 Task: Look for Airbnb properties in Sibiu, Romania from 3rd December, 2023 to 17th December, 2023 for 3 adults, 1 child.3 bedrooms having 4 beds and 2 bathrooms. Property type can be house. Look for 3 properties as per requirement.
Action: Mouse moved to (450, 74)
Screenshot: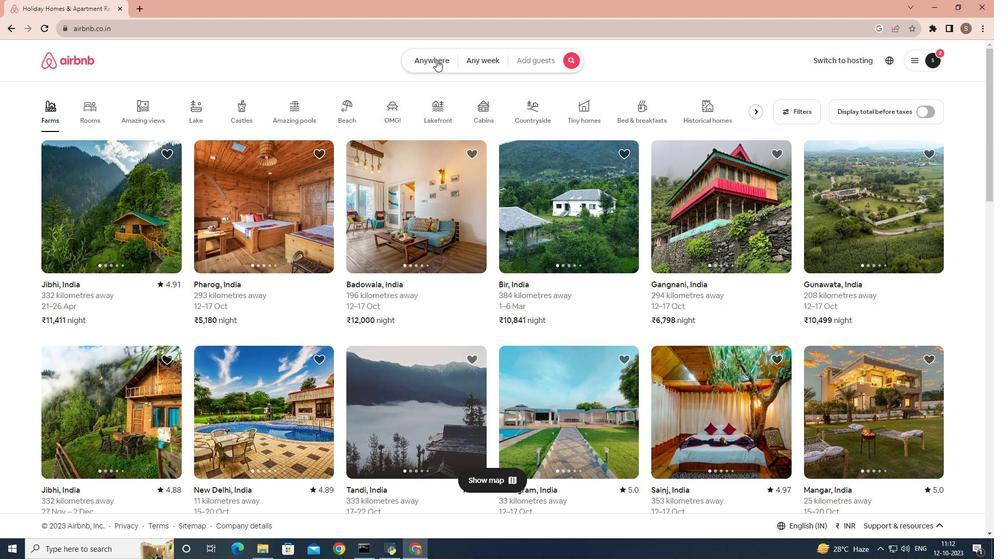 
Action: Mouse pressed left at (450, 74)
Screenshot: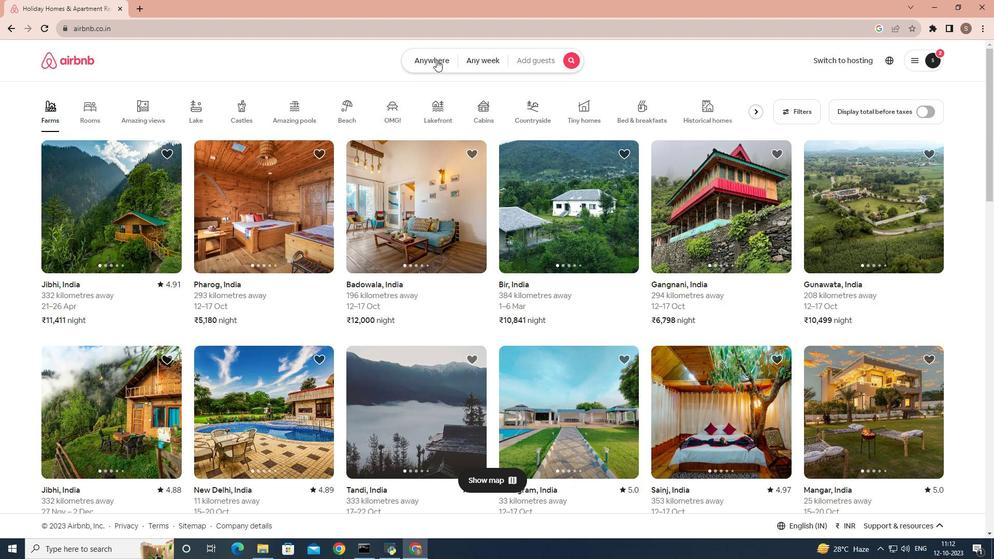 
Action: Mouse moved to (327, 113)
Screenshot: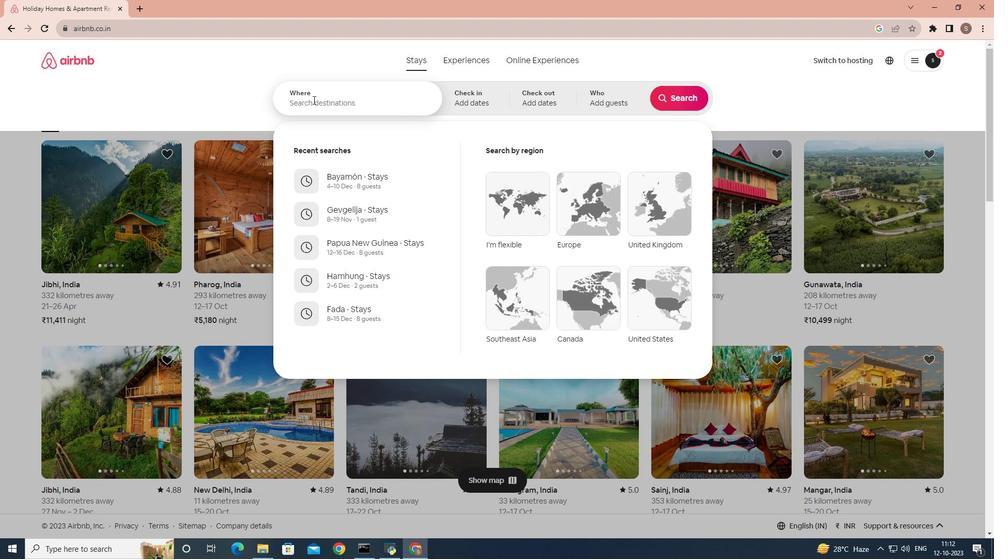 
Action: Mouse pressed left at (327, 113)
Screenshot: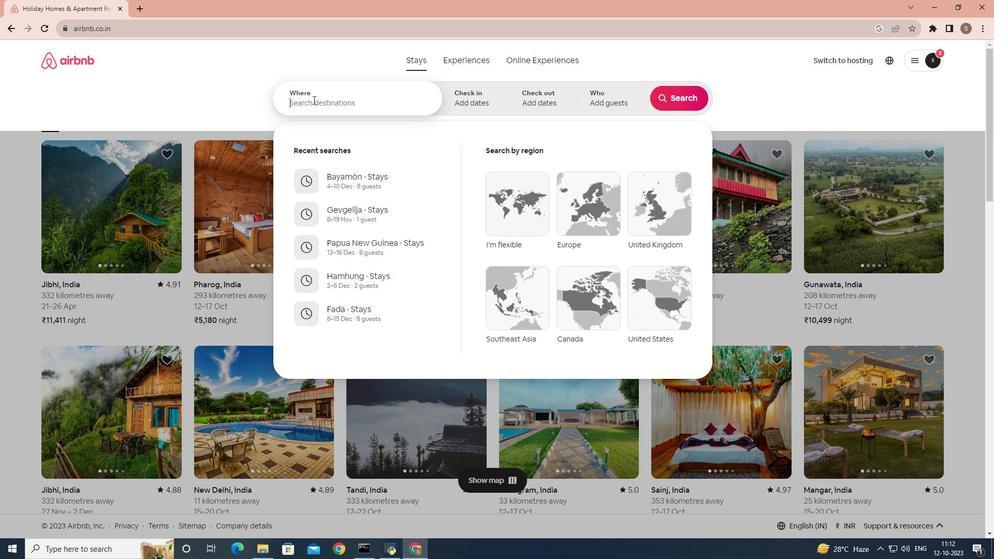
Action: Mouse moved to (327, 114)
Screenshot: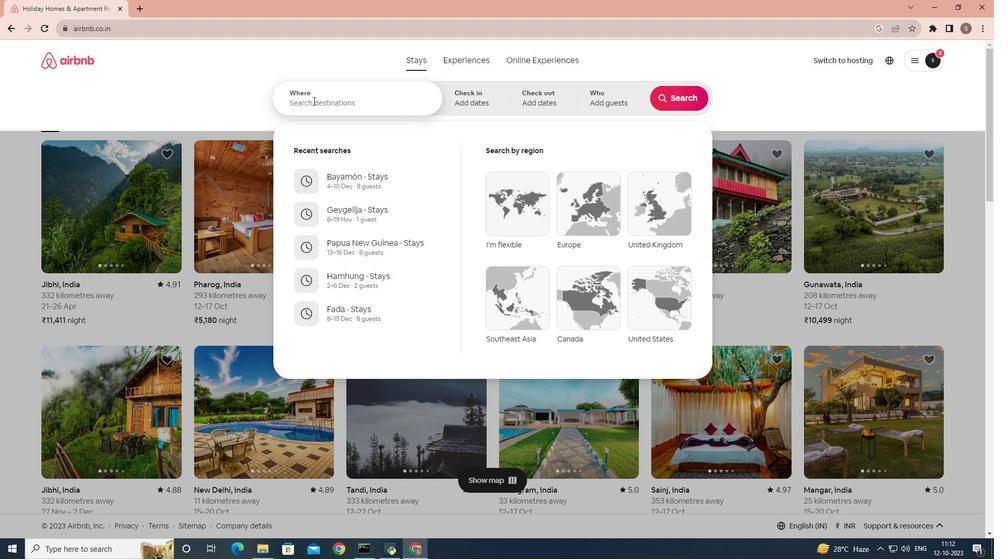 
Action: Key pressed sibiu
Screenshot: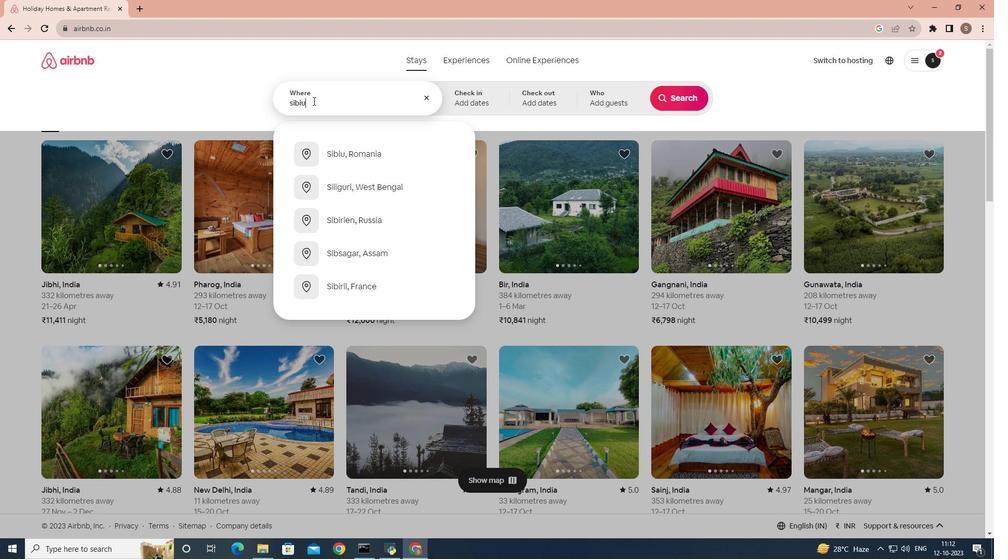 
Action: Mouse moved to (369, 169)
Screenshot: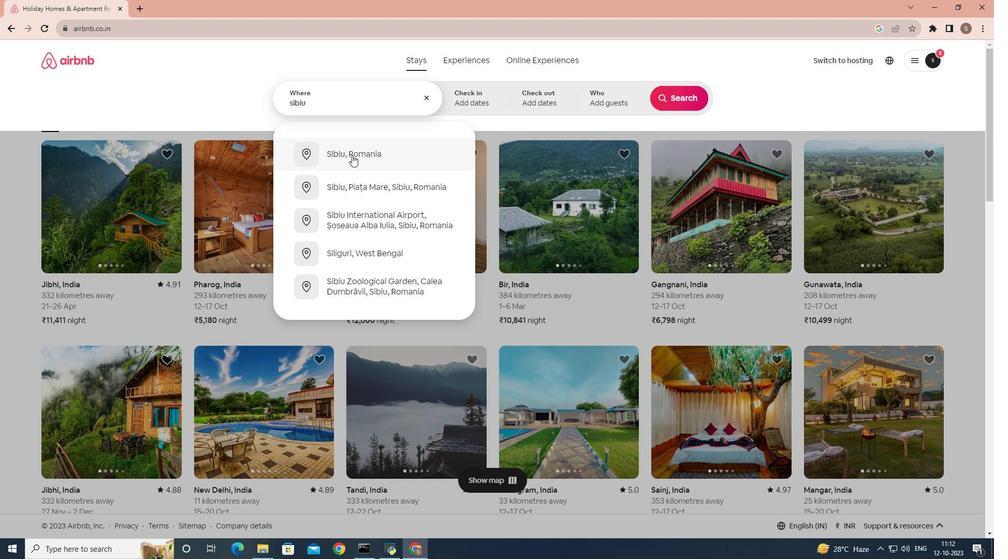 
Action: Mouse pressed left at (369, 169)
Screenshot: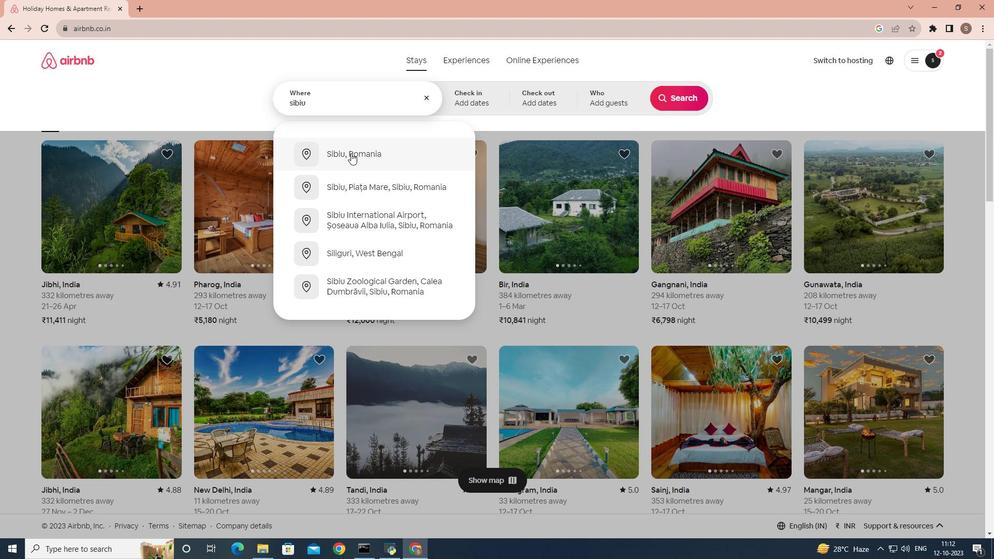 
Action: Mouse moved to (688, 195)
Screenshot: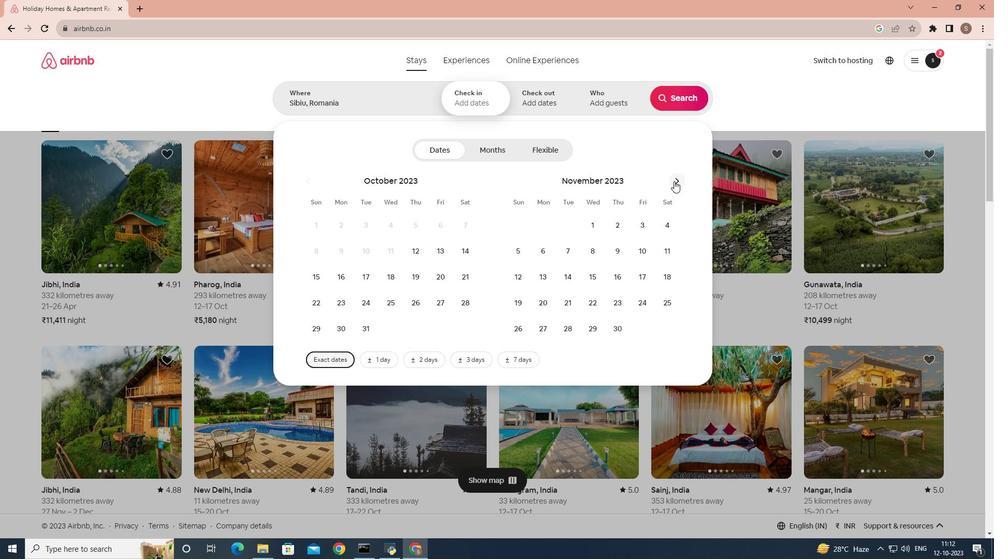 
Action: Mouse pressed left at (688, 195)
Screenshot: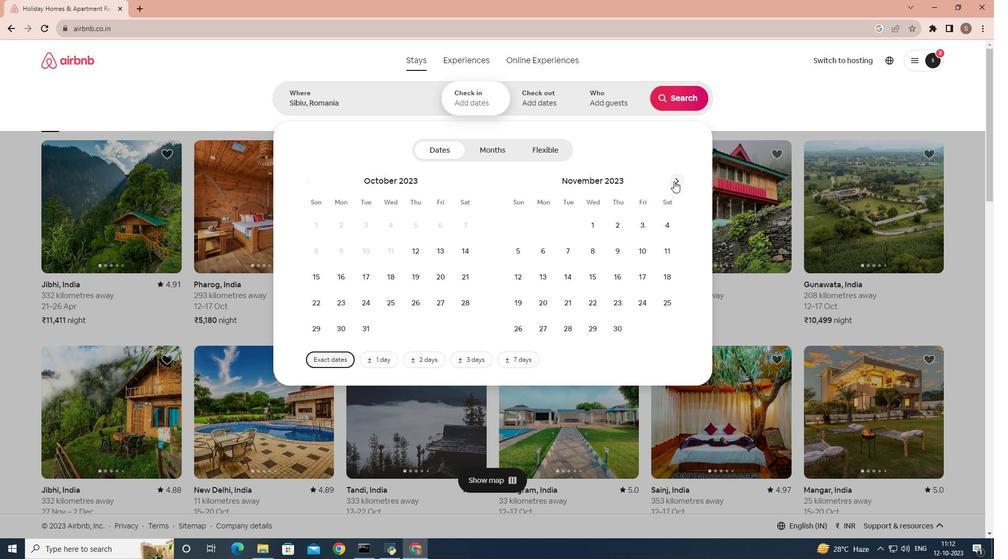 
Action: Mouse moved to (541, 268)
Screenshot: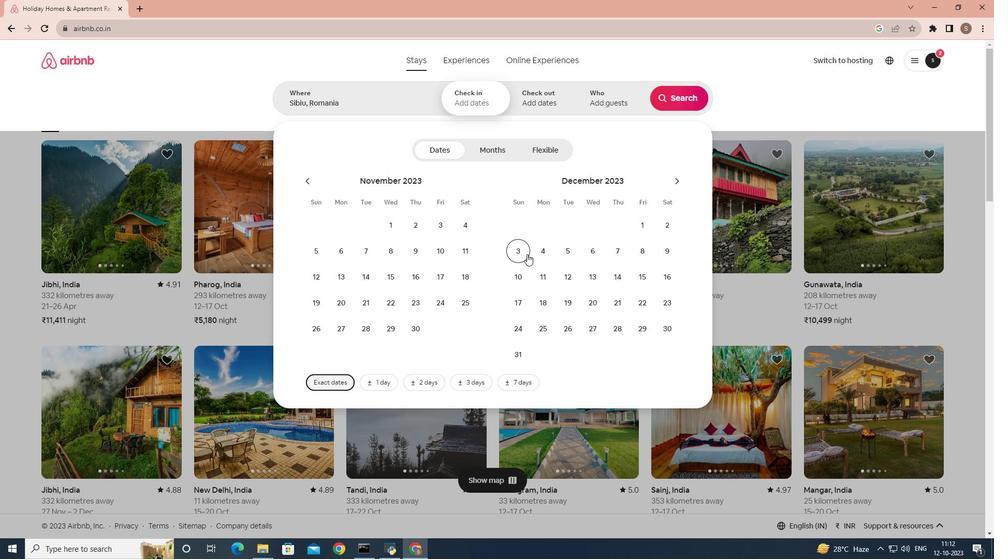 
Action: Mouse pressed left at (541, 268)
Screenshot: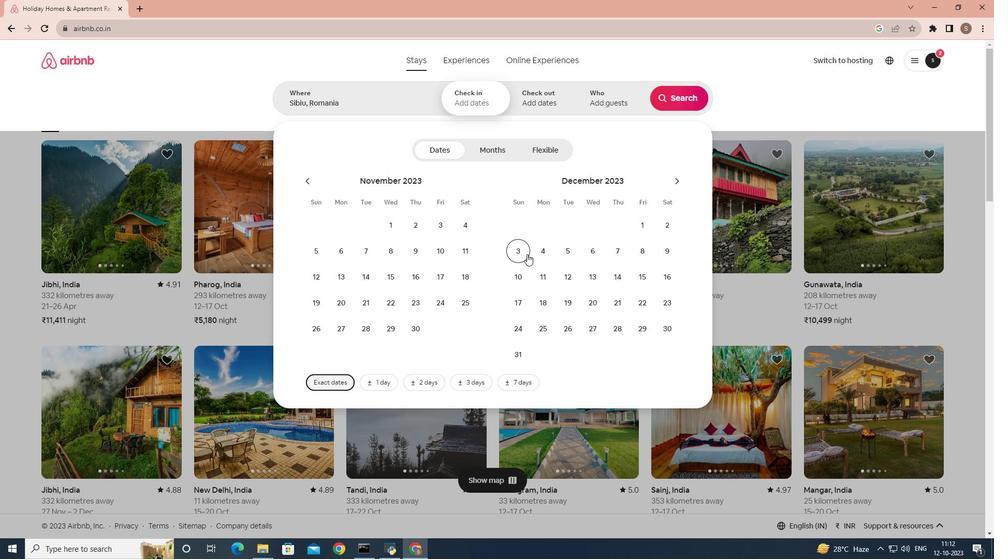 
Action: Mouse moved to (535, 320)
Screenshot: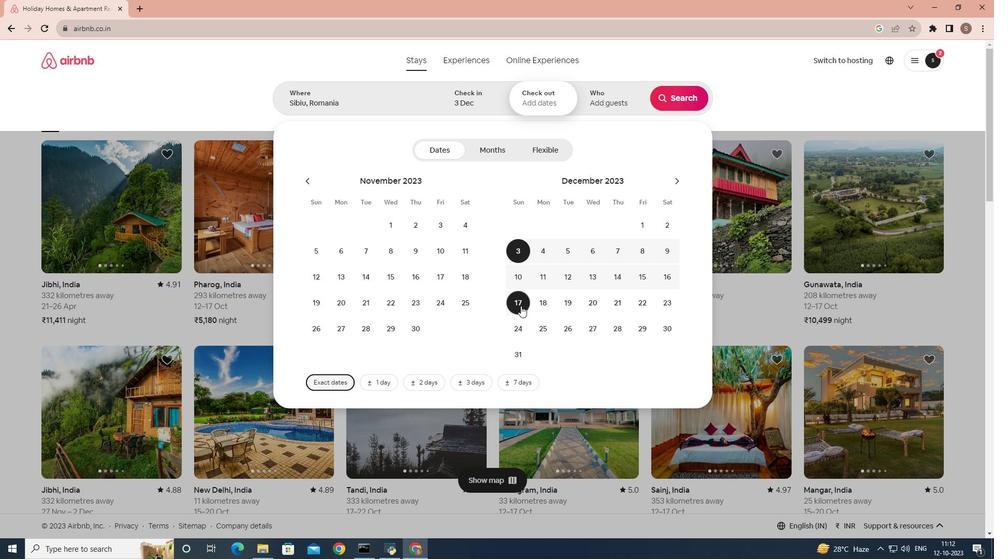 
Action: Mouse pressed left at (535, 320)
Screenshot: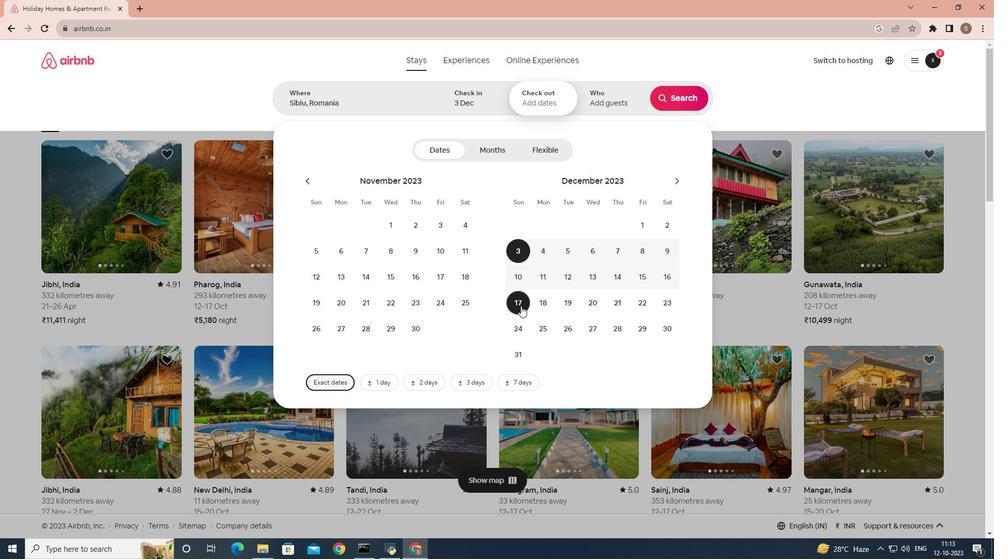 
Action: Mouse moved to (620, 120)
Screenshot: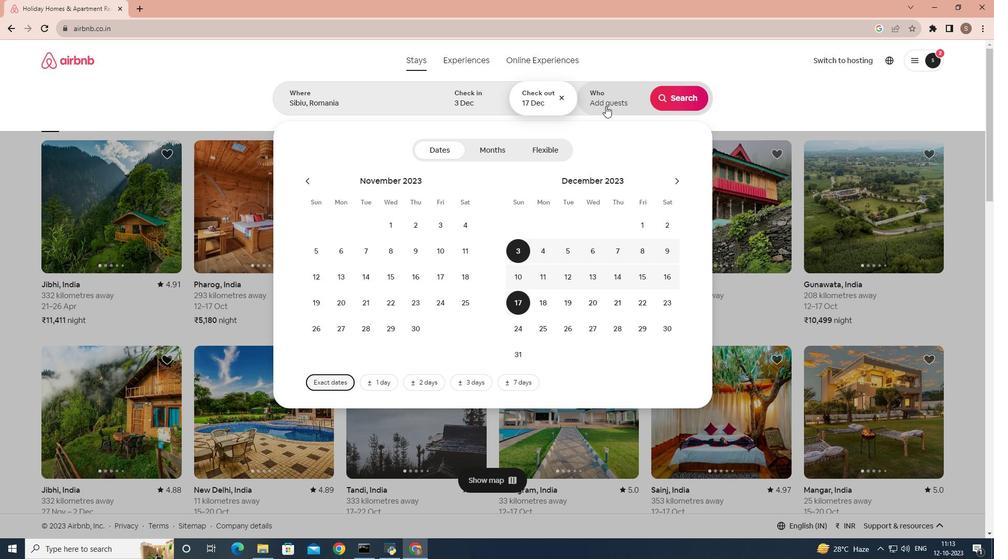 
Action: Mouse pressed left at (620, 120)
Screenshot: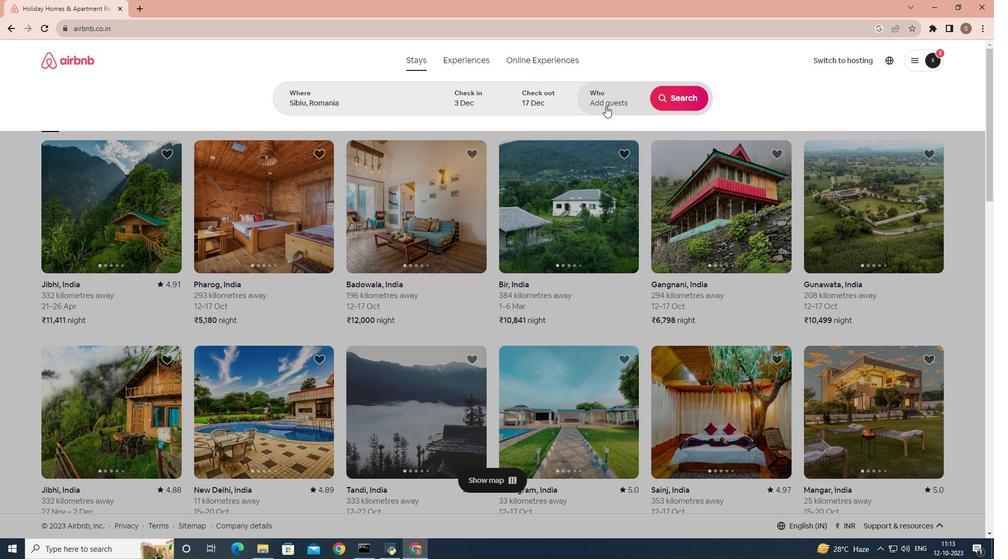 
Action: Mouse moved to (699, 163)
Screenshot: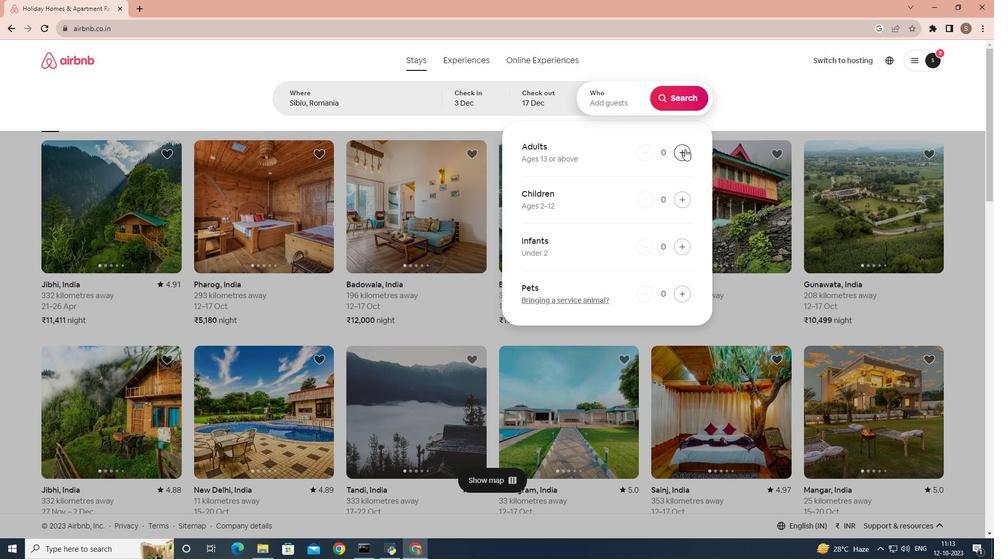 
Action: Mouse pressed left at (699, 163)
Screenshot: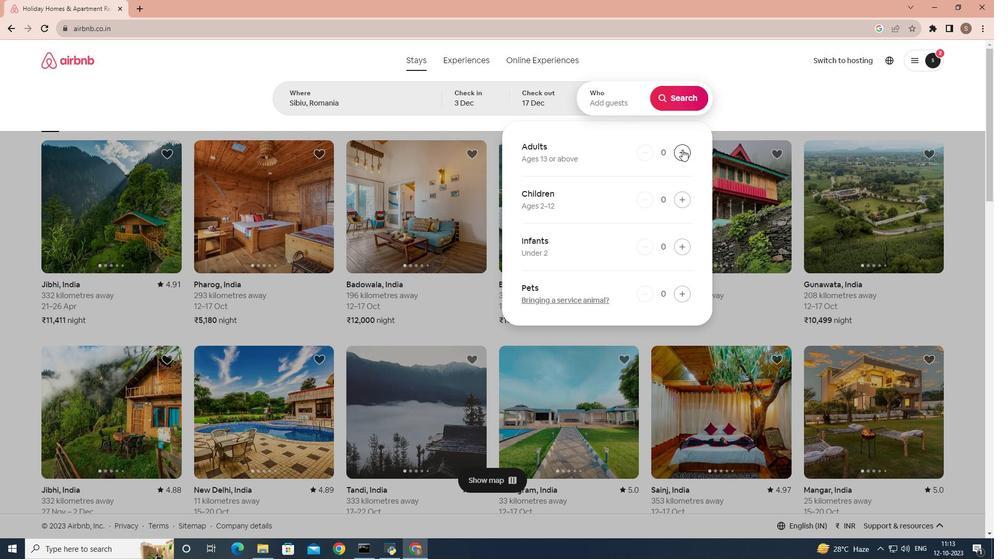 
Action: Mouse moved to (696, 163)
Screenshot: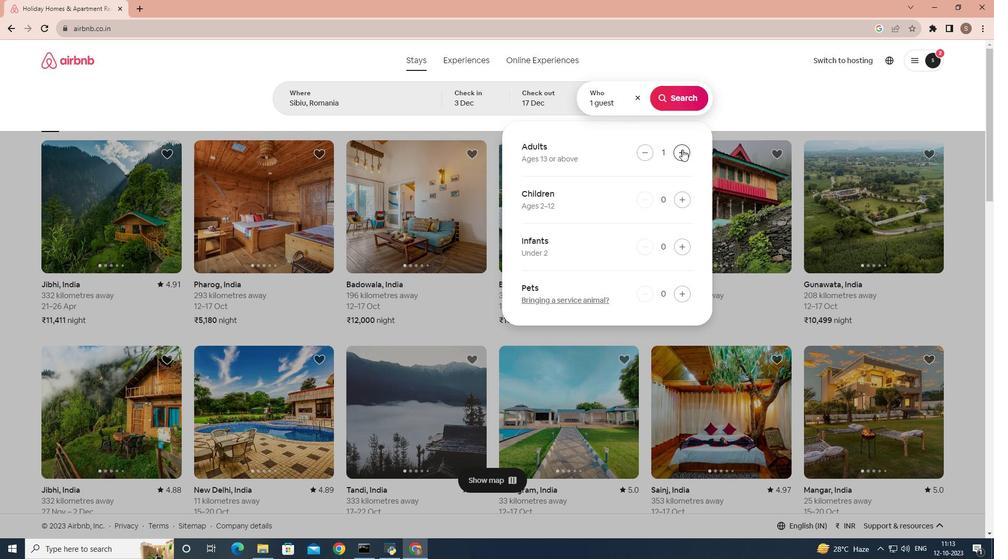 
Action: Mouse pressed left at (696, 163)
Screenshot: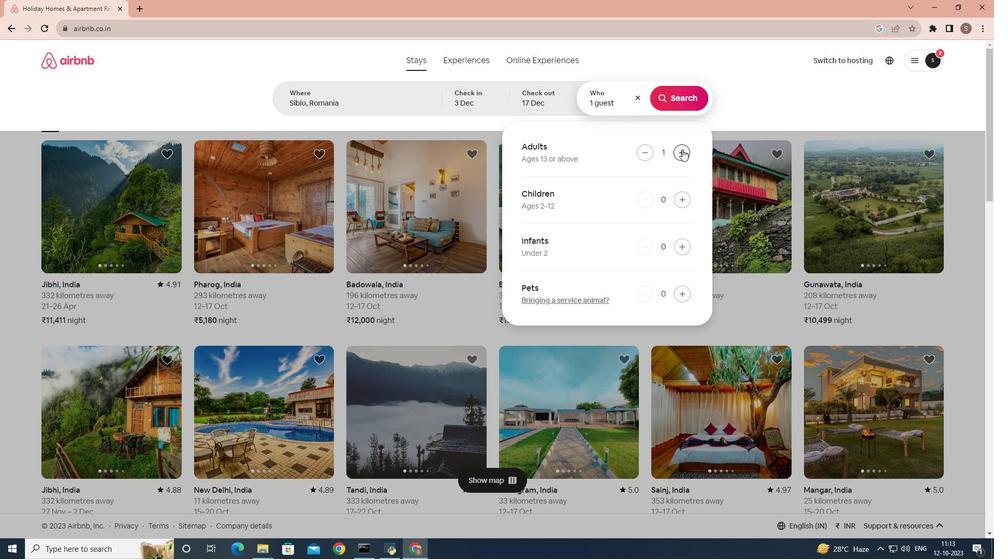 
Action: Mouse moved to (696, 163)
Screenshot: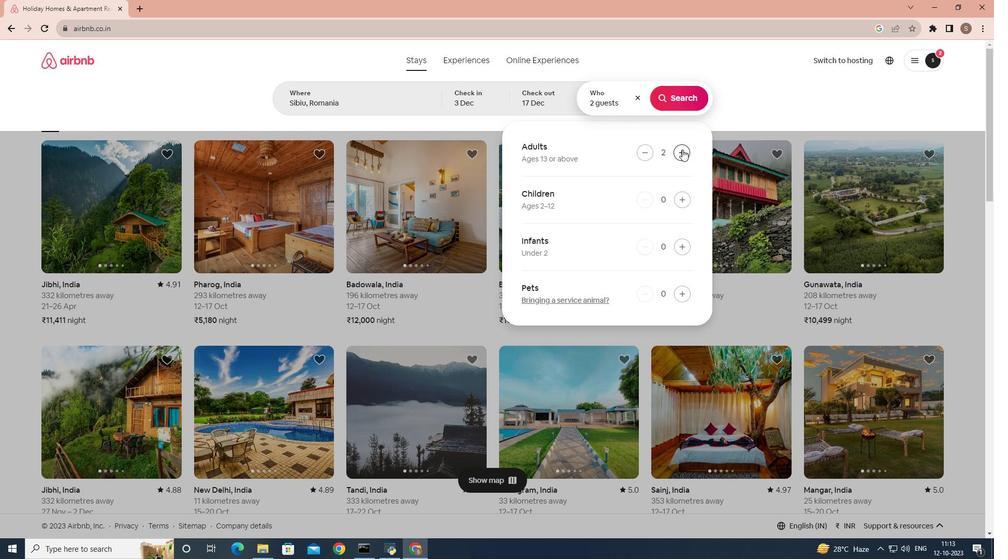 
Action: Mouse pressed left at (696, 163)
Screenshot: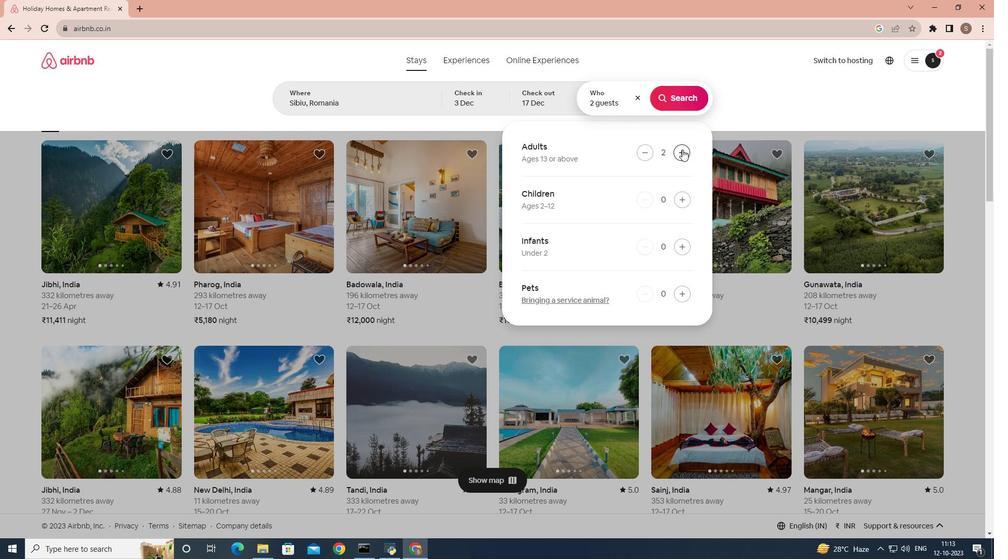 
Action: Mouse moved to (693, 217)
Screenshot: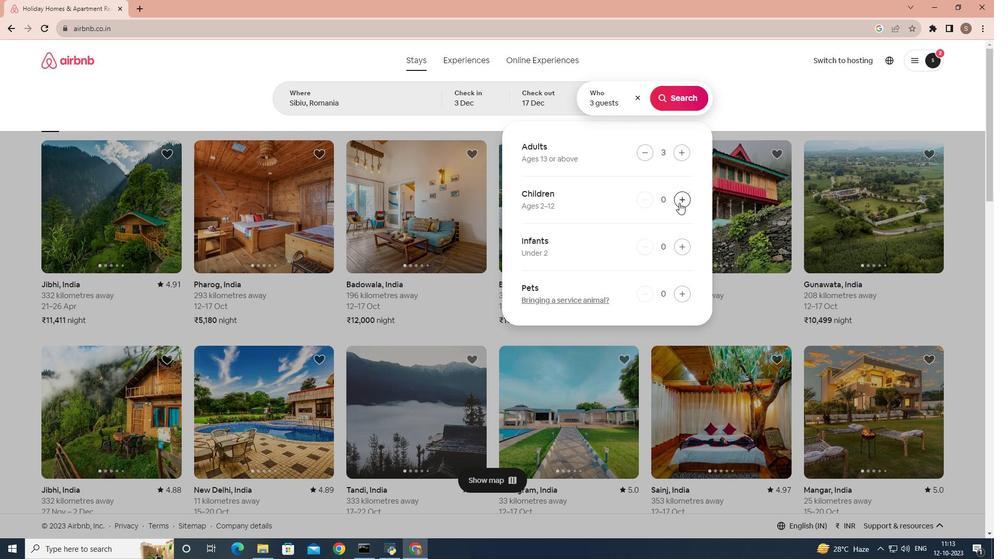 
Action: Mouse pressed left at (693, 217)
Screenshot: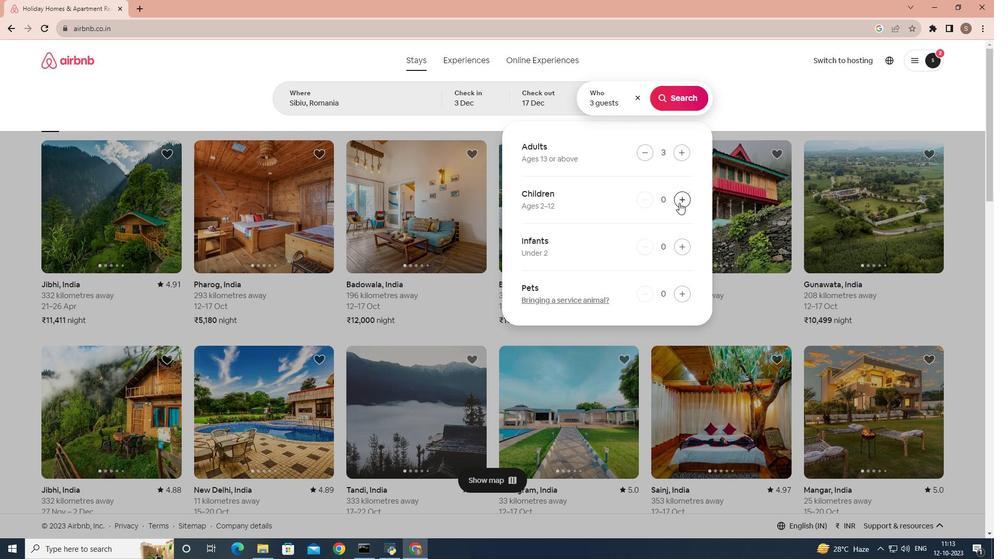
Action: Mouse moved to (686, 111)
Screenshot: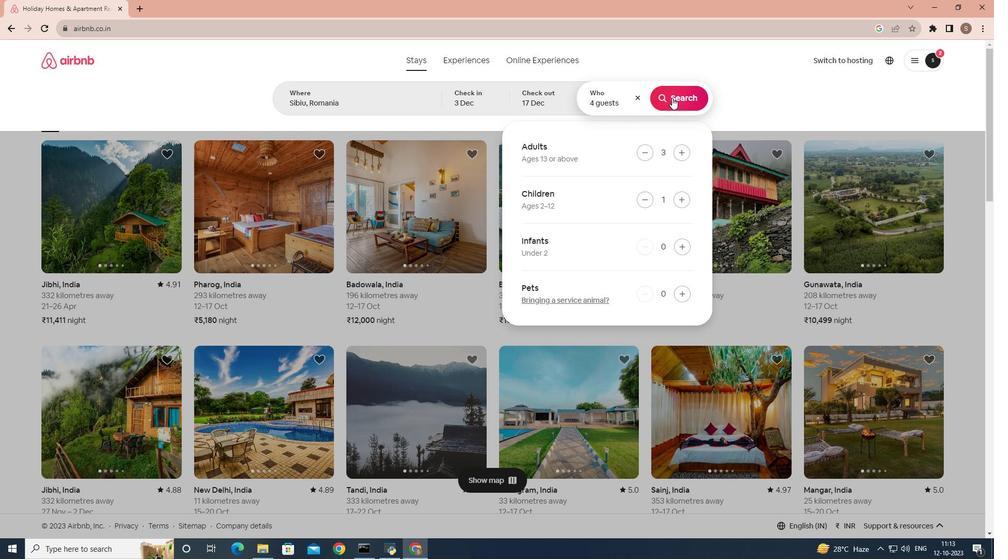 
Action: Mouse pressed left at (686, 111)
Screenshot: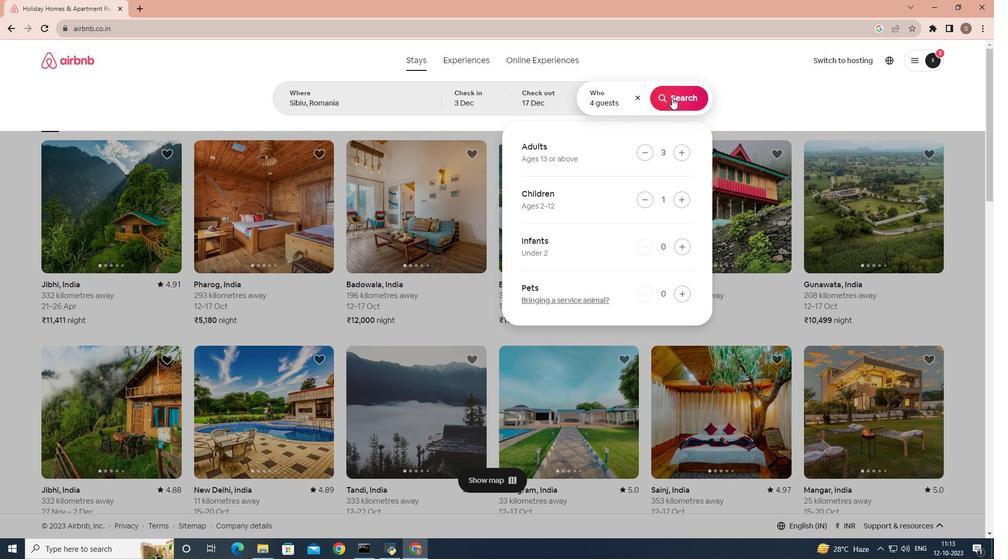 
Action: Mouse moved to (837, 111)
Screenshot: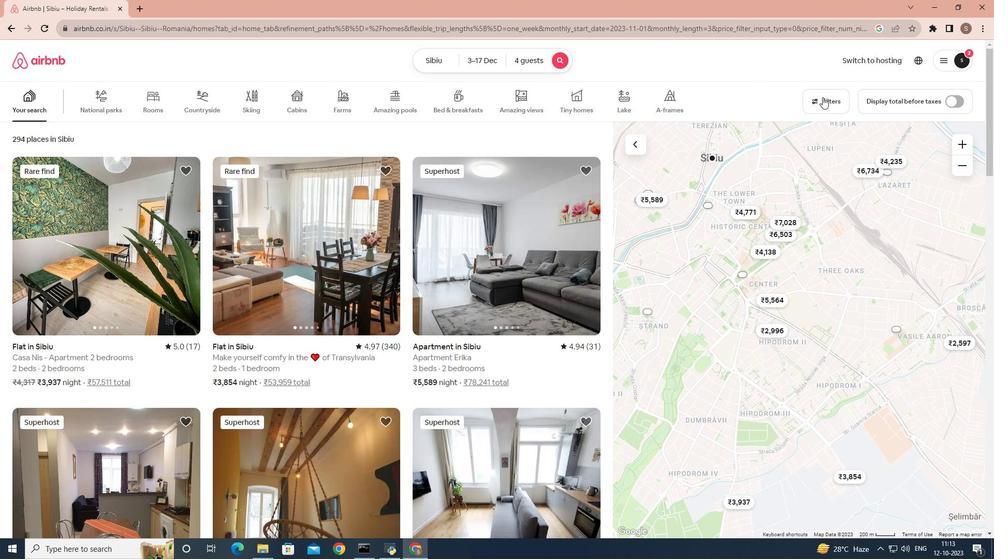 
Action: Mouse pressed left at (837, 111)
Screenshot: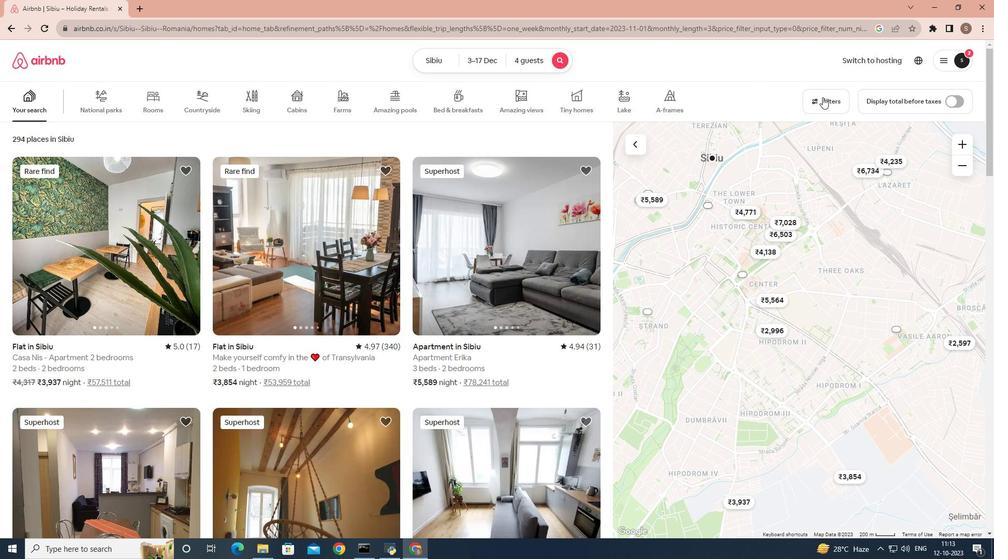 
Action: Mouse moved to (387, 289)
Screenshot: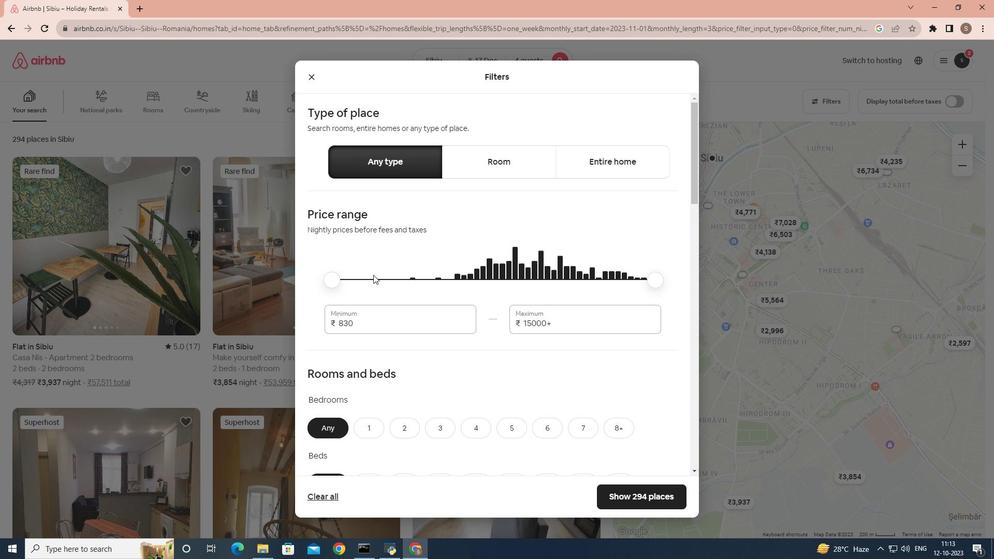 
Action: Mouse scrolled (387, 288) with delta (0, 0)
Screenshot: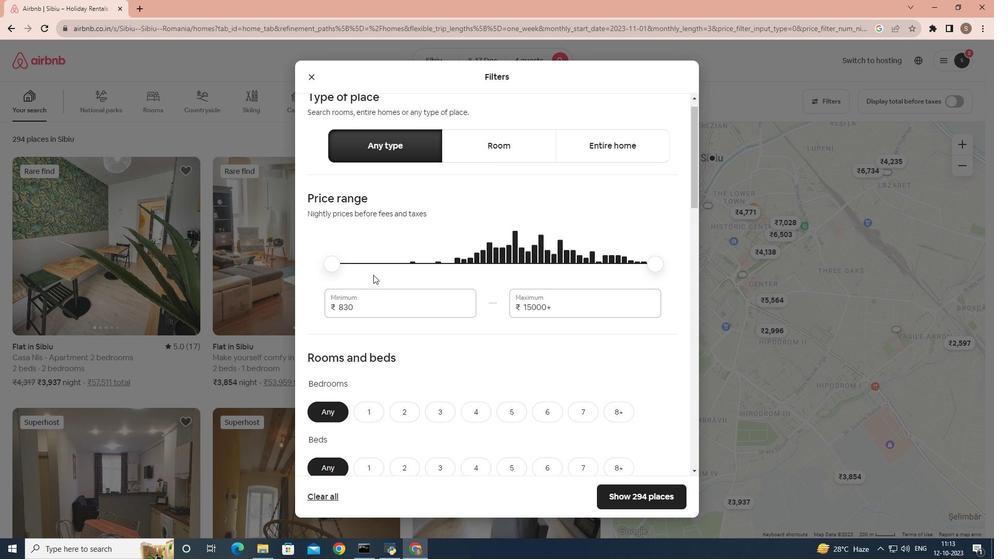 
Action: Mouse scrolled (387, 288) with delta (0, 0)
Screenshot: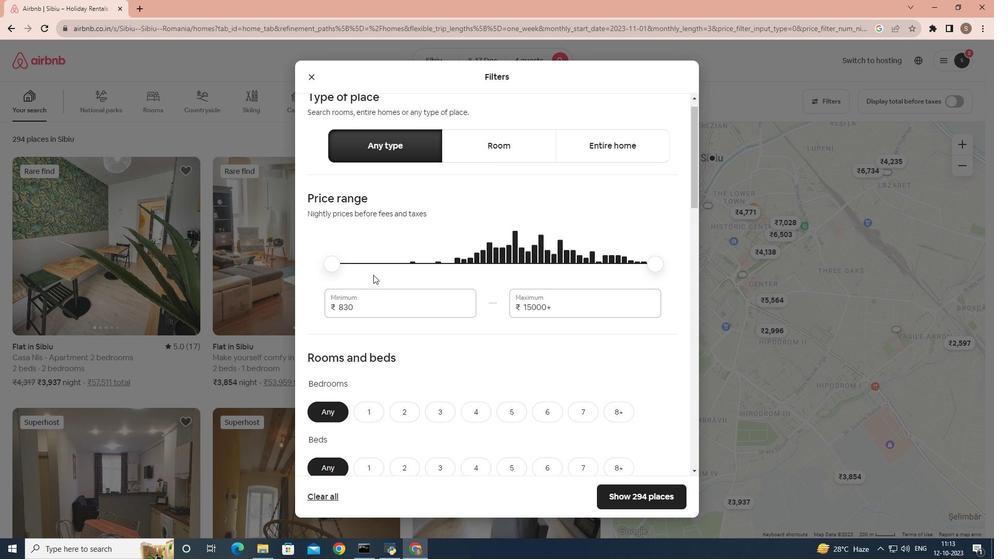 
Action: Mouse scrolled (387, 288) with delta (0, 0)
Screenshot: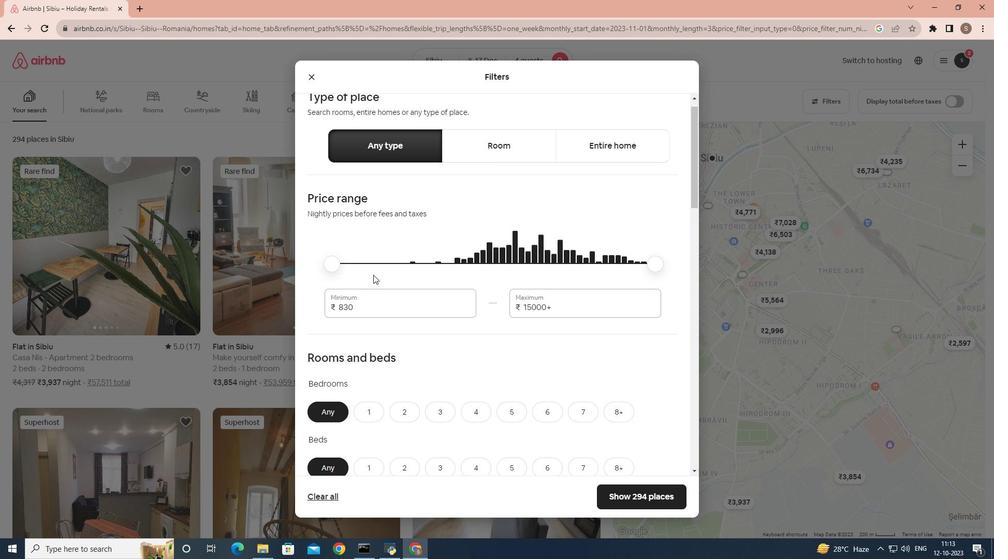 
Action: Mouse scrolled (387, 288) with delta (0, 0)
Screenshot: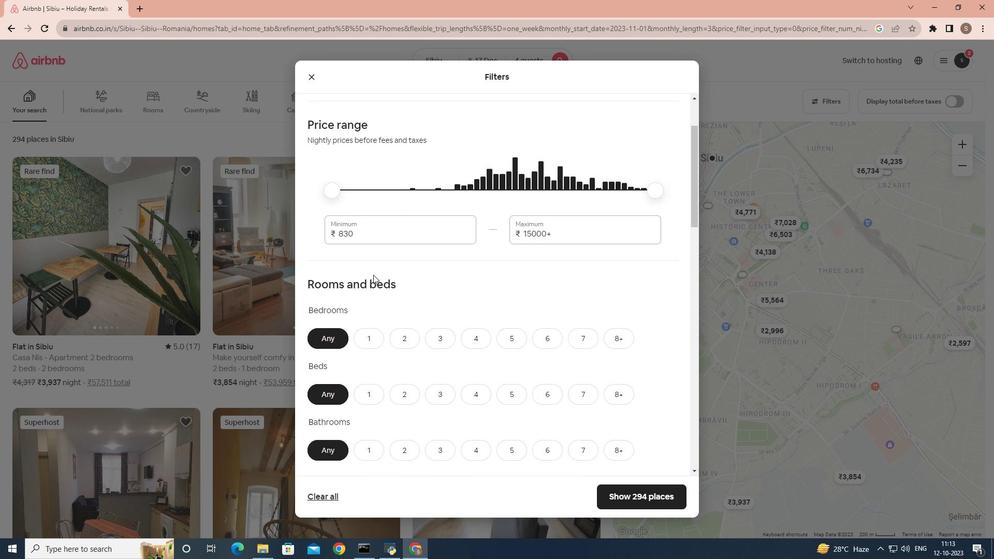
Action: Mouse moved to (467, 240)
Screenshot: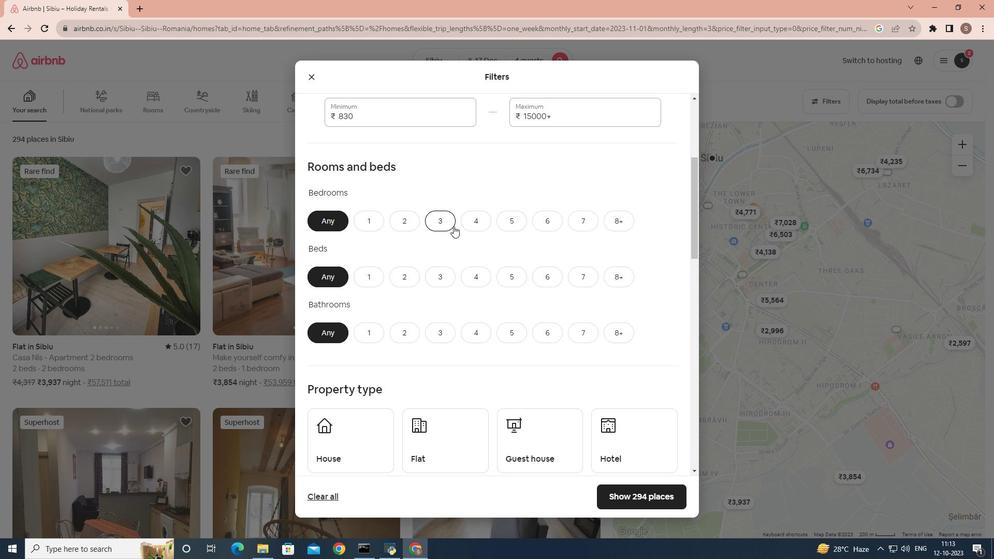 
Action: Mouse pressed left at (467, 240)
Screenshot: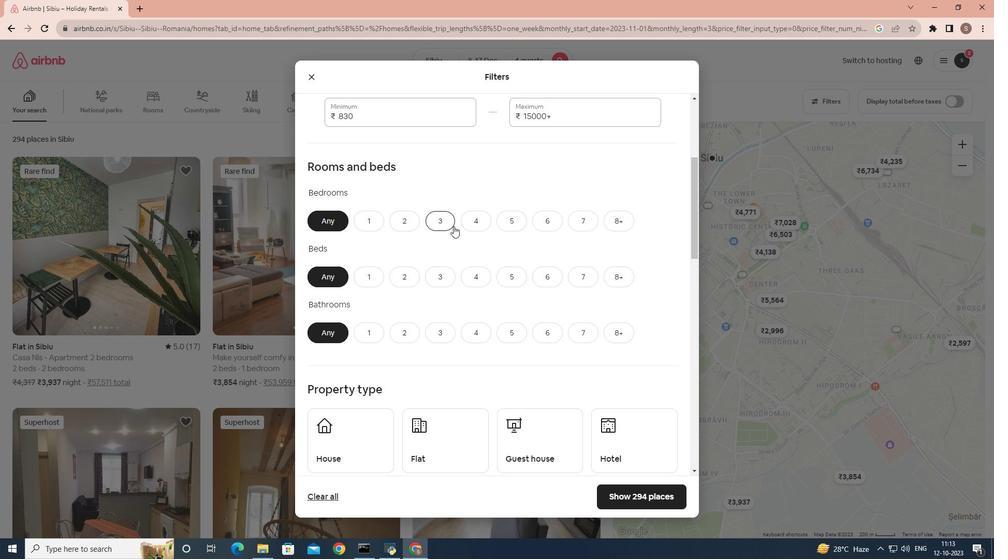 
Action: Mouse moved to (453, 240)
Screenshot: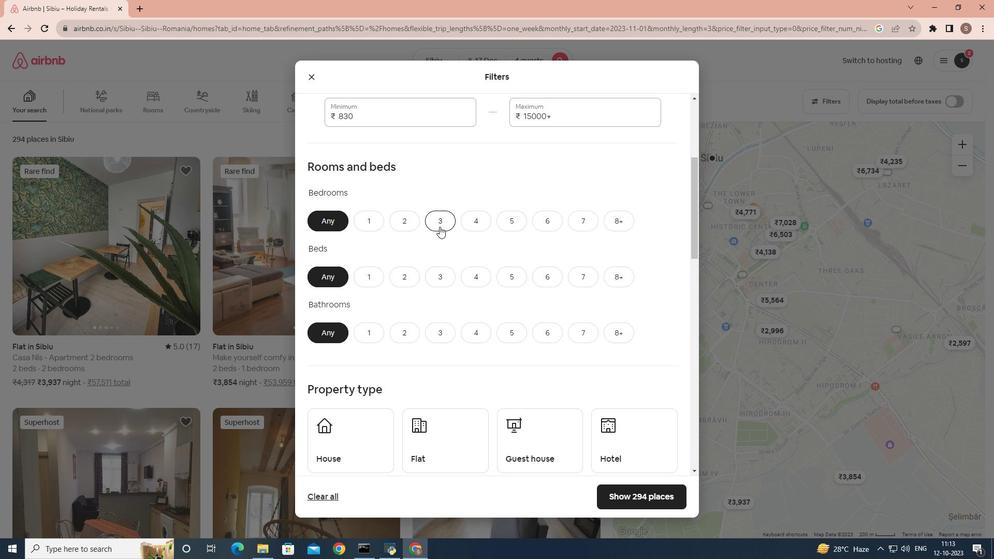 
Action: Mouse pressed left at (453, 240)
Screenshot: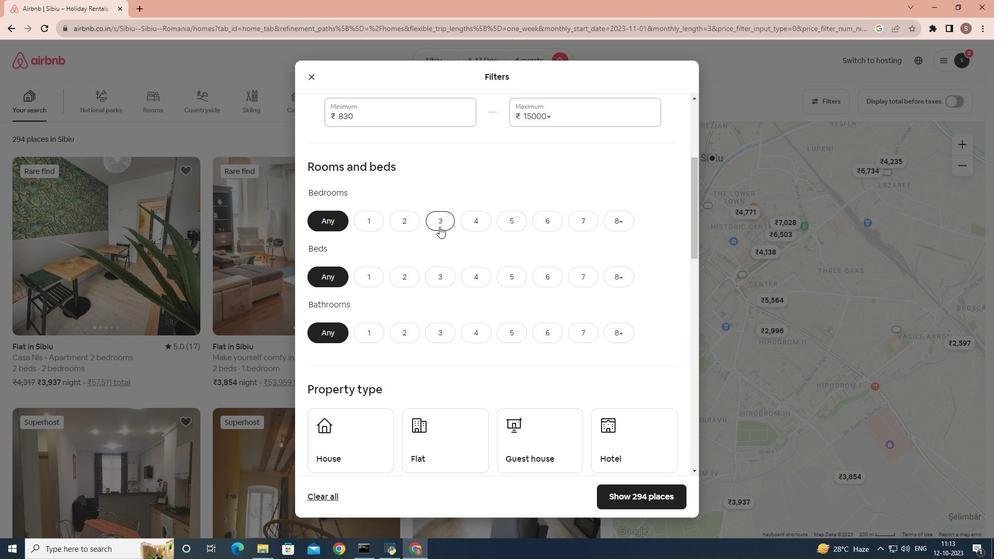 
Action: Mouse moved to (496, 287)
Screenshot: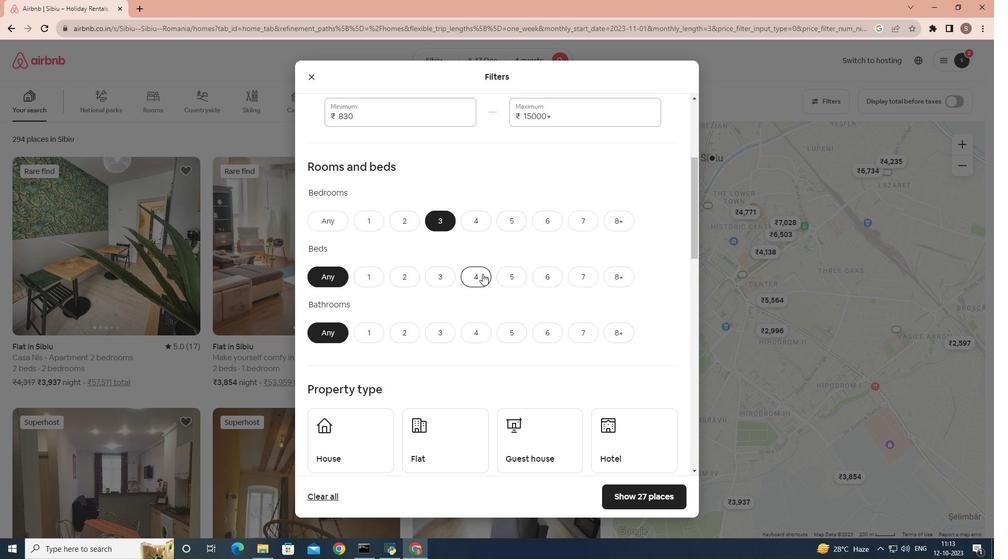 
Action: Mouse pressed left at (496, 287)
Screenshot: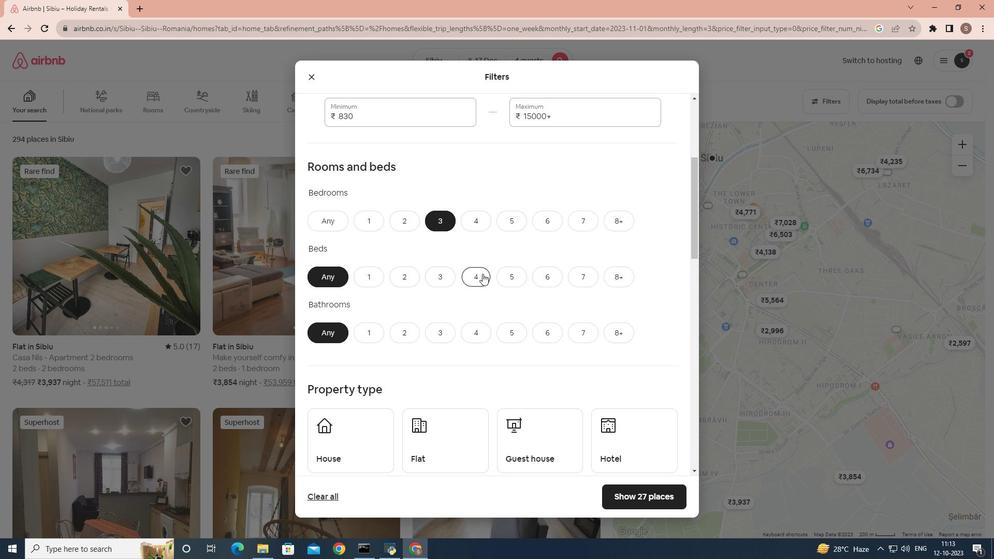 
Action: Mouse moved to (409, 347)
Screenshot: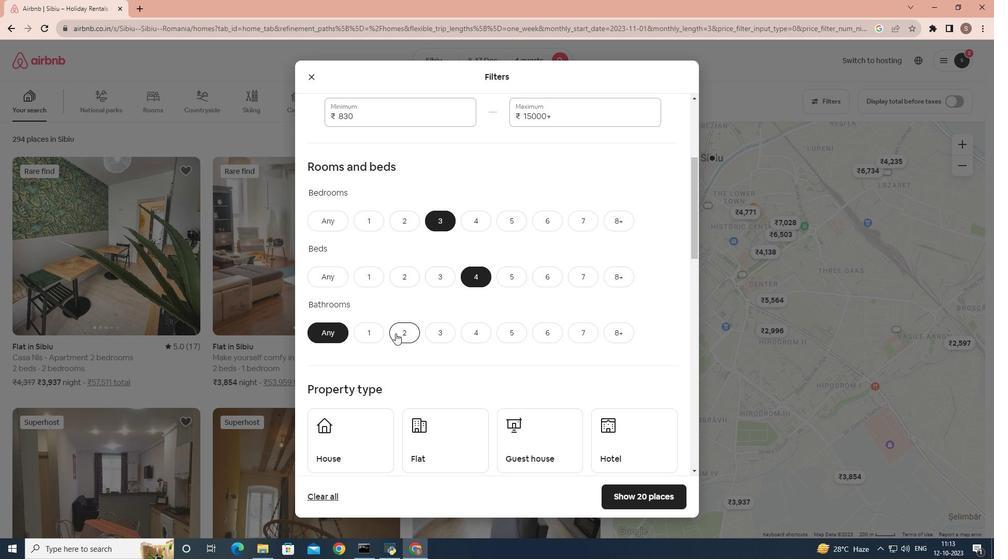
Action: Mouse pressed left at (409, 347)
Screenshot: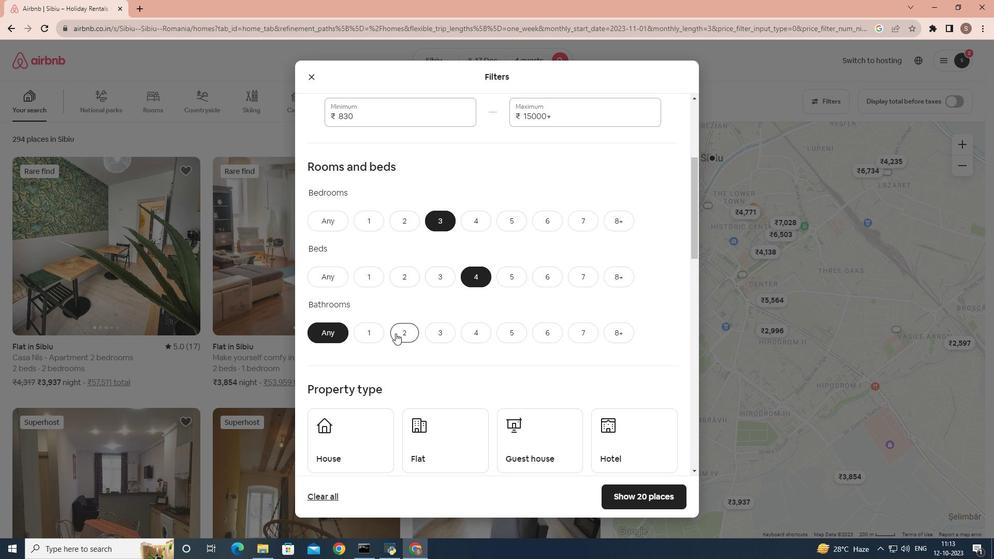 
Action: Mouse moved to (421, 326)
Screenshot: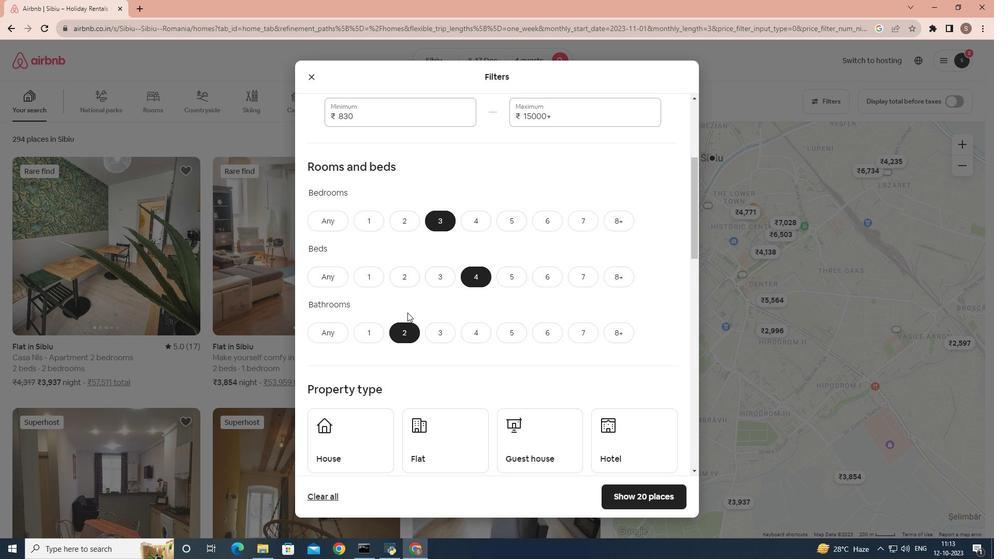
Action: Mouse scrolled (421, 326) with delta (0, 0)
Screenshot: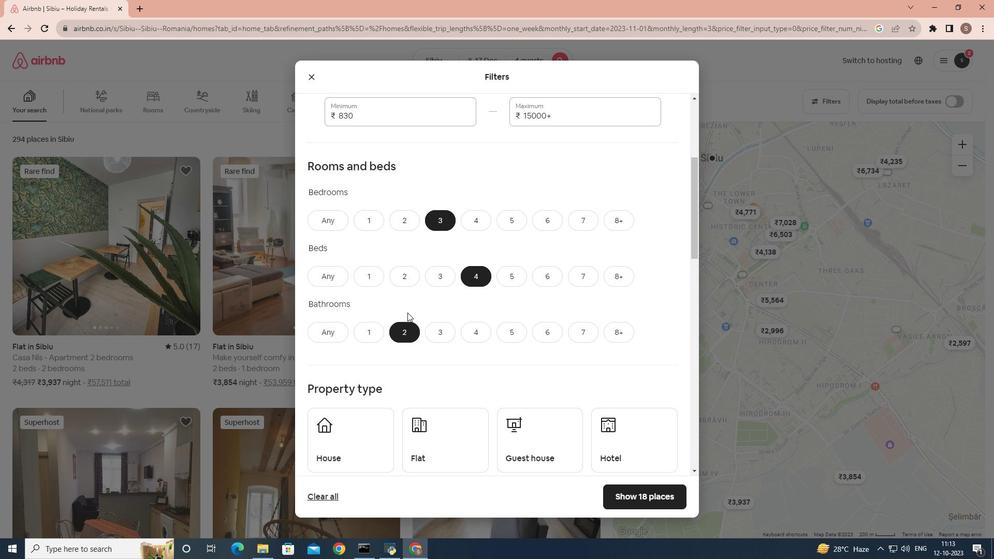 
Action: Mouse scrolled (421, 326) with delta (0, 0)
Screenshot: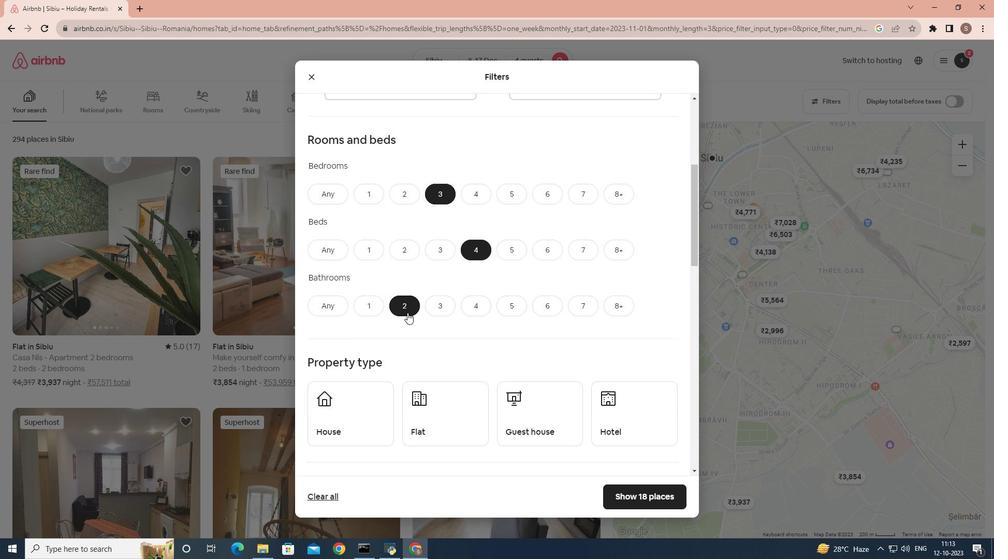 
Action: Mouse scrolled (421, 326) with delta (0, 0)
Screenshot: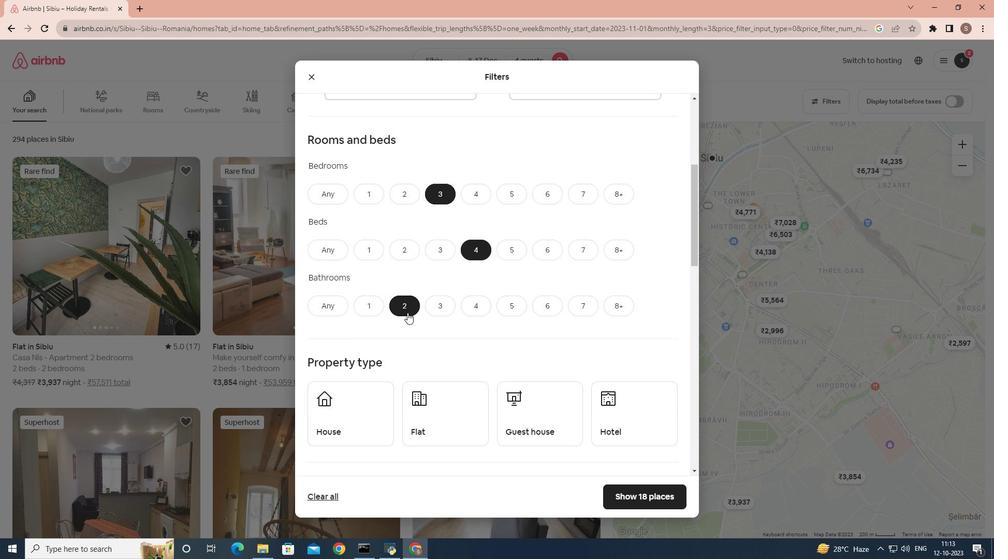 
Action: Mouse scrolled (421, 326) with delta (0, 0)
Screenshot: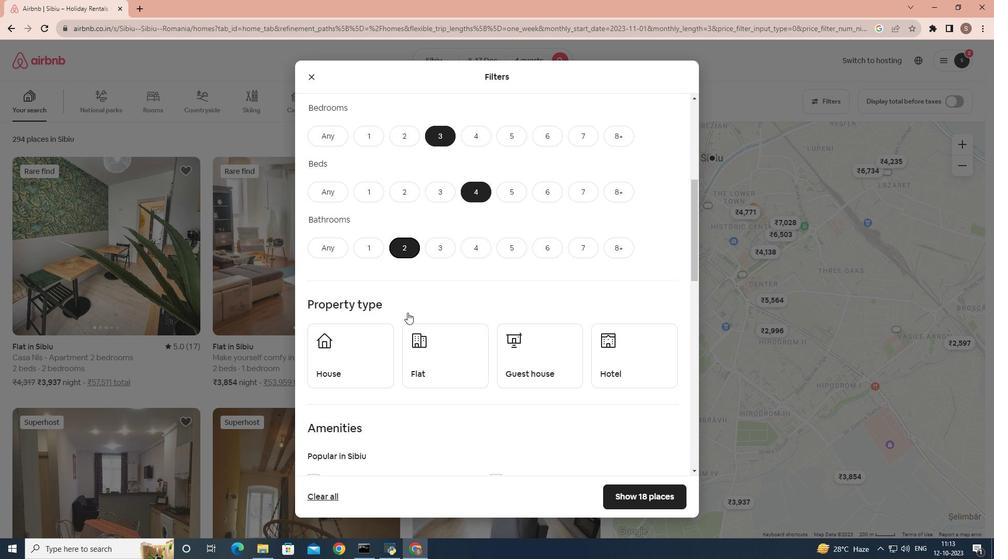 
Action: Mouse moved to (354, 273)
Screenshot: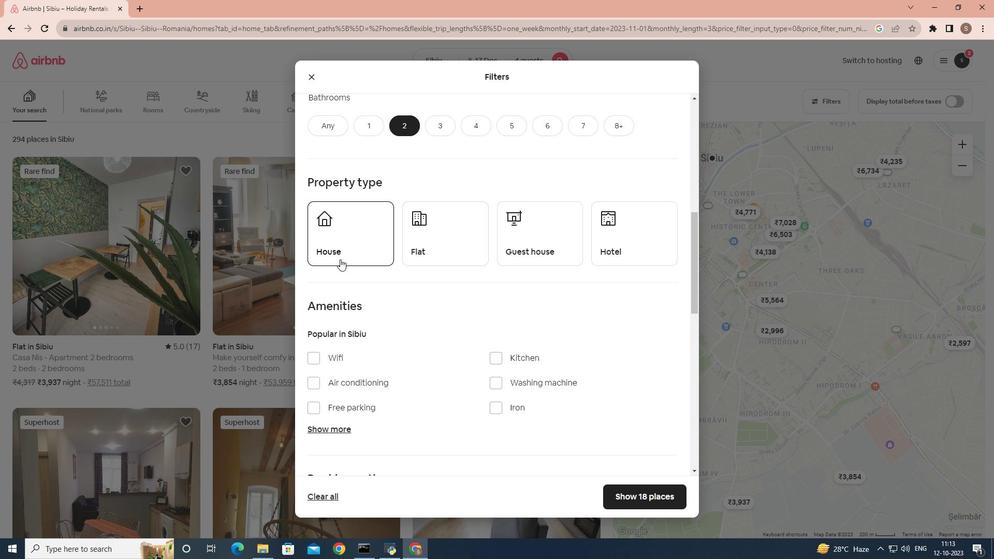 
Action: Mouse pressed left at (354, 273)
Screenshot: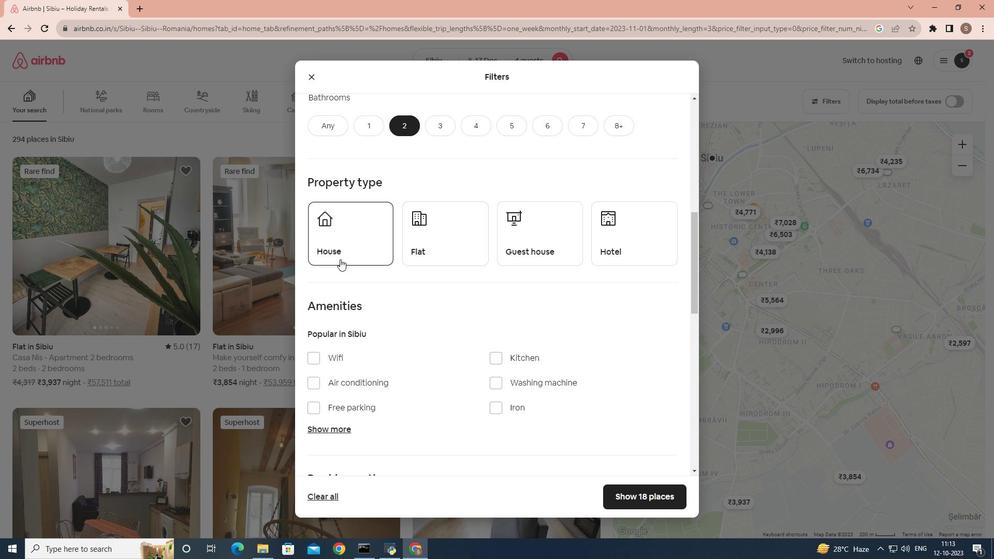 
Action: Mouse moved to (627, 508)
Screenshot: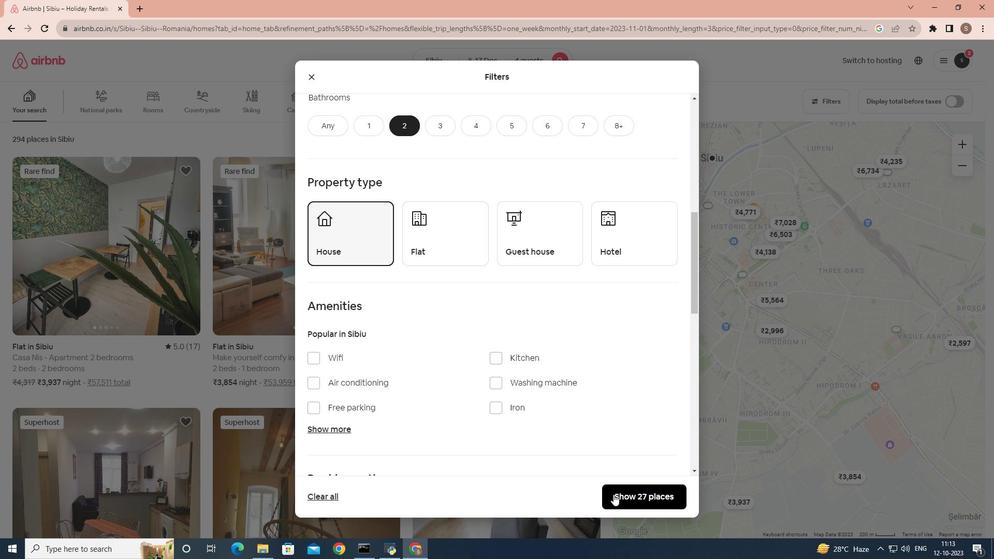 
Action: Mouse pressed left at (627, 508)
Screenshot: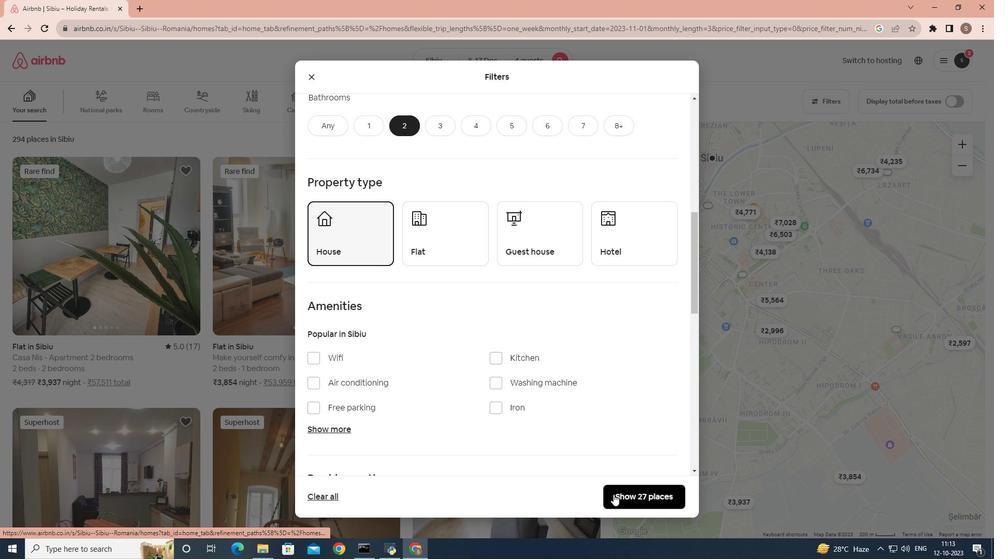 
Action: Mouse moved to (136, 268)
Screenshot: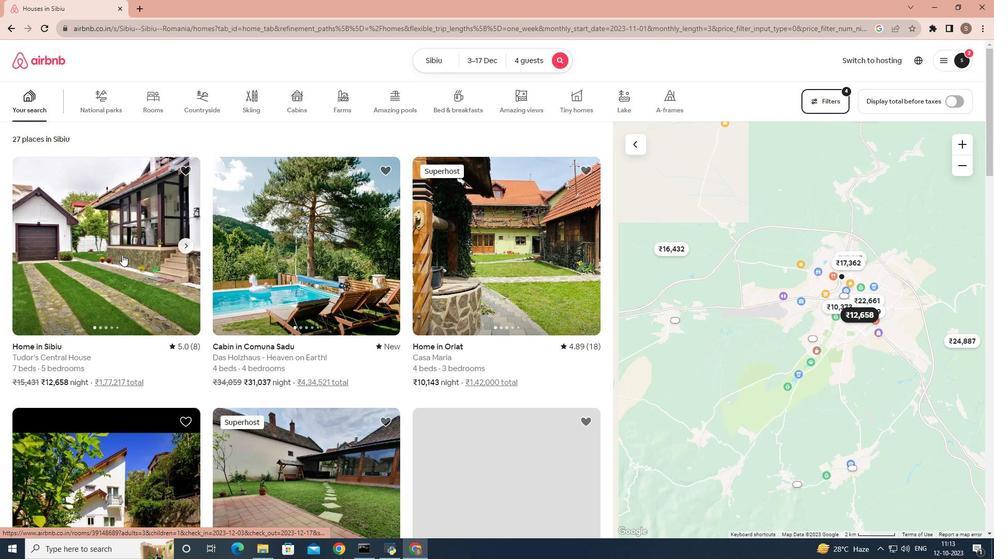 
Action: Mouse pressed left at (136, 268)
Screenshot: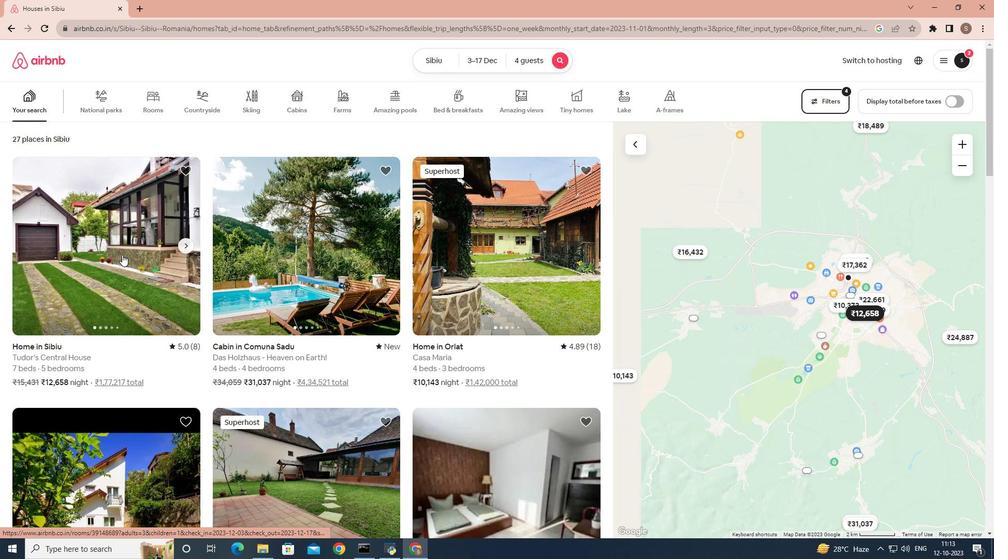 
Action: Mouse moved to (223, 281)
Screenshot: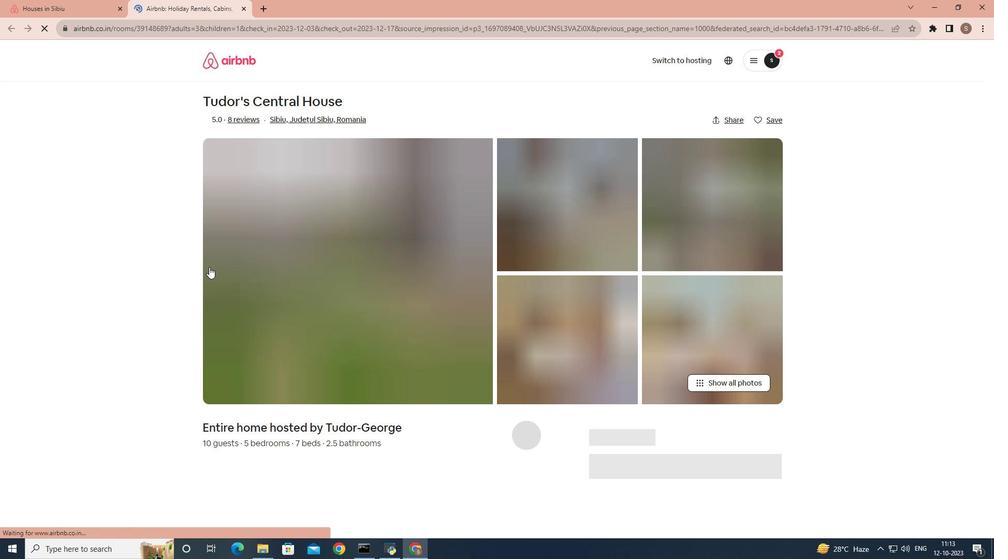 
Action: Mouse scrolled (223, 280) with delta (0, 0)
Screenshot: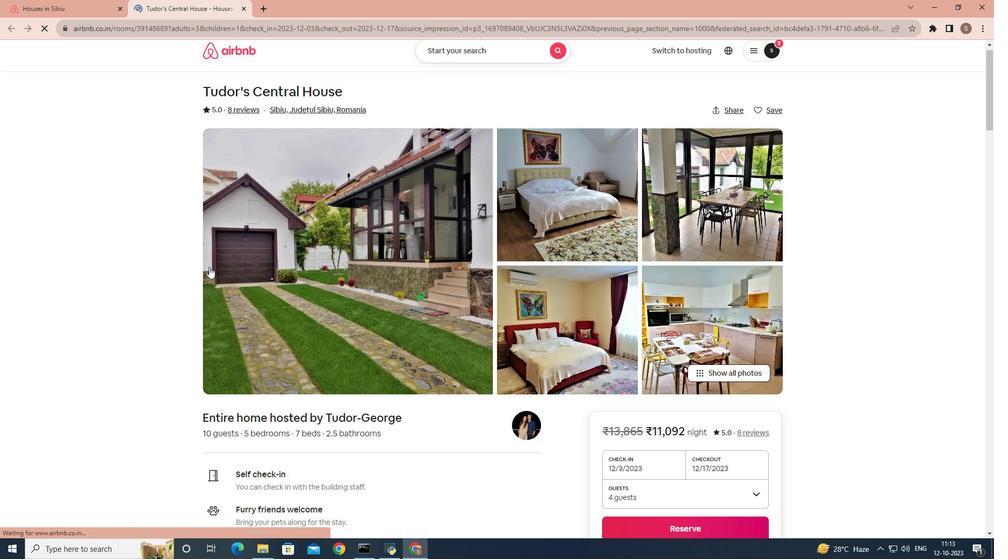 
Action: Mouse scrolled (223, 280) with delta (0, 0)
Screenshot: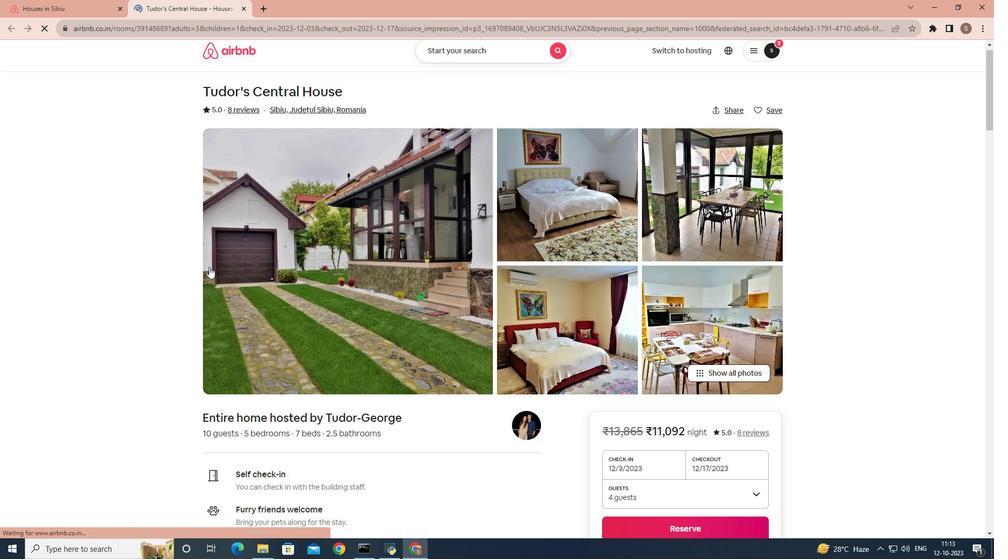 
Action: Mouse scrolled (223, 280) with delta (0, 0)
Screenshot: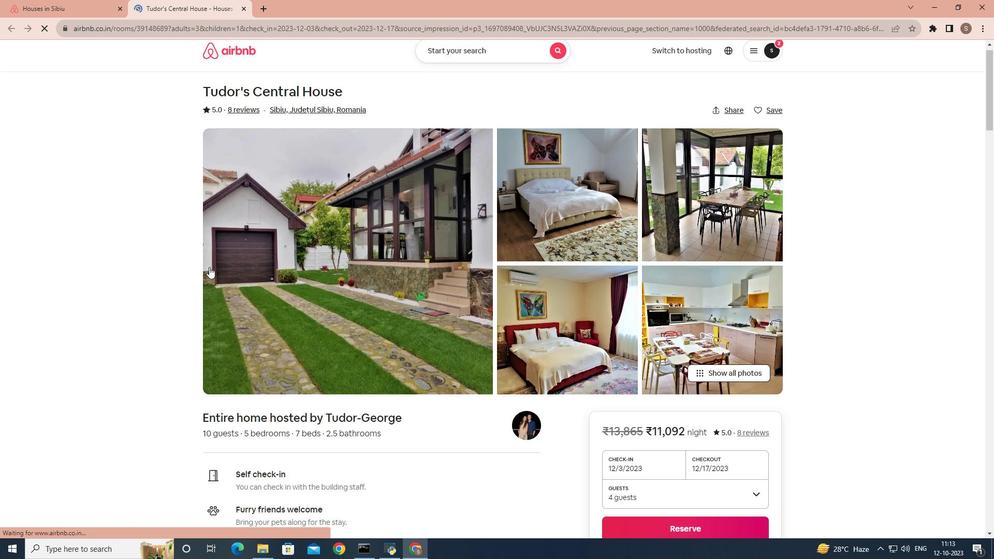 
Action: Mouse scrolled (223, 280) with delta (0, 0)
Screenshot: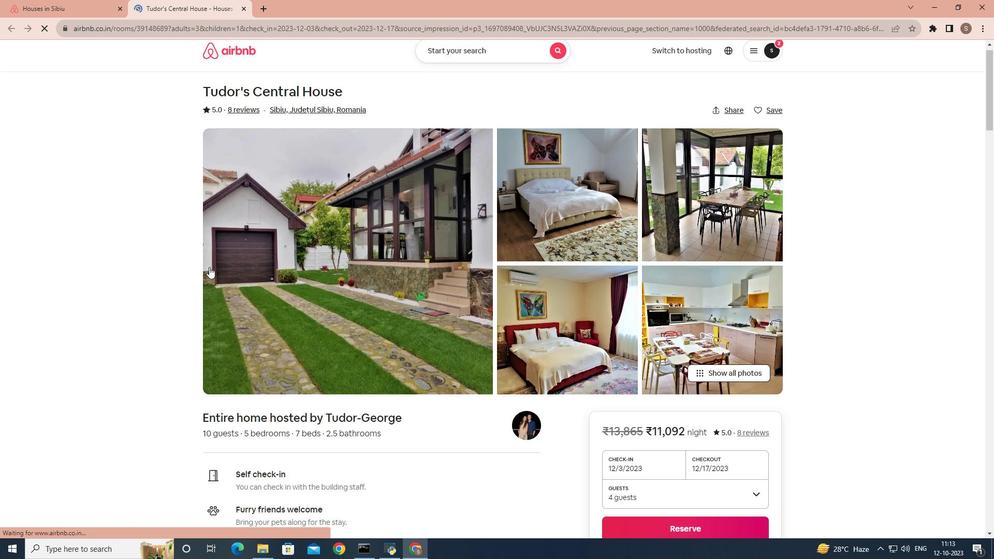 
Action: Mouse scrolled (223, 280) with delta (0, 0)
Screenshot: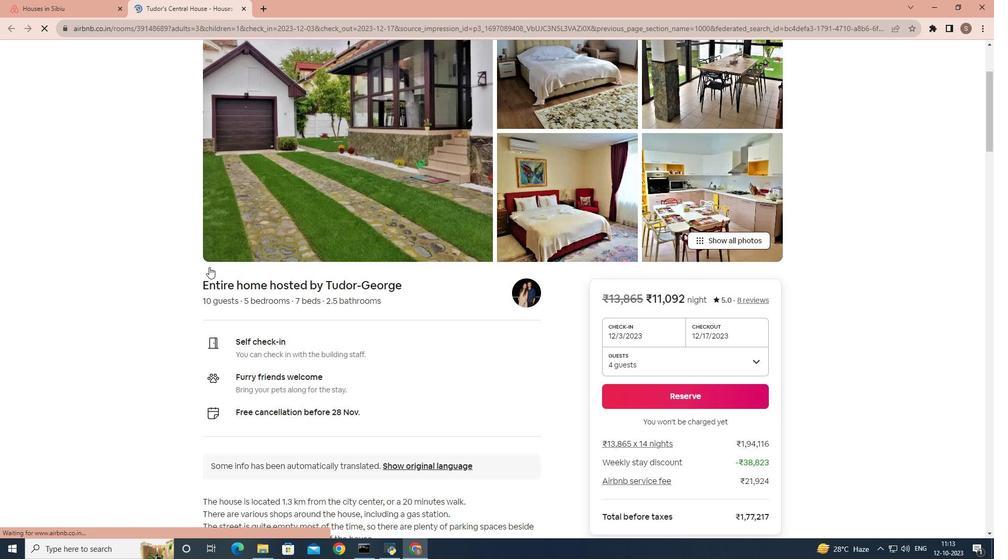 
Action: Mouse scrolled (223, 280) with delta (0, 0)
Screenshot: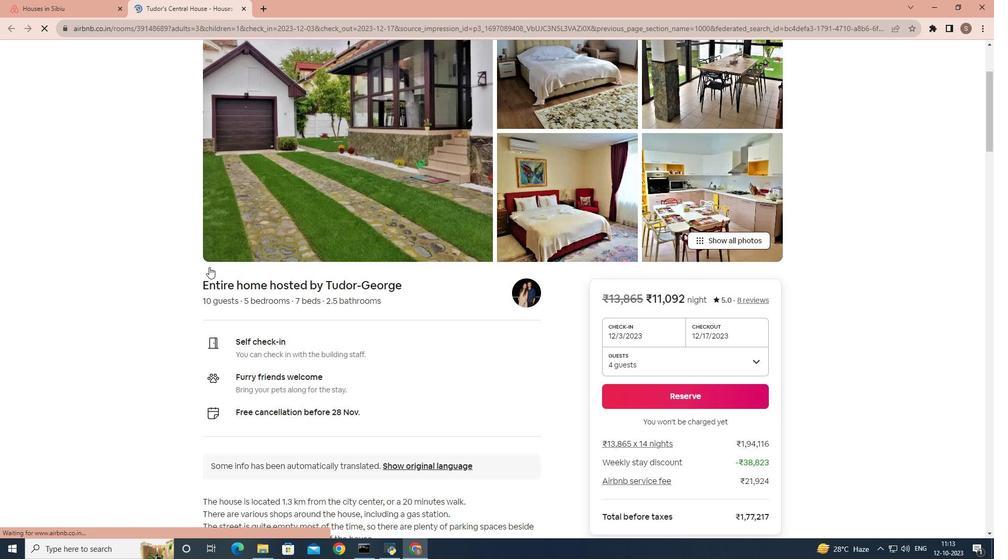 
Action: Mouse moved to (222, 310)
Screenshot: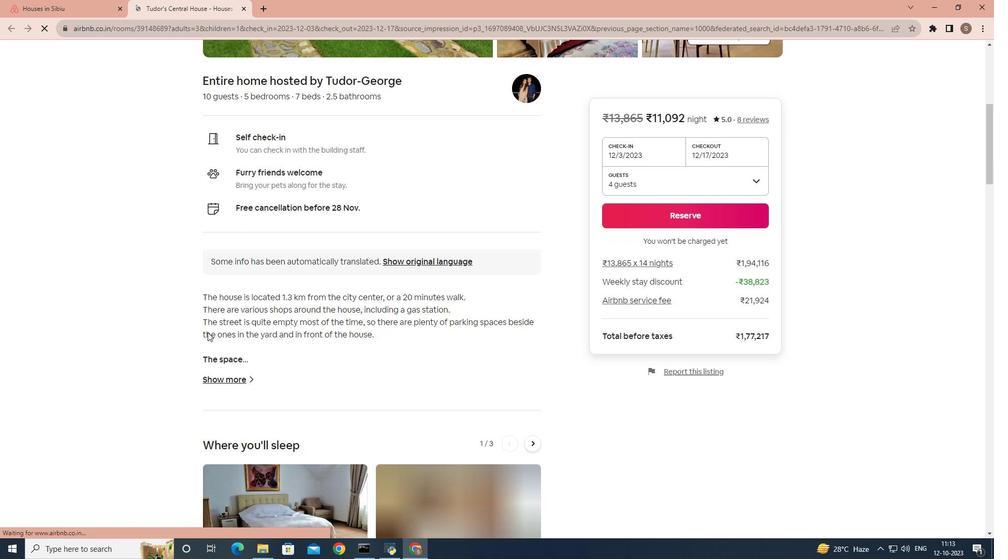 
Action: Mouse scrolled (222, 309) with delta (0, 0)
Screenshot: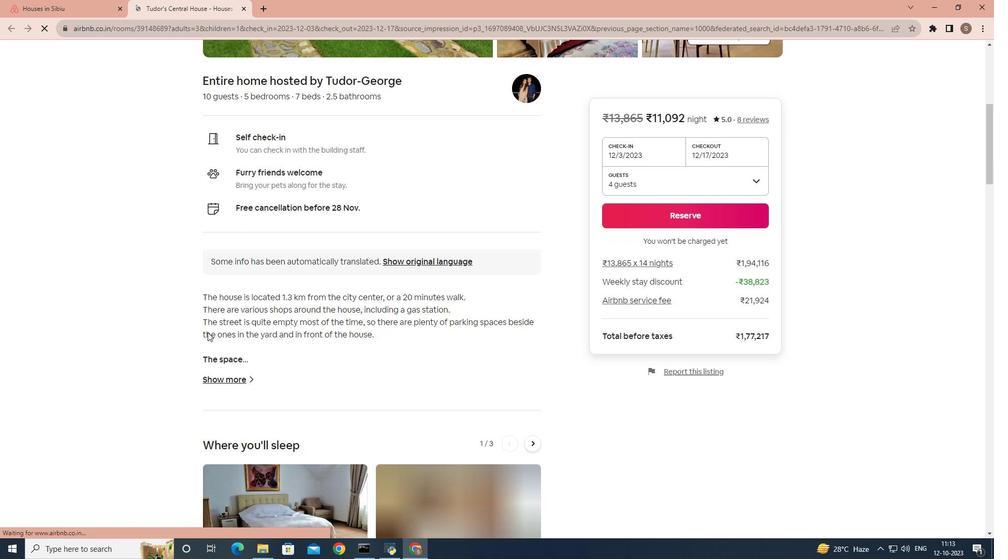 
Action: Mouse moved to (222, 324)
Screenshot: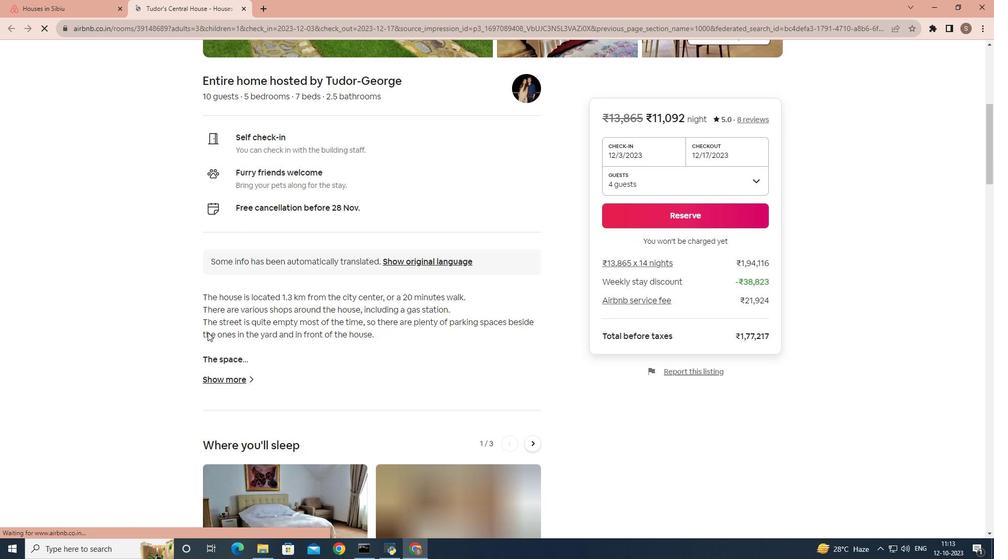 
Action: Mouse scrolled (222, 323) with delta (0, 0)
Screenshot: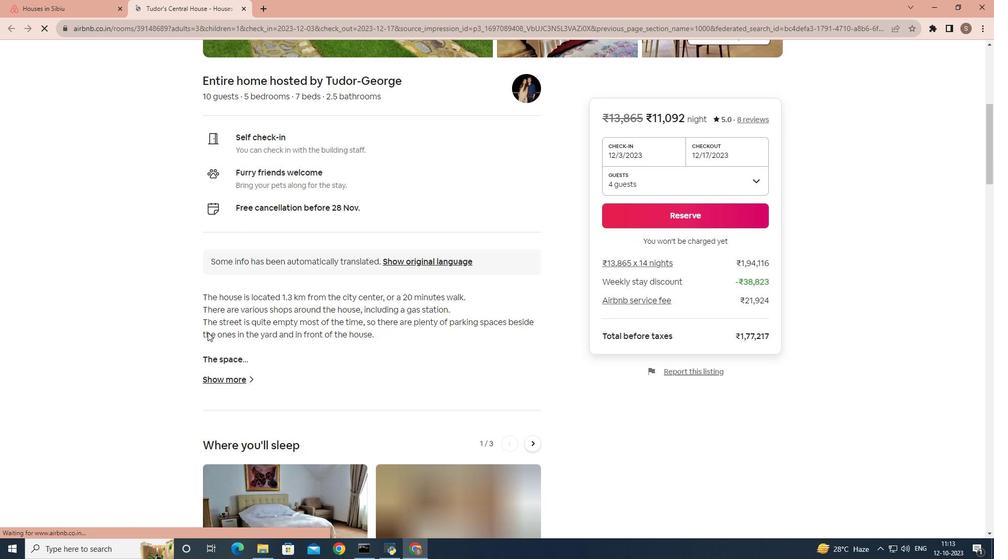 
Action: Mouse moved to (221, 337)
Screenshot: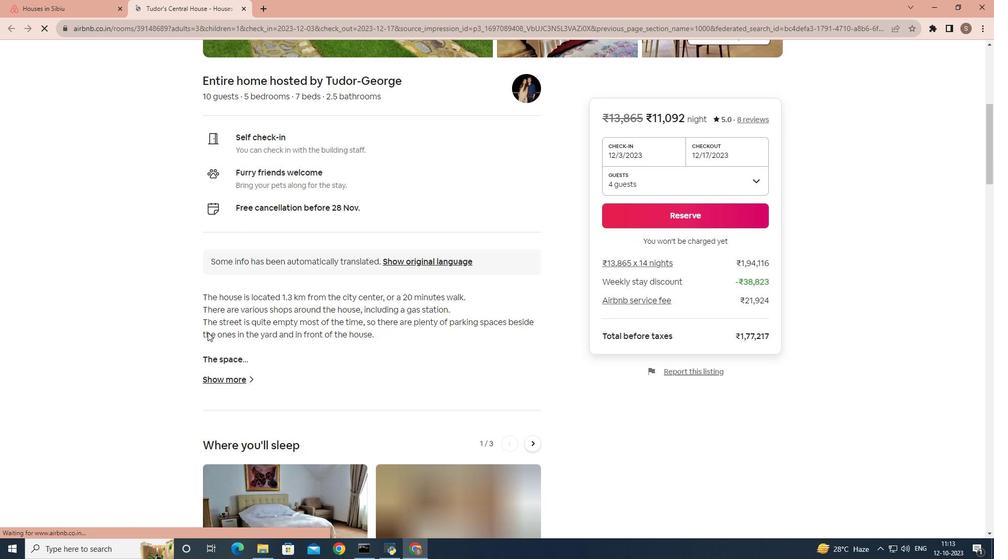 
Action: Mouse scrolled (221, 337) with delta (0, 0)
Screenshot: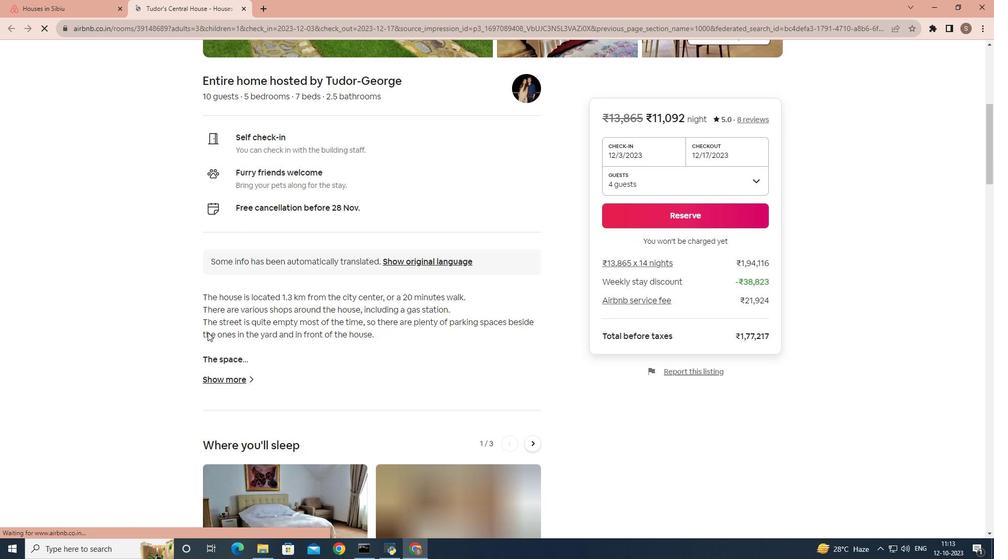 
Action: Mouse moved to (236, 271)
Screenshot: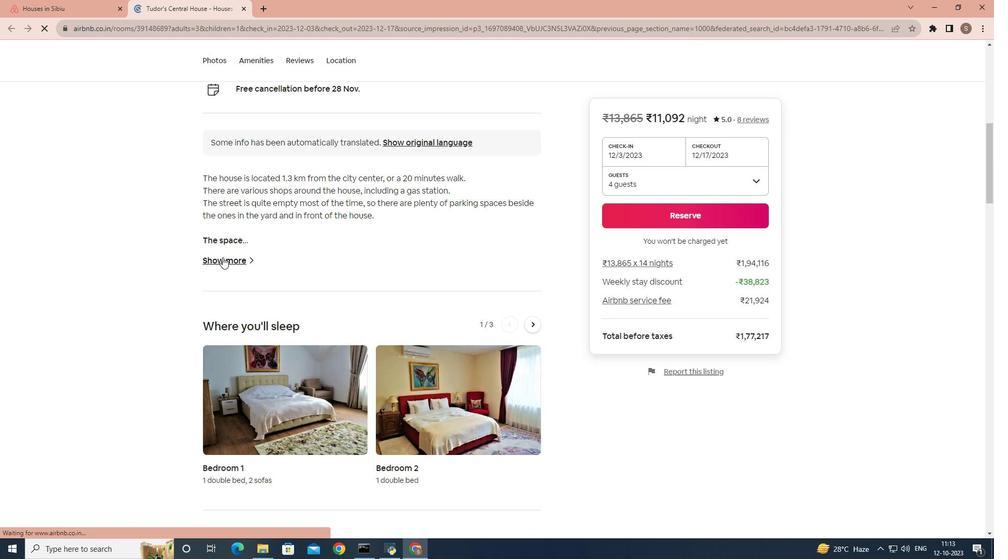 
Action: Mouse pressed left at (236, 271)
Screenshot: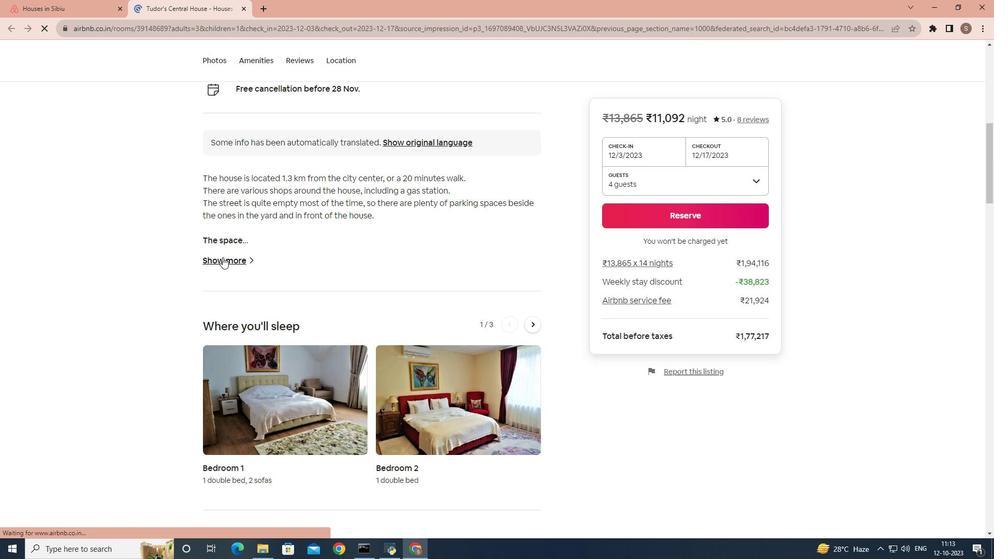 
Action: Mouse moved to (344, 278)
Screenshot: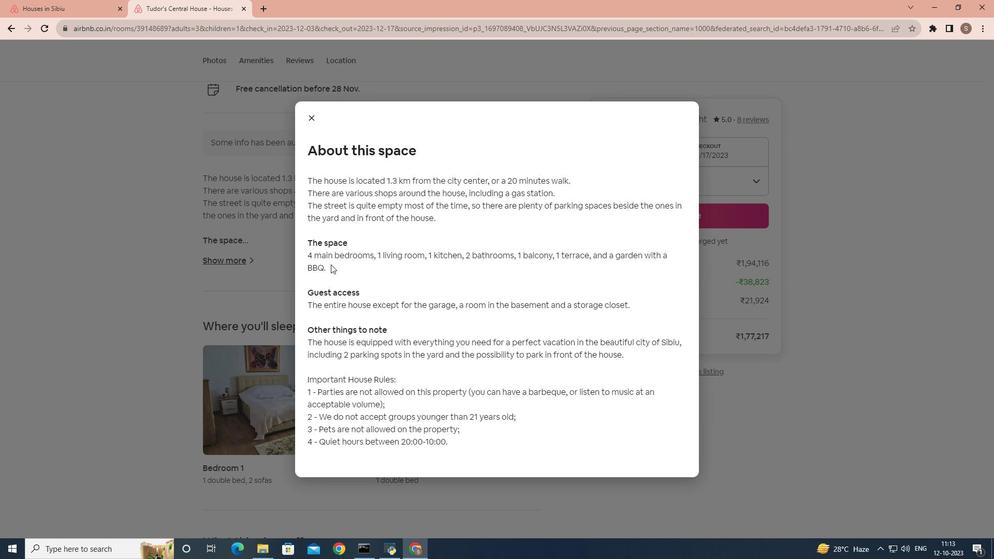 
Action: Mouse scrolled (344, 278) with delta (0, 0)
Screenshot: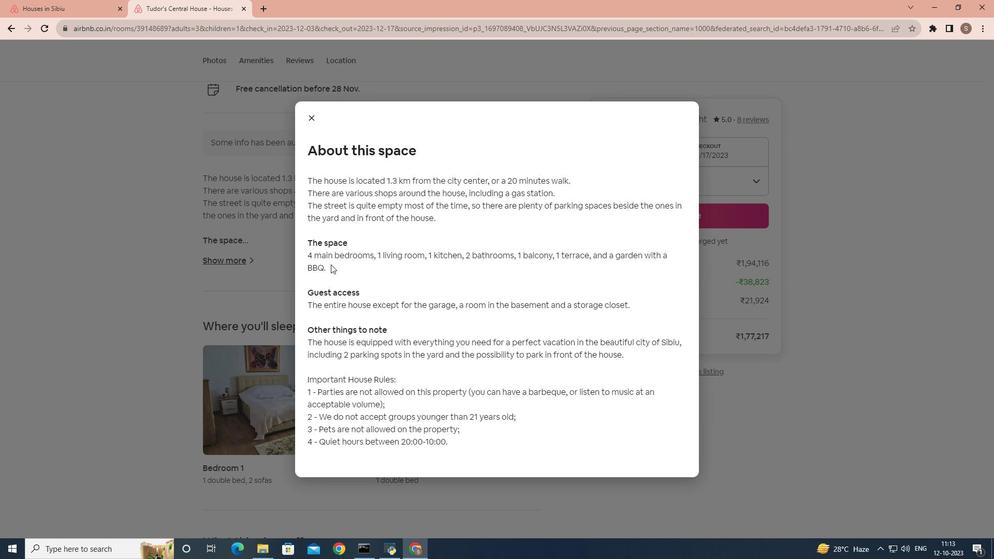 
Action: Mouse scrolled (344, 278) with delta (0, 0)
Screenshot: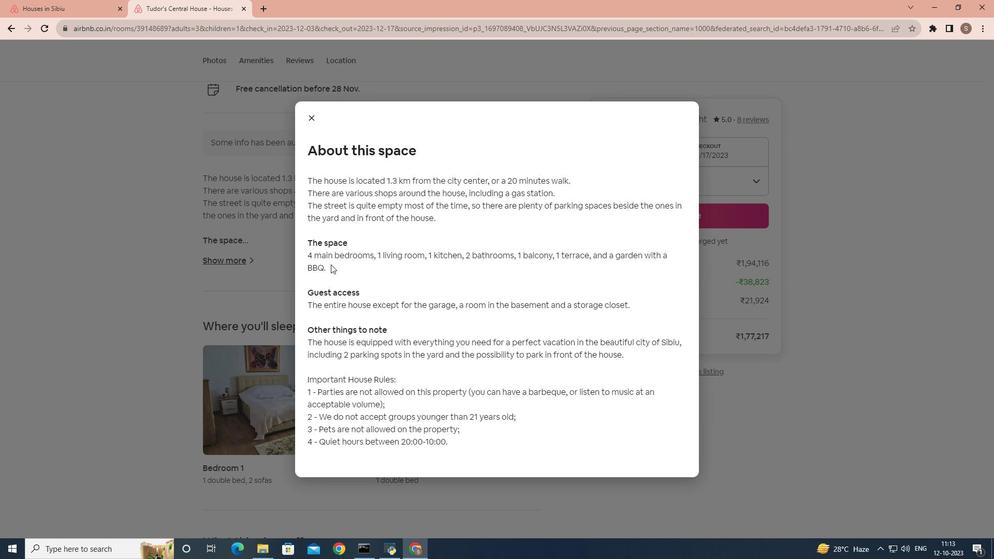 
Action: Mouse scrolled (344, 278) with delta (0, 0)
Screenshot: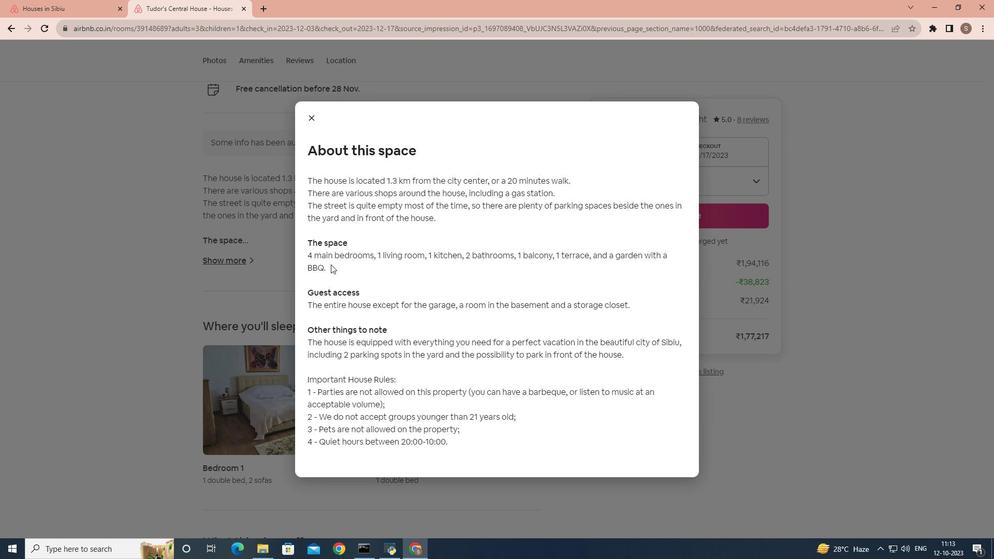 
Action: Mouse scrolled (344, 278) with delta (0, 0)
Screenshot: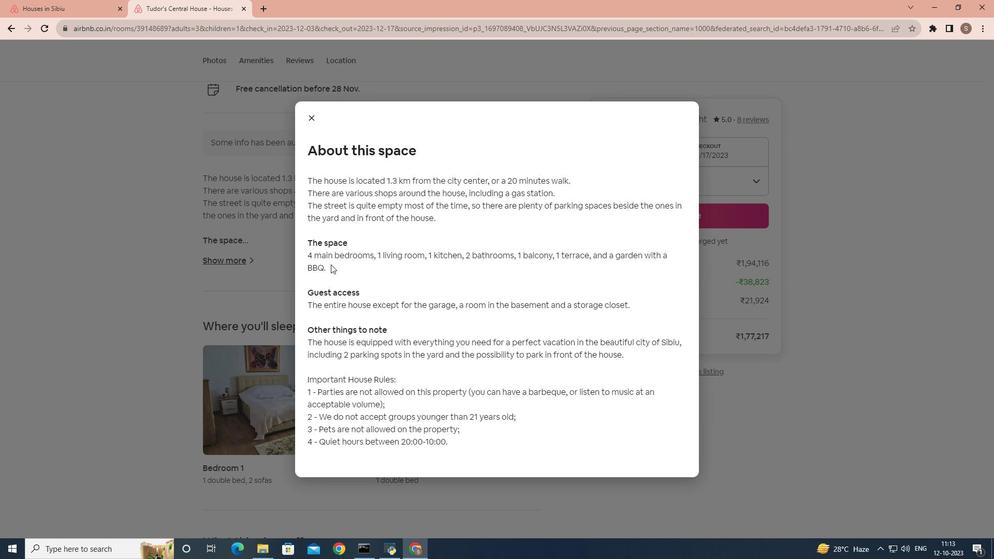 
Action: Mouse scrolled (344, 278) with delta (0, 0)
Screenshot: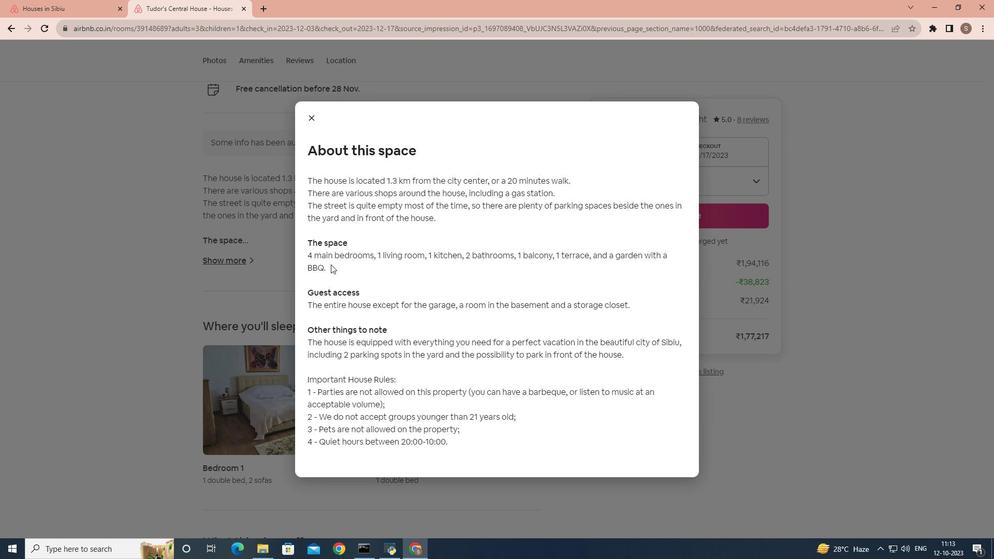 
Action: Mouse scrolled (344, 278) with delta (0, 0)
Screenshot: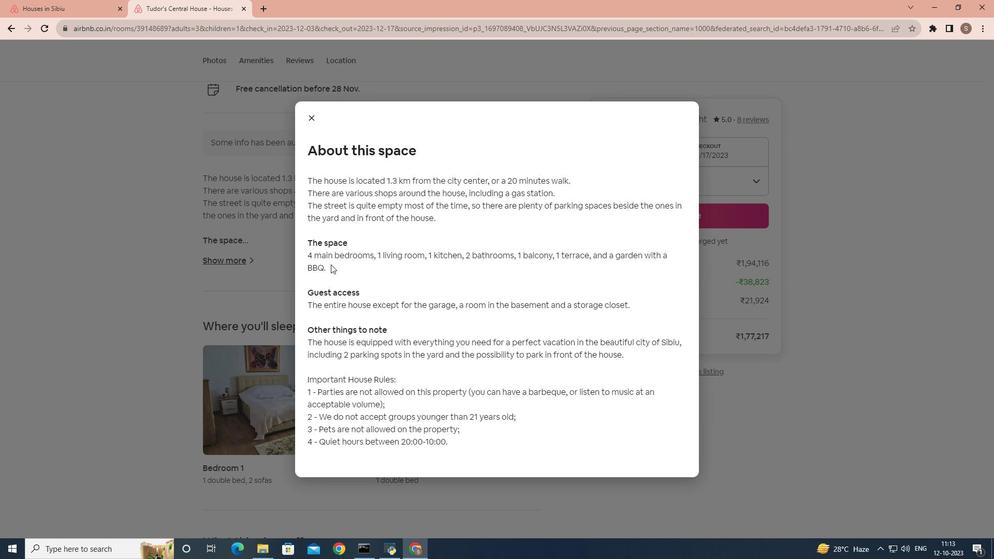 
Action: Mouse moved to (326, 132)
Screenshot: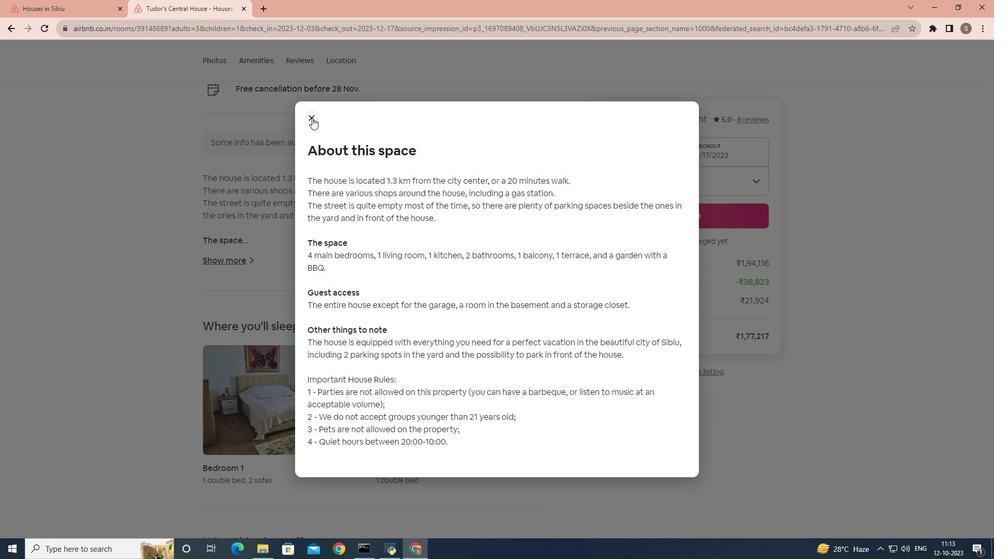 
Action: Mouse pressed left at (326, 132)
Screenshot: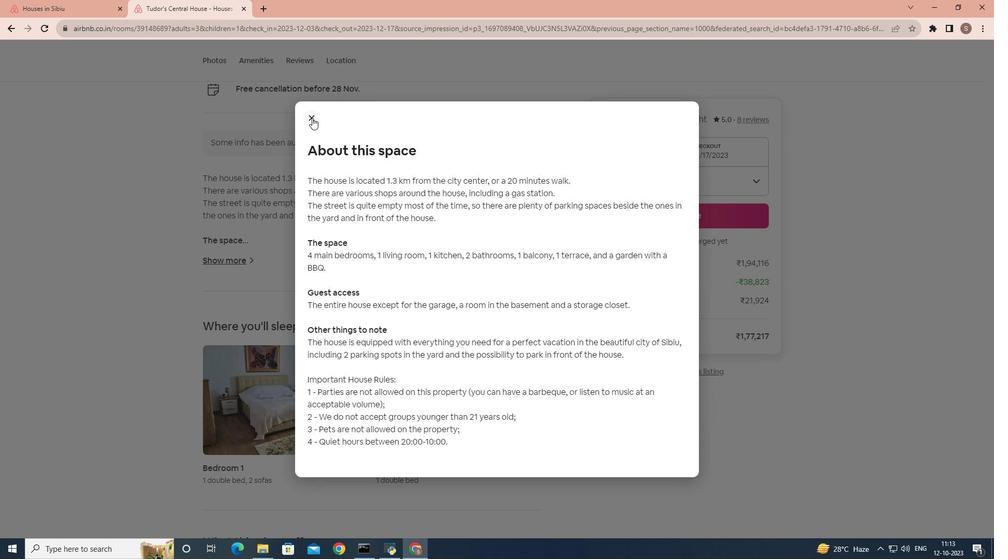 
Action: Mouse moved to (305, 257)
Screenshot: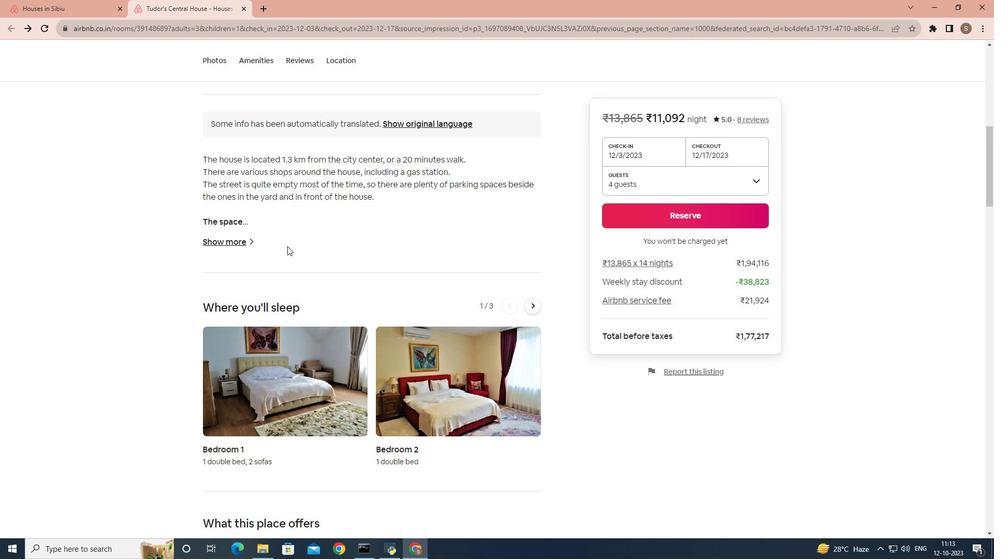 
Action: Mouse scrolled (305, 257) with delta (0, 0)
Screenshot: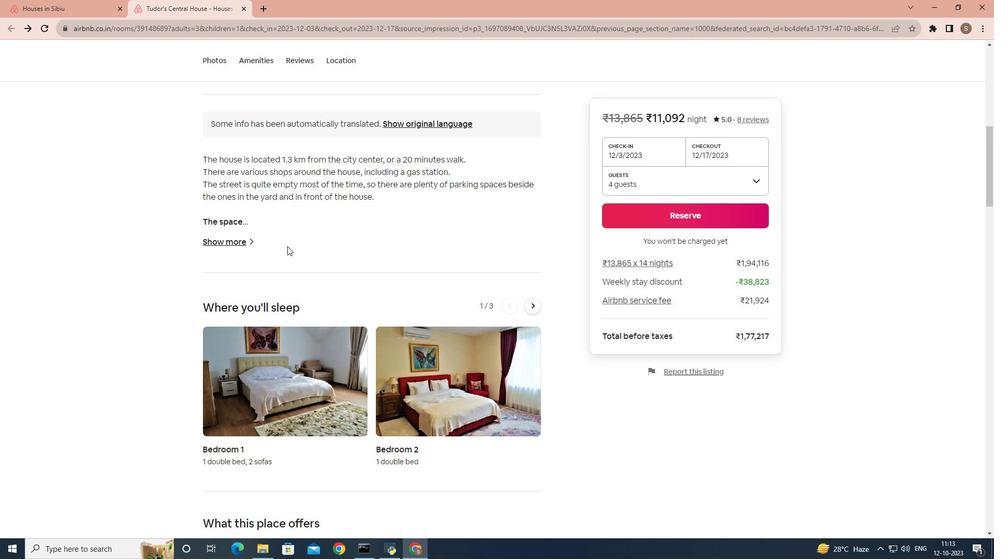 
Action: Mouse moved to (303, 259)
Screenshot: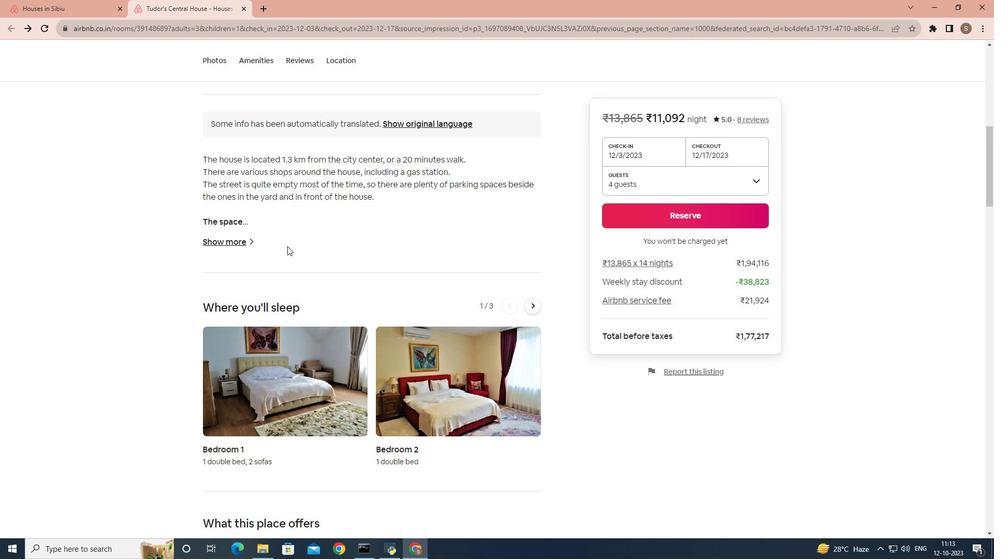 
Action: Mouse scrolled (303, 258) with delta (0, 0)
Screenshot: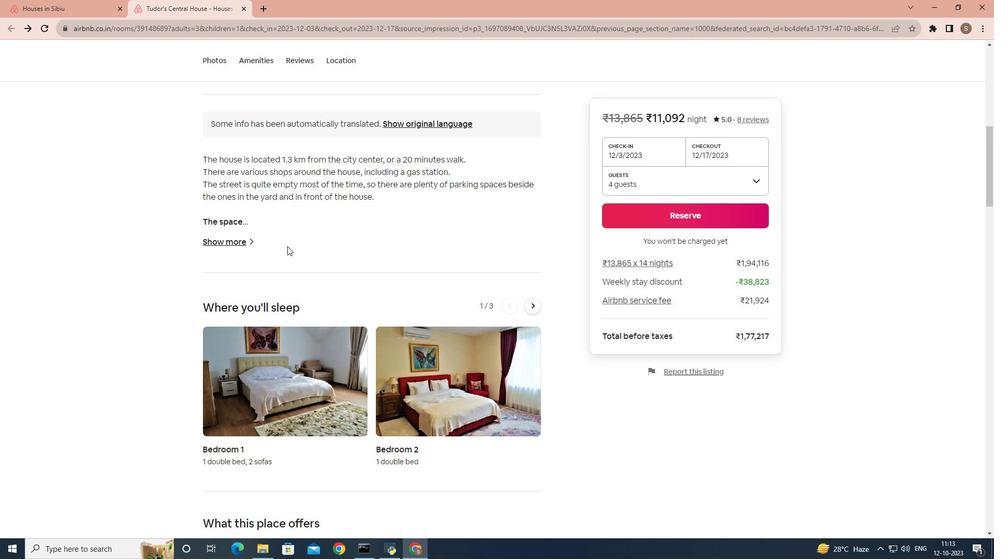 
Action: Mouse moved to (301, 260)
Screenshot: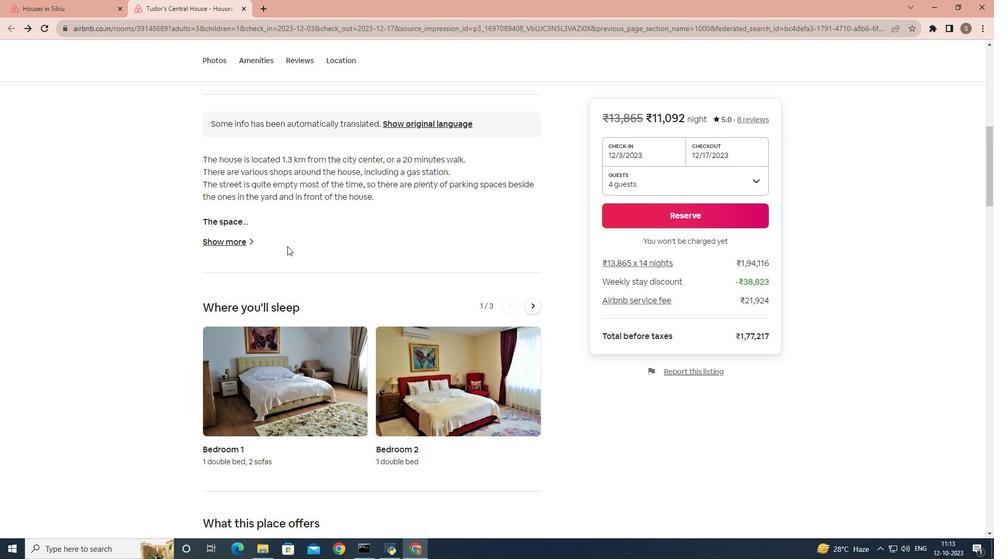 
Action: Mouse scrolled (301, 260) with delta (0, 0)
Screenshot: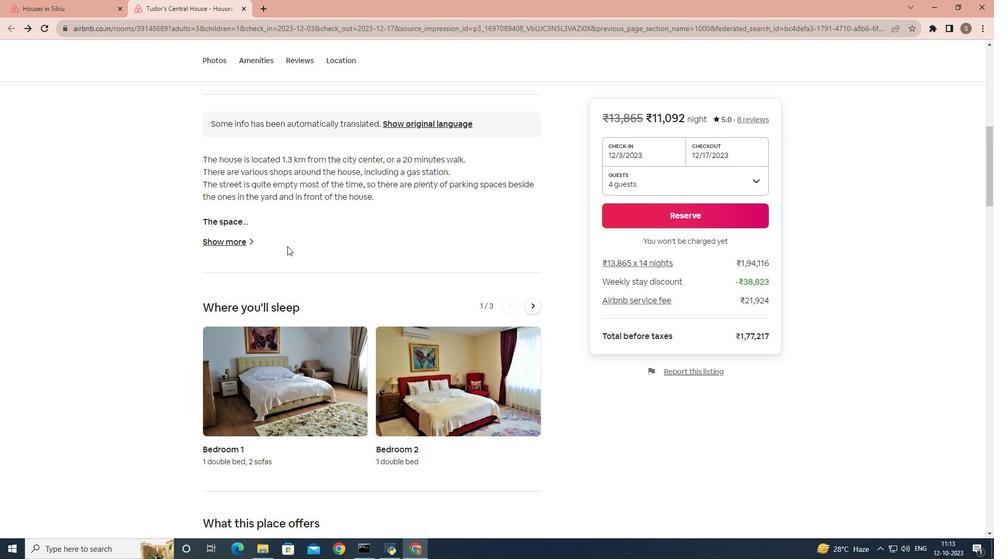 
Action: Mouse moved to (301, 260)
Screenshot: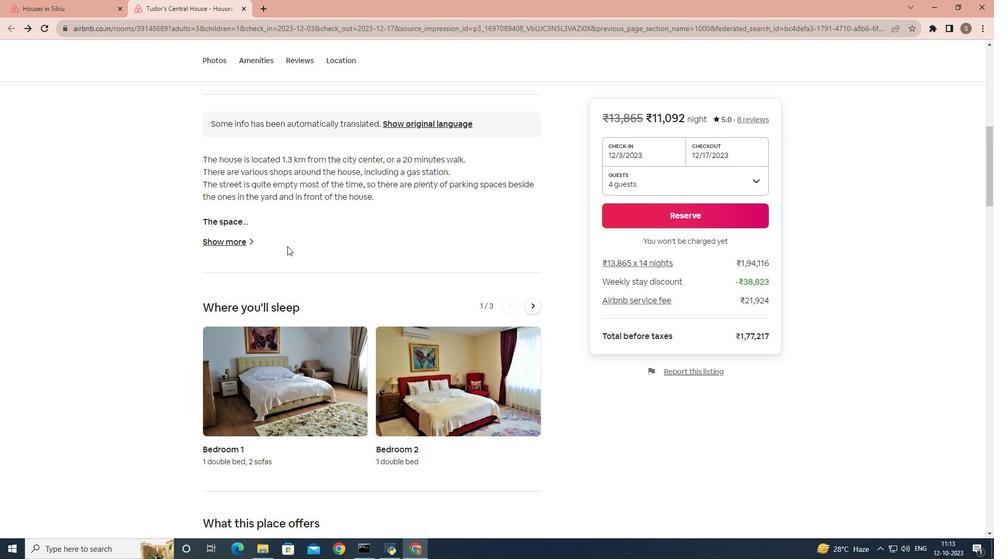 
Action: Mouse scrolled (301, 260) with delta (0, 0)
Screenshot: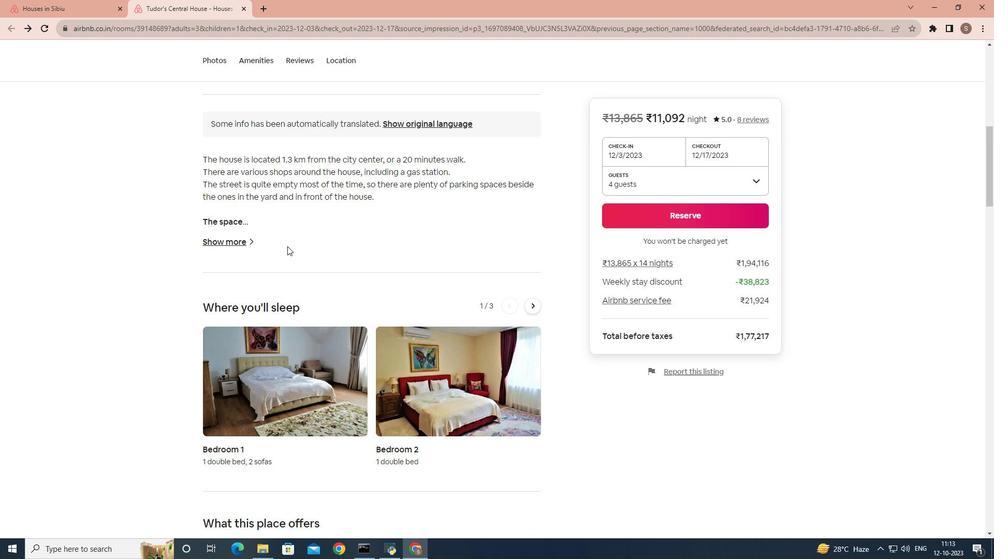 
Action: Mouse moved to (301, 260)
Screenshot: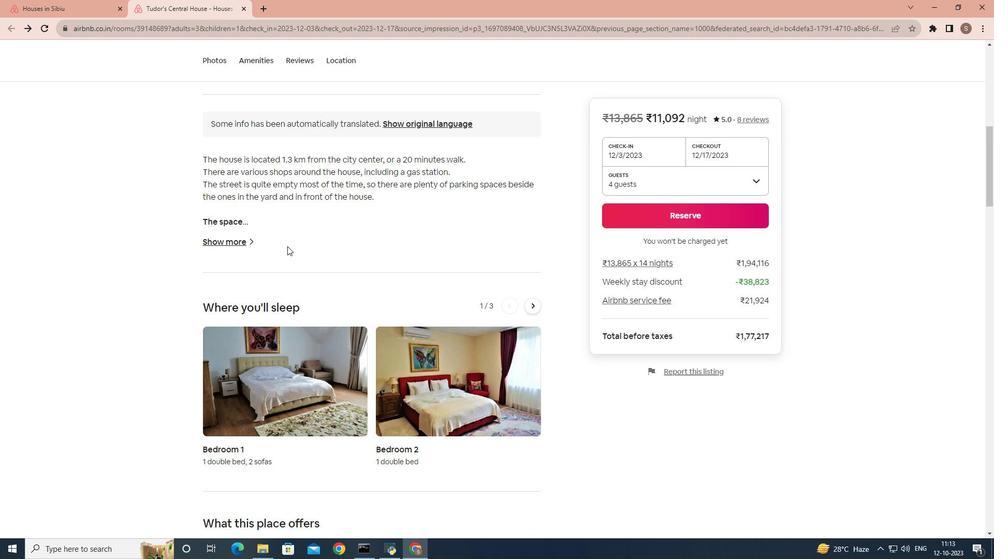 
Action: Mouse scrolled (301, 260) with delta (0, 0)
Screenshot: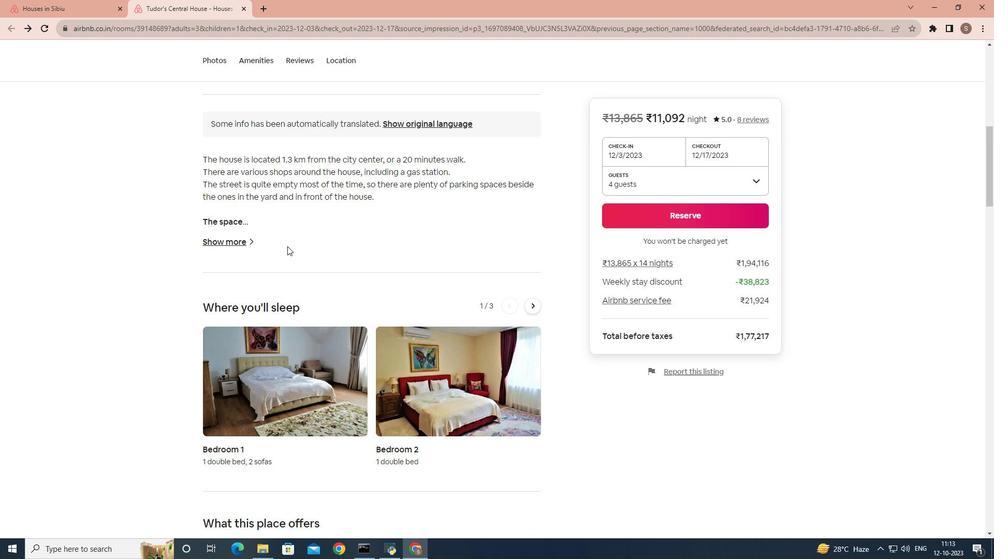 
Action: Mouse scrolled (301, 260) with delta (0, 0)
Screenshot: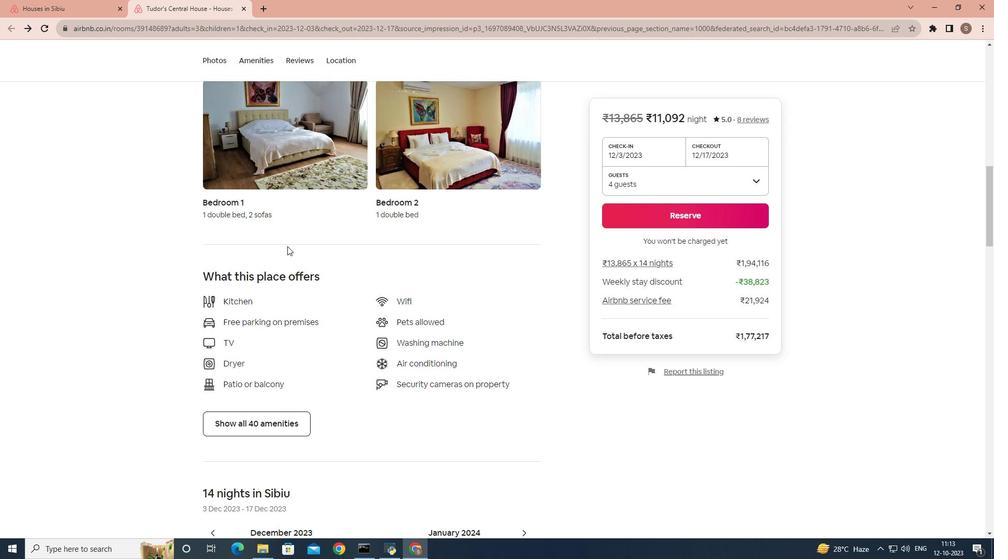 
Action: Mouse scrolled (301, 260) with delta (0, 0)
Screenshot: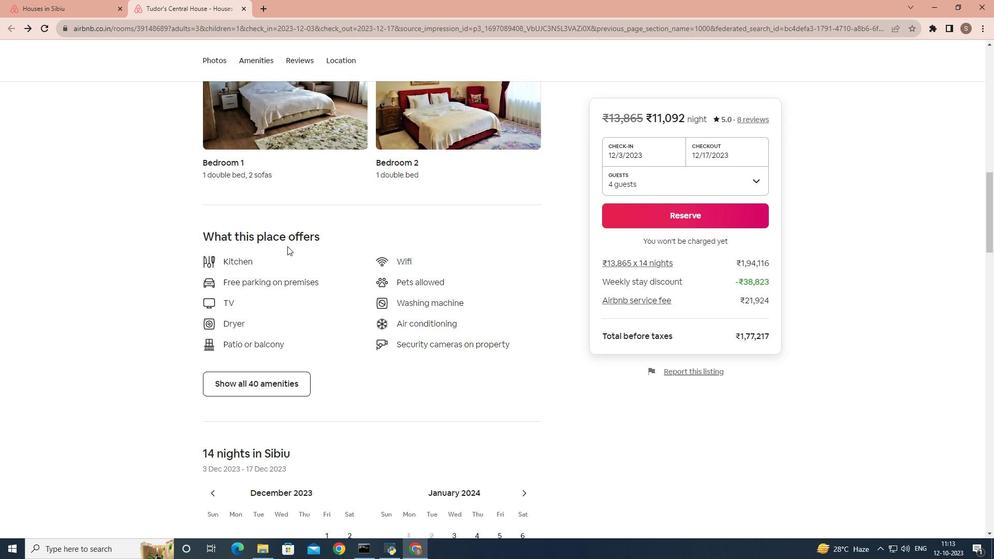 
Action: Mouse scrolled (301, 260) with delta (0, 0)
Screenshot: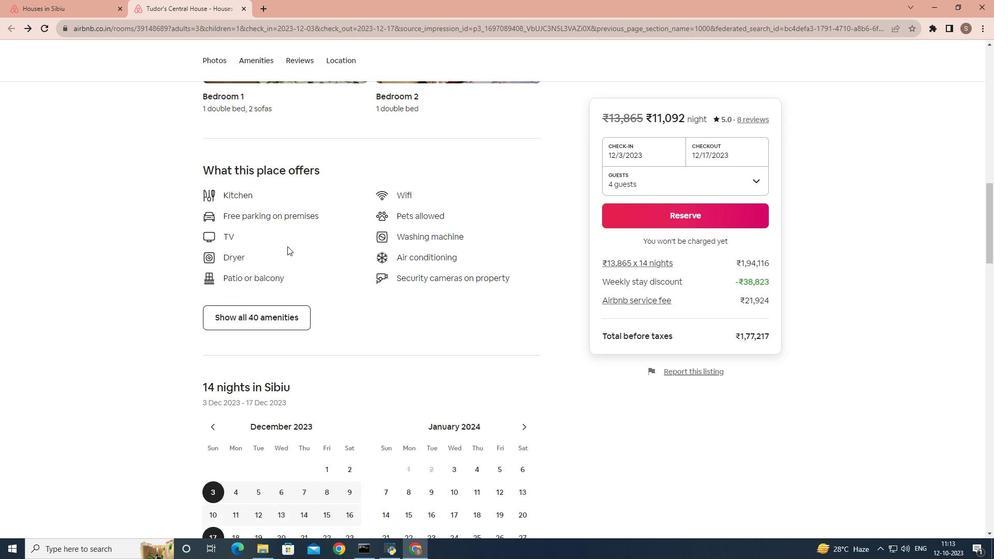 
Action: Mouse moved to (256, 286)
Screenshot: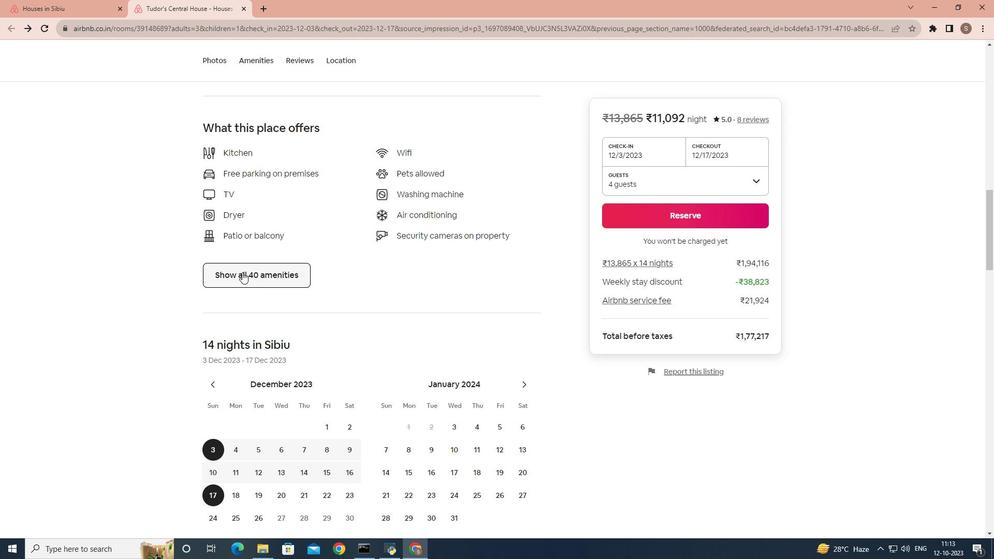 
Action: Mouse pressed left at (256, 286)
Screenshot: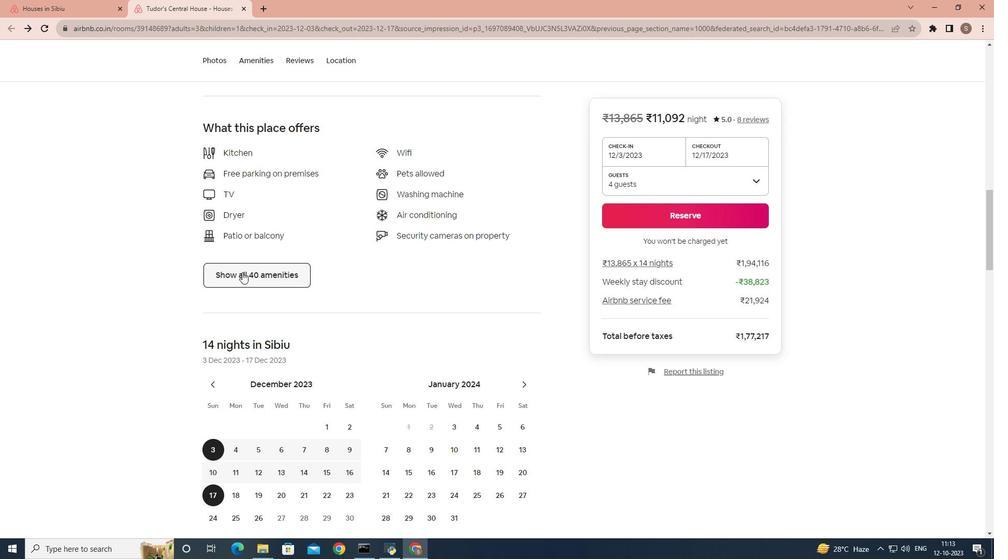
Action: Mouse moved to (364, 281)
Screenshot: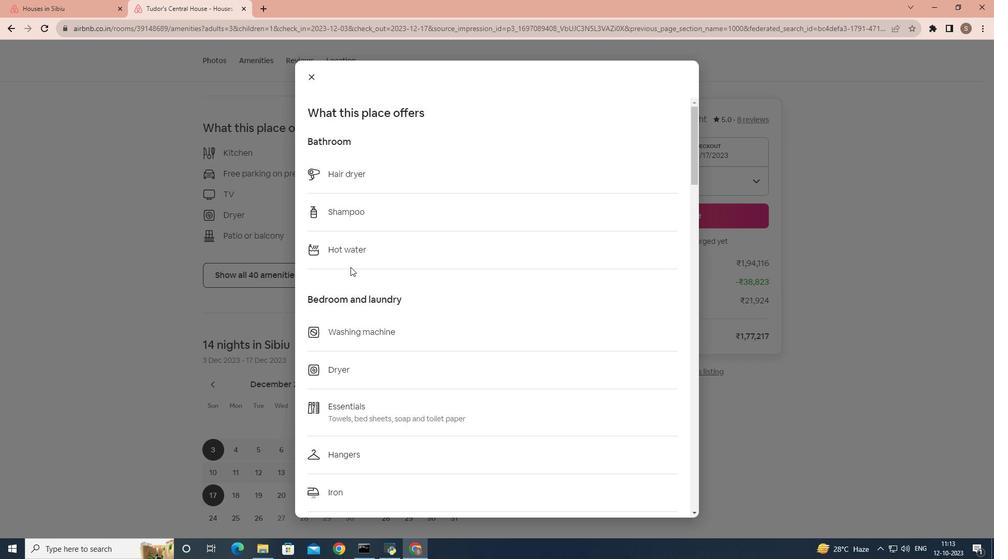 
Action: Mouse scrolled (364, 280) with delta (0, 0)
Screenshot: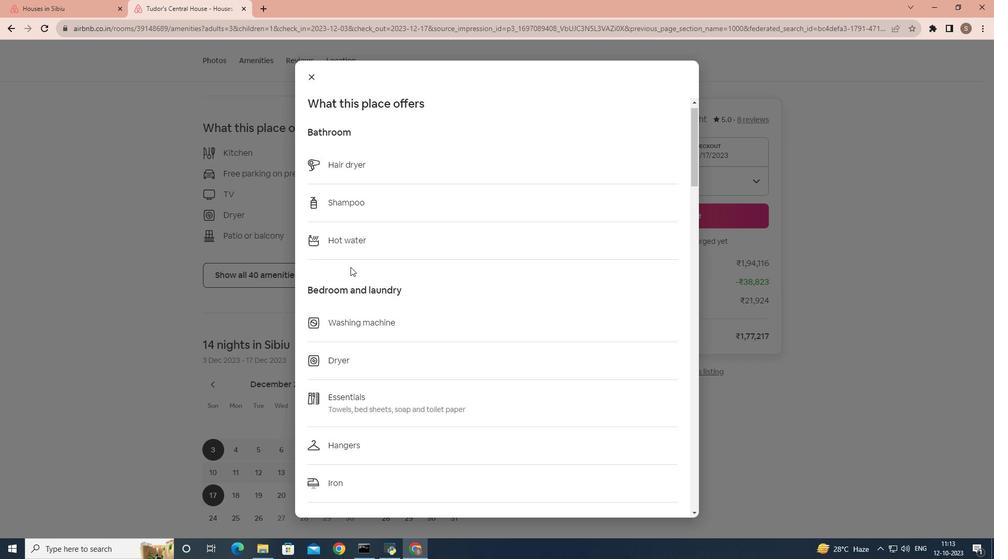 
Action: Mouse scrolled (364, 280) with delta (0, 0)
Screenshot: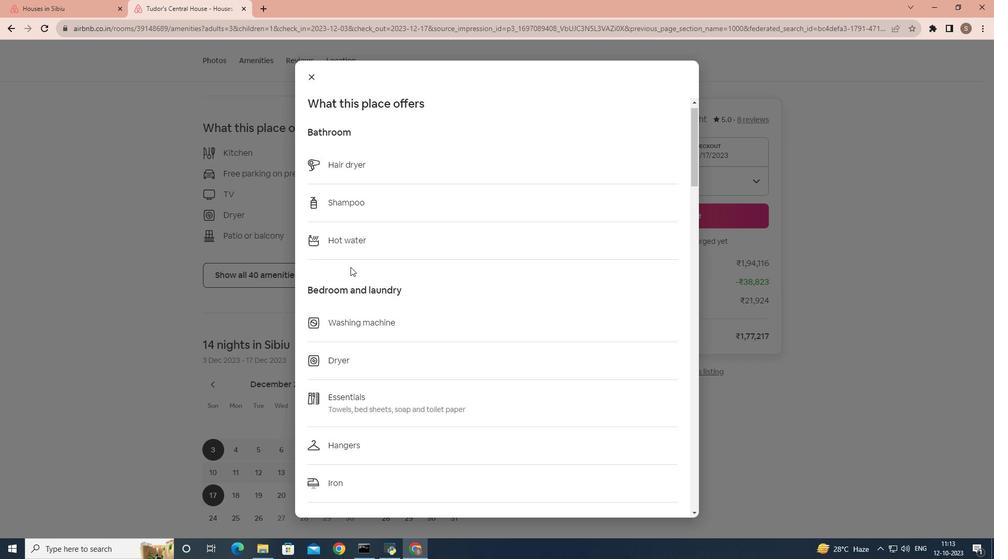 
Action: Mouse scrolled (364, 280) with delta (0, 0)
Screenshot: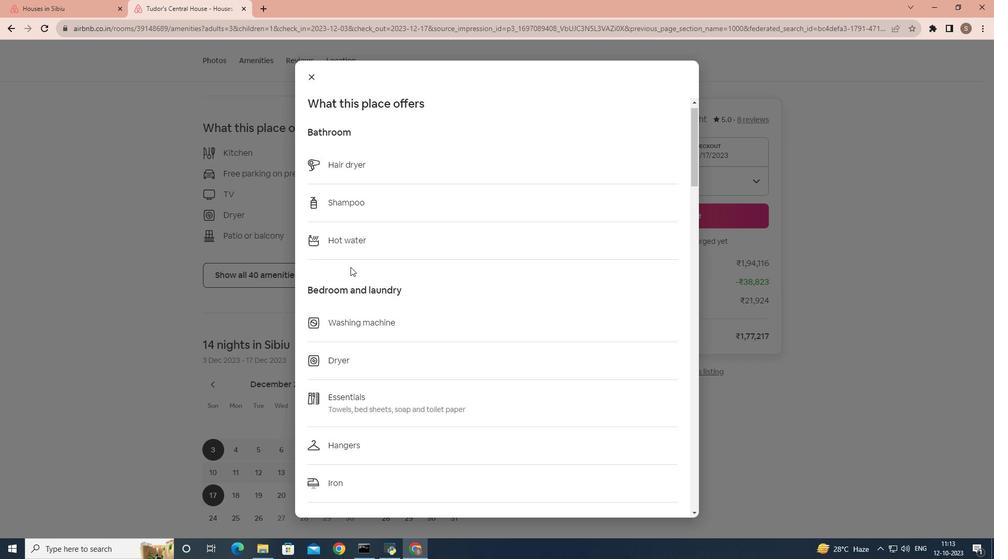 
Action: Mouse scrolled (364, 280) with delta (0, 0)
Screenshot: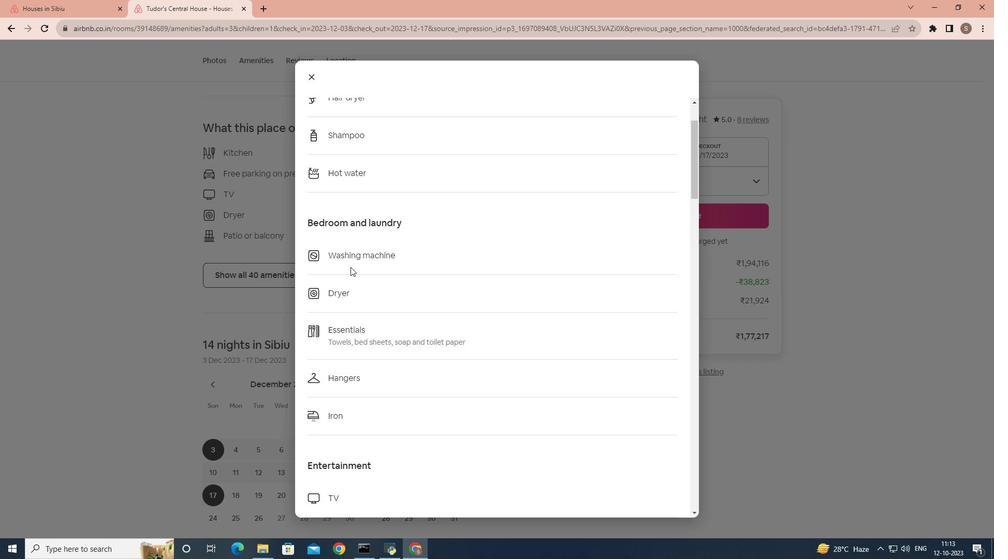 
Action: Mouse scrolled (364, 280) with delta (0, 0)
Screenshot: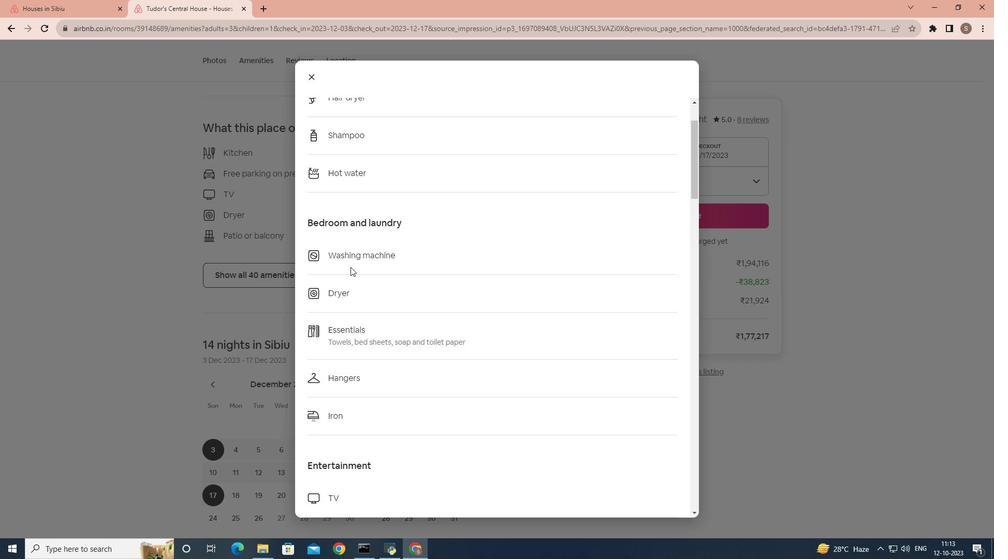 
Action: Mouse scrolled (364, 280) with delta (0, 0)
Screenshot: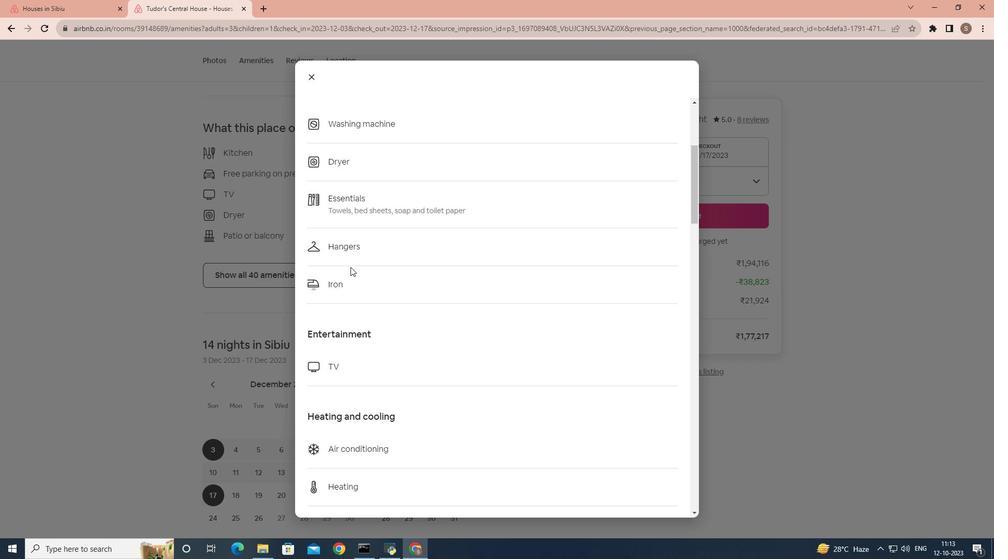 
Action: Mouse scrolled (364, 280) with delta (0, 0)
Screenshot: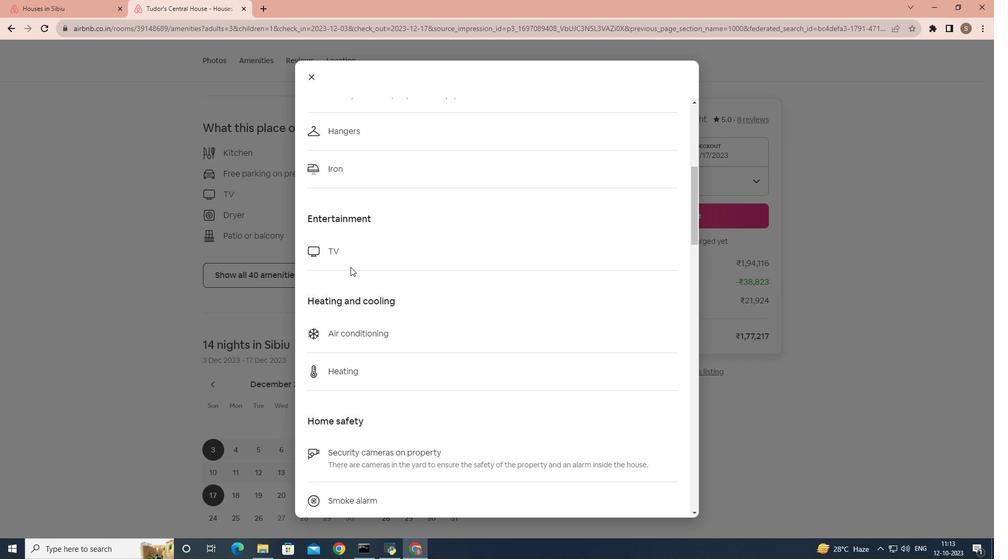 
Action: Mouse scrolled (364, 280) with delta (0, 0)
Screenshot: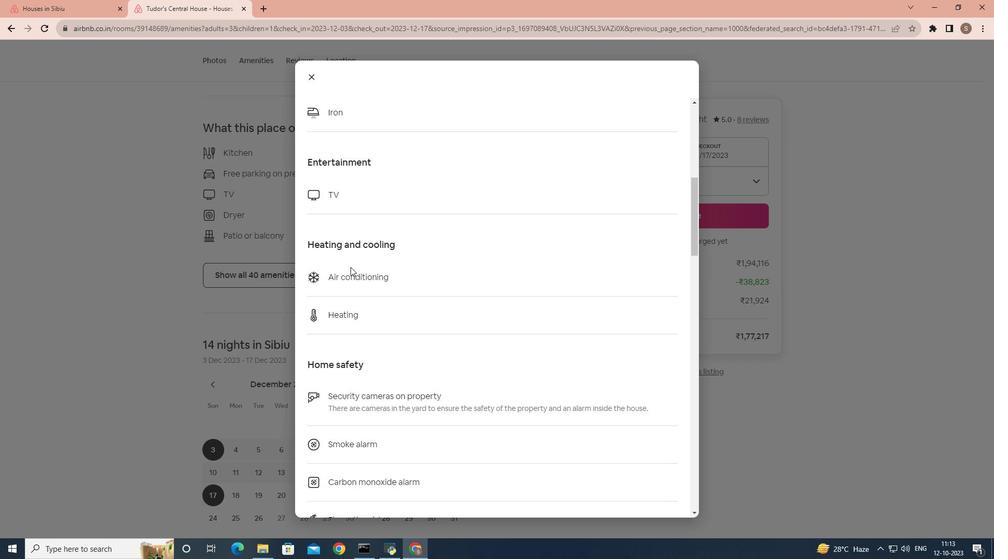 
Action: Mouse scrolled (364, 280) with delta (0, 0)
Screenshot: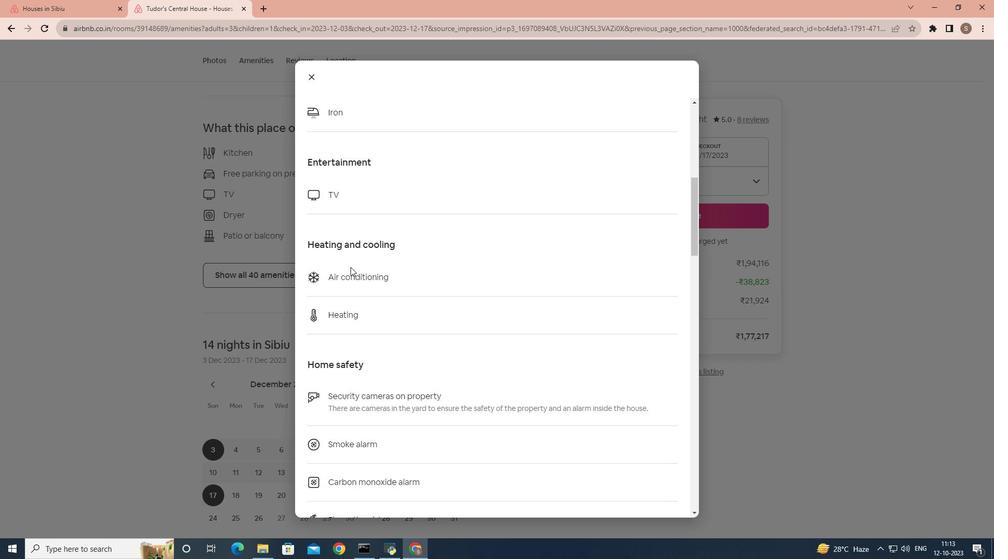 
Action: Mouse scrolled (364, 280) with delta (0, 0)
Screenshot: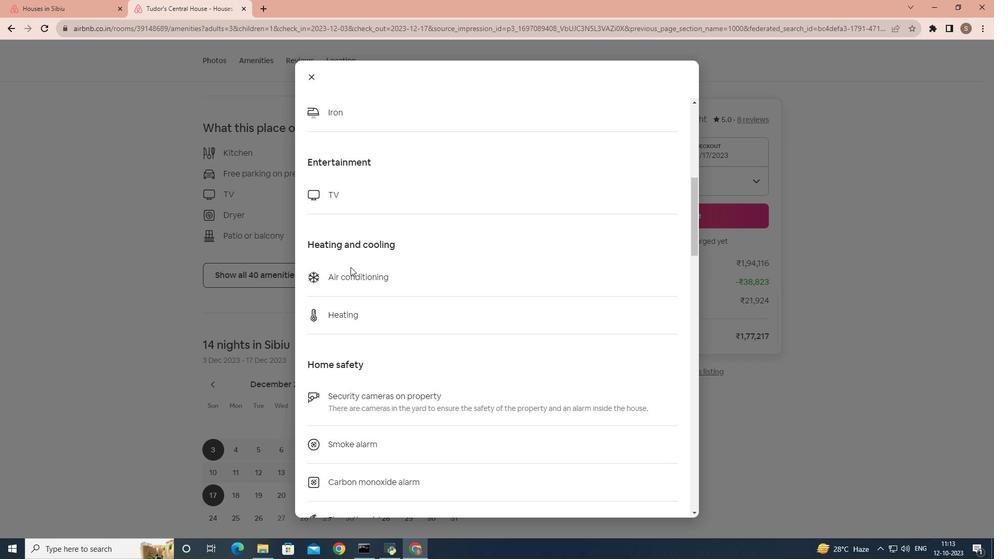 
Action: Mouse scrolled (364, 280) with delta (0, 0)
Screenshot: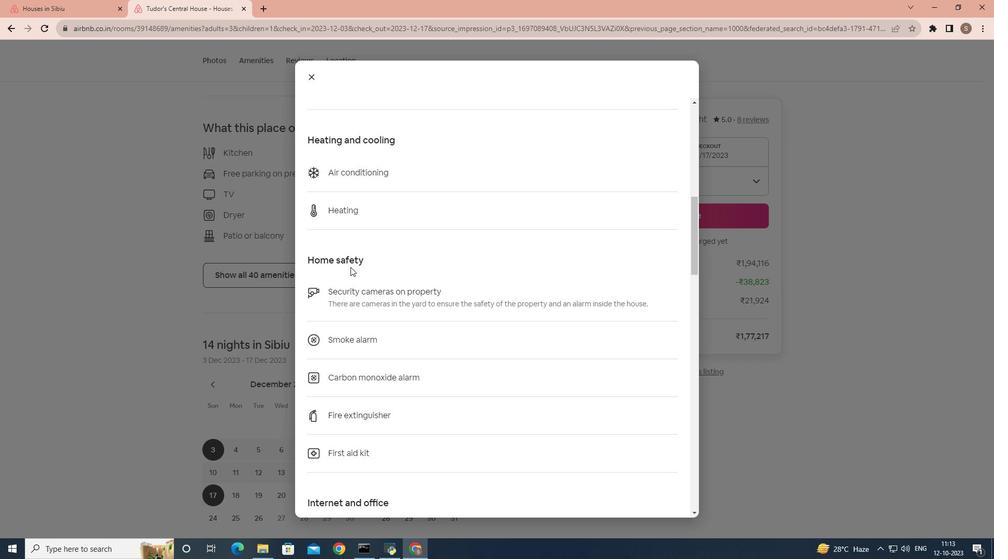 
Action: Mouse scrolled (364, 280) with delta (0, 0)
Screenshot: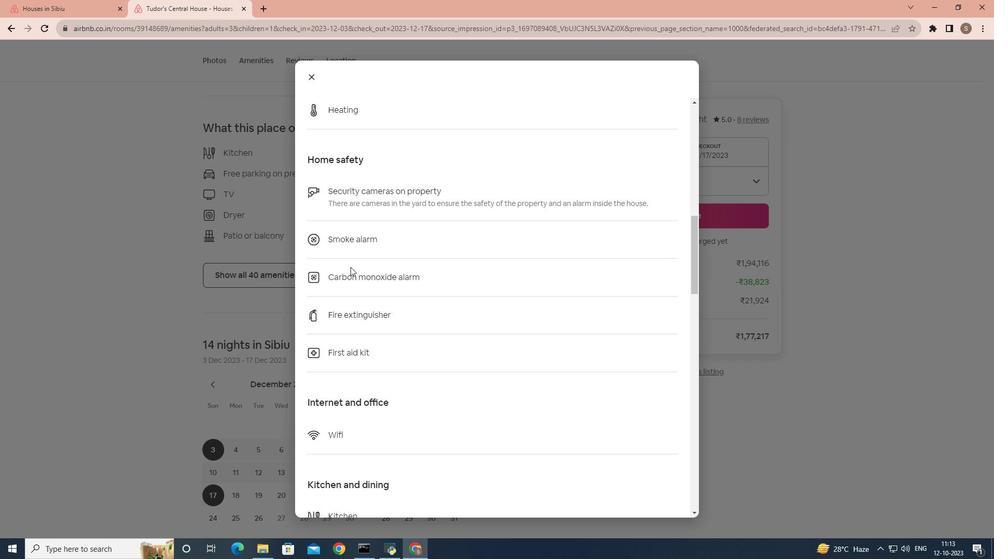 
Action: Mouse scrolled (364, 280) with delta (0, 0)
Screenshot: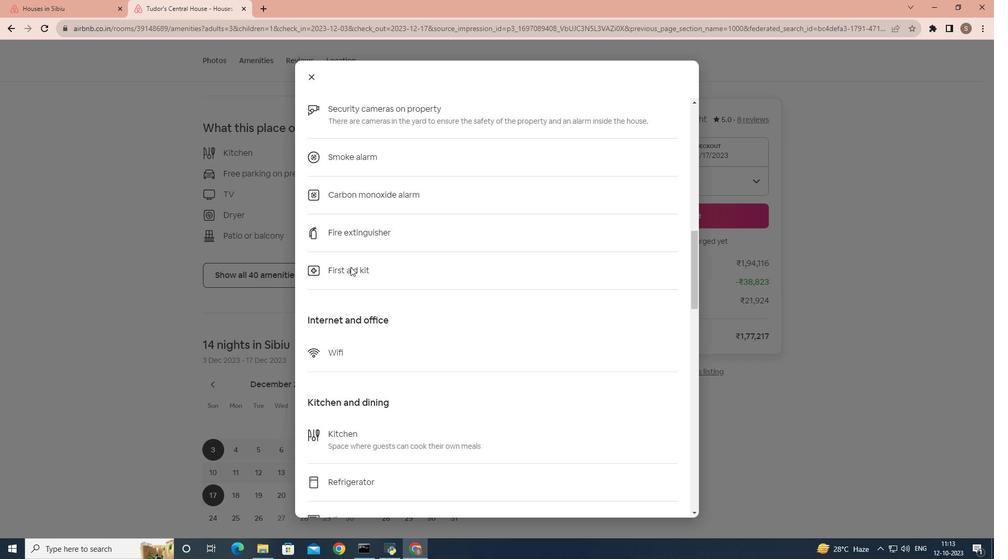 
Action: Mouse scrolled (364, 280) with delta (0, 0)
Screenshot: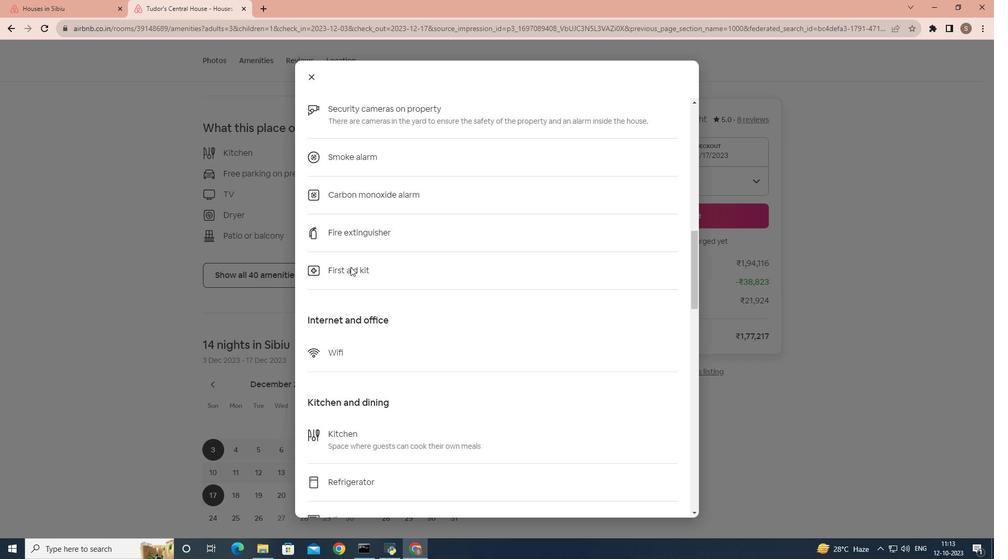 
Action: Mouse scrolled (364, 280) with delta (0, 0)
Screenshot: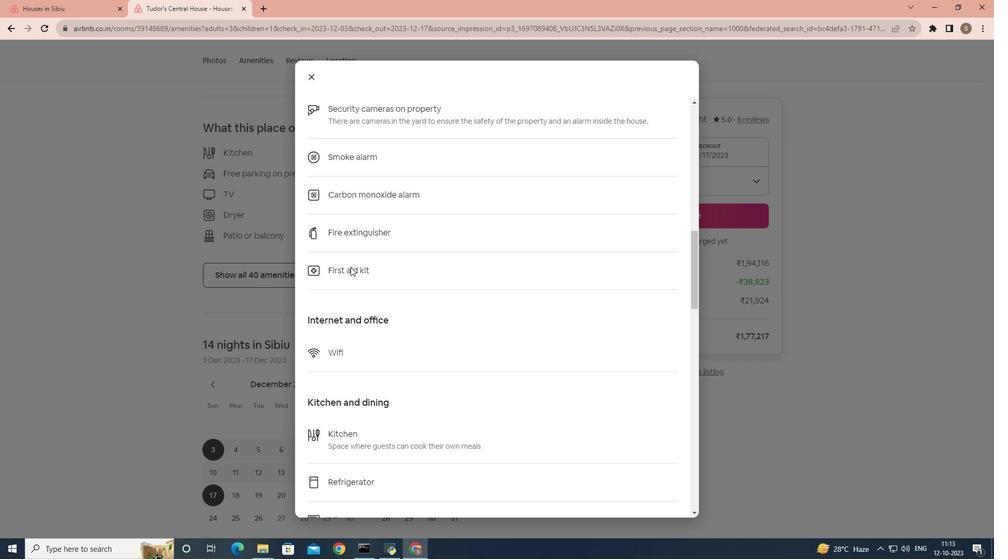 
Action: Mouse scrolled (364, 280) with delta (0, 0)
Screenshot: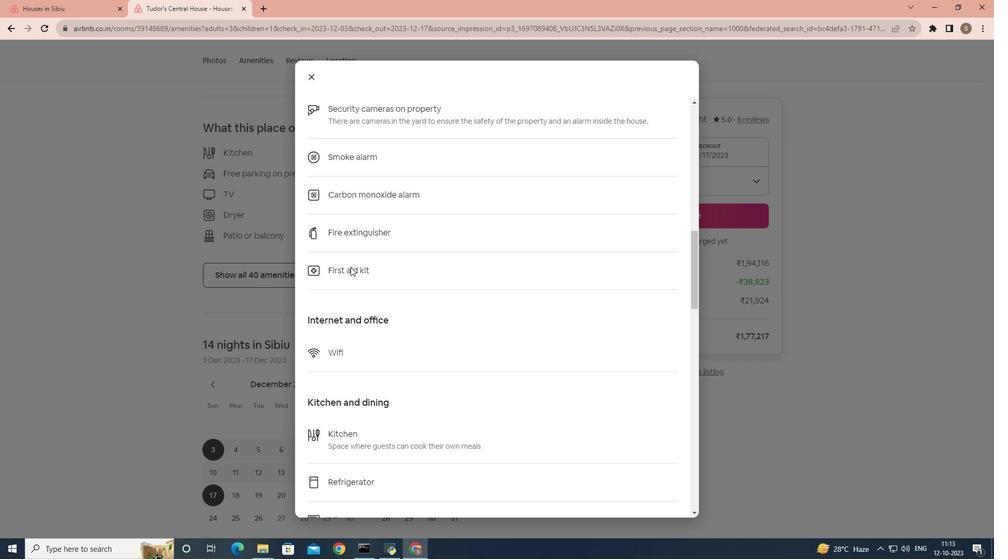
Action: Mouse scrolled (364, 280) with delta (0, 0)
Screenshot: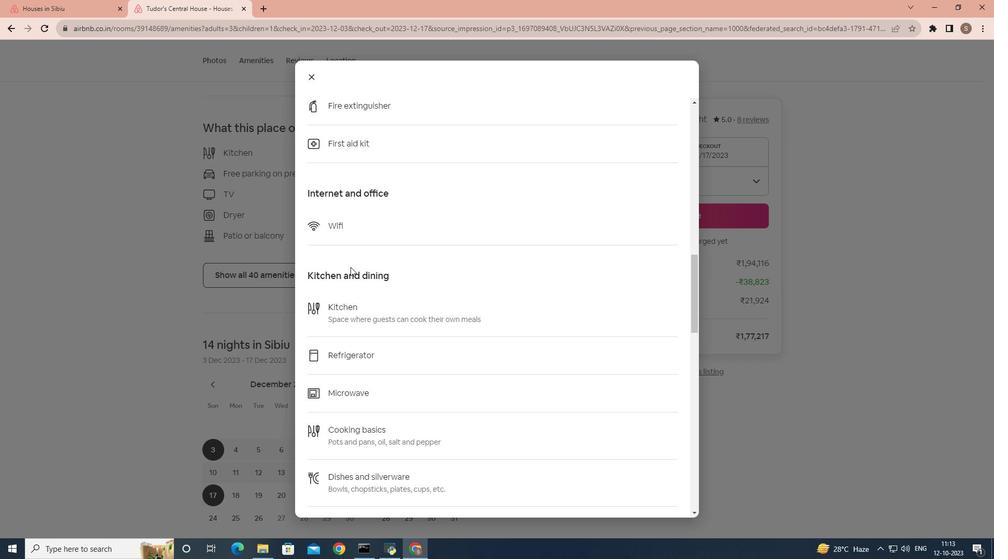 
Action: Mouse scrolled (364, 280) with delta (0, 0)
Screenshot: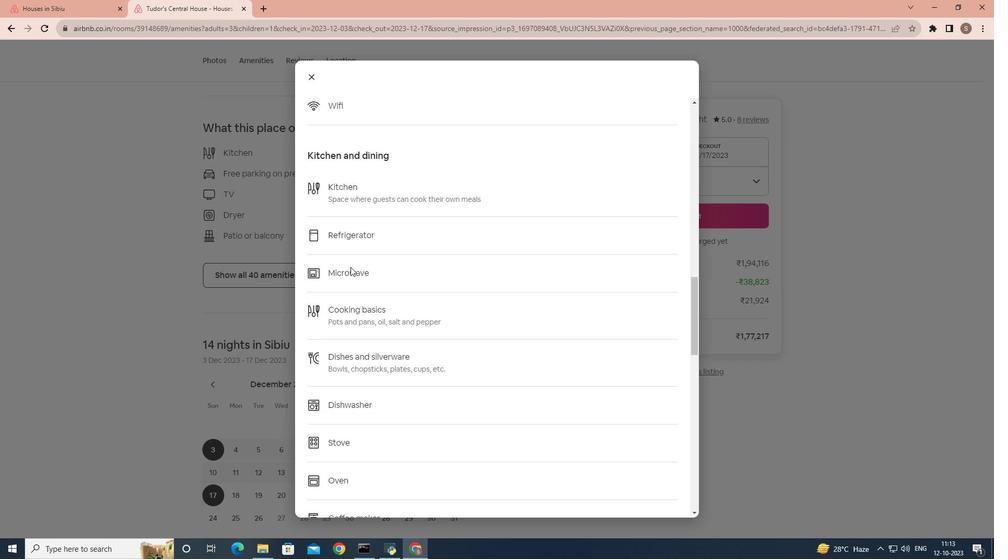 
Action: Mouse scrolled (364, 280) with delta (0, 0)
Screenshot: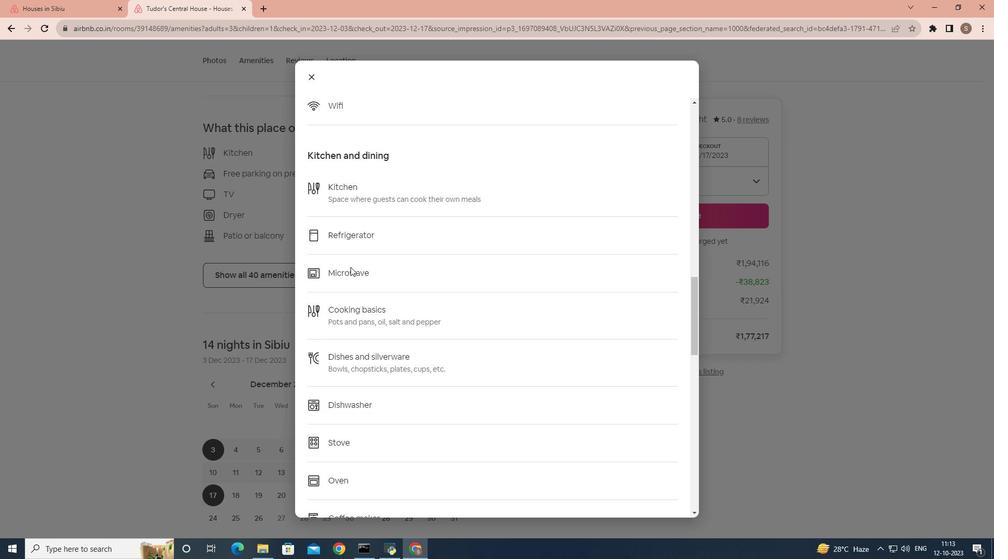 
Action: Mouse scrolled (364, 281) with delta (0, 0)
Screenshot: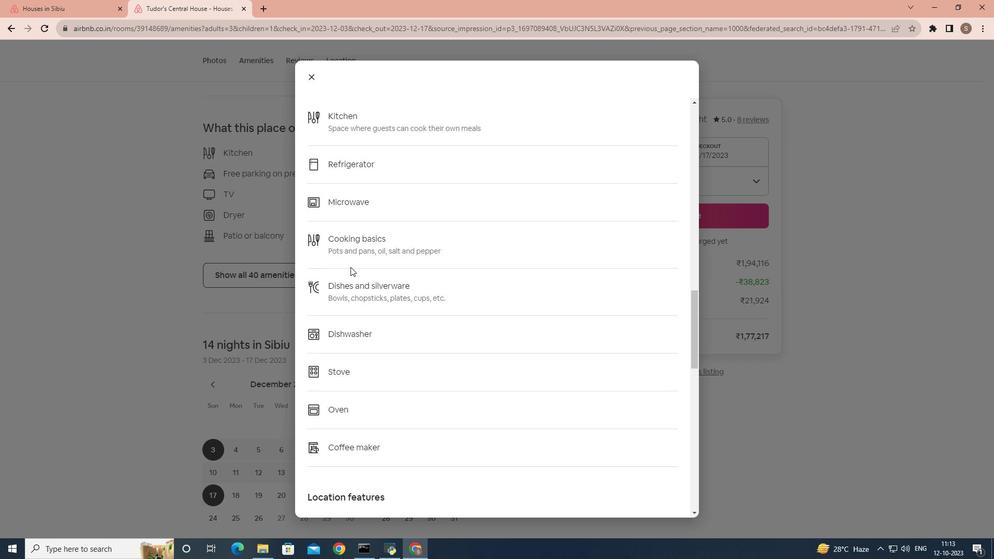 
Action: Mouse scrolled (364, 280) with delta (0, 0)
Screenshot: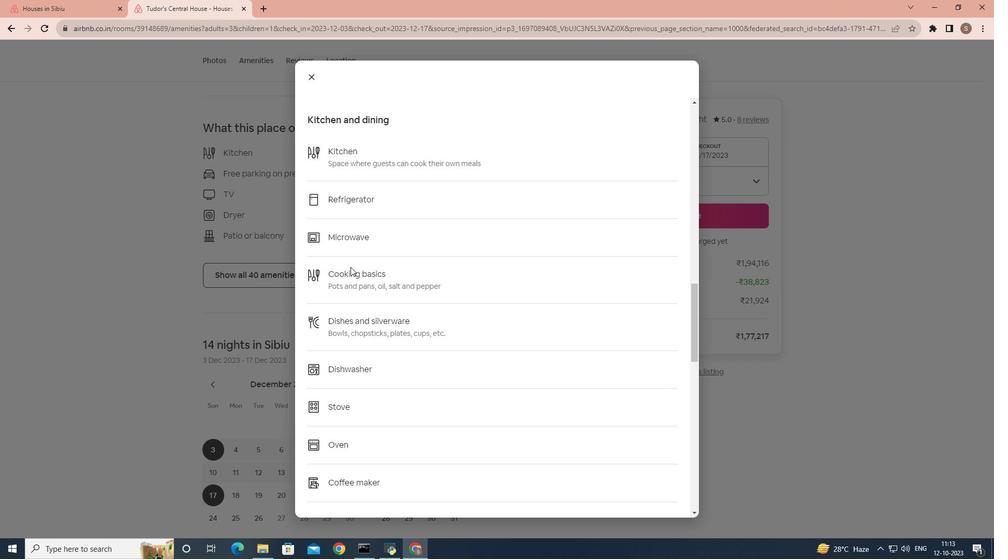 
Action: Mouse scrolled (364, 280) with delta (0, 0)
Screenshot: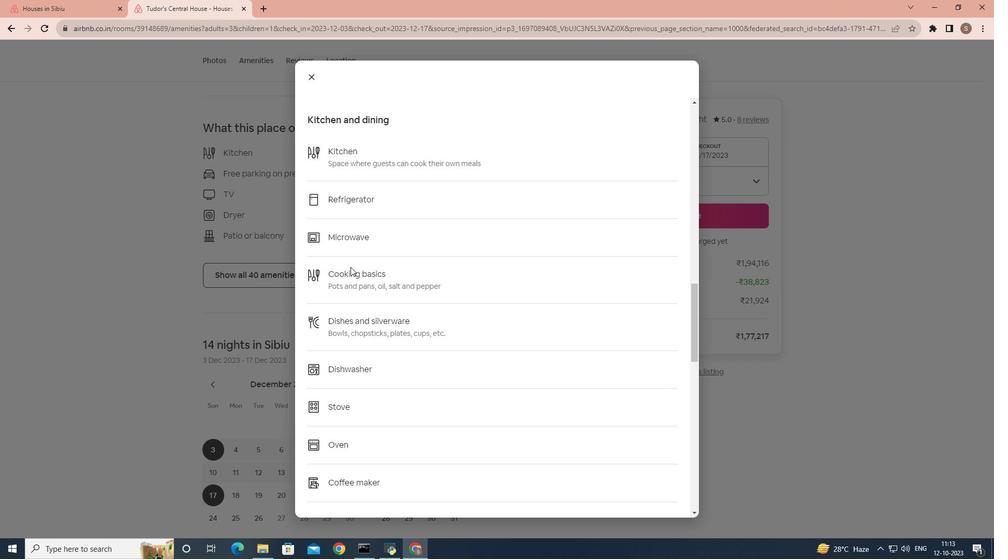 
Action: Mouse scrolled (364, 280) with delta (0, 0)
Screenshot: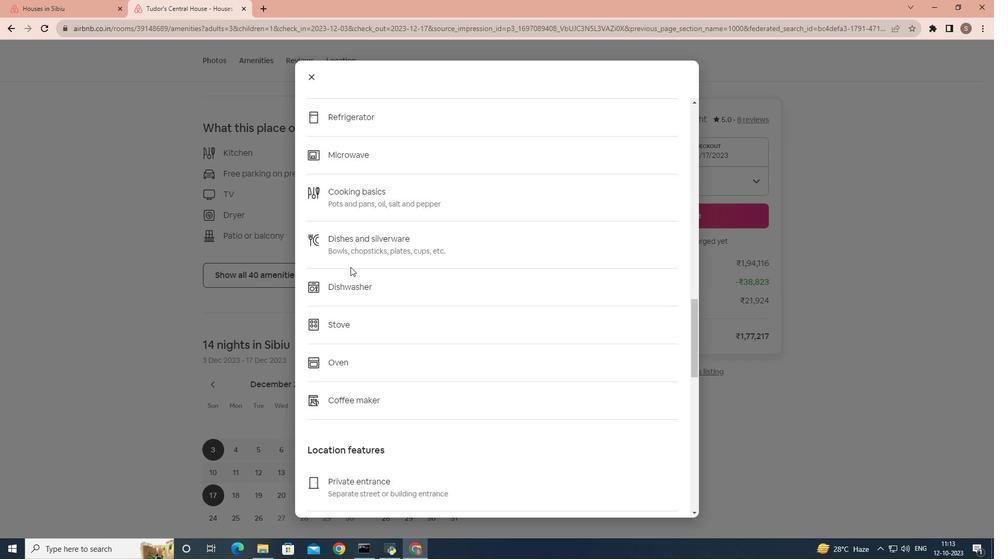 
Action: Mouse scrolled (364, 280) with delta (0, 0)
Screenshot: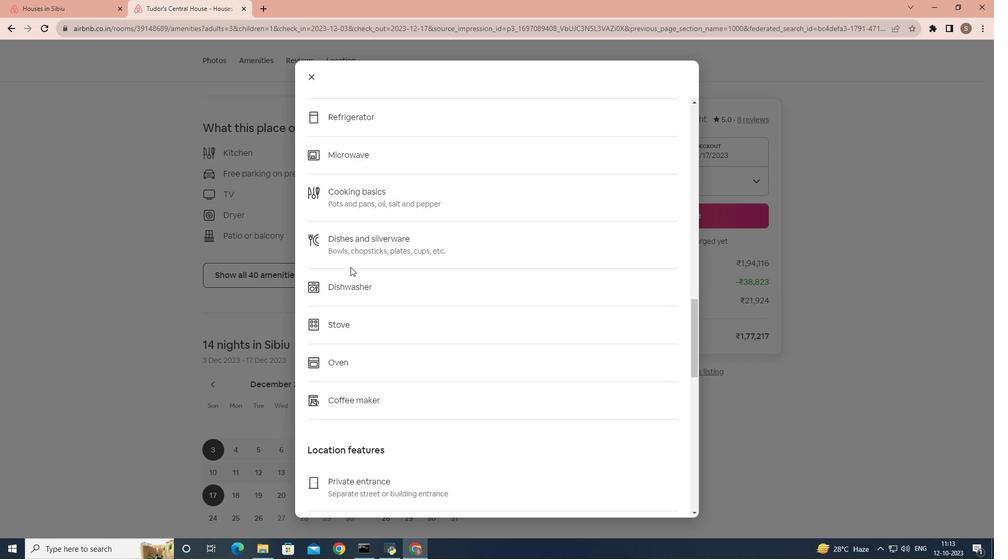 
Action: Mouse scrolled (364, 280) with delta (0, 0)
Screenshot: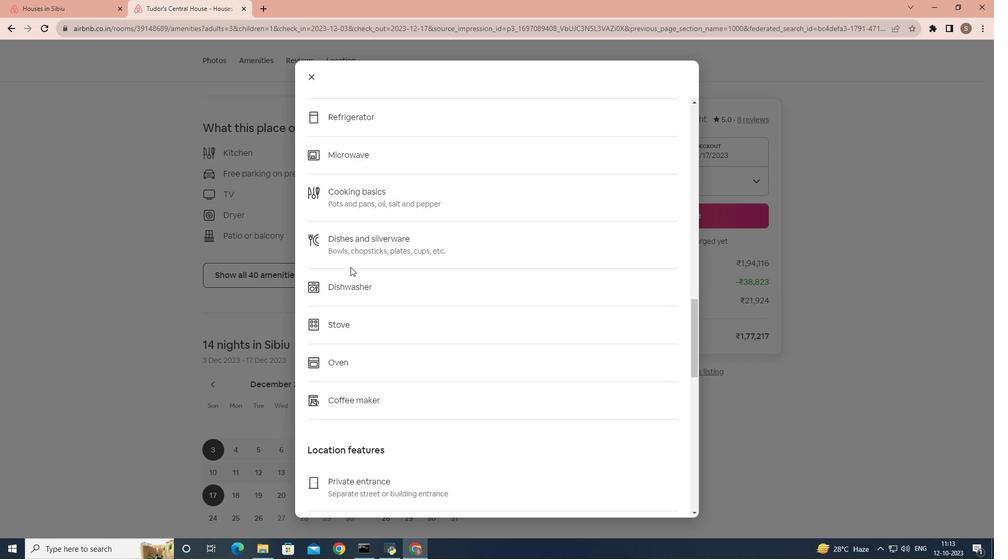 
Action: Mouse scrolled (364, 280) with delta (0, 0)
Screenshot: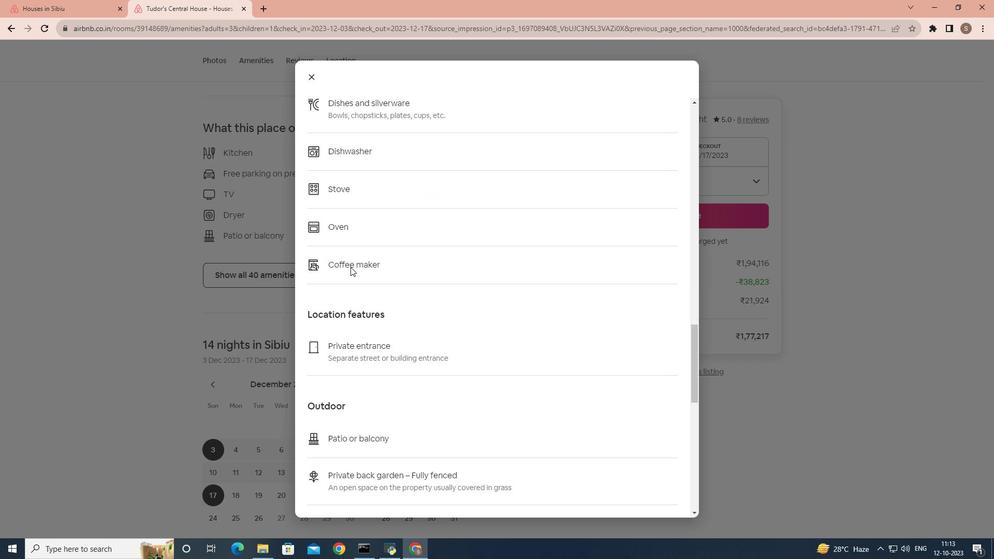 
Action: Mouse scrolled (364, 280) with delta (0, 0)
Screenshot: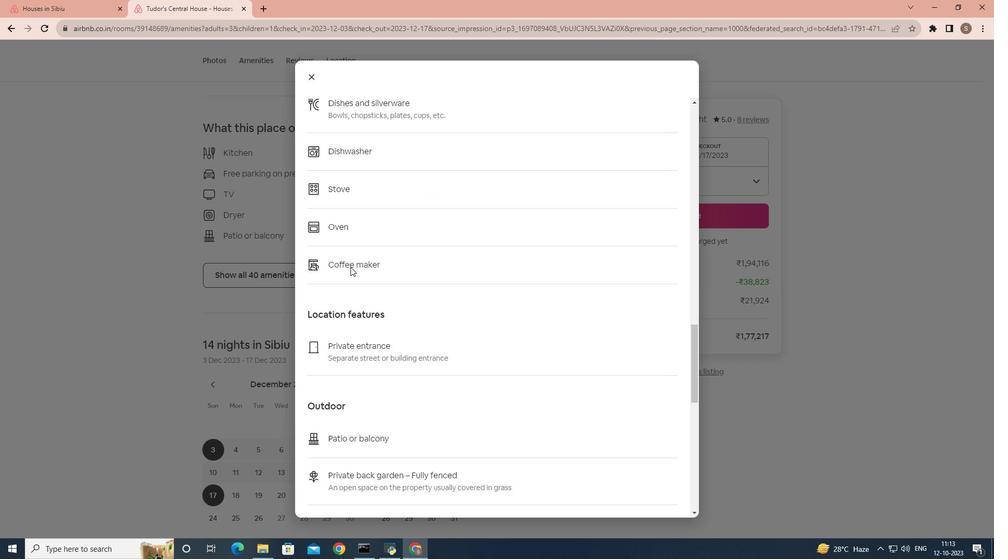 
Action: Mouse scrolled (364, 280) with delta (0, 0)
Screenshot: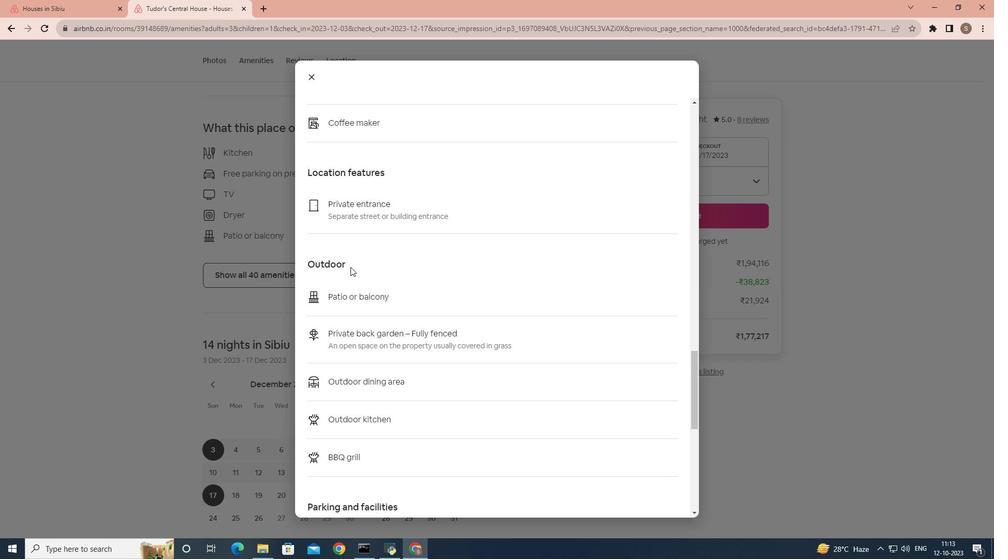 
Action: Mouse scrolled (364, 280) with delta (0, 0)
Screenshot: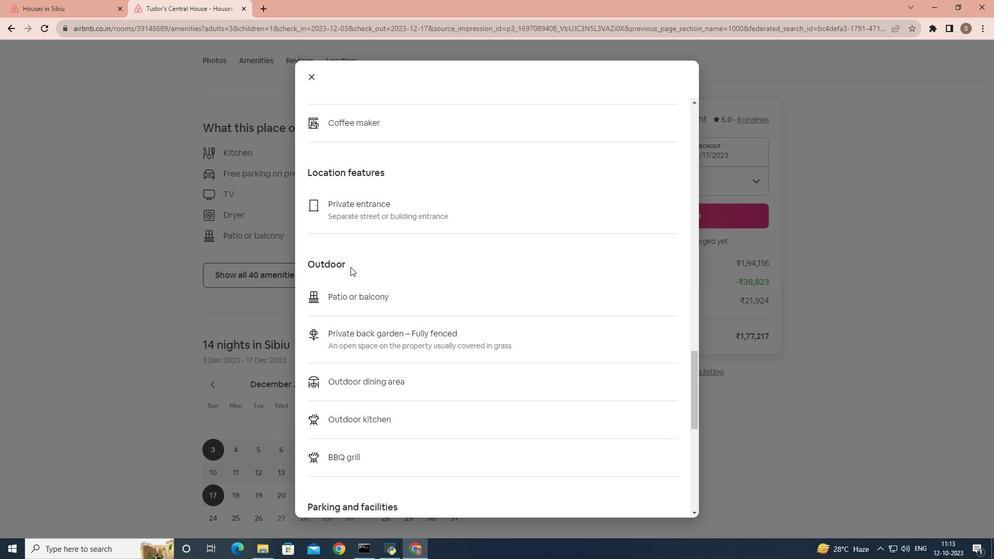 
Action: Mouse scrolled (364, 280) with delta (0, 0)
Screenshot: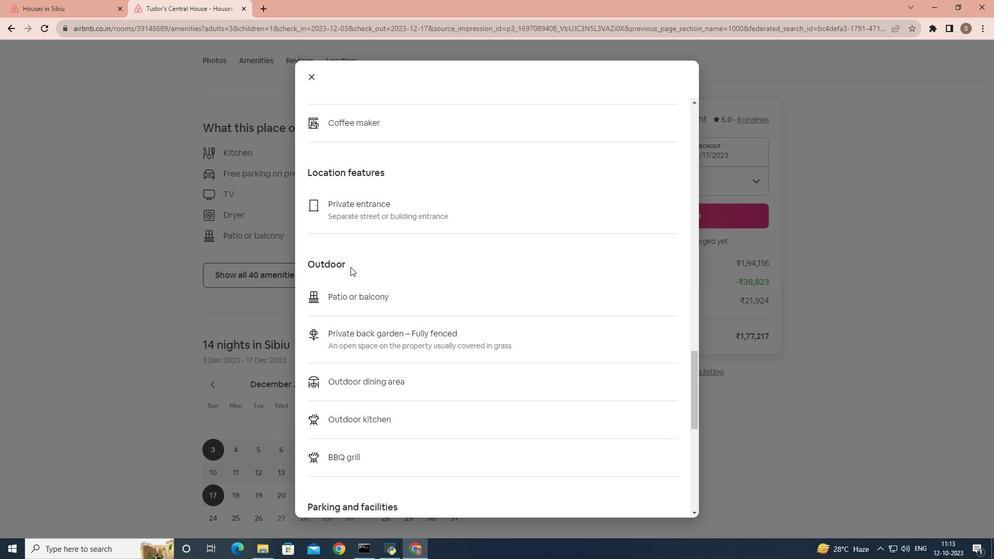 
Action: Mouse scrolled (364, 280) with delta (0, 0)
Screenshot: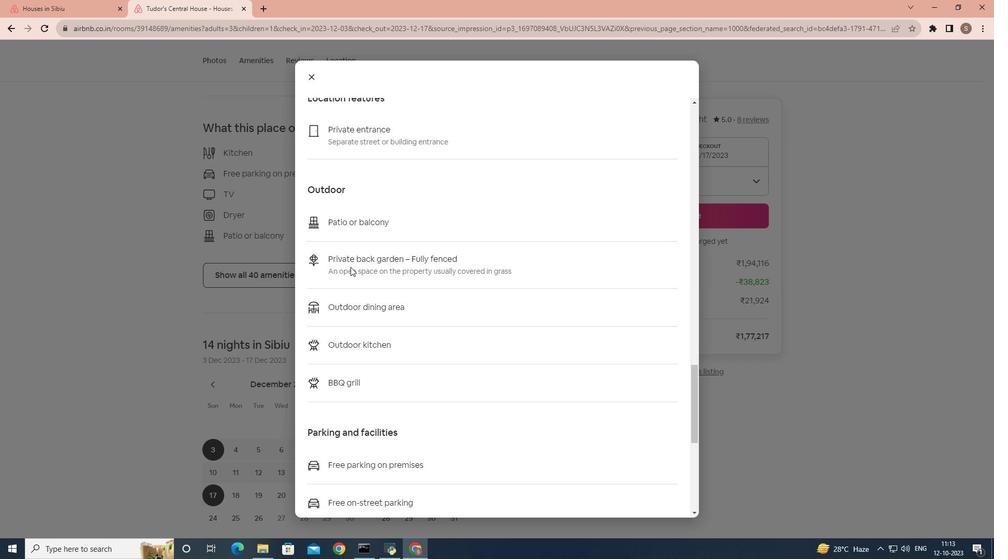 
Action: Mouse scrolled (364, 280) with delta (0, 0)
Screenshot: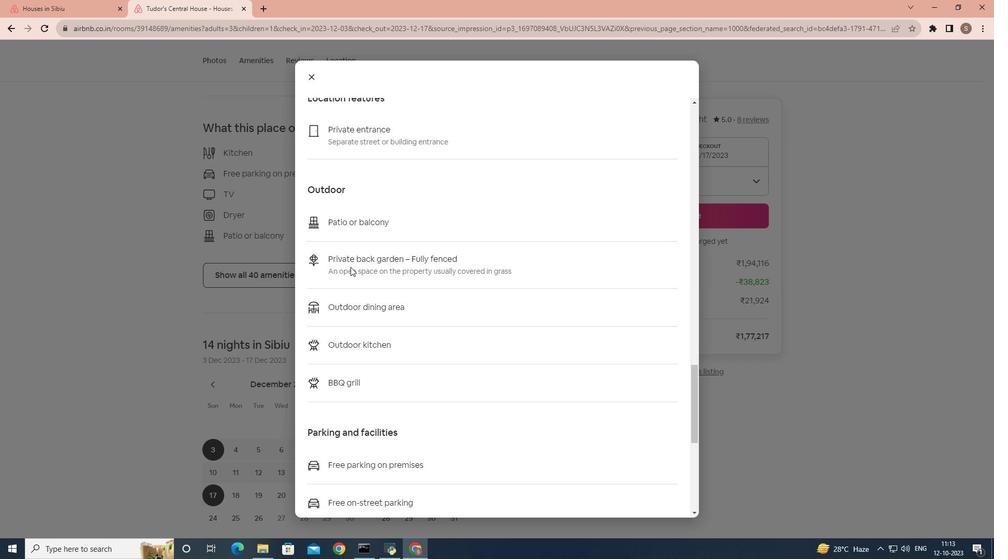 
Action: Mouse scrolled (364, 280) with delta (0, 0)
Screenshot: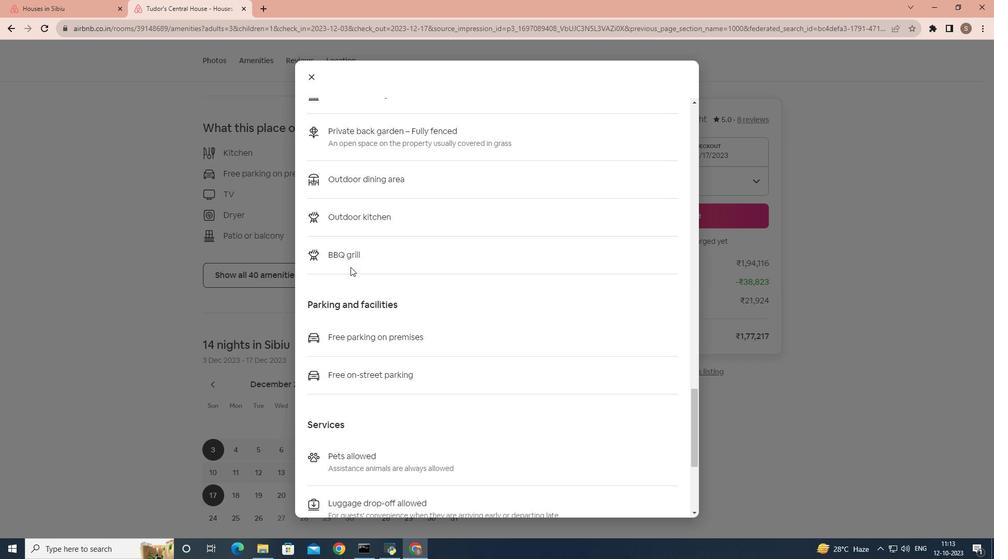 
Action: Mouse scrolled (364, 280) with delta (0, 0)
Screenshot: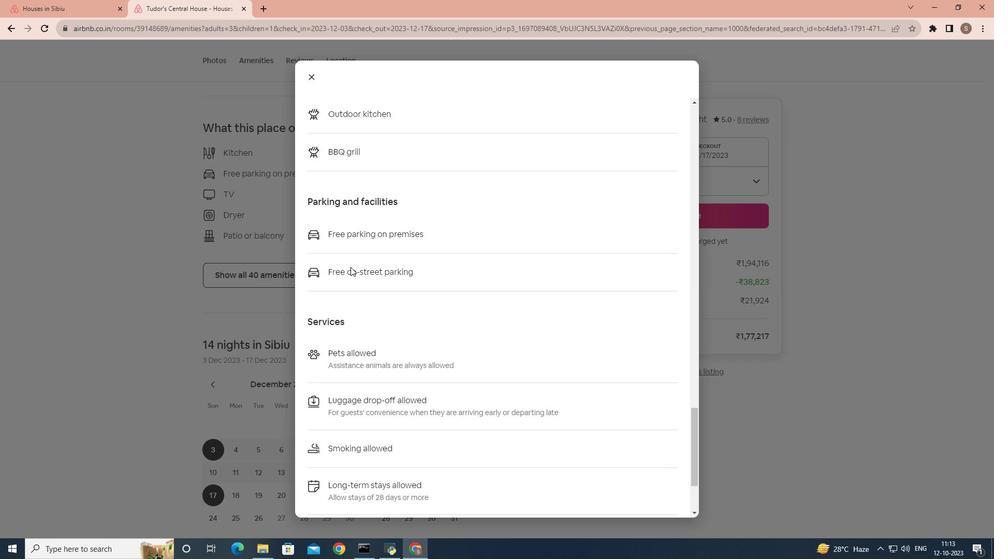 
Action: Mouse scrolled (364, 280) with delta (0, 0)
Screenshot: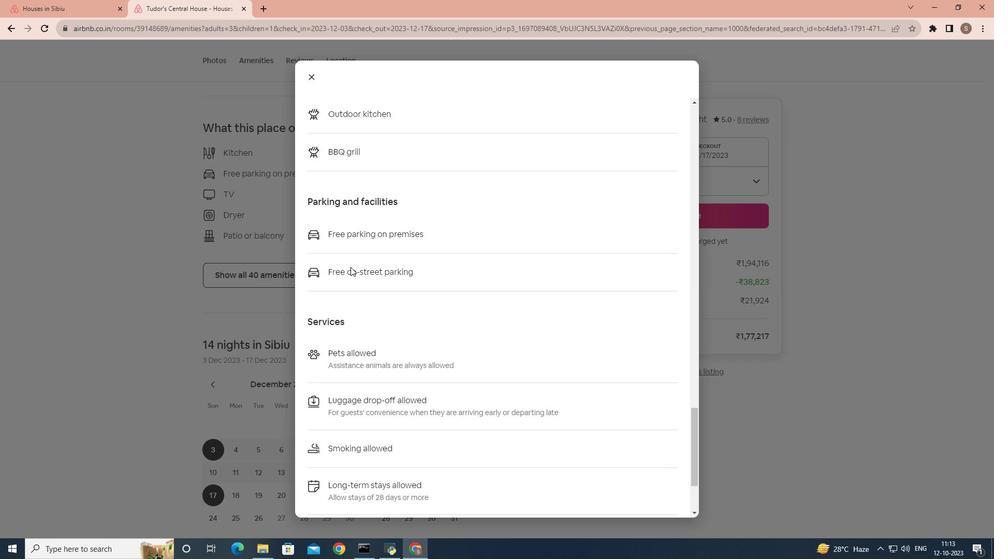 
Action: Mouse scrolled (364, 280) with delta (0, 0)
Screenshot: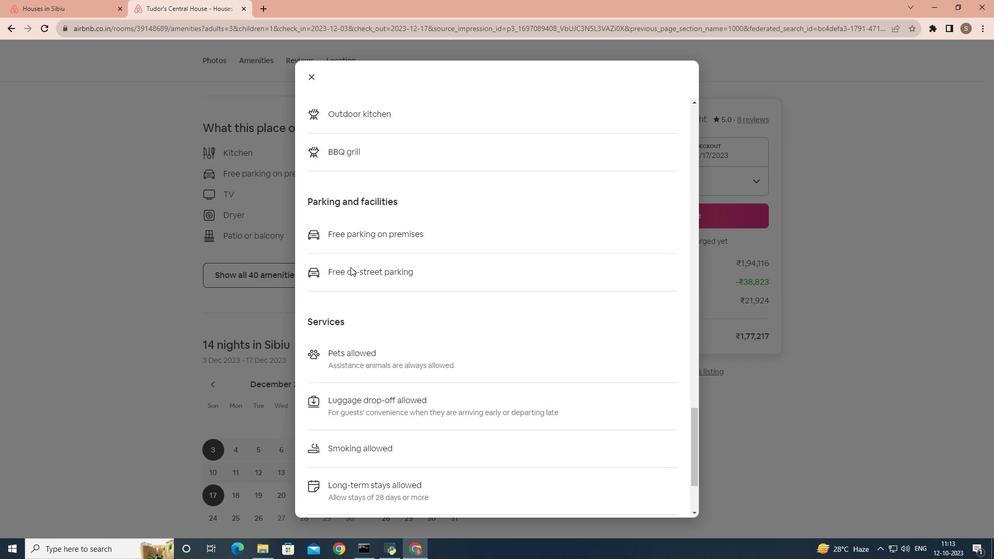
Action: Mouse scrolled (364, 280) with delta (0, 0)
Screenshot: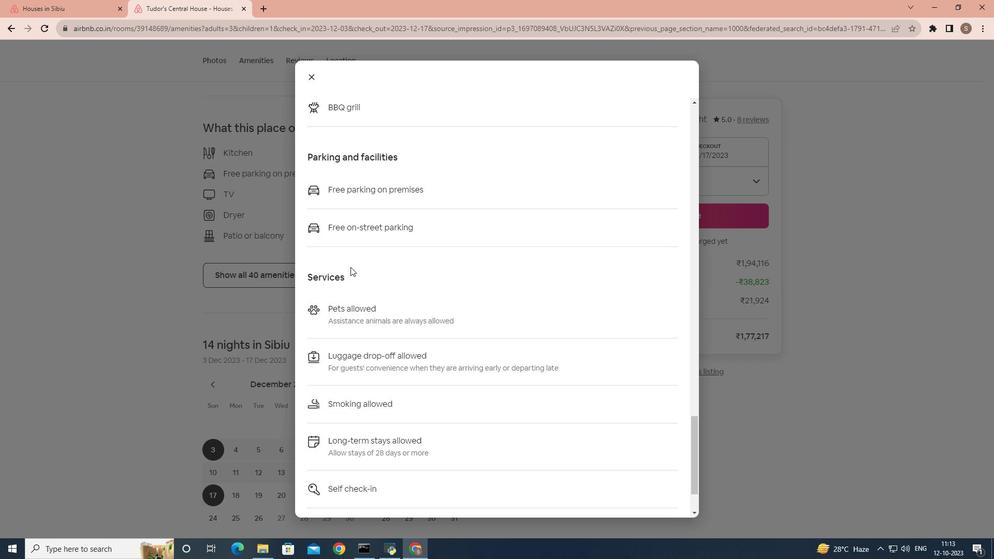 
Action: Mouse scrolled (364, 280) with delta (0, 0)
Screenshot: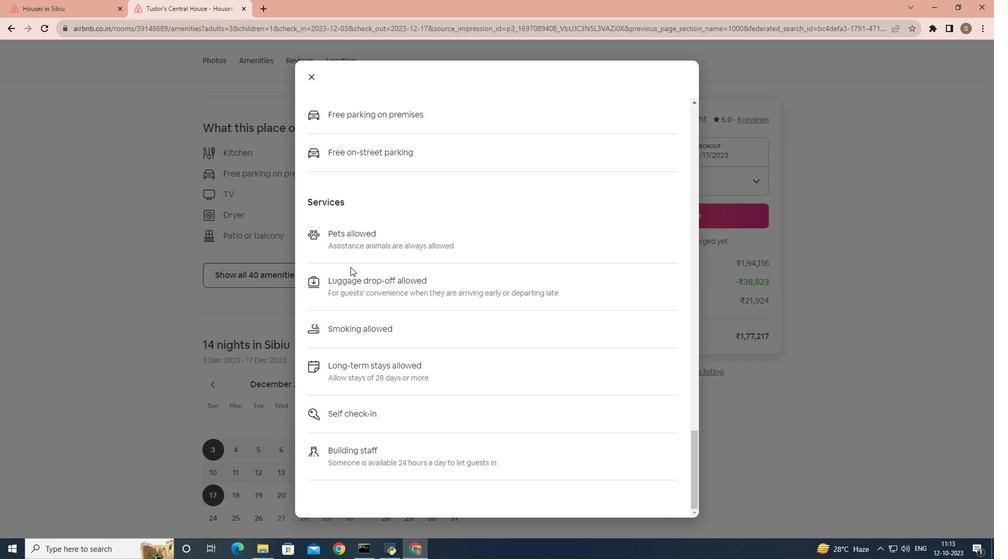 
Action: Mouse scrolled (364, 280) with delta (0, 0)
Screenshot: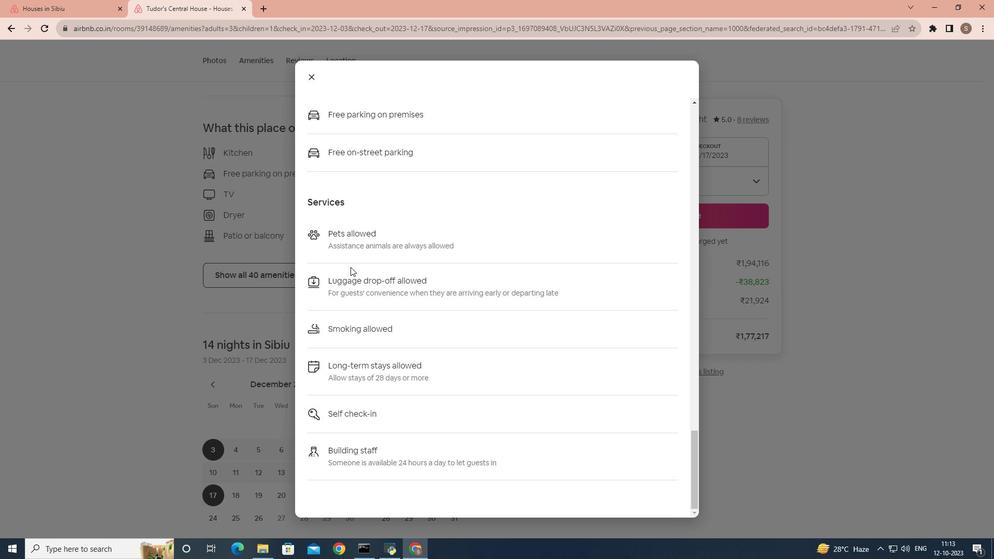 
Action: Mouse scrolled (364, 280) with delta (0, 0)
Screenshot: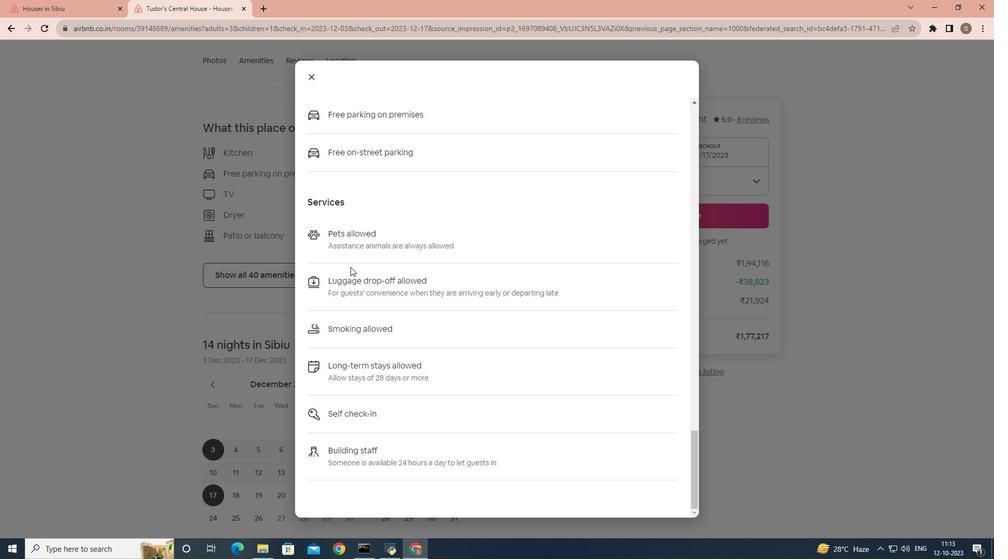 
Action: Mouse scrolled (364, 280) with delta (0, 0)
Screenshot: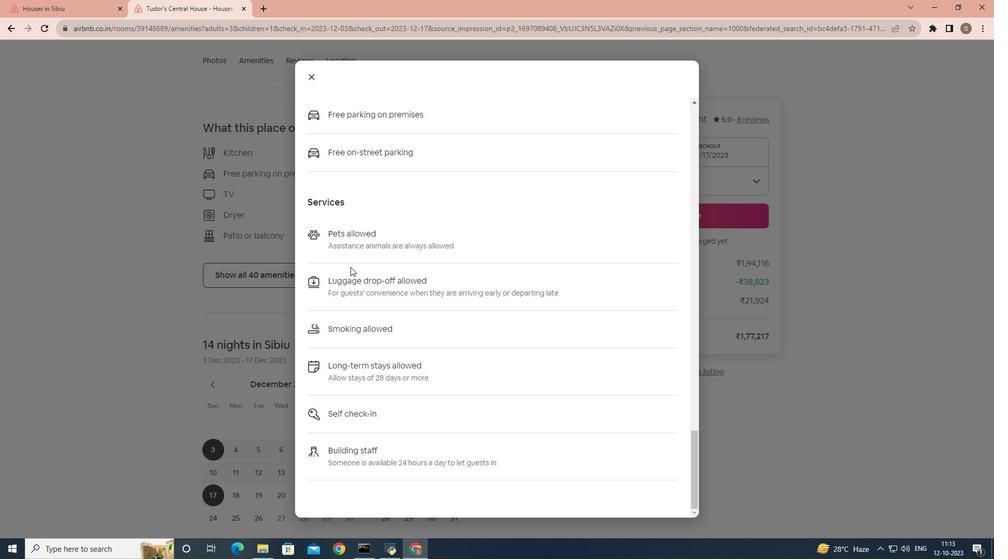 
Action: Mouse scrolled (364, 280) with delta (0, 0)
Screenshot: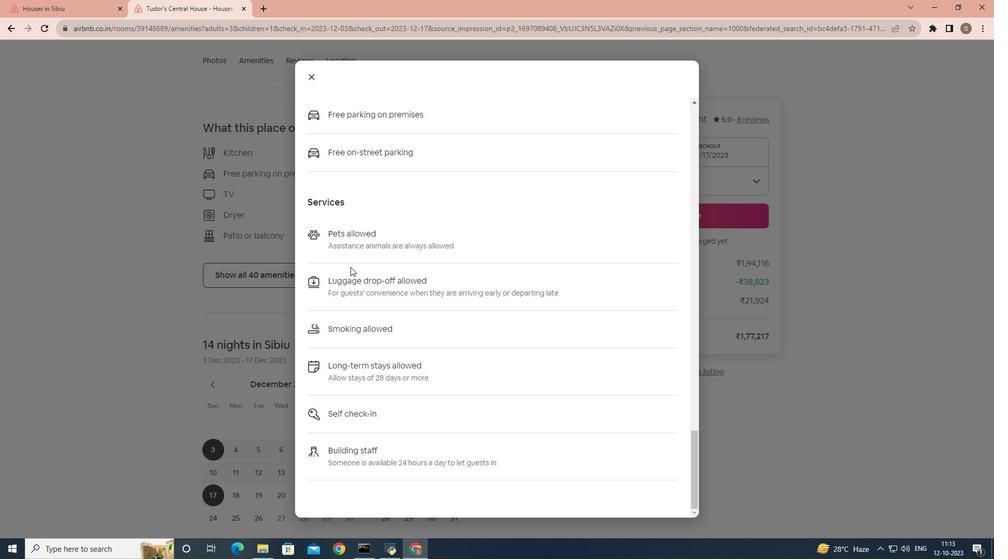
Action: Mouse scrolled (364, 280) with delta (0, 0)
Screenshot: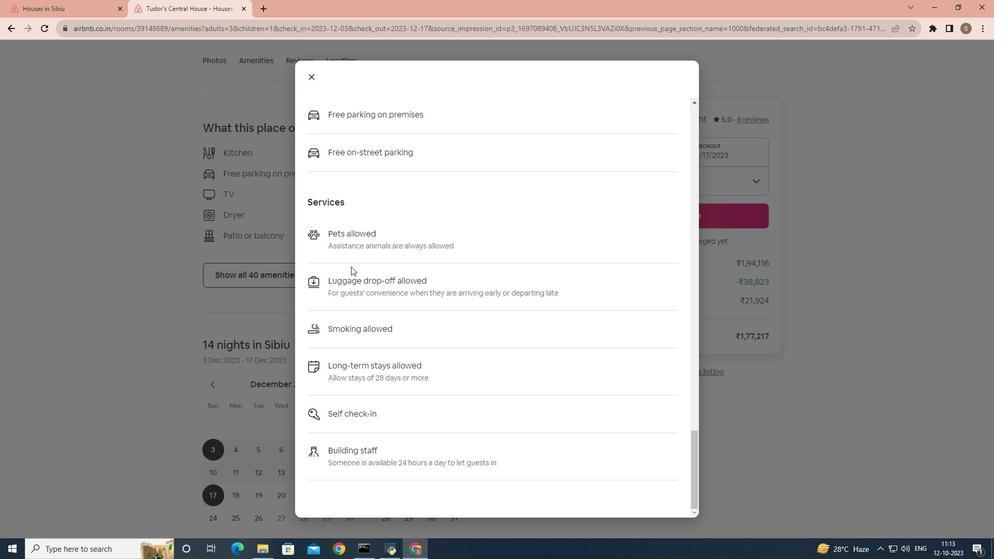 
Action: Mouse moved to (326, 92)
Screenshot: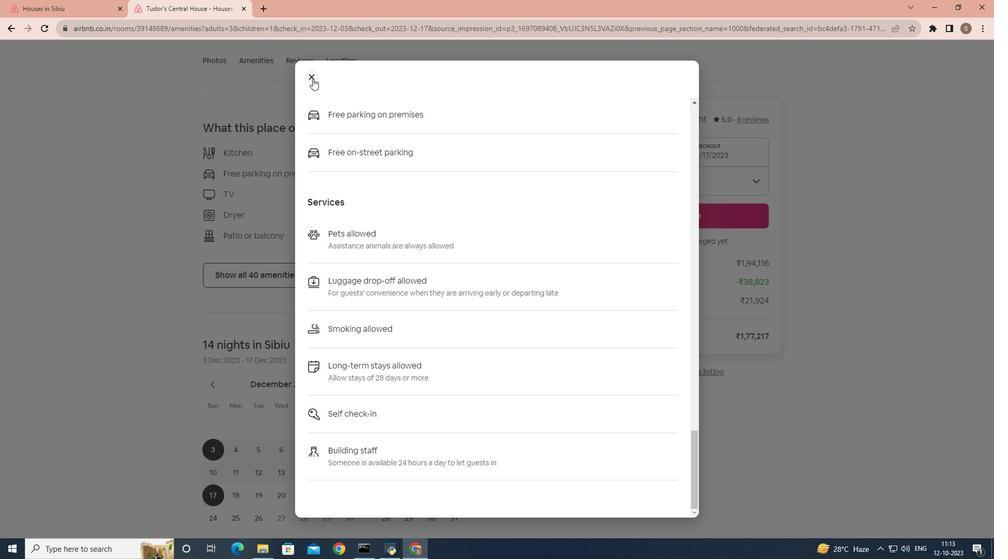 
Action: Mouse pressed left at (326, 92)
Screenshot: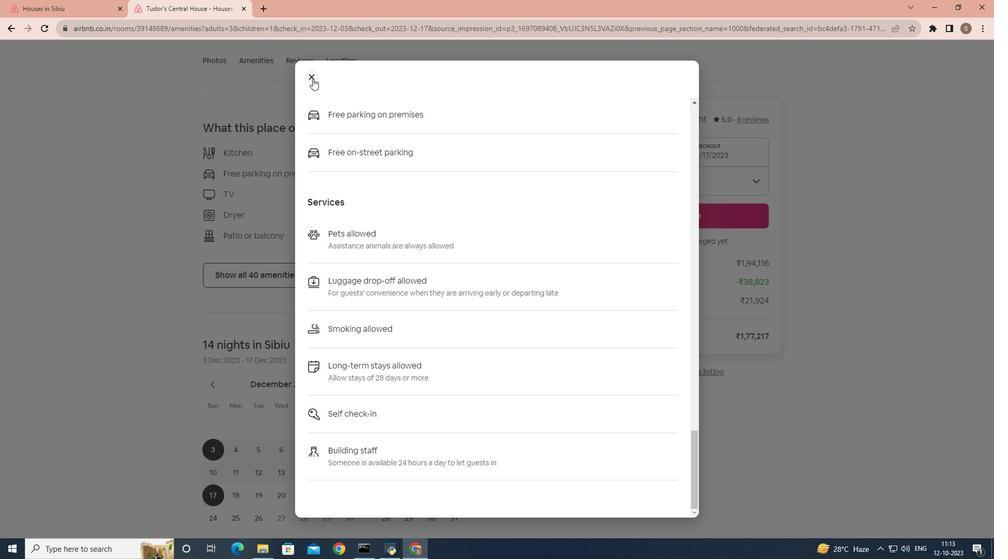 
Action: Mouse moved to (349, 265)
Screenshot: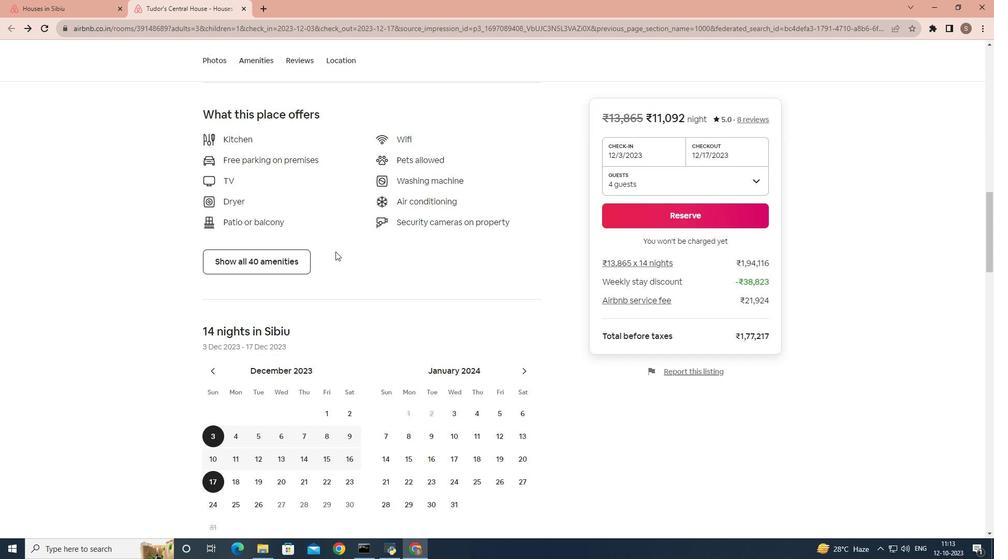 
Action: Mouse scrolled (349, 264) with delta (0, 0)
Screenshot: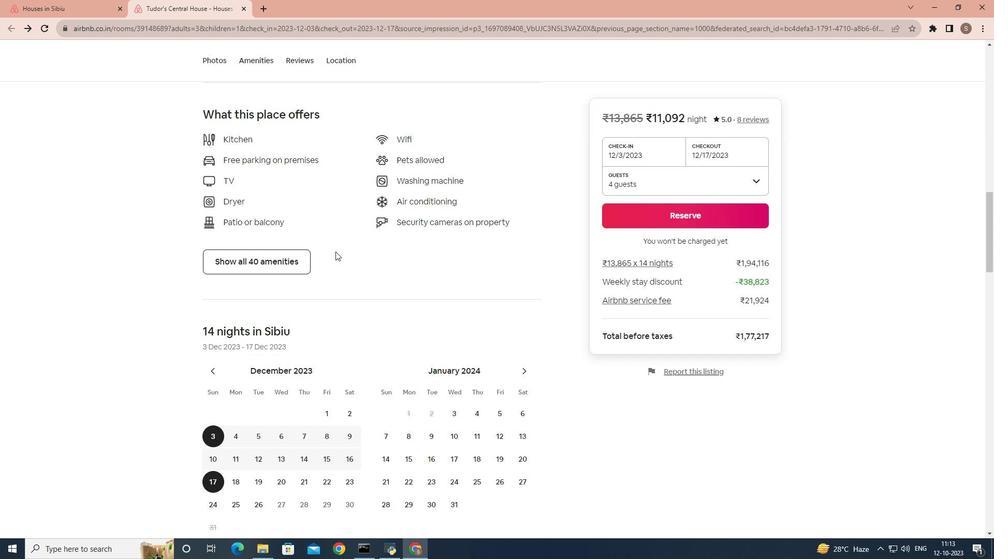 
Action: Mouse moved to (349, 265)
Screenshot: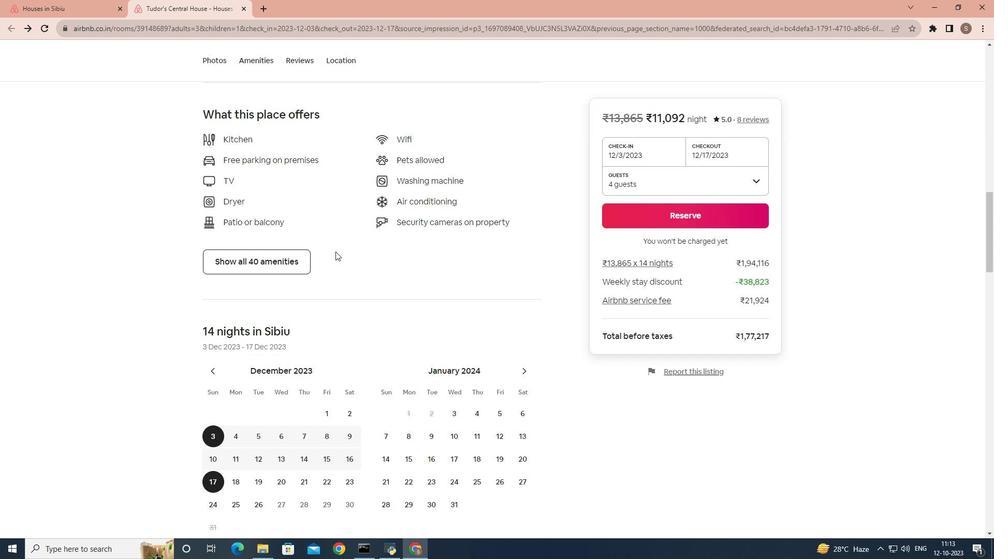 
Action: Mouse scrolled (349, 265) with delta (0, 0)
Screenshot: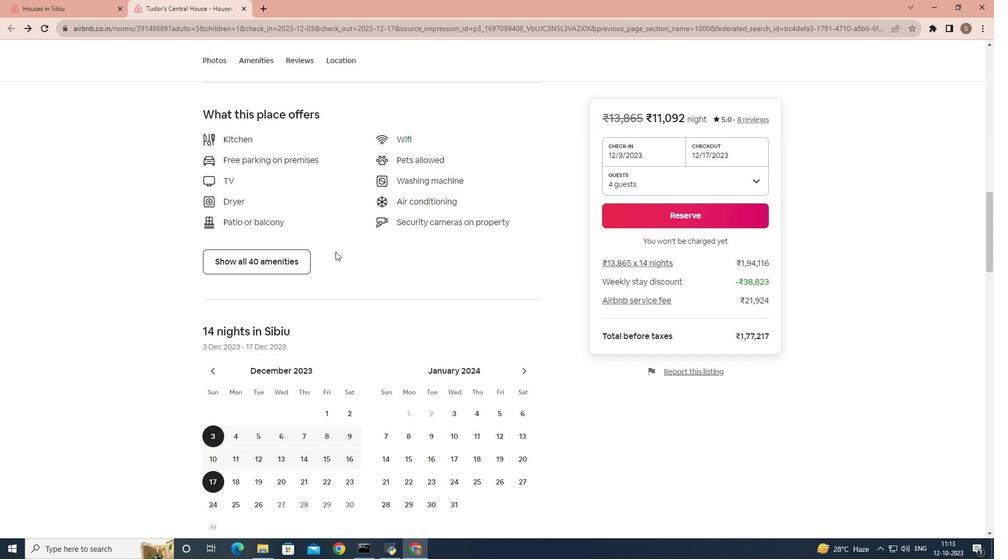 
Action: Mouse scrolled (349, 265) with delta (0, 0)
Screenshot: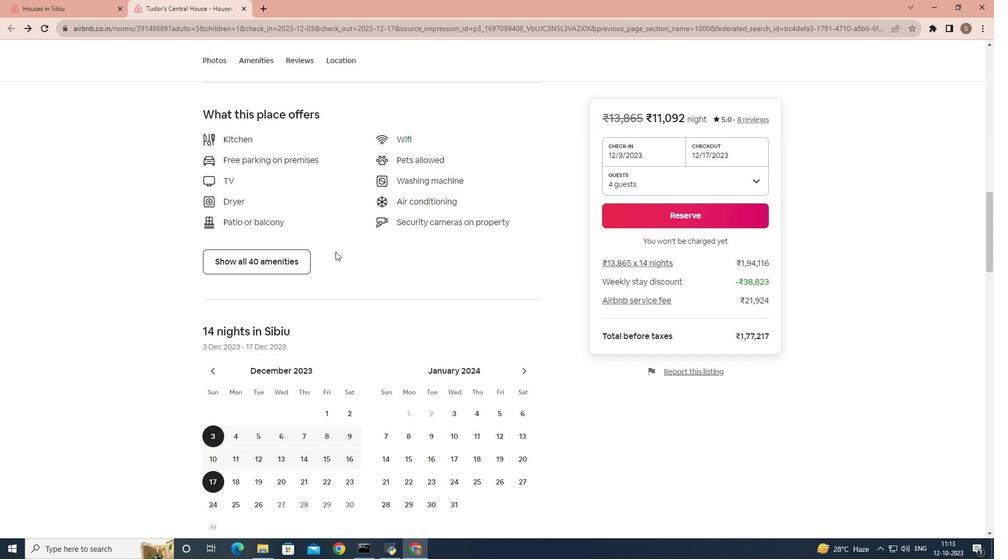 
Action: Mouse scrolled (349, 265) with delta (0, 0)
Screenshot: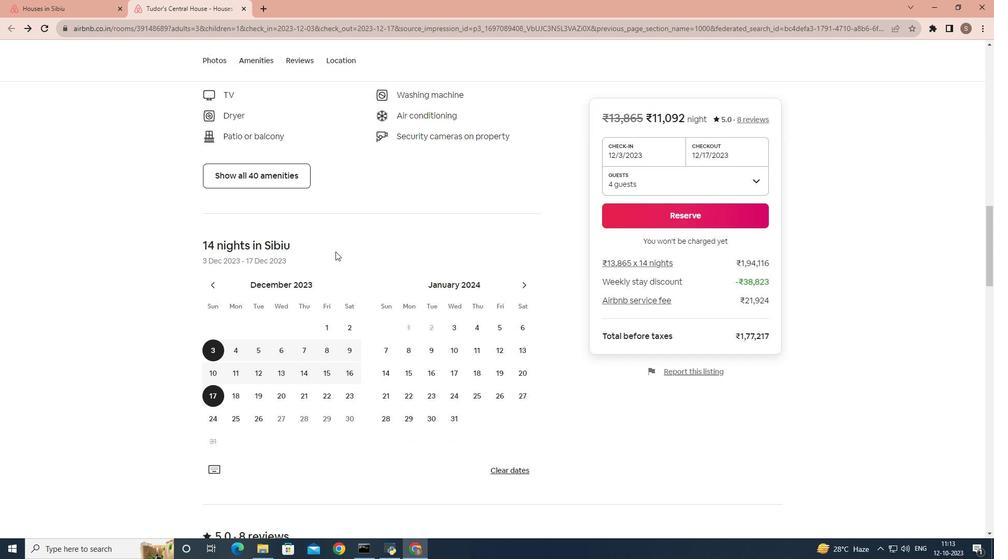 
Action: Mouse scrolled (349, 265) with delta (0, 0)
Screenshot: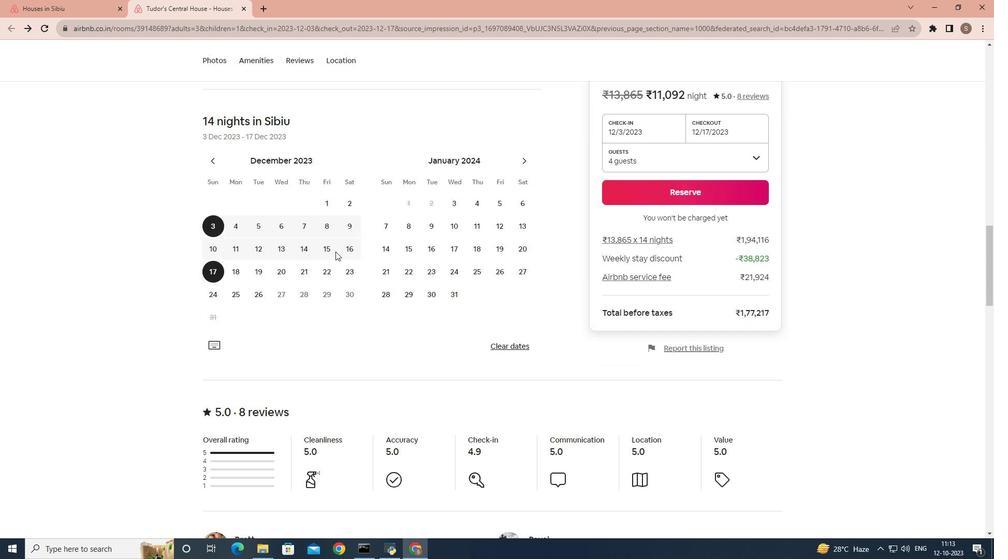 
Action: Mouse scrolled (349, 265) with delta (0, 0)
Screenshot: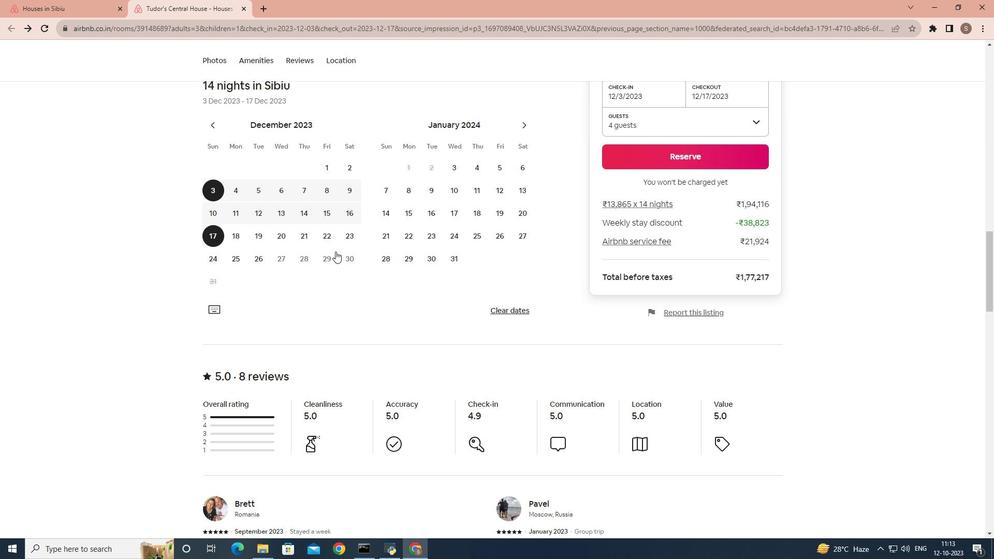 
Action: Mouse scrolled (349, 265) with delta (0, 0)
Screenshot: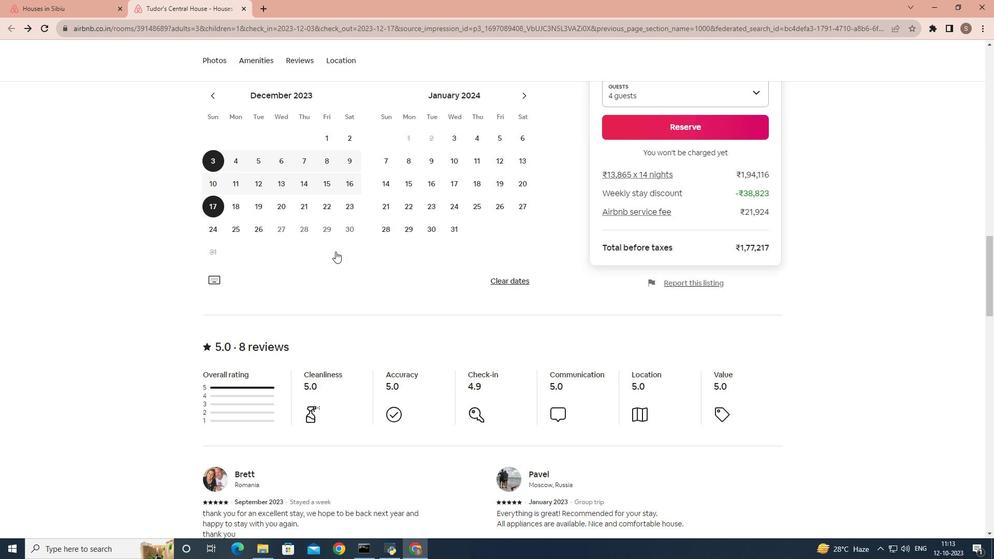 
Action: Mouse scrolled (349, 265) with delta (0, 0)
Screenshot: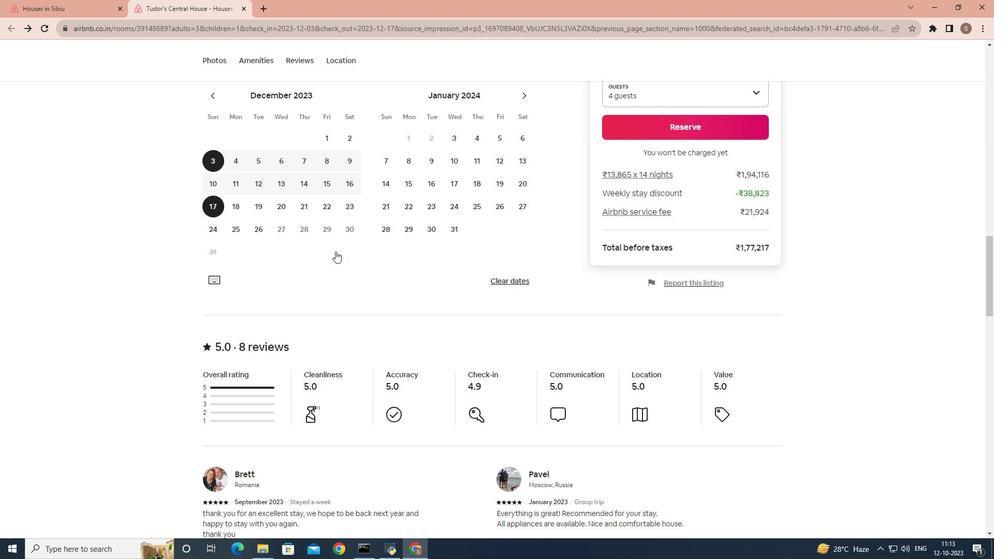 
Action: Mouse scrolled (349, 265) with delta (0, 0)
Screenshot: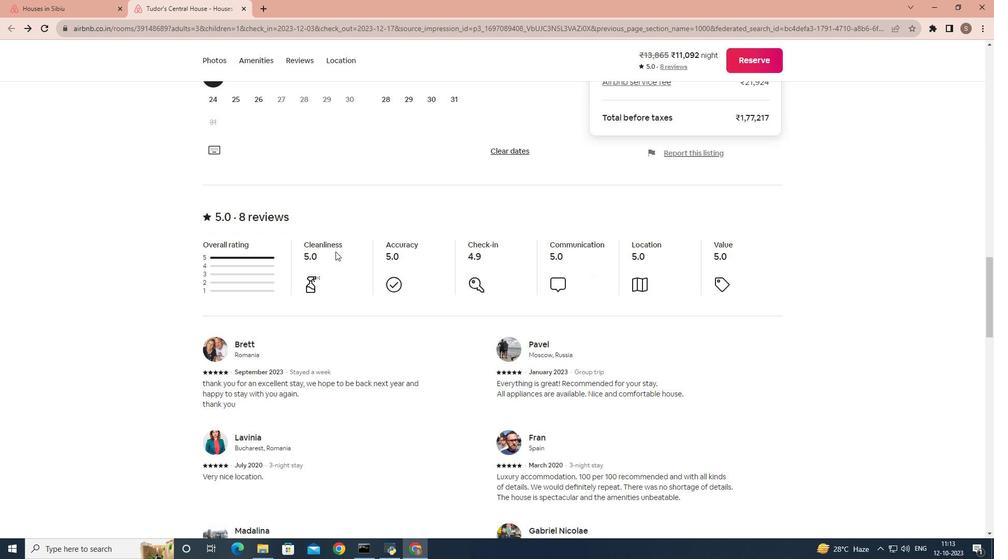 
Action: Mouse scrolled (349, 265) with delta (0, 0)
Screenshot: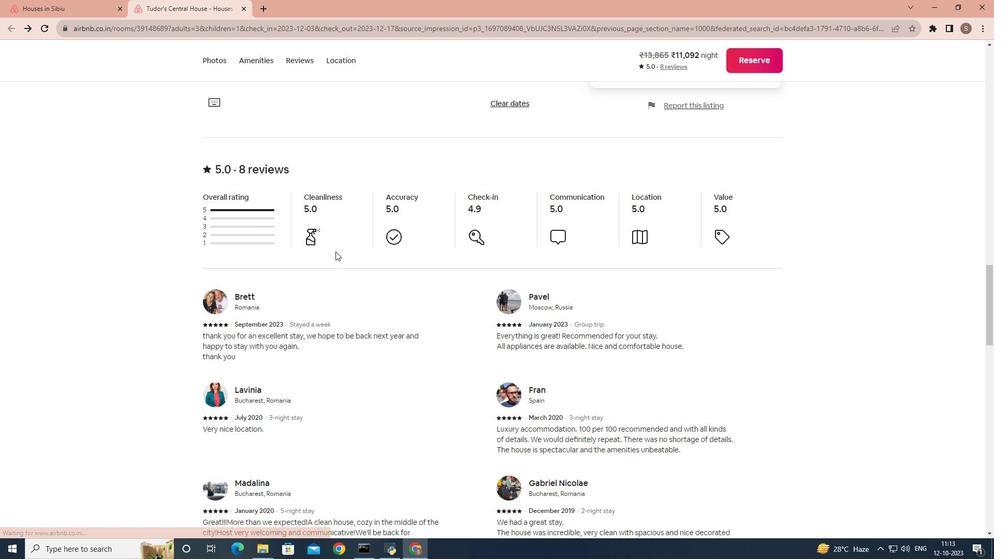 
Action: Mouse scrolled (349, 265) with delta (0, 0)
Screenshot: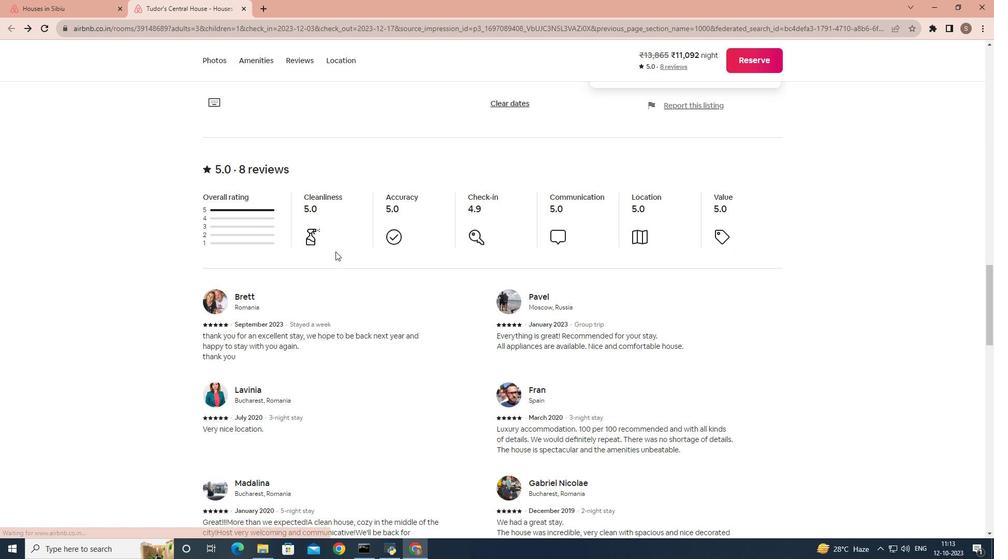 
Action: Mouse scrolled (349, 265) with delta (0, 0)
Screenshot: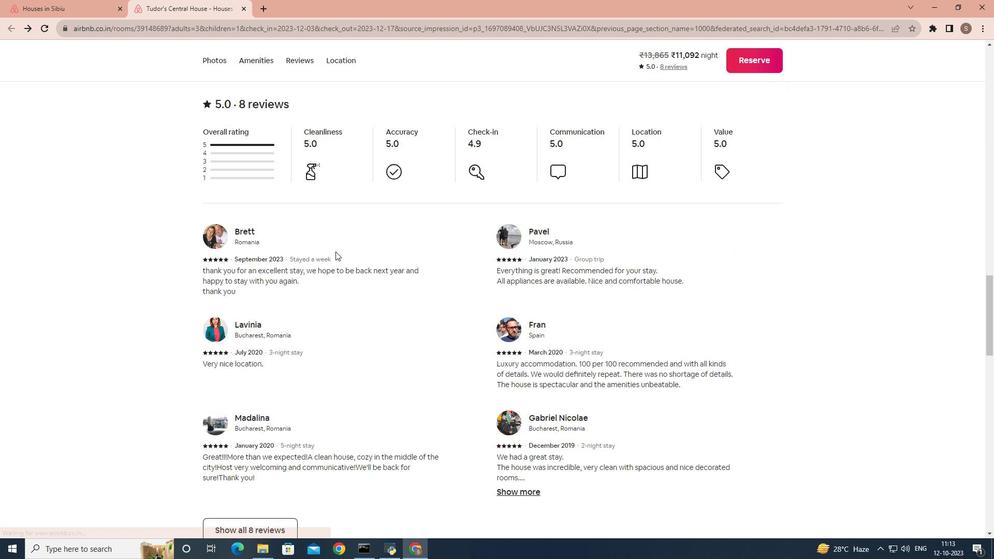 
Action: Mouse scrolled (349, 265) with delta (0, 0)
Screenshot: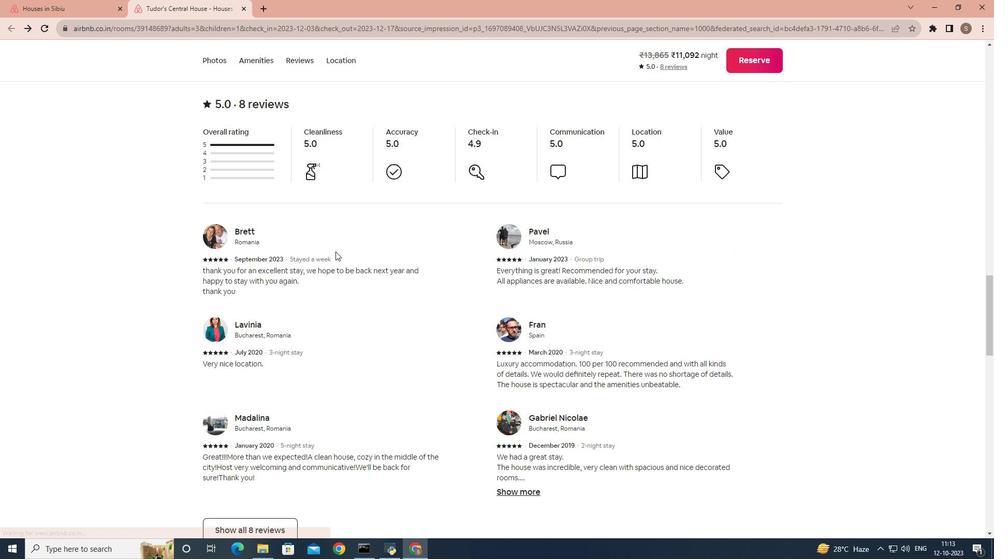 
Action: Mouse moved to (228, 394)
Screenshot: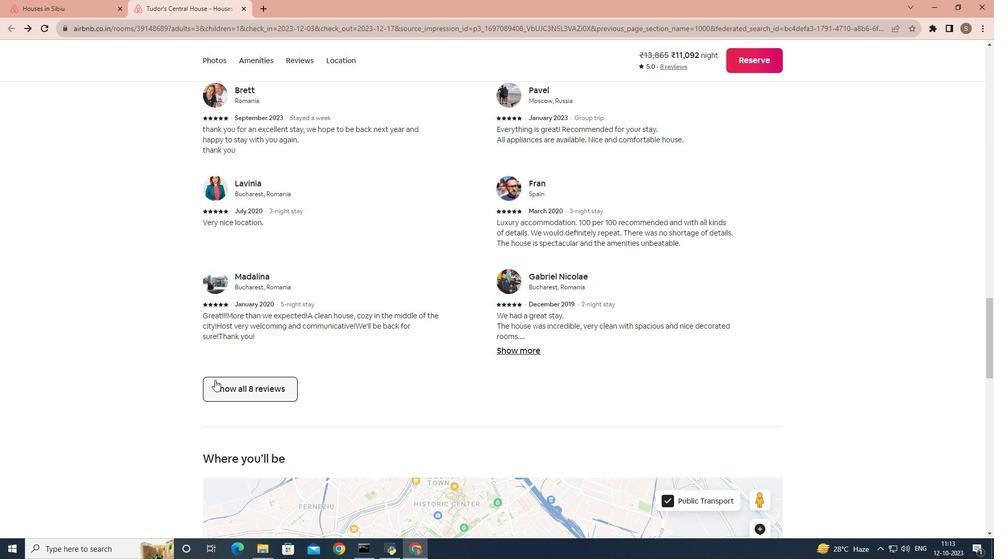 
Action: Mouse pressed left at (228, 394)
Screenshot: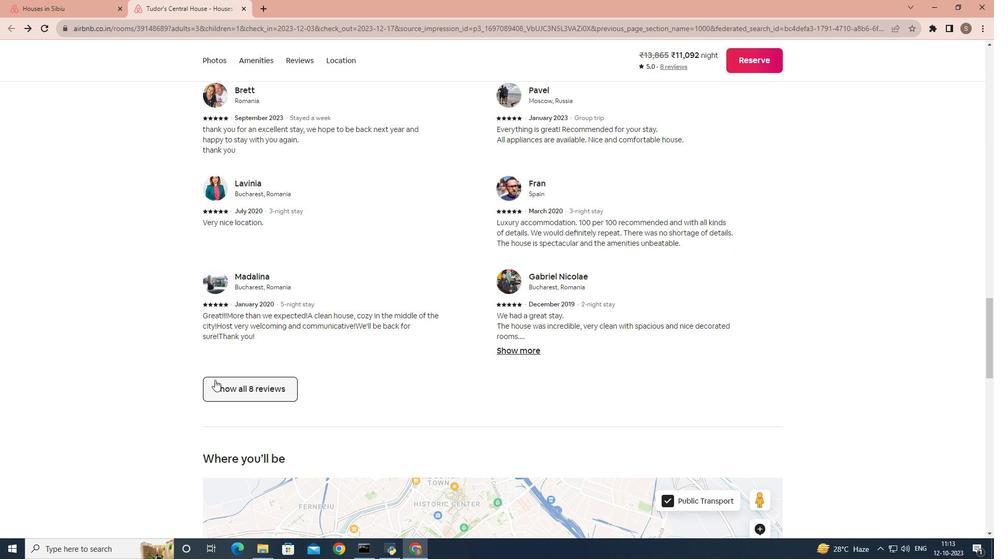 
Action: Mouse moved to (483, 295)
Screenshot: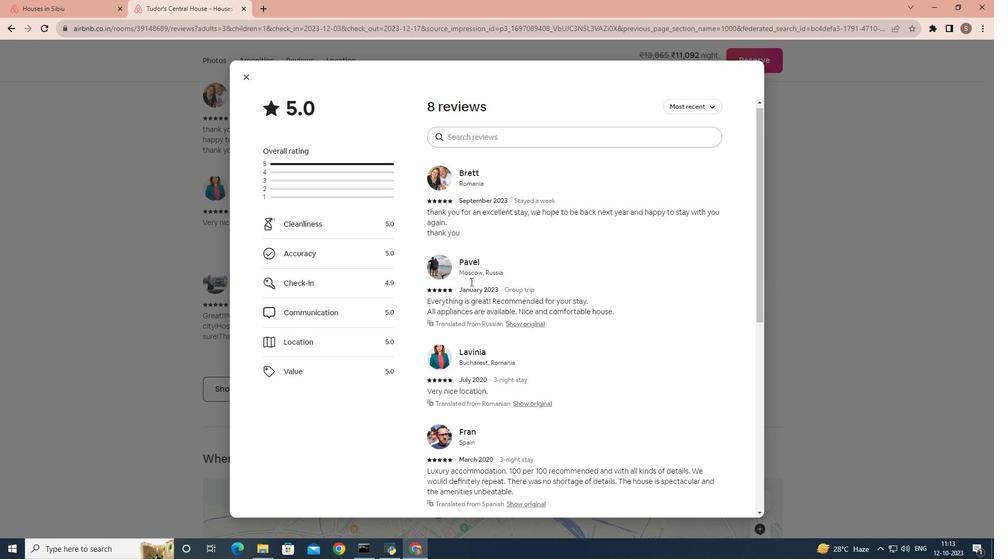 
Action: Mouse scrolled (483, 295) with delta (0, 0)
Screenshot: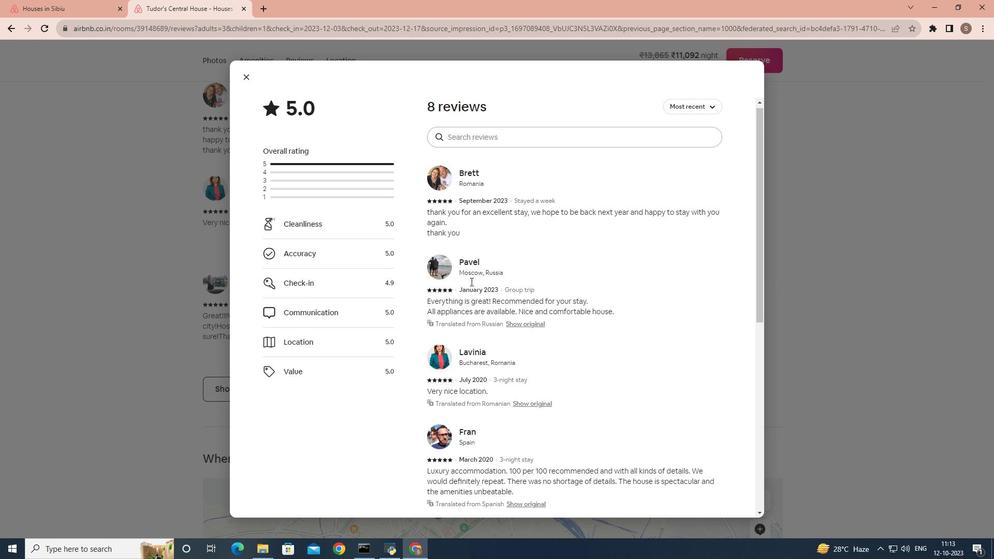 
Action: Mouse scrolled (483, 295) with delta (0, 0)
Screenshot: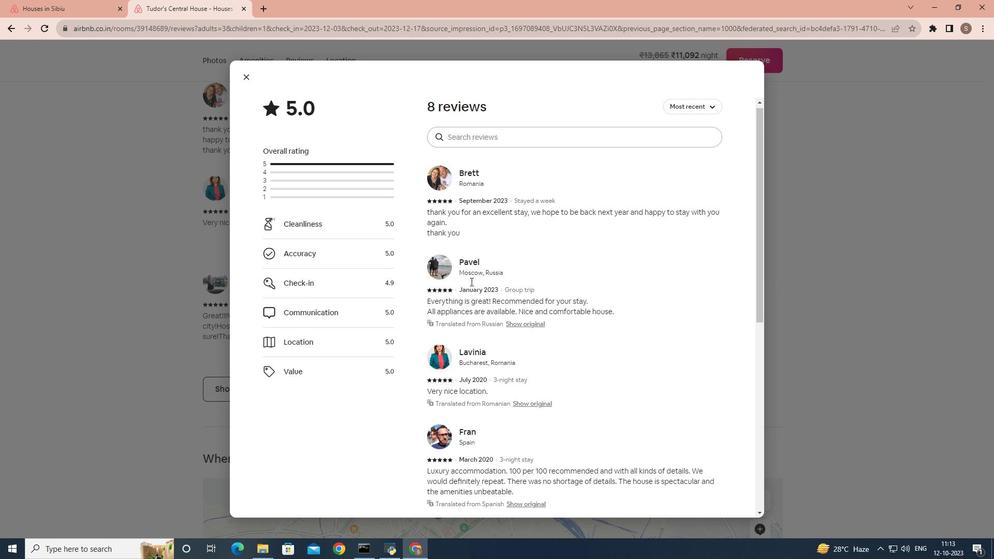 
Action: Mouse scrolled (483, 295) with delta (0, 0)
Screenshot: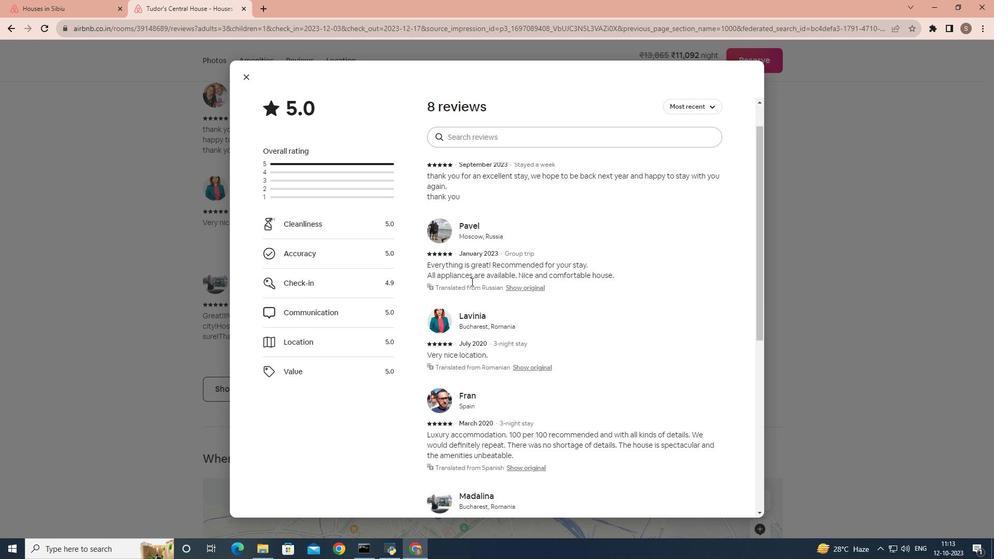 
Action: Mouse moved to (484, 295)
Screenshot: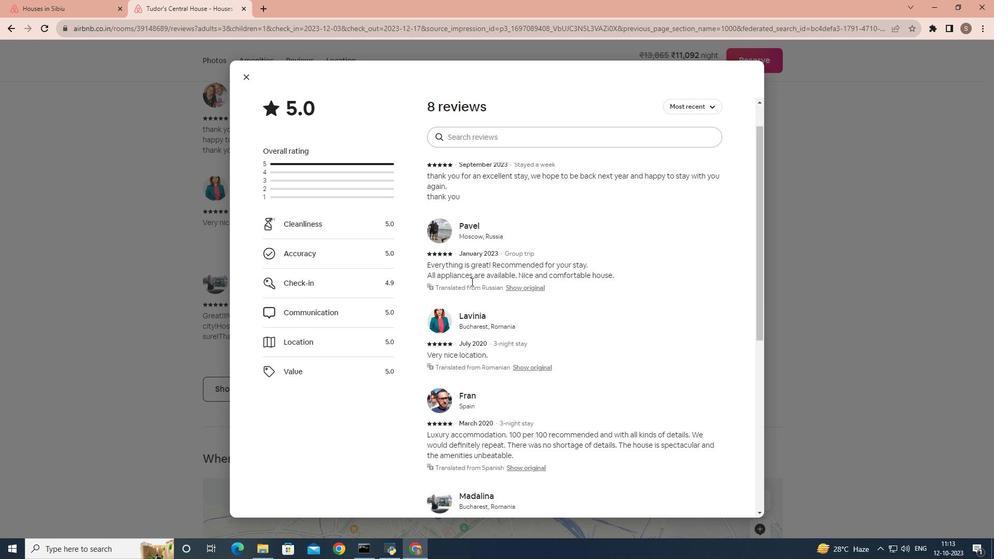 
Action: Mouse scrolled (484, 295) with delta (0, 0)
Screenshot: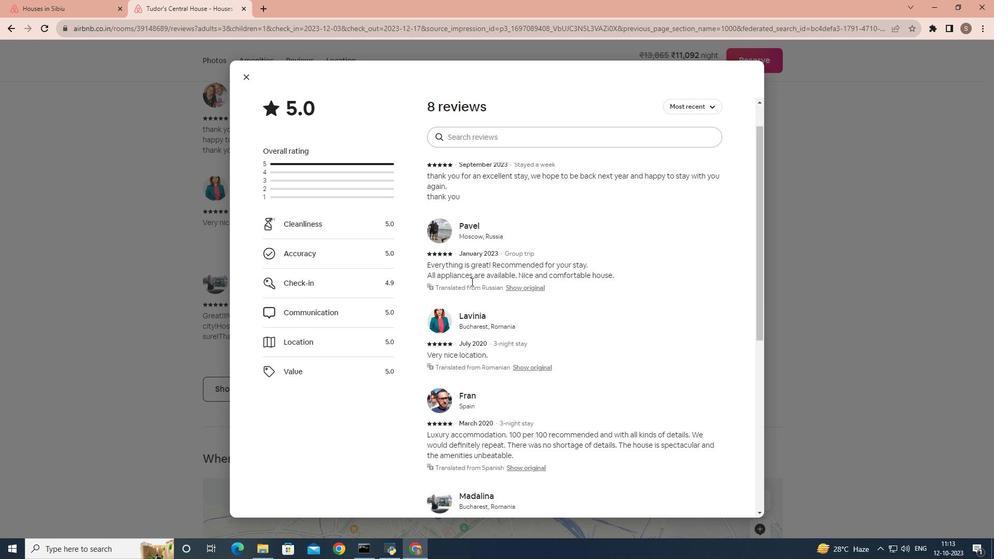 
Action: Mouse moved to (485, 295)
Screenshot: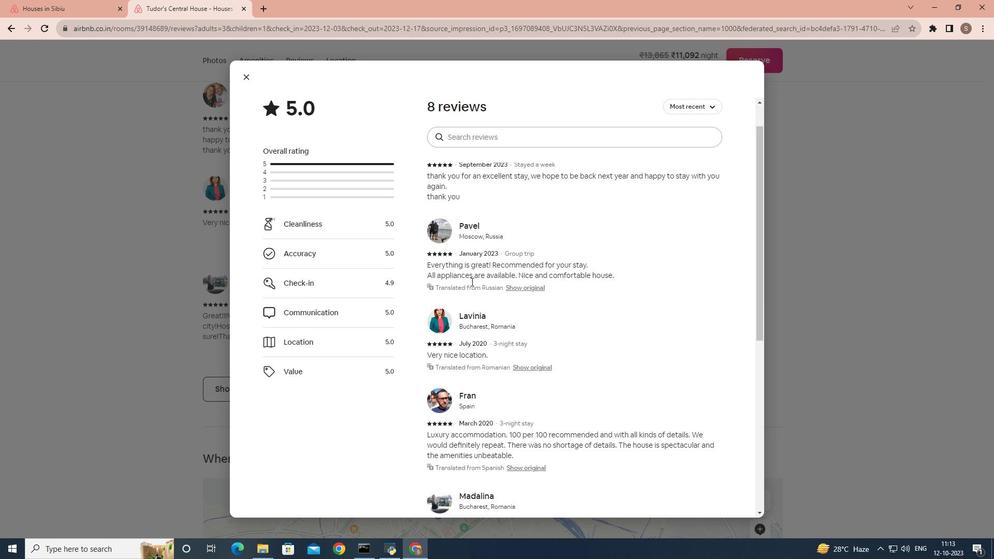 
Action: Mouse scrolled (485, 295) with delta (0, 0)
Screenshot: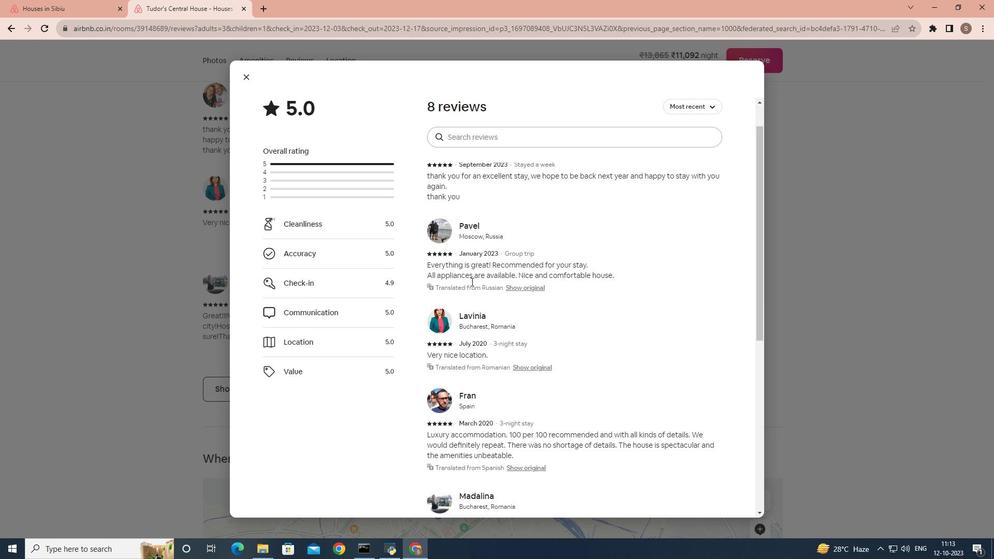 
Action: Mouse moved to (485, 295)
Screenshot: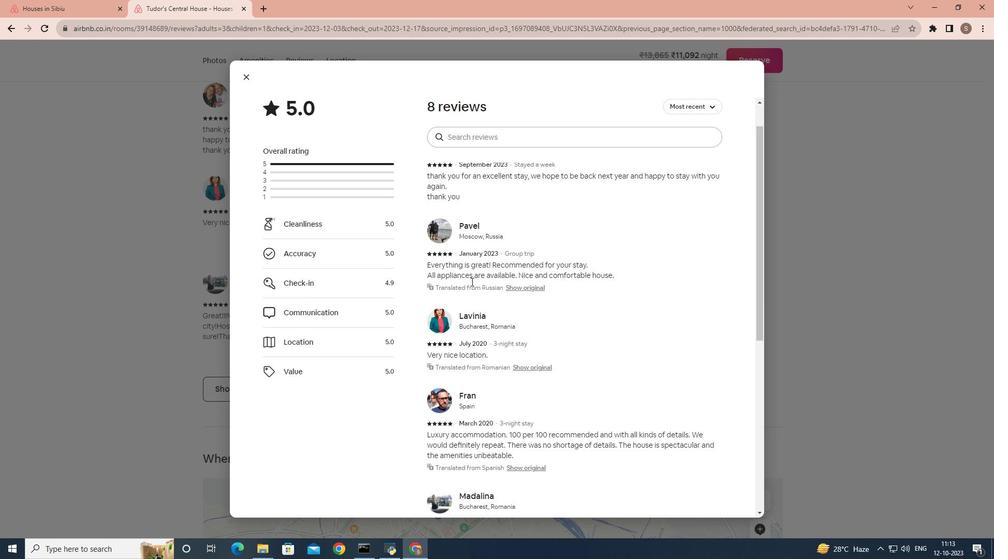 
Action: Mouse scrolled (485, 295) with delta (0, 0)
Screenshot: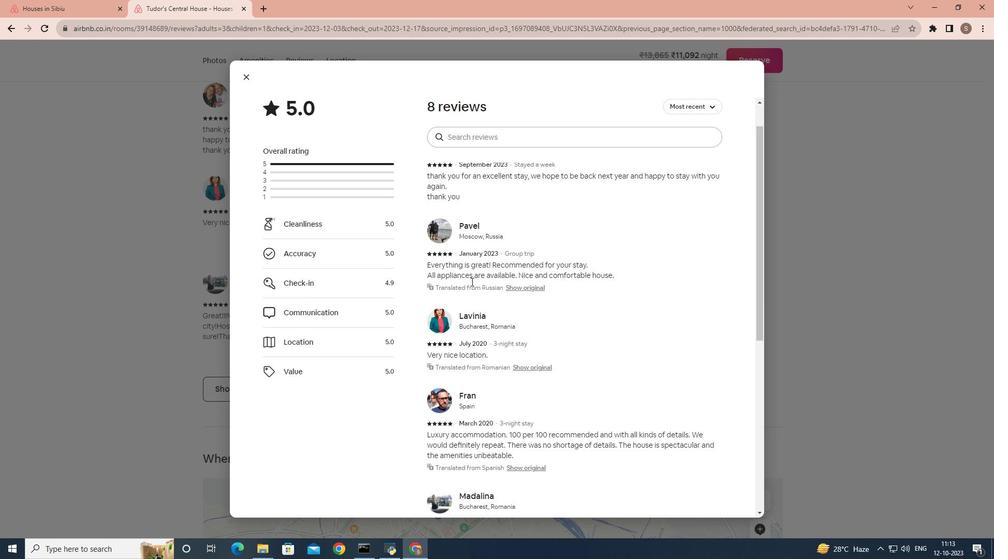 
Action: Mouse scrolled (485, 295) with delta (0, 0)
Screenshot: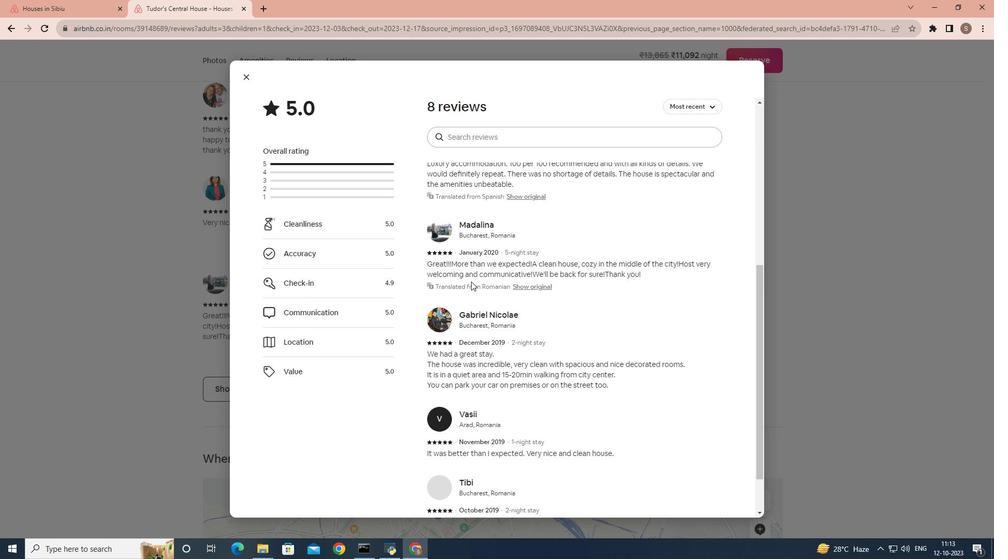 
Action: Mouse scrolled (485, 295) with delta (0, 0)
Screenshot: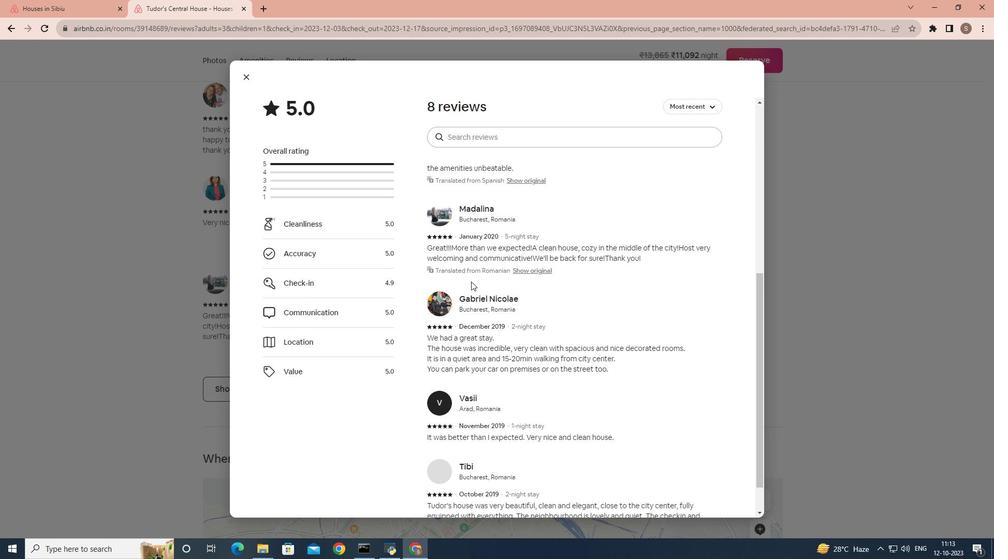 
Action: Mouse scrolled (485, 295) with delta (0, 0)
Screenshot: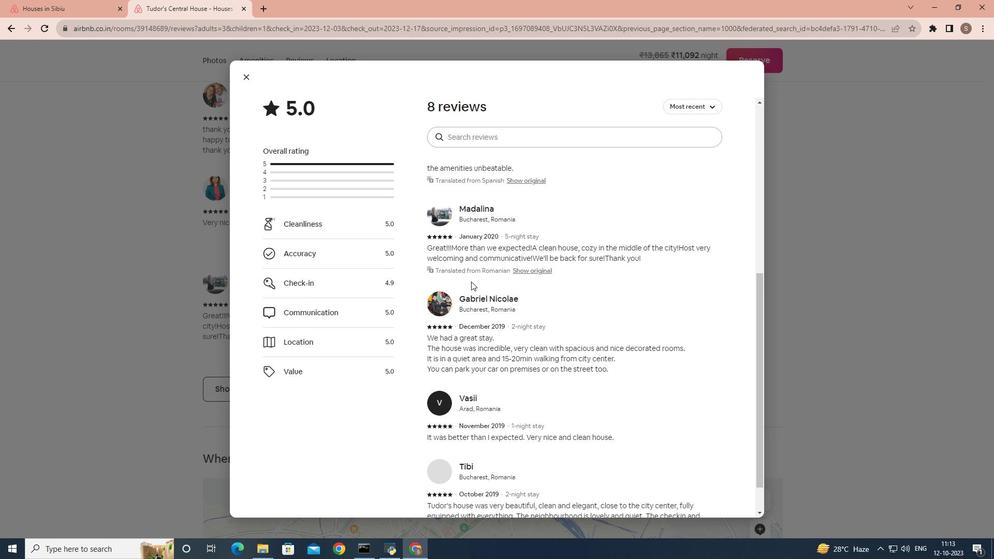 
Action: Mouse scrolled (485, 295) with delta (0, 0)
Screenshot: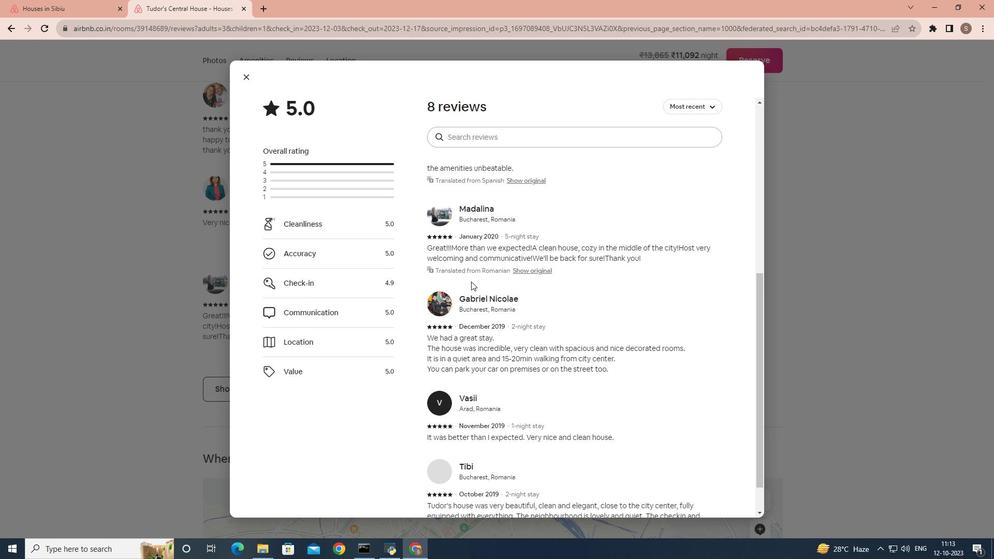 
Action: Mouse scrolled (485, 295) with delta (0, 0)
Screenshot: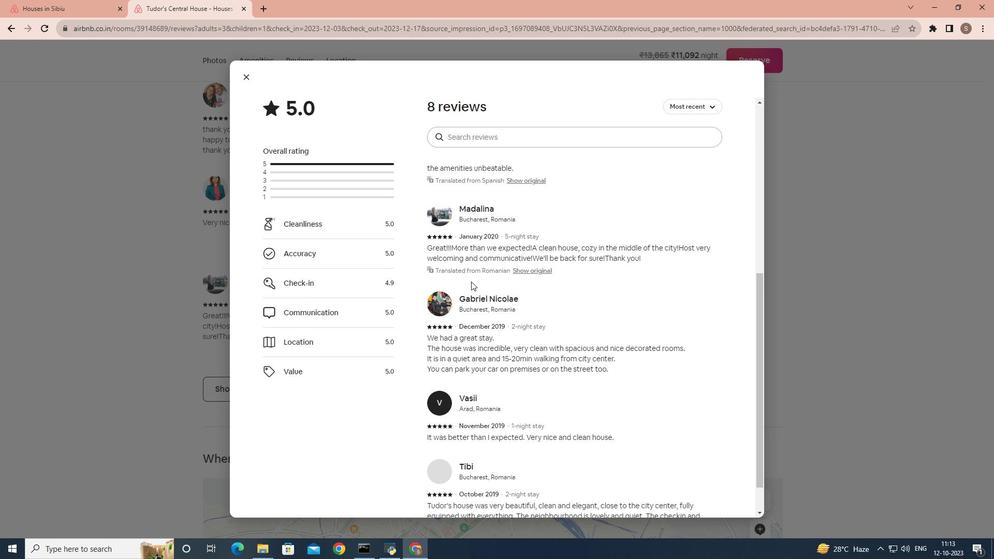 
Action: Mouse scrolled (485, 295) with delta (0, 0)
Screenshot: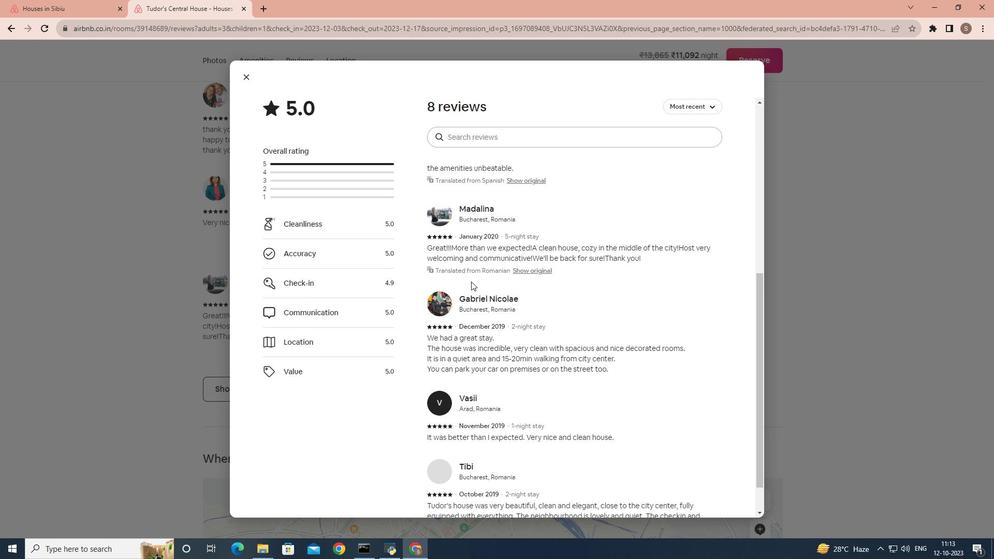 
Action: Mouse moved to (264, 92)
Screenshot: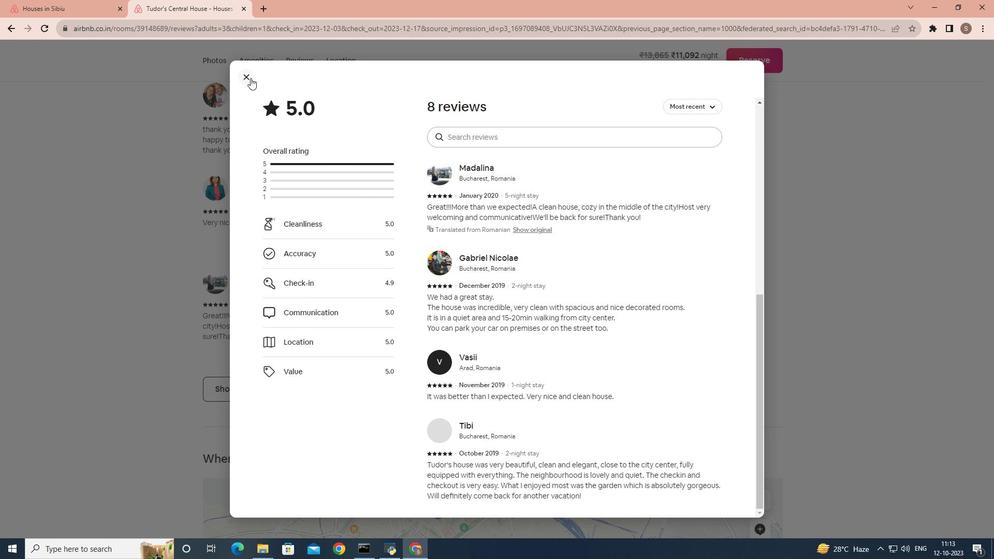 
Action: Mouse pressed left at (264, 92)
Screenshot: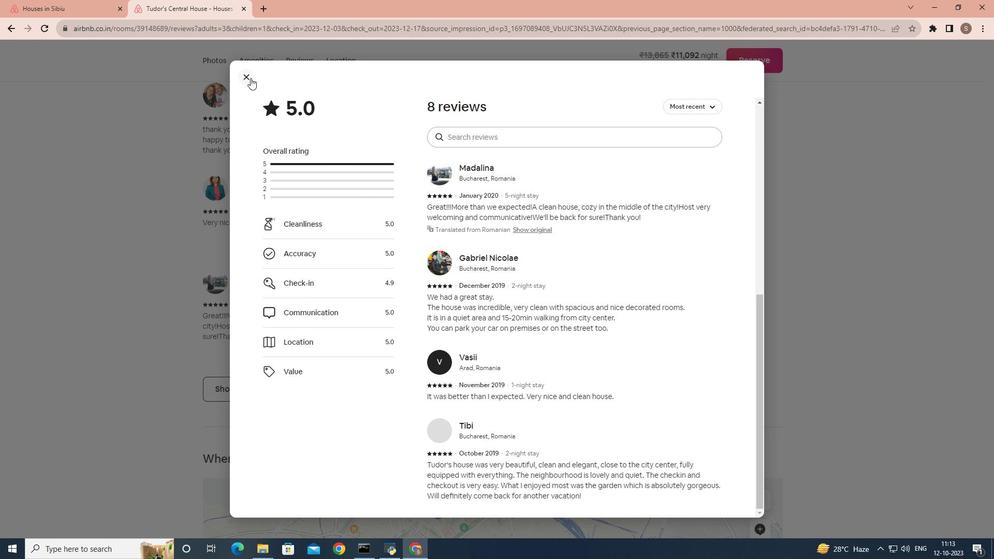 
Action: Mouse moved to (338, 249)
Screenshot: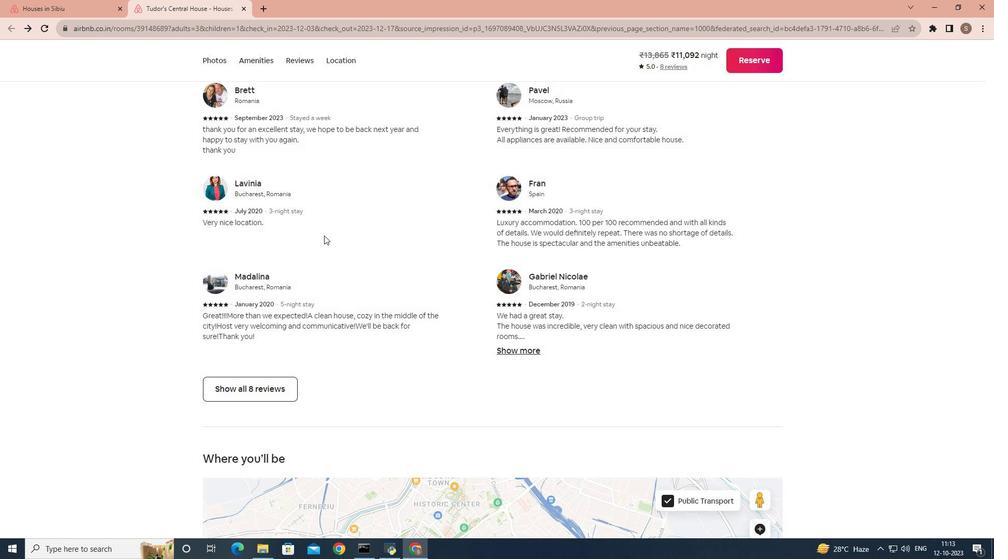 
Action: Mouse scrolled (338, 249) with delta (0, 0)
Screenshot: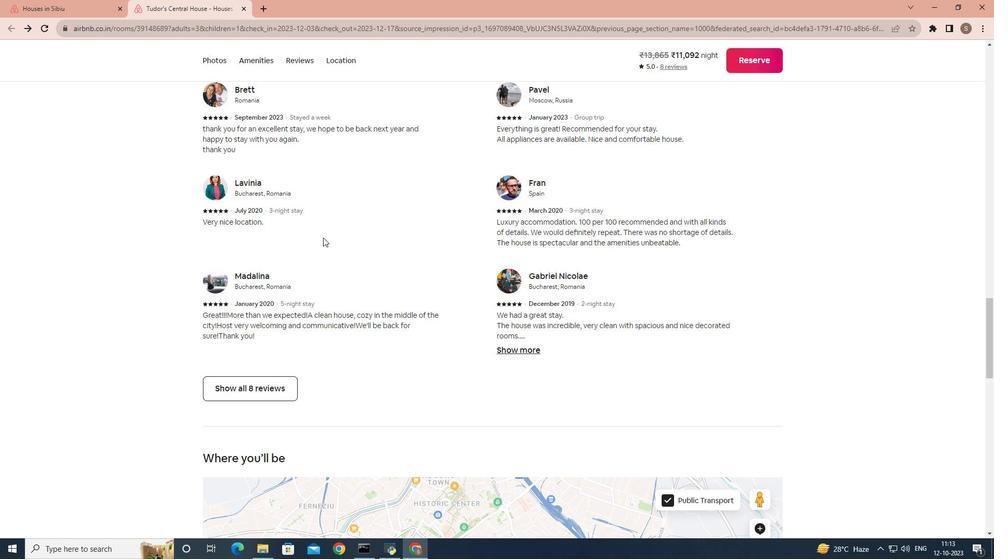 
Action: Mouse moved to (337, 251)
Screenshot: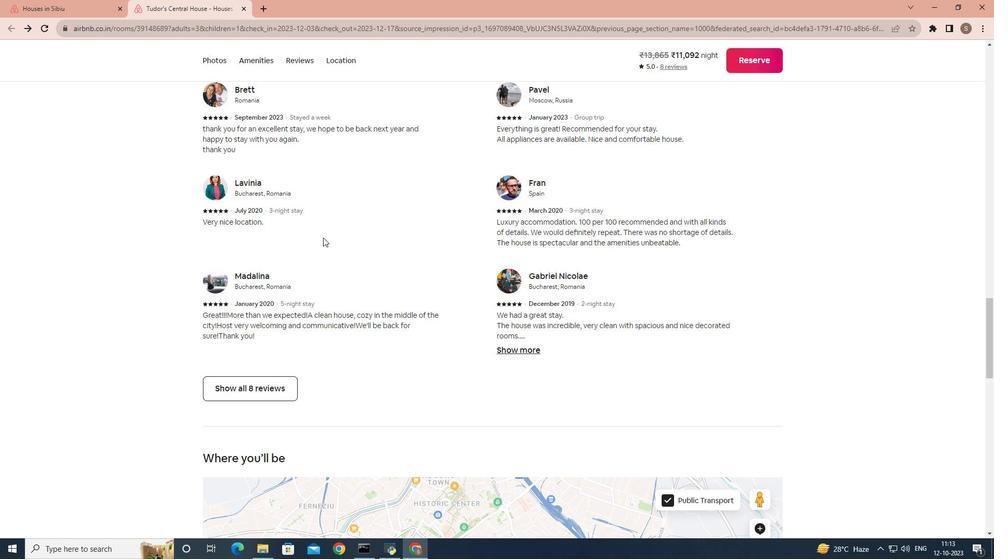 
Action: Mouse scrolled (337, 250) with delta (0, 0)
Screenshot: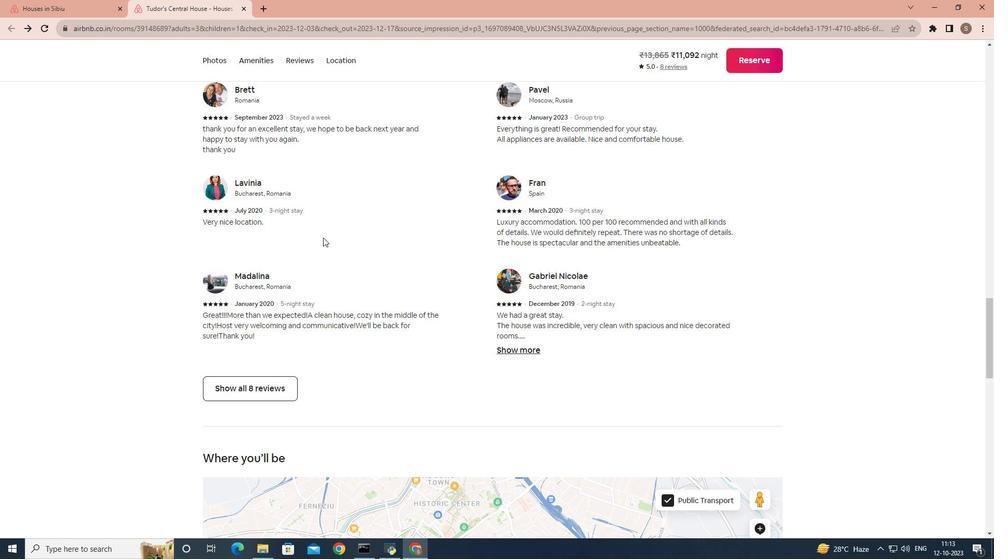 
Action: Mouse moved to (337, 251)
Screenshot: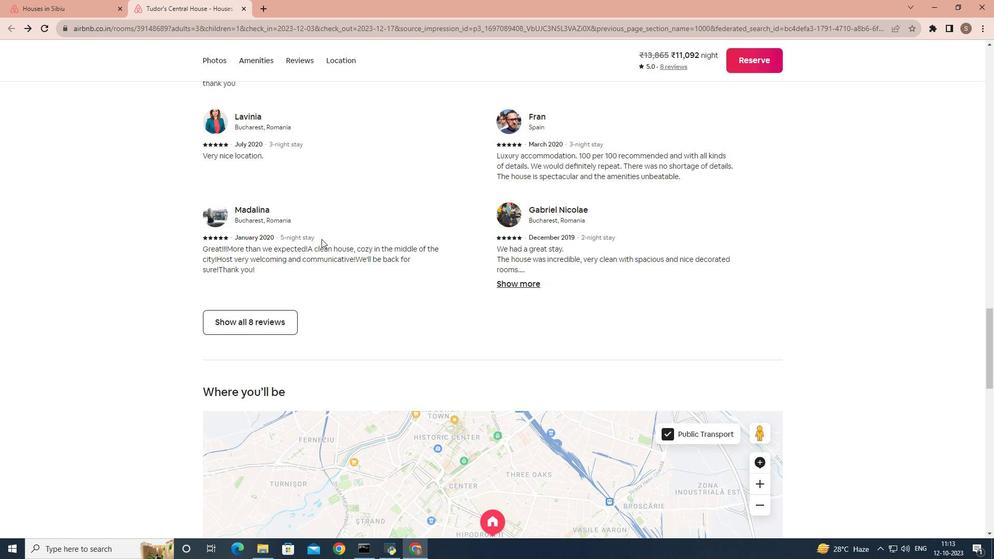 
Action: Mouse scrolled (337, 251) with delta (0, 0)
Screenshot: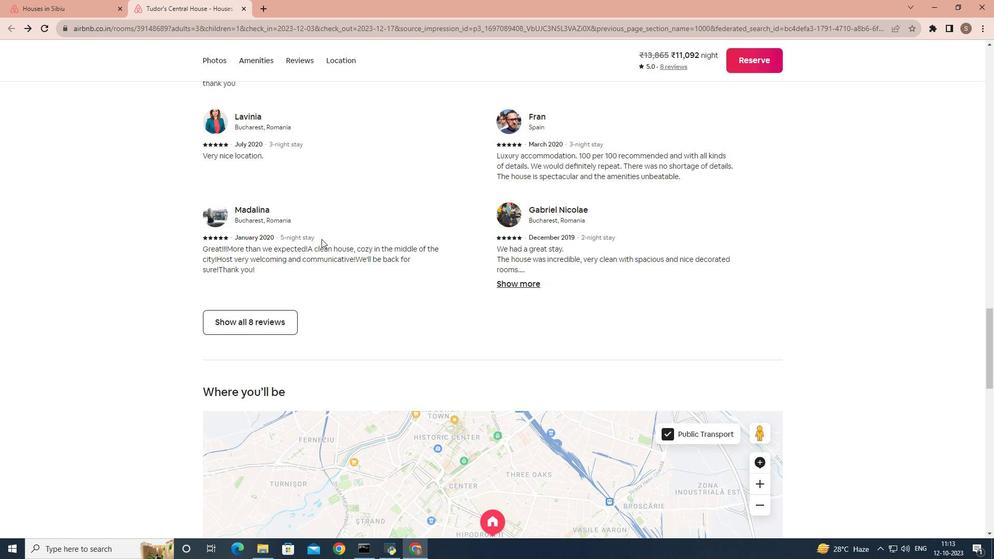 
Action: Mouse moved to (337, 251)
Screenshot: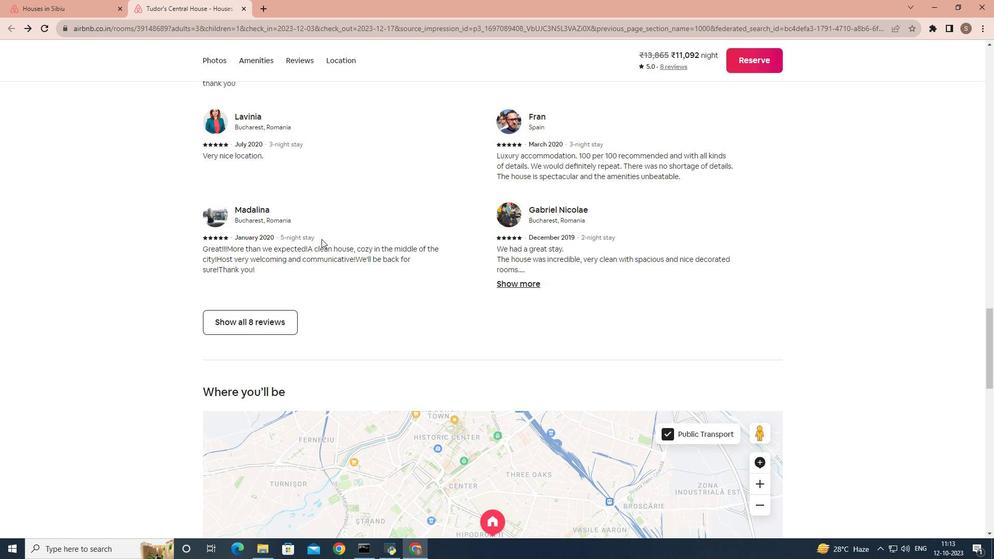 
Action: Mouse scrolled (337, 251) with delta (0, 0)
Screenshot: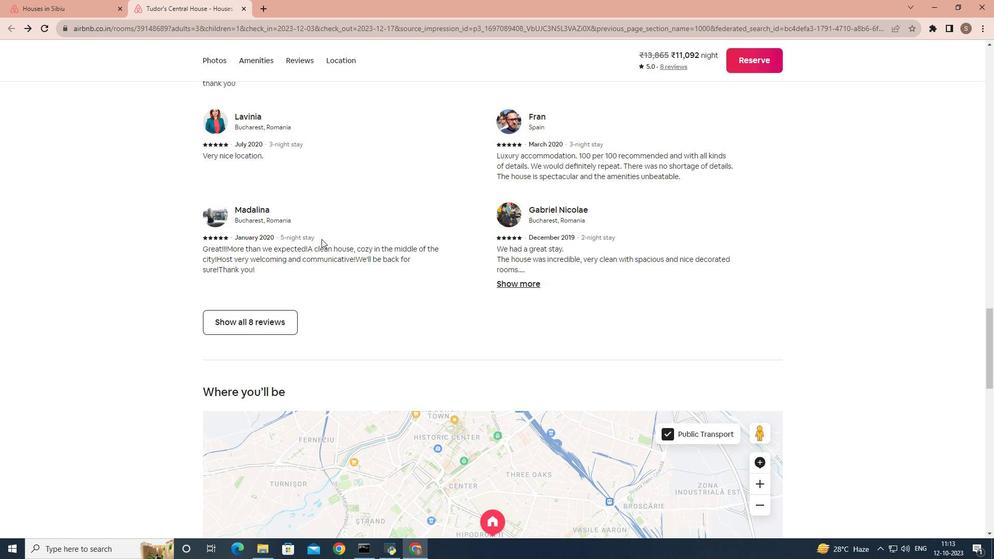 
Action: Mouse moved to (336, 252)
Screenshot: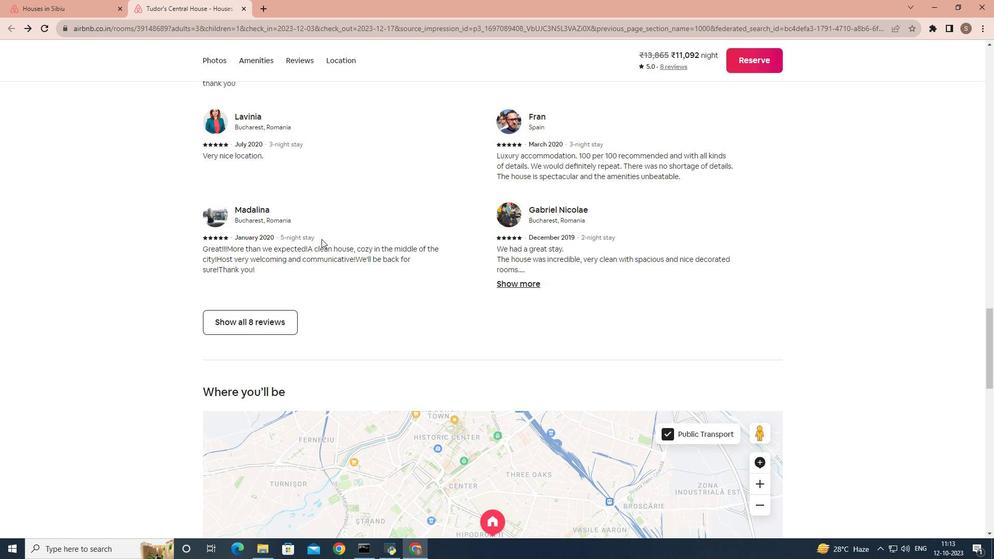 
Action: Mouse scrolled (336, 252) with delta (0, 0)
Screenshot: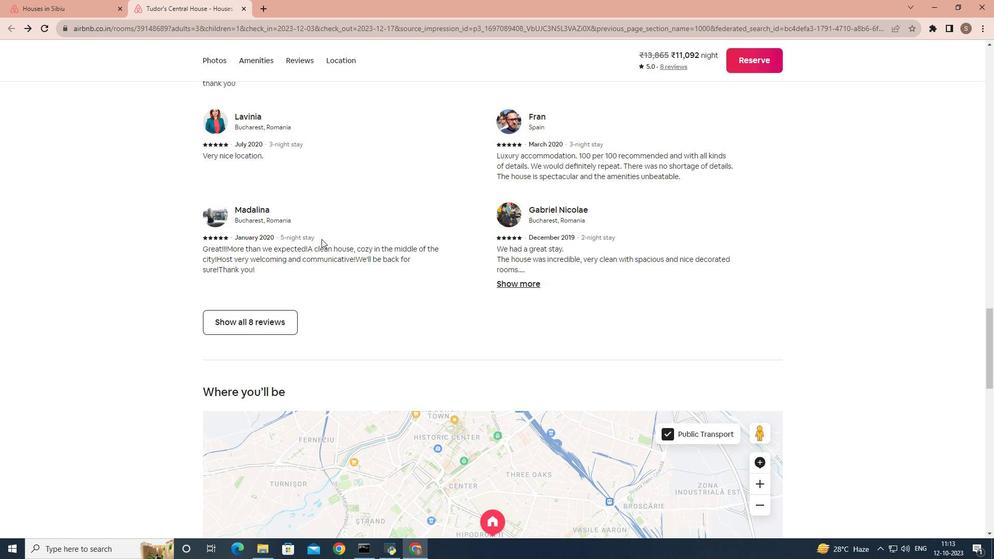 
Action: Mouse moved to (336, 252)
Screenshot: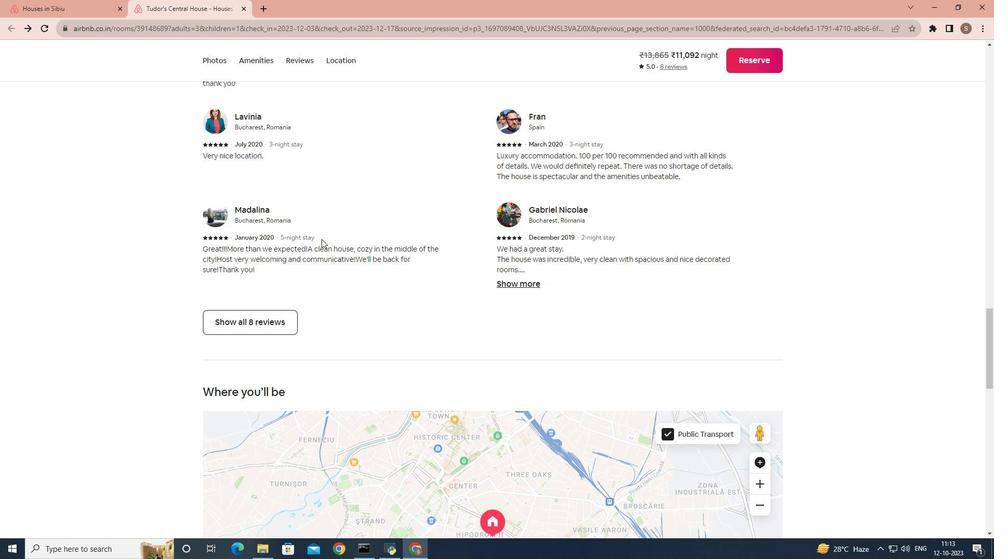 
Action: Mouse scrolled (336, 252) with delta (0, 0)
Screenshot: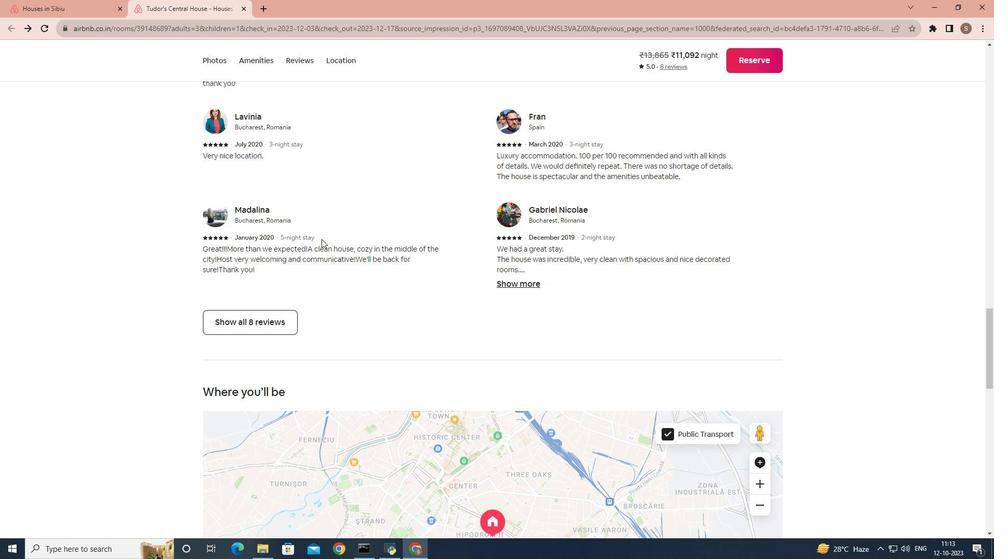 
Action: Mouse moved to (335, 253)
Screenshot: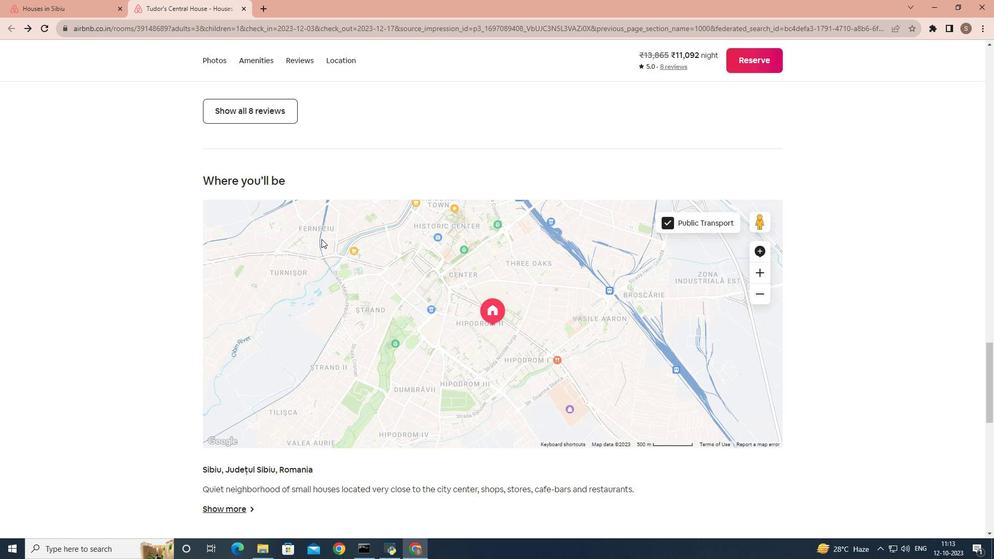 
Action: Mouse scrolled (335, 252) with delta (0, 0)
Screenshot: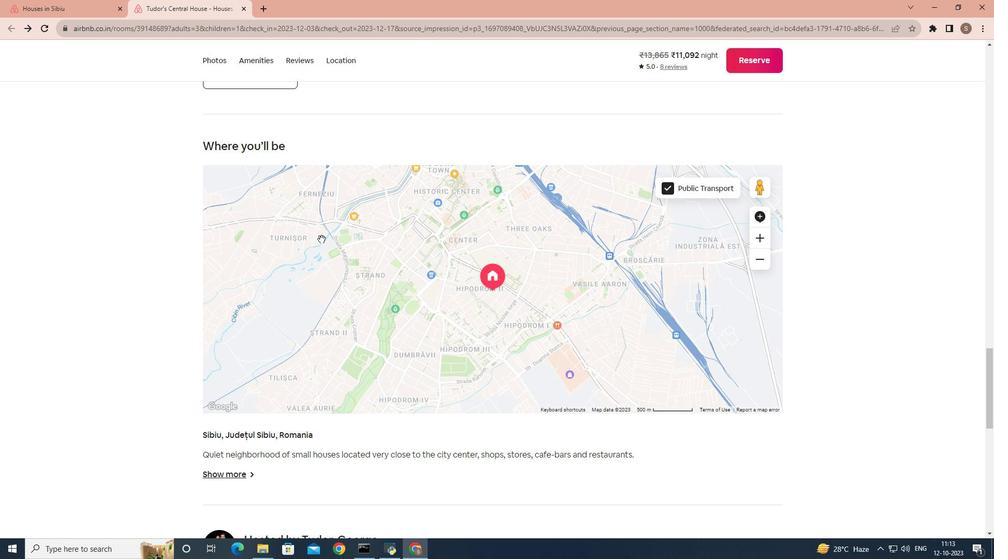 
Action: Mouse scrolled (335, 252) with delta (0, 0)
Screenshot: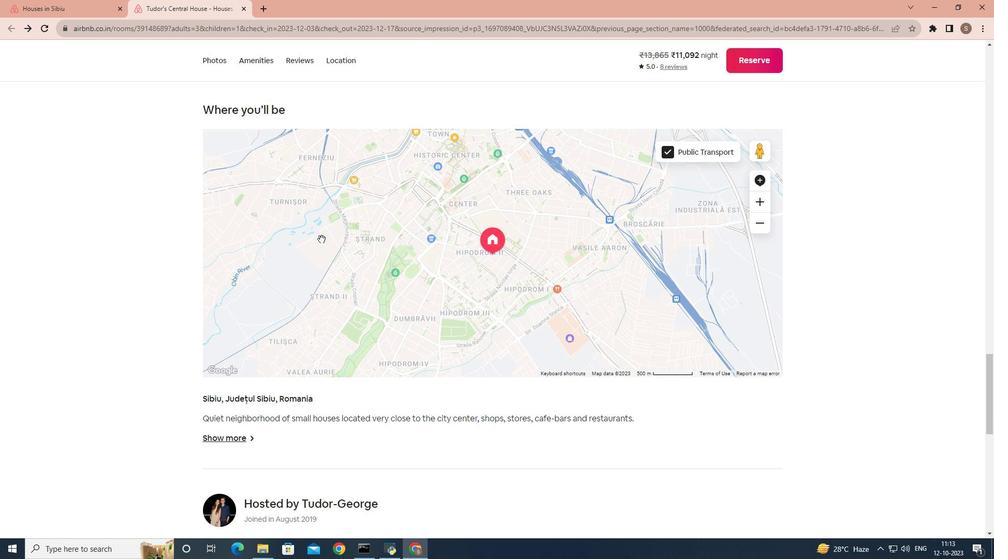 
Action: Mouse scrolled (335, 252) with delta (0, 0)
Screenshot: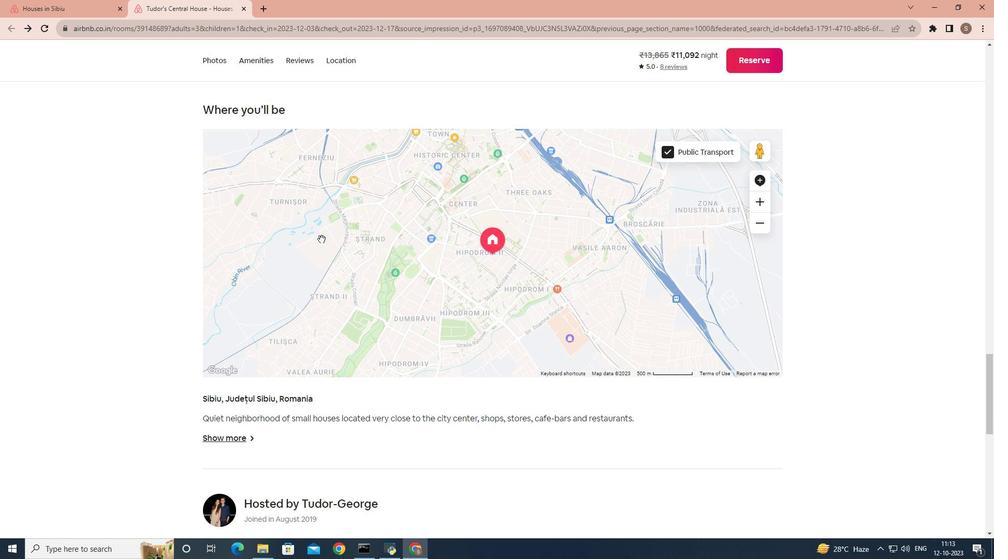
Action: Mouse scrolled (335, 252) with delta (0, 0)
Screenshot: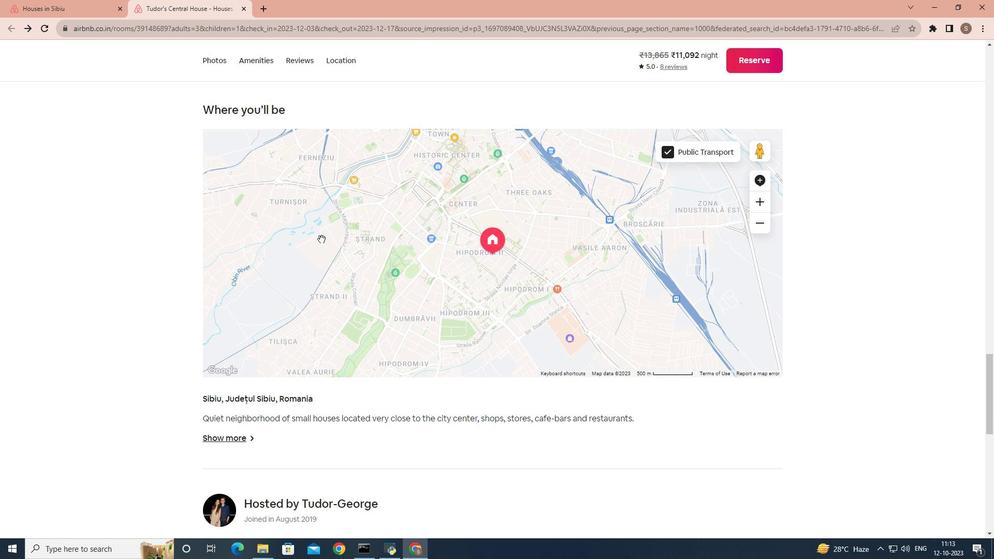 
Action: Mouse scrolled (335, 252) with delta (0, 0)
Screenshot: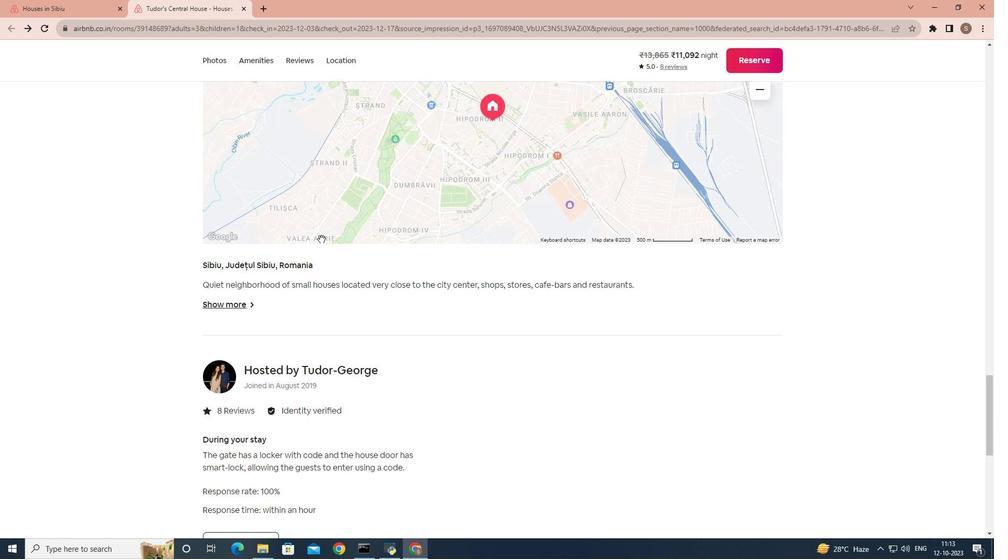 
Action: Mouse moved to (261, 231)
Screenshot: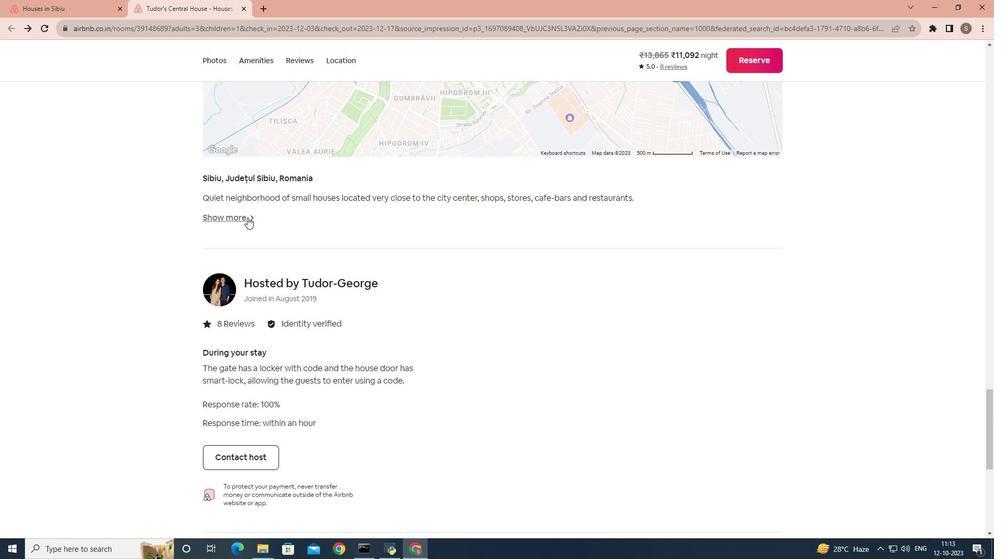 
Action: Mouse pressed left at (261, 231)
Screenshot: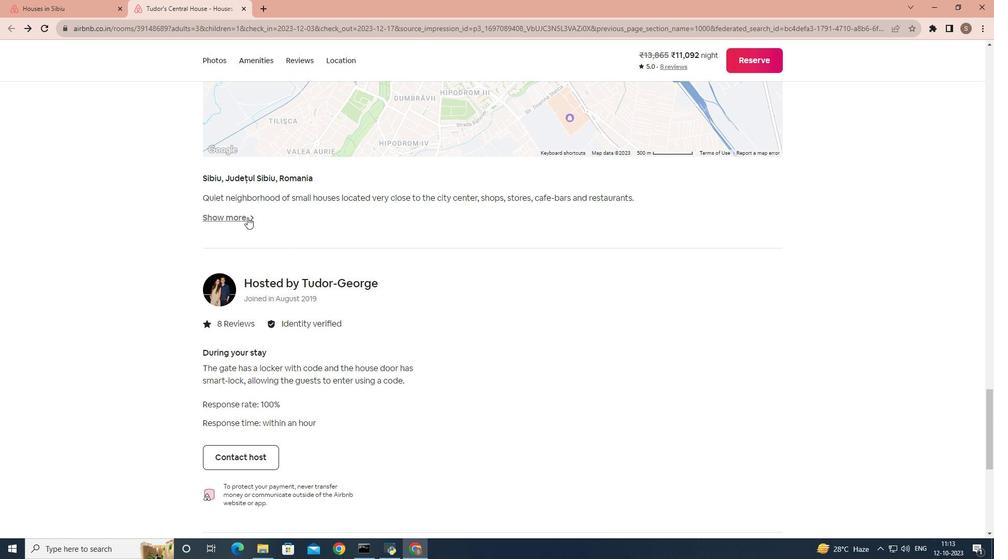 
Action: Mouse moved to (27, 73)
Screenshot: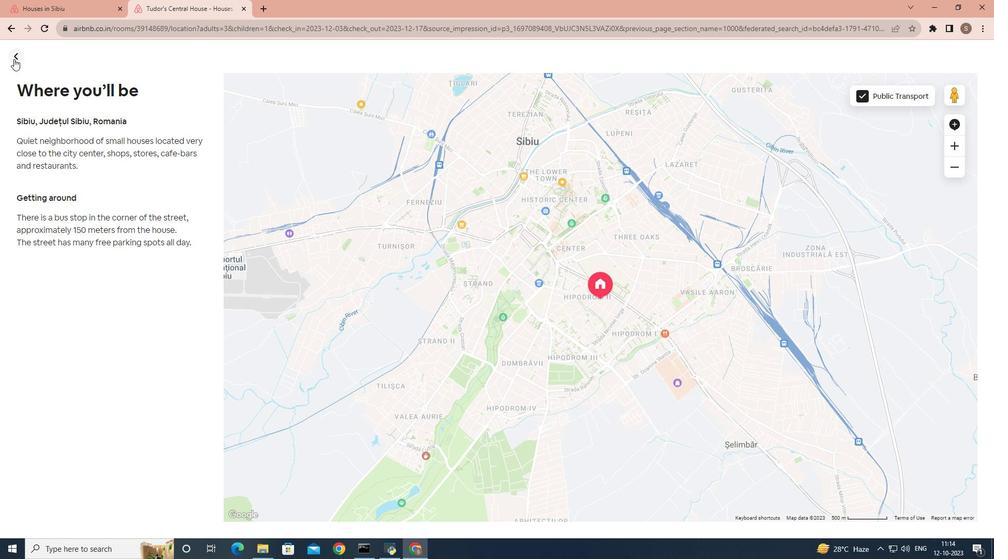 
Action: Mouse pressed left at (27, 73)
Screenshot: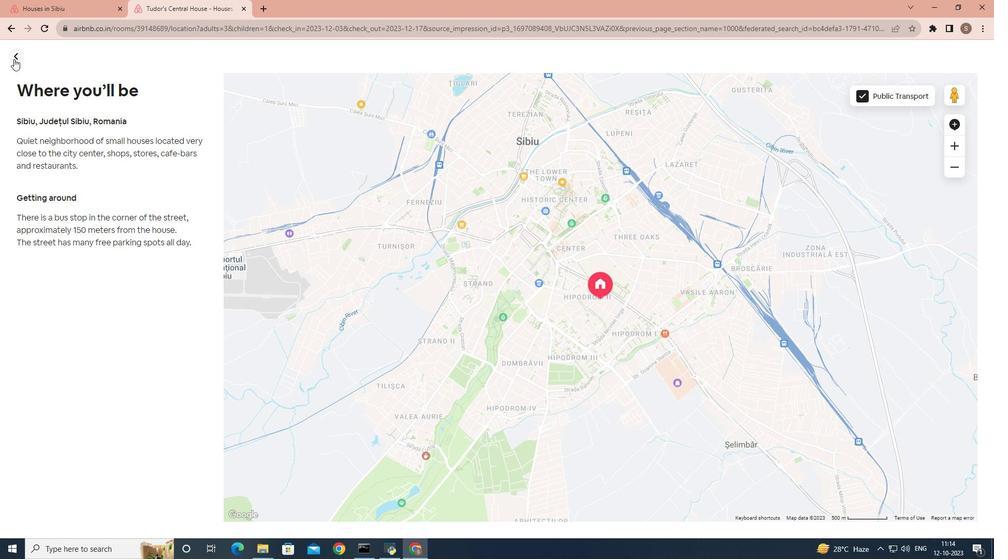 
Action: Mouse moved to (289, 256)
Screenshot: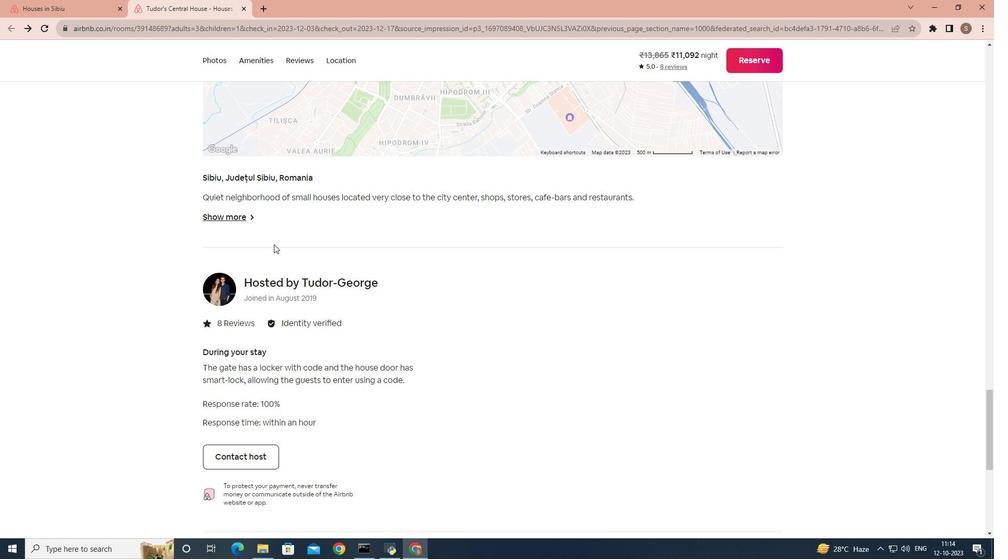 
Action: Mouse scrolled (289, 255) with delta (0, 0)
Screenshot: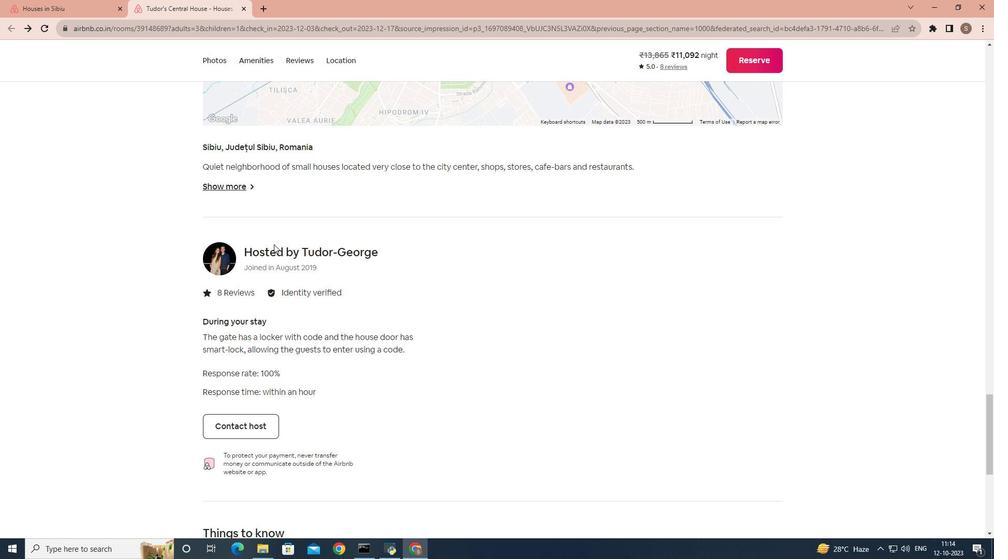 
Action: Mouse moved to (288, 257)
Screenshot: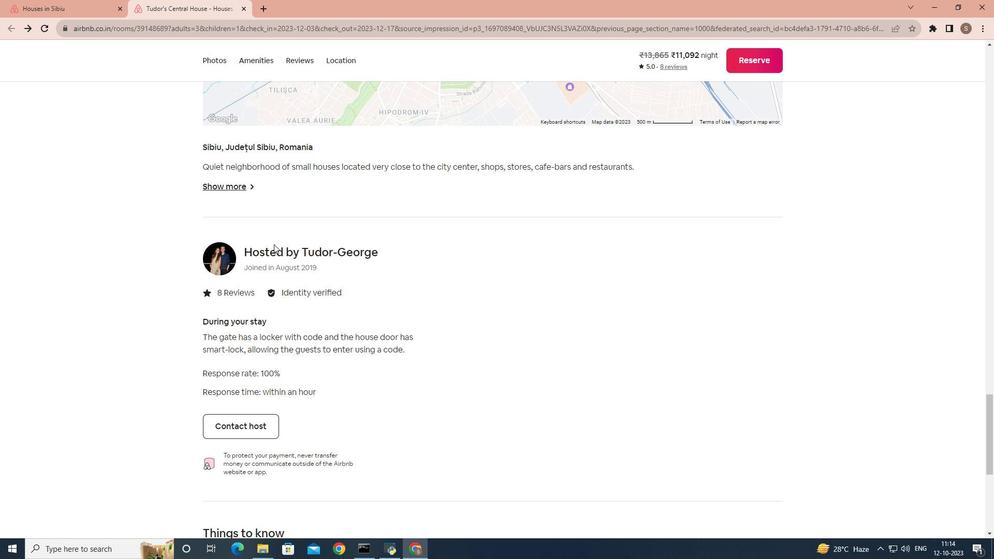 
Action: Mouse scrolled (288, 257) with delta (0, 0)
Screenshot: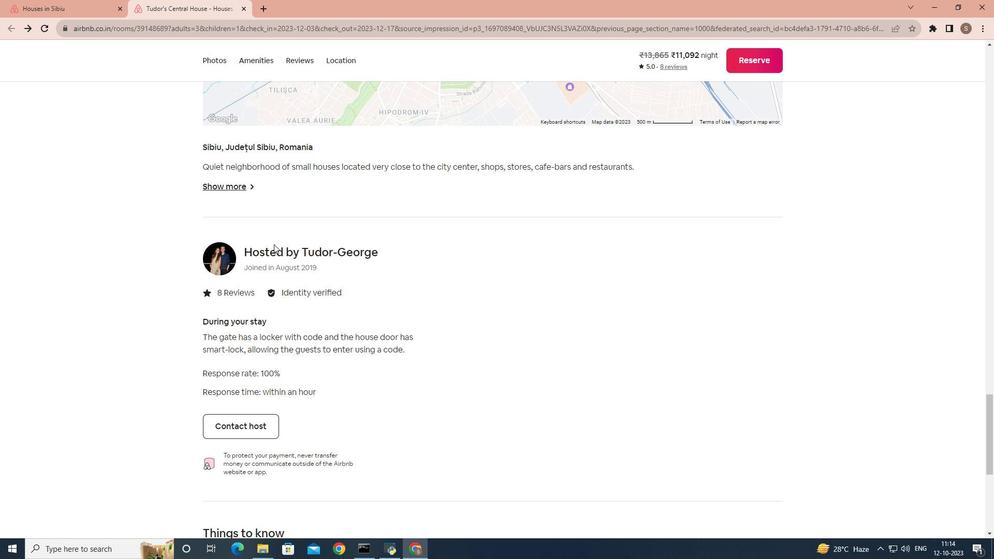 
Action: Mouse moved to (287, 258)
Screenshot: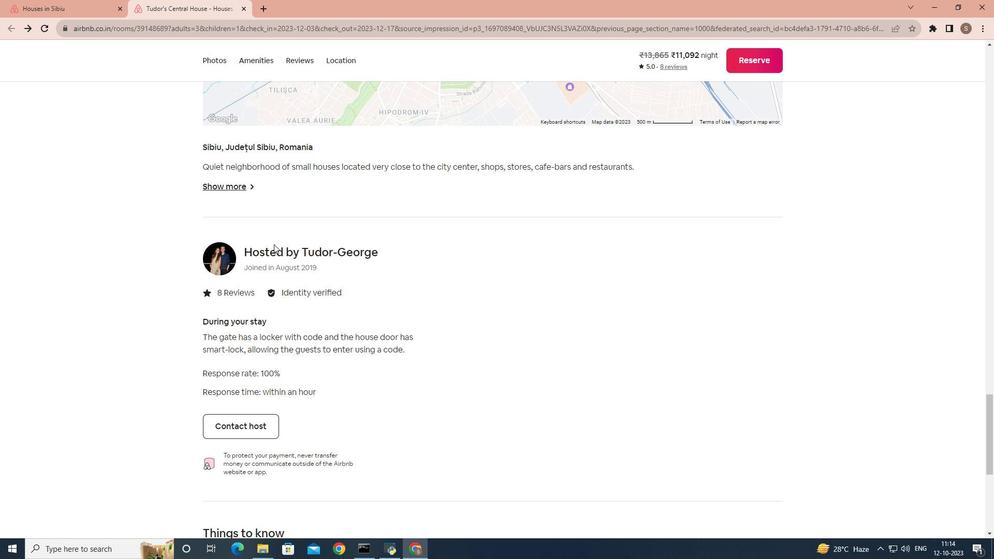 
Action: Mouse scrolled (287, 257) with delta (0, 0)
Screenshot: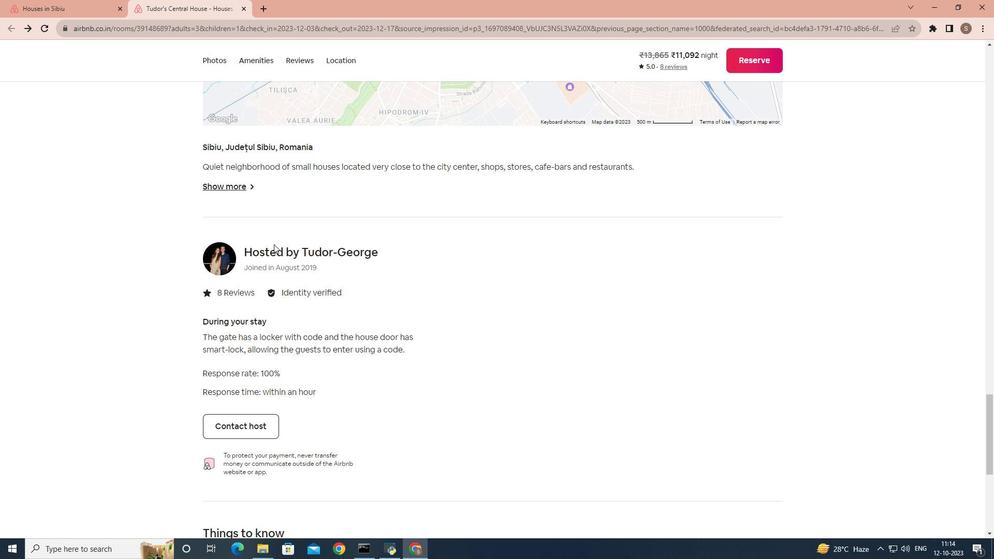
Action: Mouse moved to (287, 258)
Screenshot: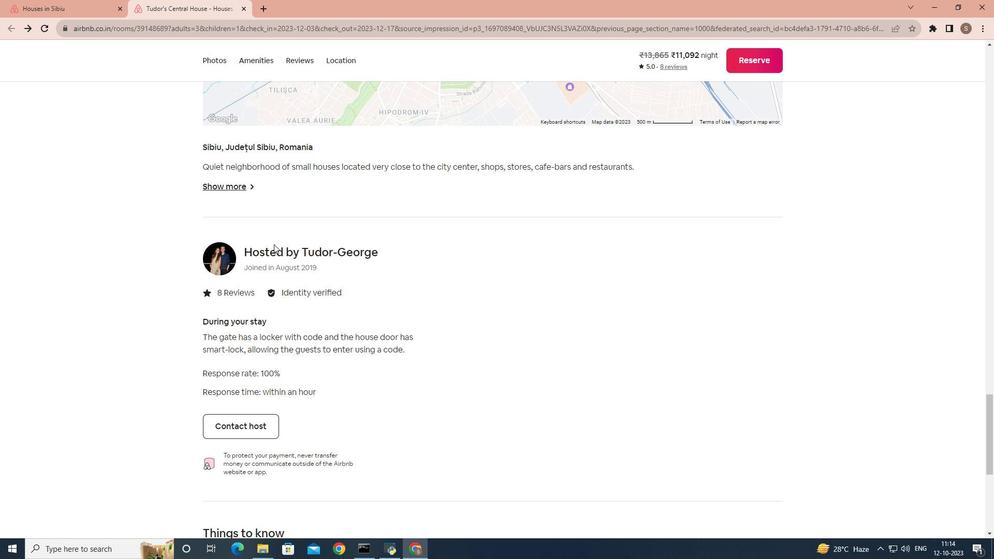 
Action: Mouse scrolled (287, 257) with delta (0, 0)
Screenshot: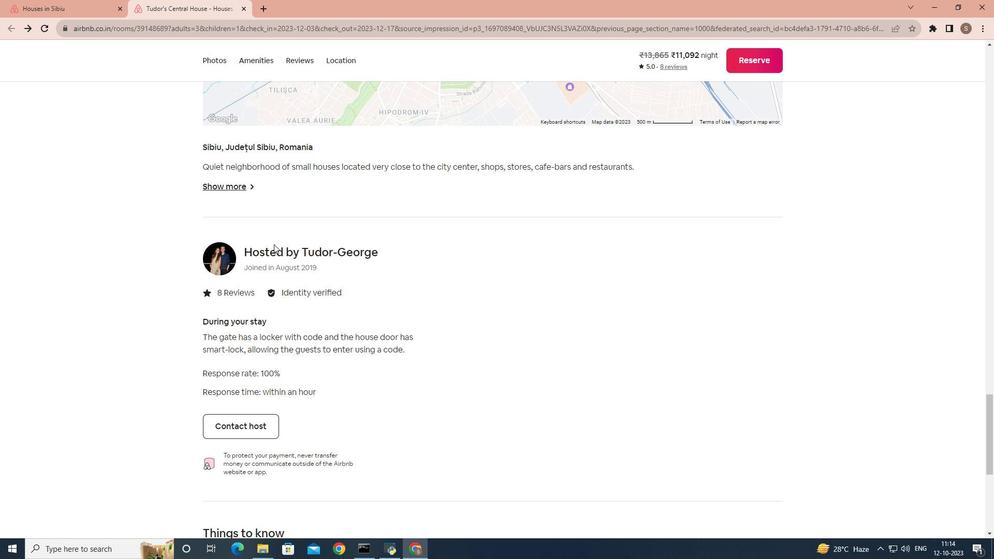
Action: Mouse scrolled (287, 257) with delta (0, 0)
Screenshot: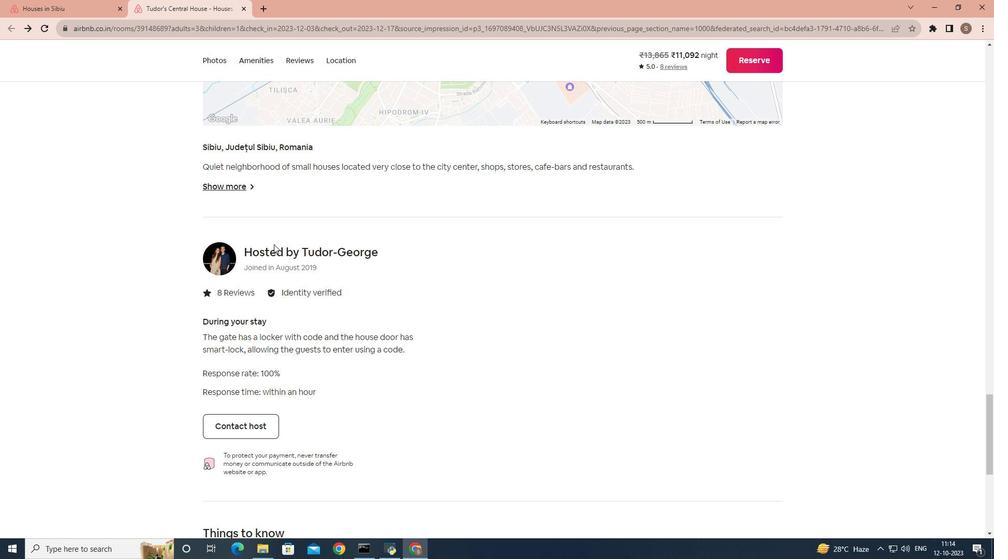 
Action: Mouse scrolled (287, 257) with delta (0, 0)
Screenshot: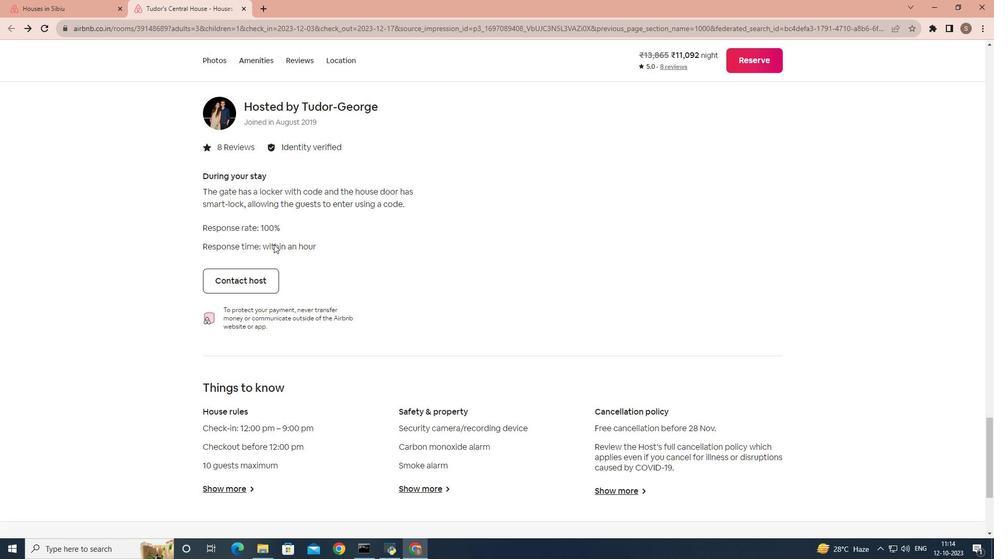 
Action: Mouse moved to (230, 368)
Screenshot: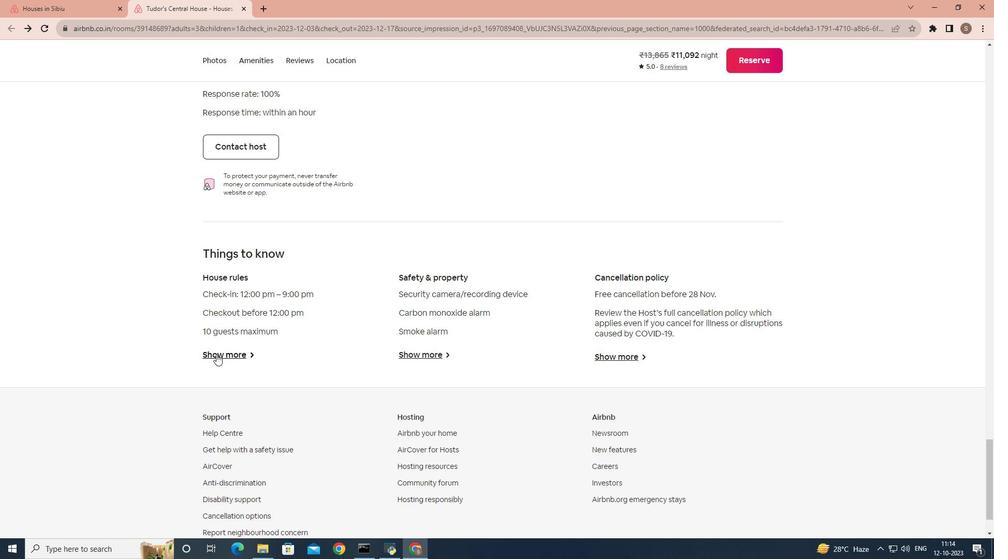 
Action: Mouse pressed left at (230, 368)
Screenshot: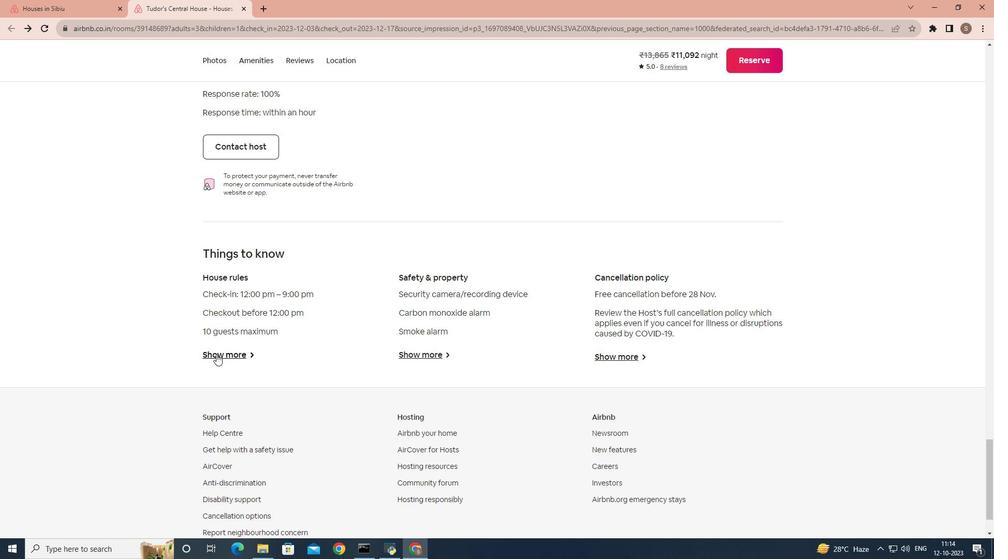
Action: Mouse moved to (384, 270)
Screenshot: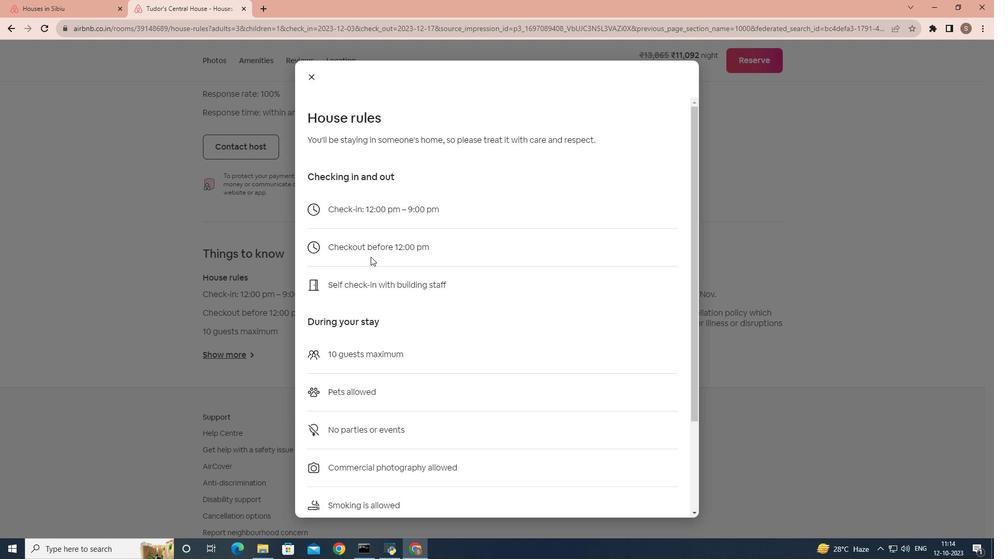
Action: Mouse scrolled (384, 270) with delta (0, 0)
Screenshot: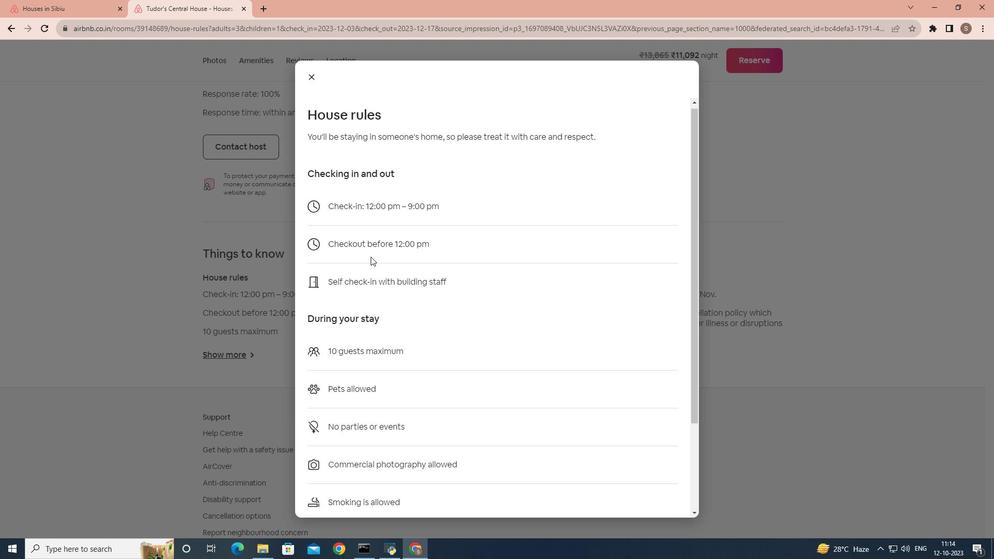
Action: Mouse scrolled (384, 270) with delta (0, 0)
Screenshot: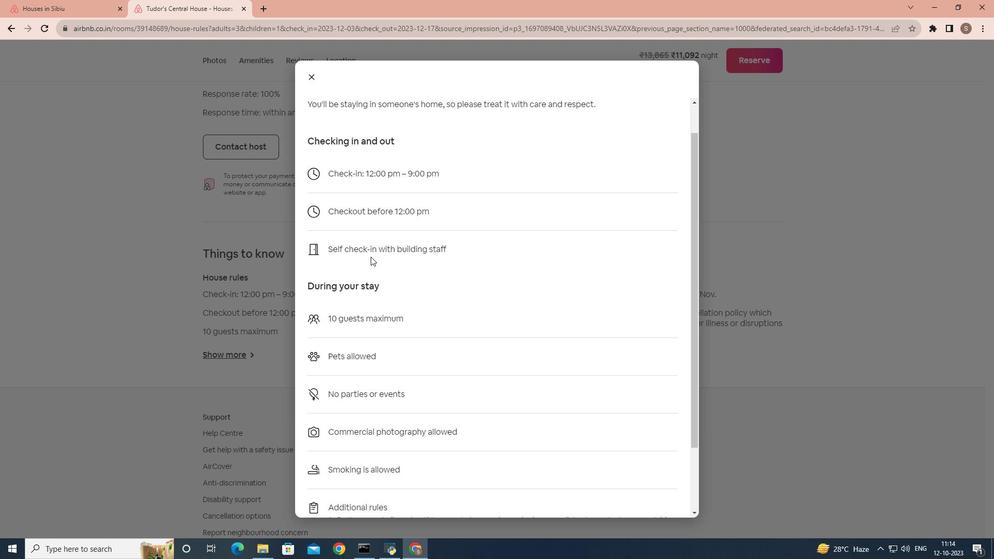 
Action: Mouse scrolled (384, 270) with delta (0, 0)
Screenshot: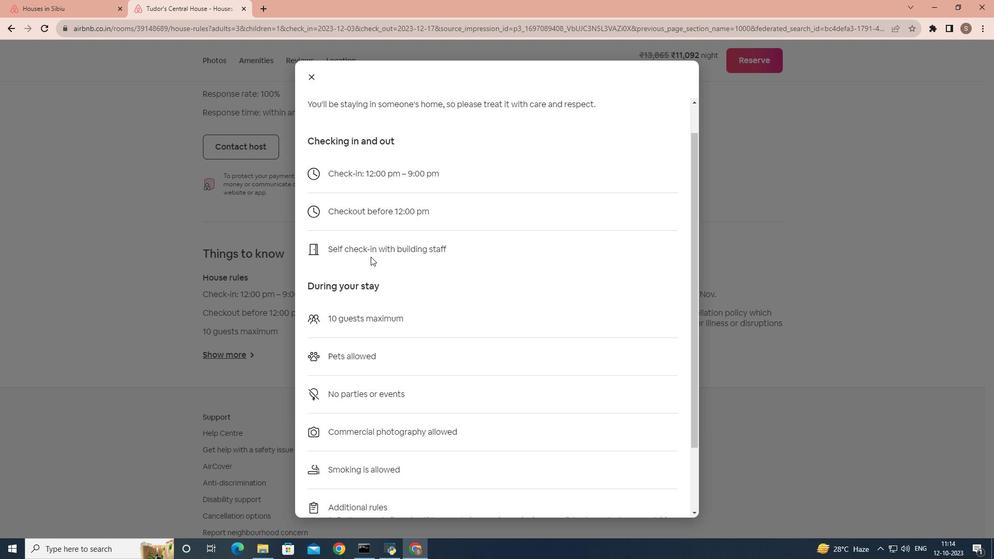 
Action: Mouse scrolled (384, 270) with delta (0, 0)
Screenshot: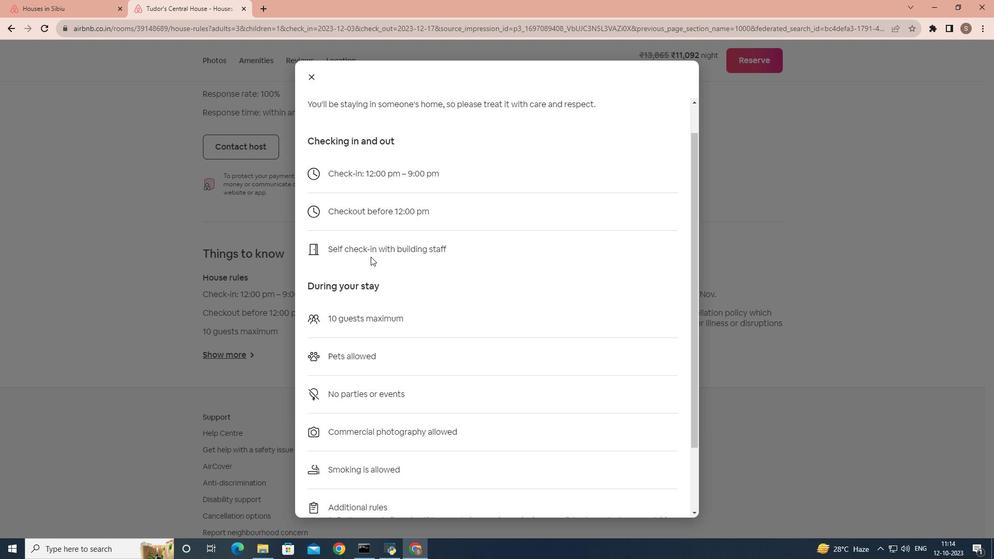 
Action: Mouse scrolled (384, 270) with delta (0, 0)
Screenshot: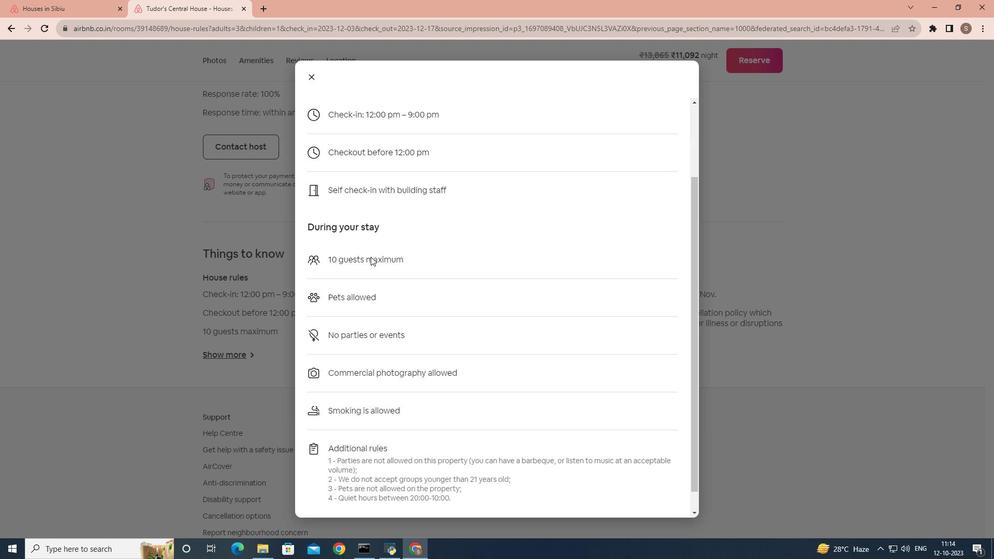 
Action: Mouse scrolled (384, 270) with delta (0, 0)
Screenshot: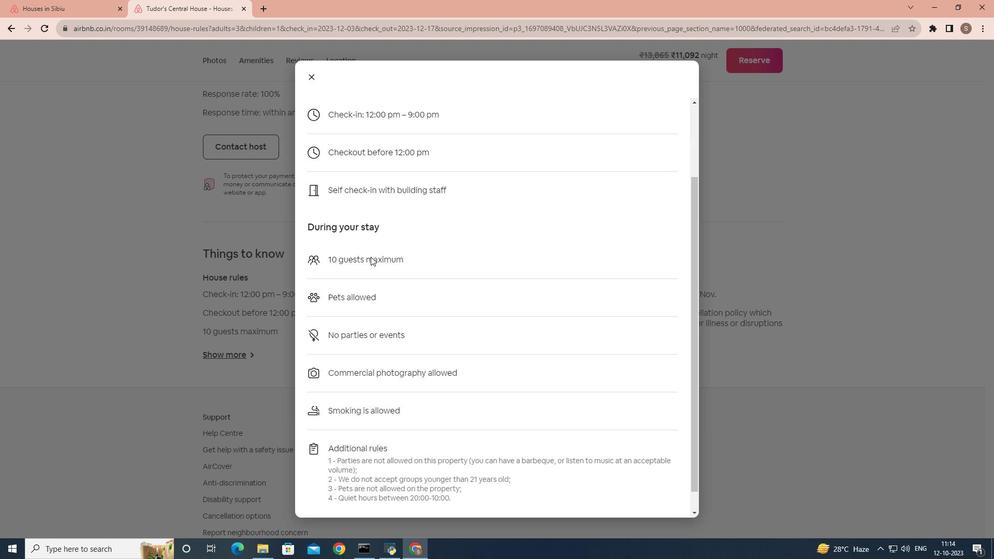 
Action: Mouse moved to (378, 245)
Screenshot: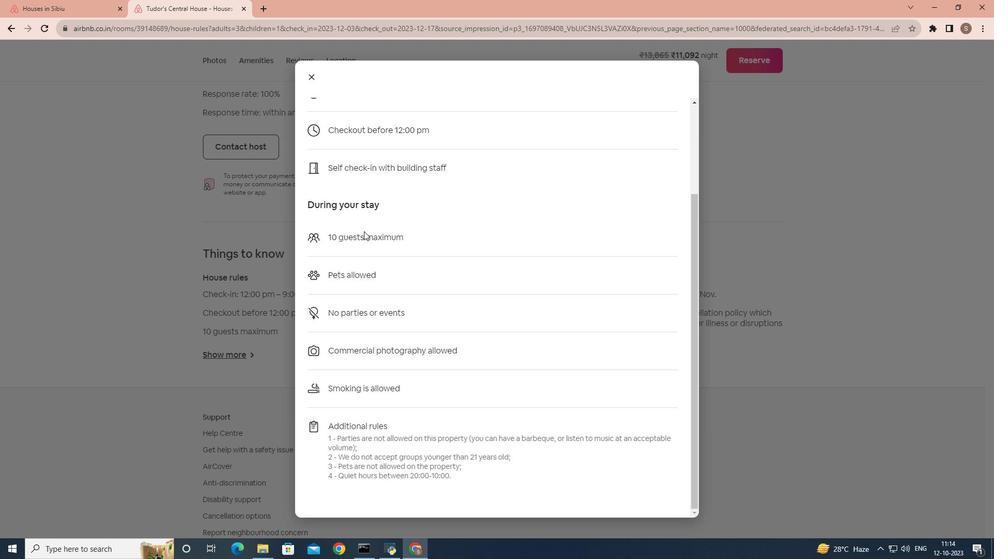 
Action: Mouse scrolled (378, 244) with delta (0, 0)
Screenshot: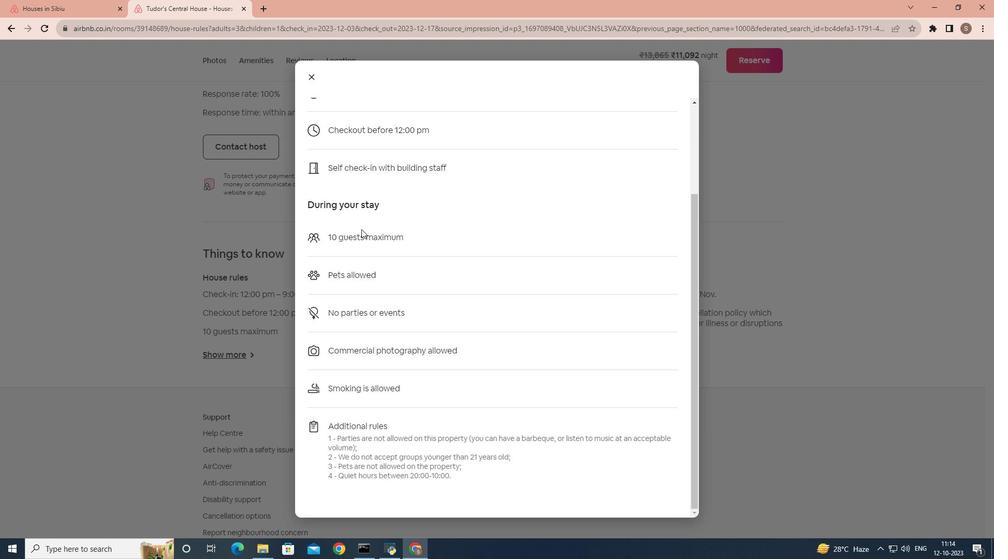 
Action: Mouse scrolled (378, 244) with delta (0, 0)
Screenshot: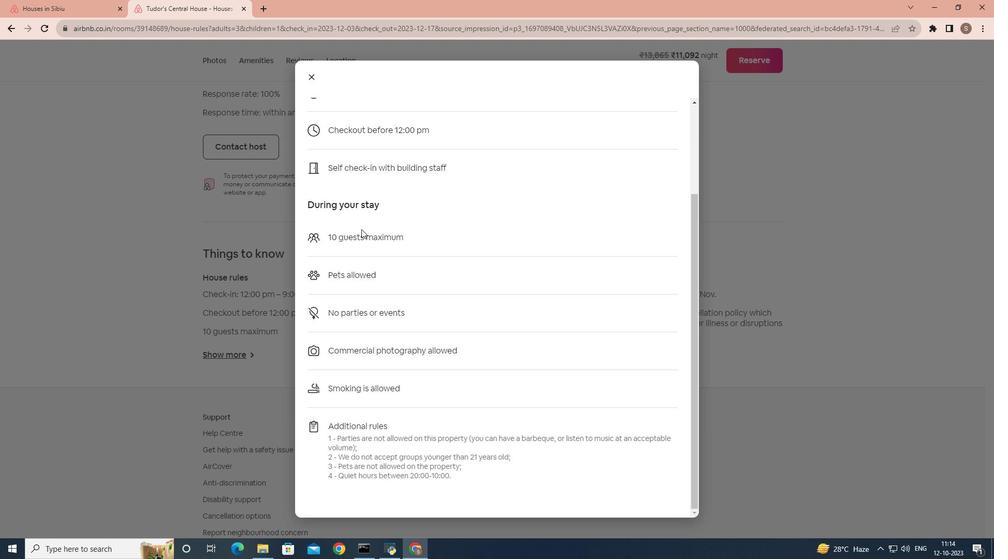 
Action: Mouse scrolled (378, 244) with delta (0, 0)
Screenshot: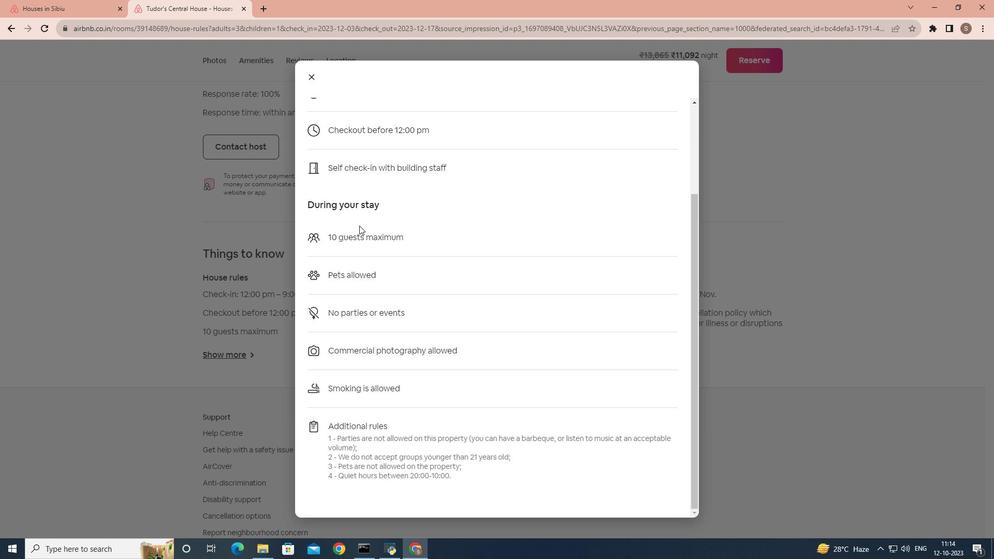 
Action: Mouse scrolled (378, 244) with delta (0, 0)
Screenshot: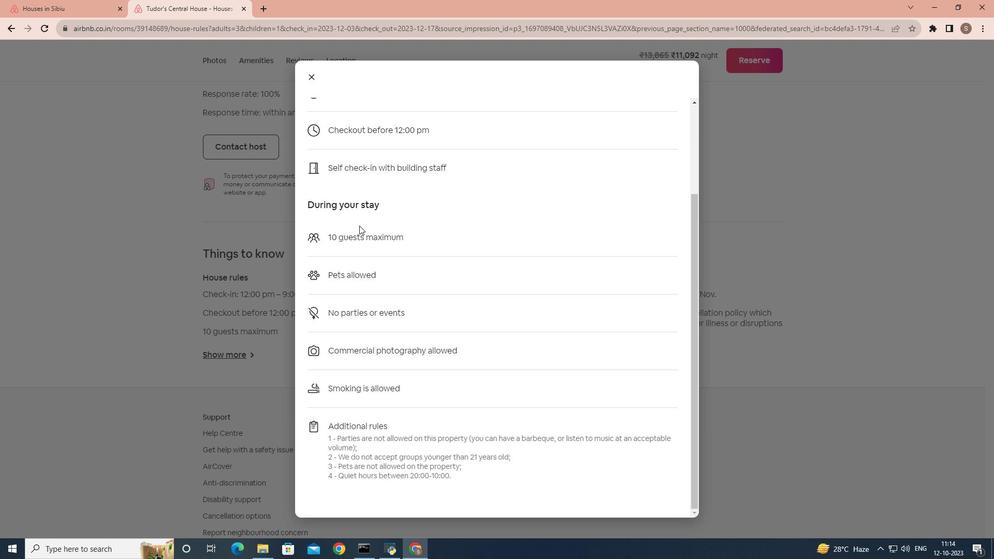 
Action: Mouse moved to (377, 244)
Screenshot: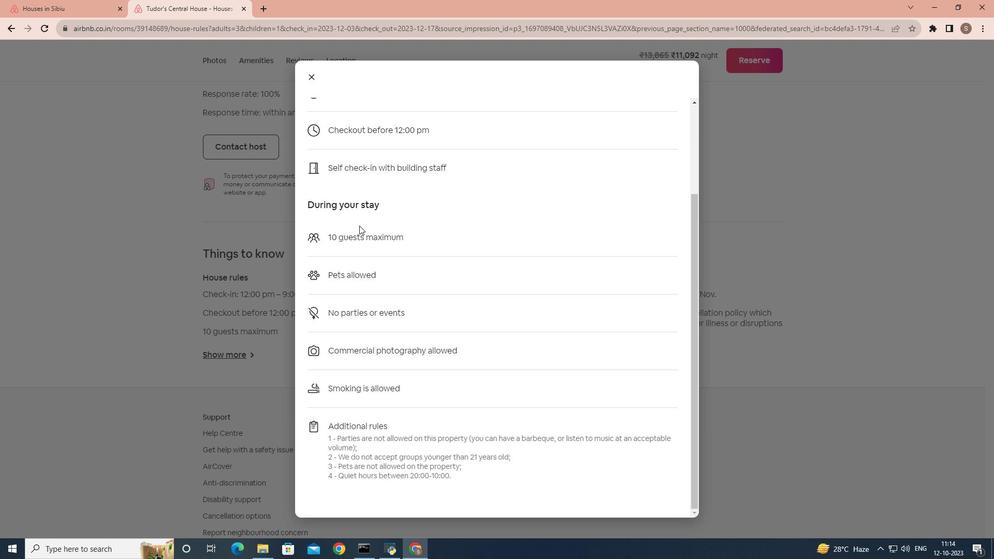 
Action: Mouse scrolled (377, 243) with delta (0, 0)
Screenshot: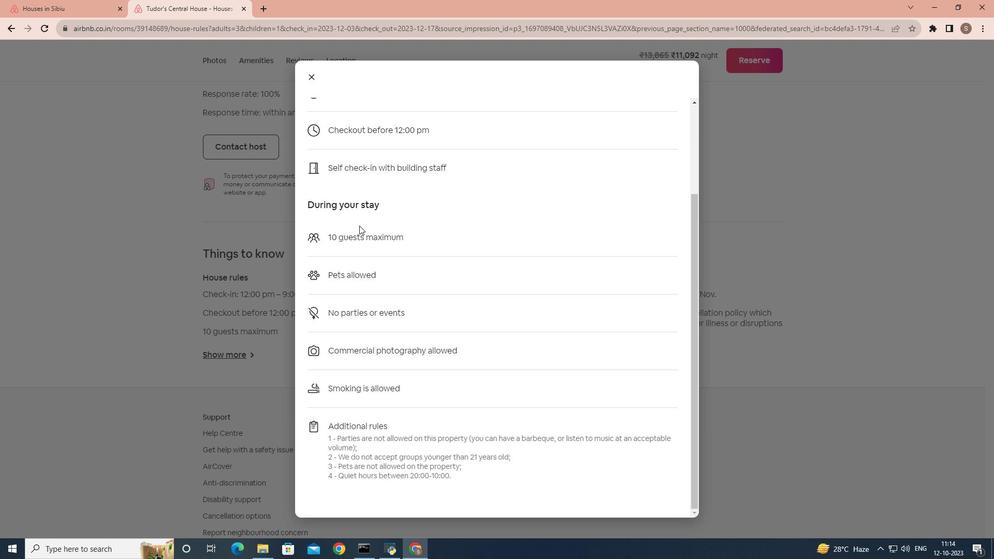 
Action: Mouse moved to (322, 87)
Screenshot: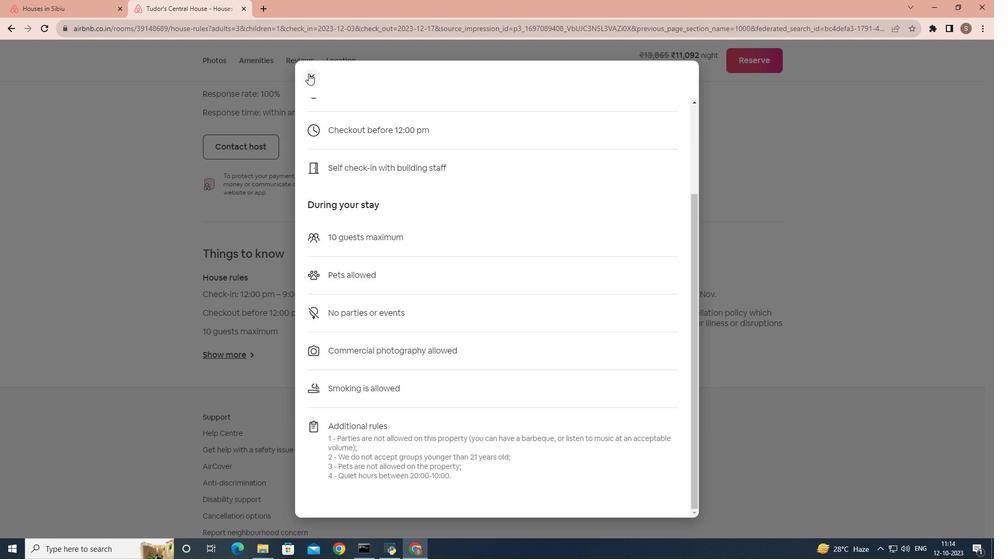 
Action: Mouse pressed left at (322, 87)
Screenshot: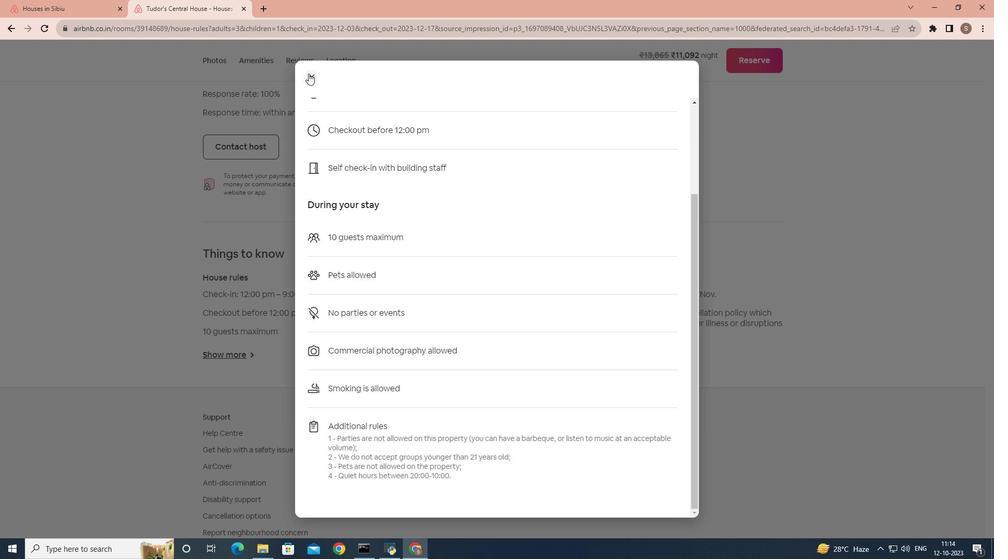 
Action: Mouse moved to (433, 366)
Screenshot: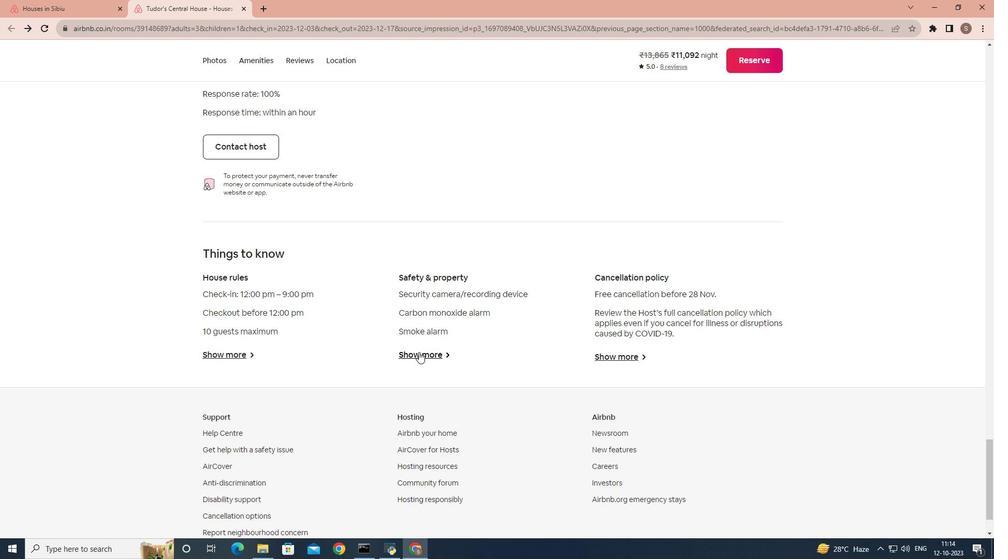 
Action: Mouse pressed left at (433, 366)
Screenshot: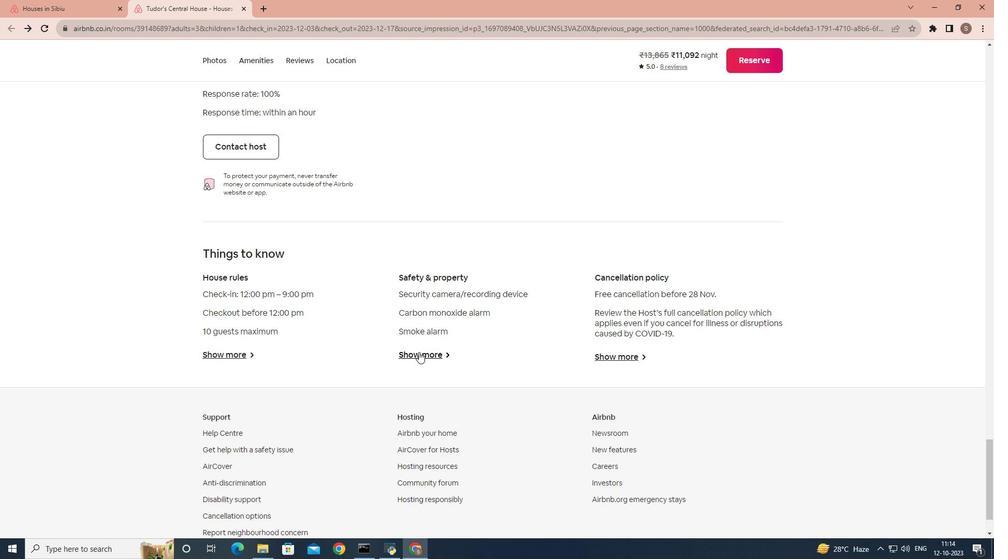 
Action: Mouse moved to (330, 142)
Screenshot: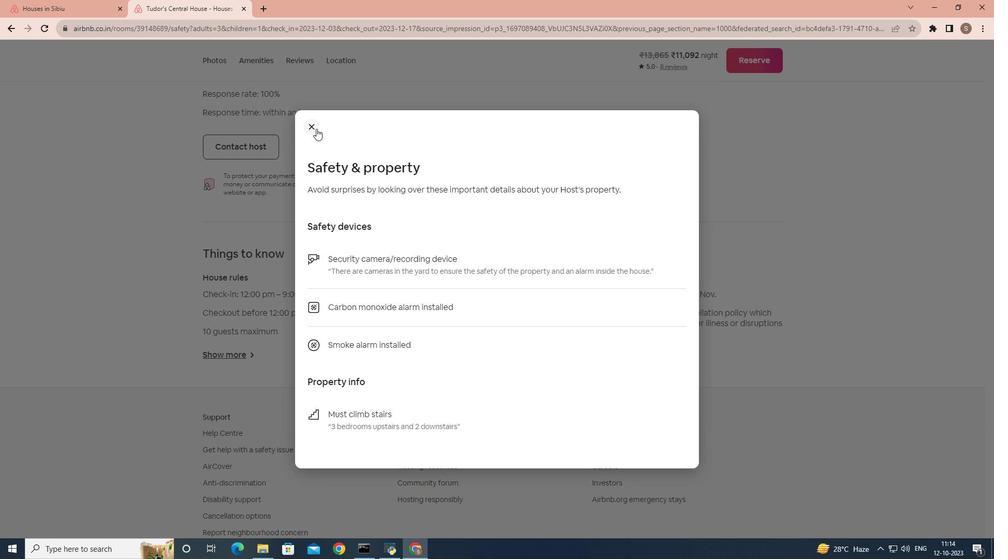 
Action: Mouse pressed left at (330, 142)
Screenshot: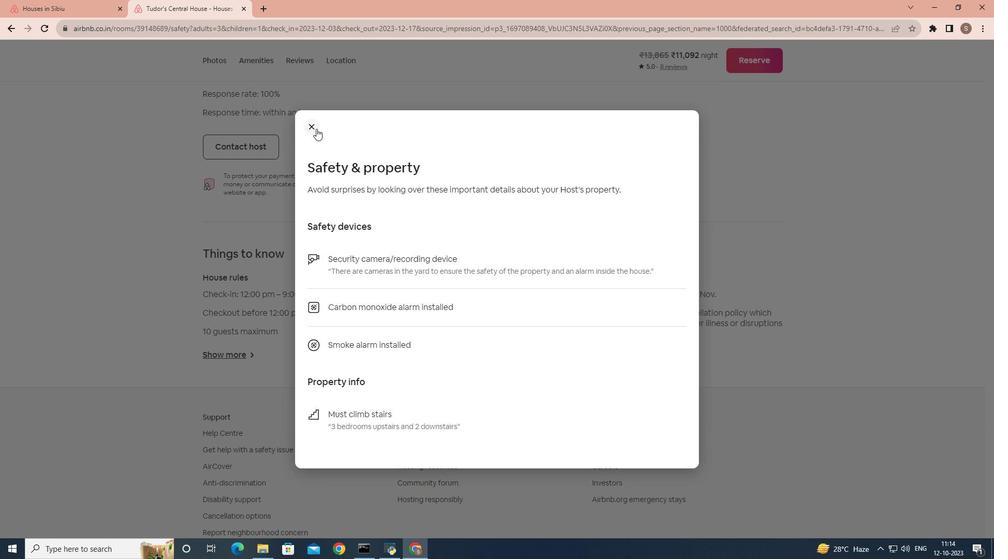 
Action: Mouse moved to (650, 378)
Screenshot: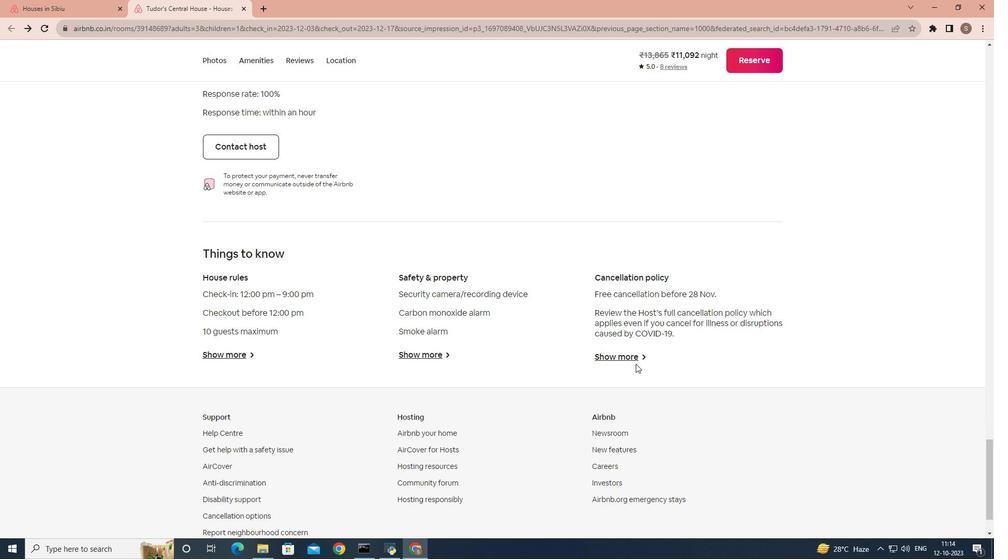 
Action: Mouse pressed left at (650, 378)
Screenshot: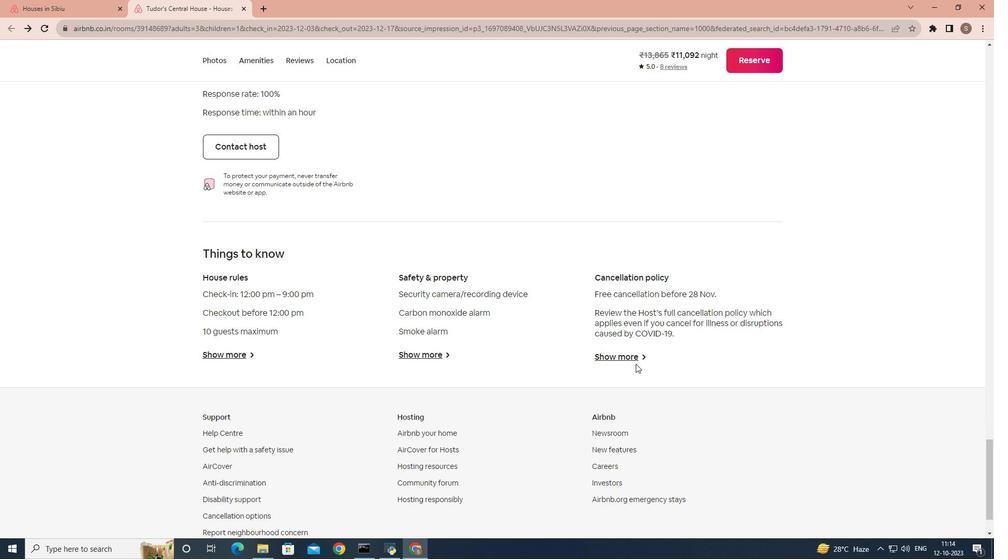 
Action: Mouse moved to (651, 373)
Screenshot: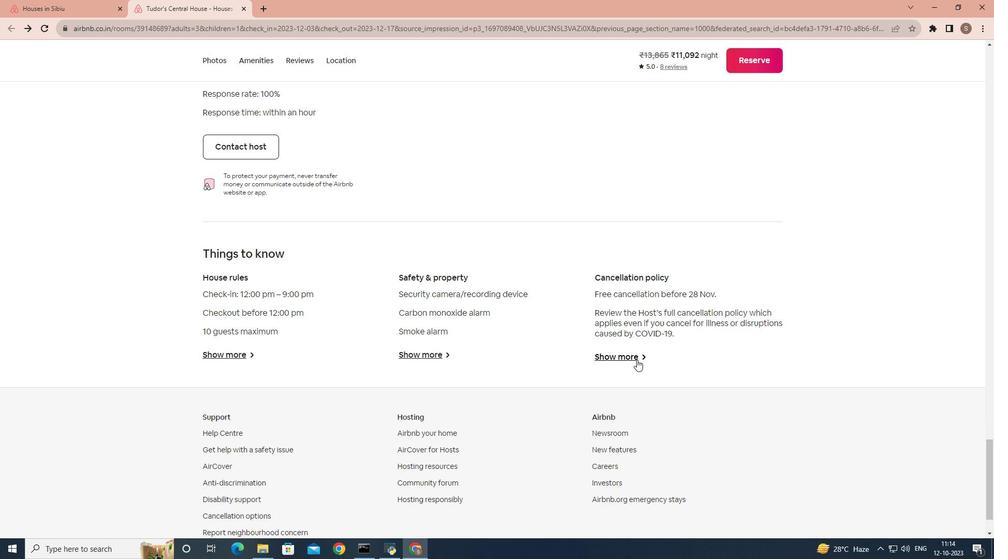 
Action: Mouse pressed left at (651, 373)
Screenshot: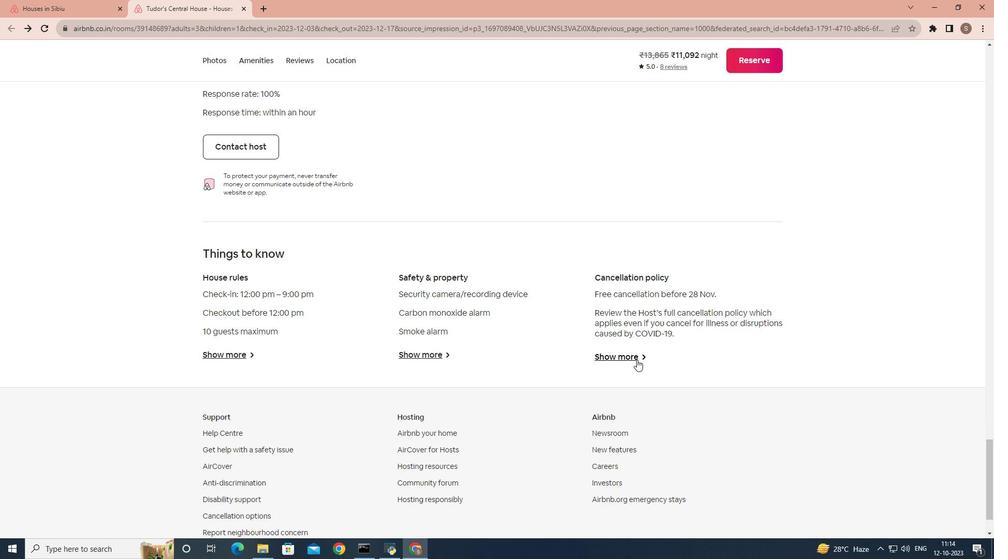 
Action: Mouse moved to (378, 166)
Screenshot: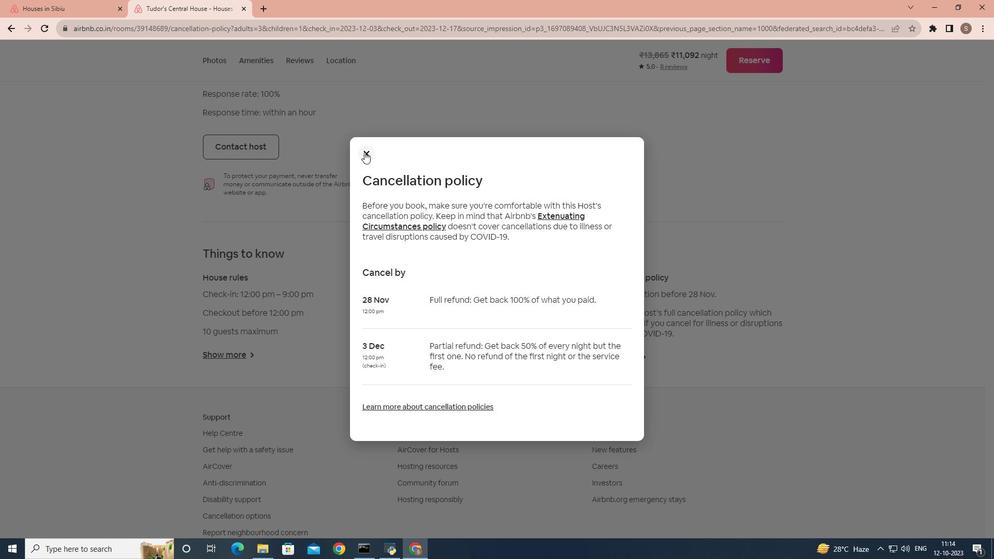 
Action: Mouse pressed left at (378, 166)
Screenshot: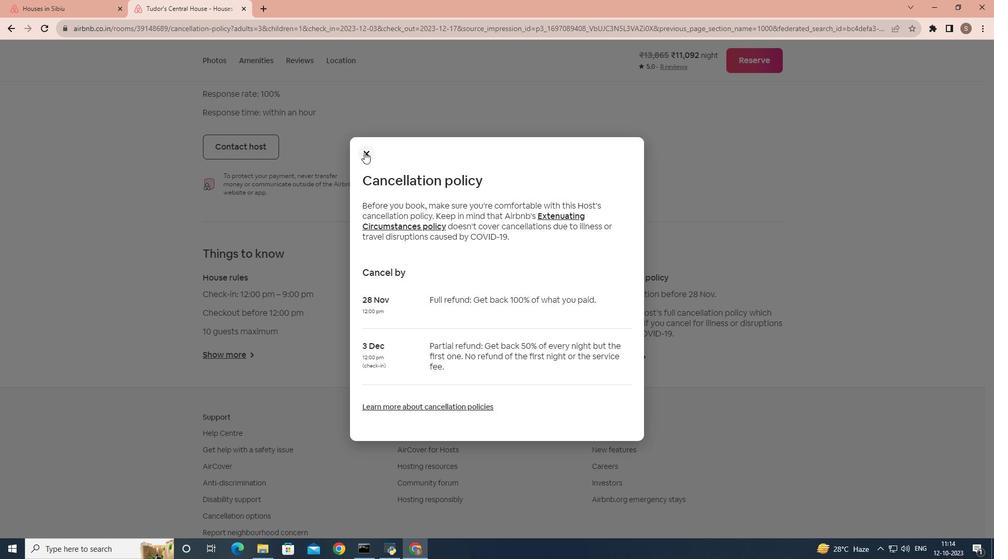 
Action: Mouse moved to (326, 242)
Screenshot: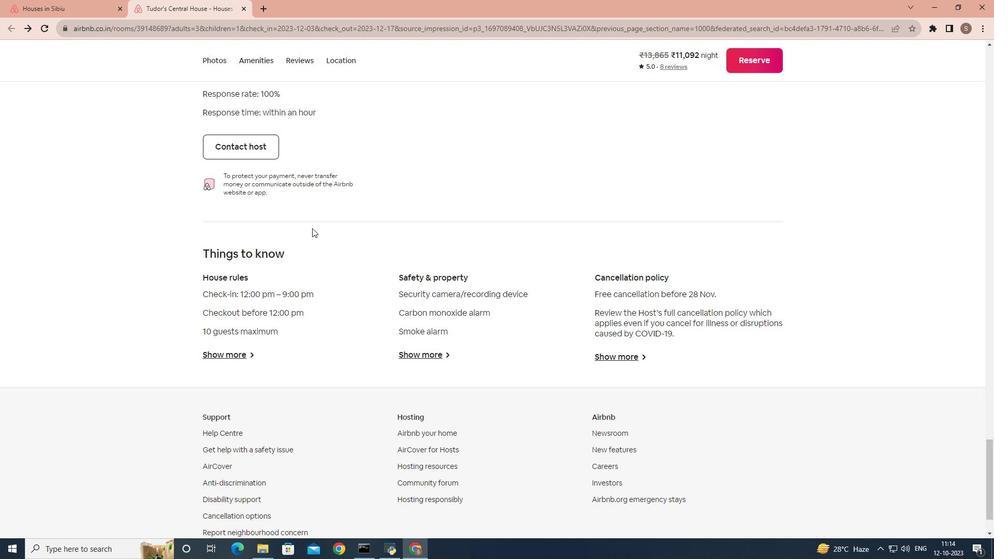 
Action: Mouse scrolled (326, 242) with delta (0, 0)
Screenshot: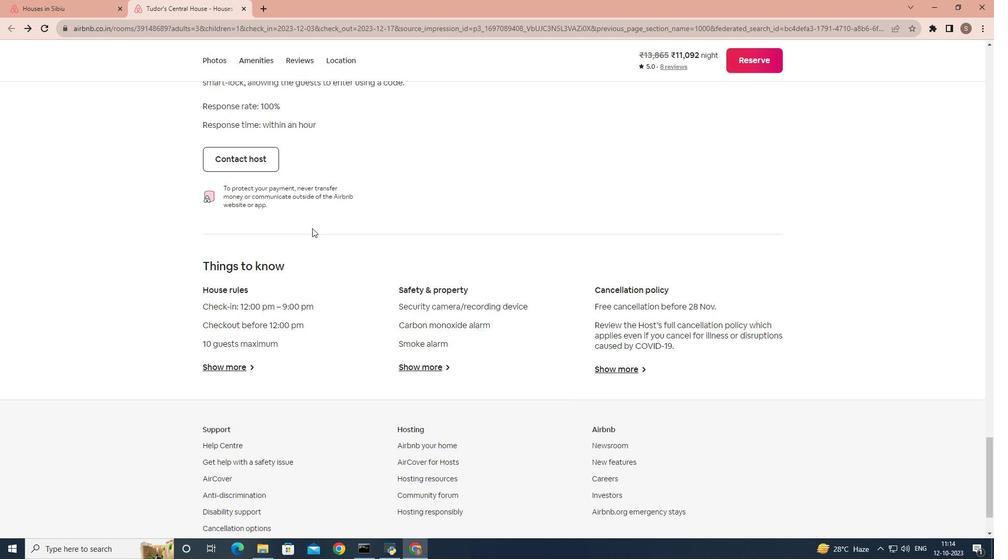 
Action: Mouse scrolled (326, 242) with delta (0, 0)
Screenshot: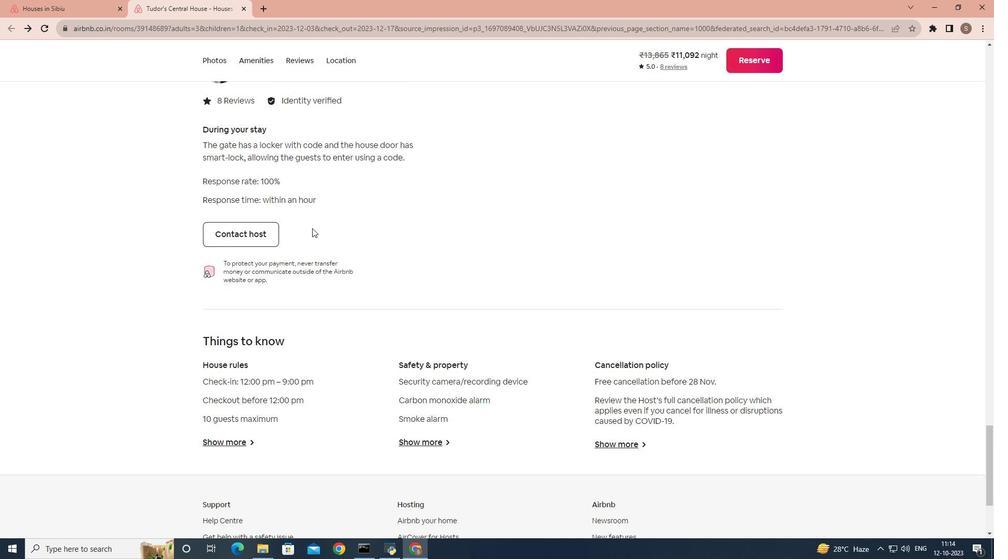 
Action: Mouse scrolled (326, 242) with delta (0, 0)
Screenshot: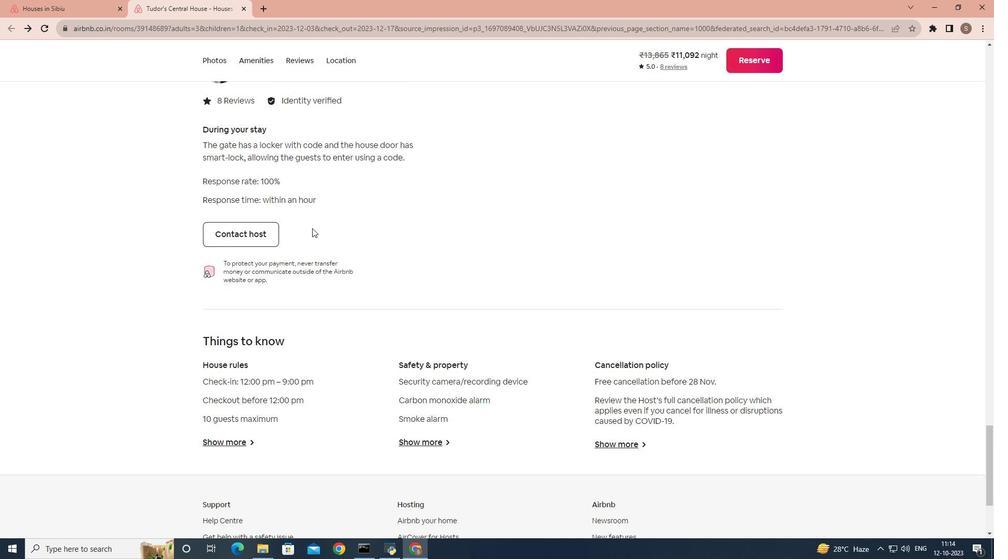 
Action: Mouse scrolled (326, 242) with delta (0, 0)
Screenshot: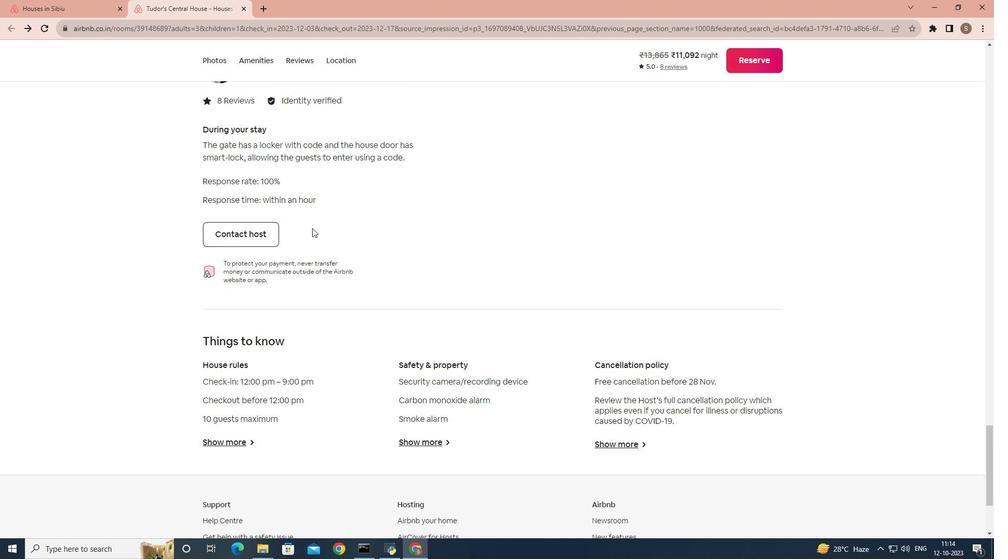 
Action: Mouse scrolled (326, 242) with delta (0, 0)
Screenshot: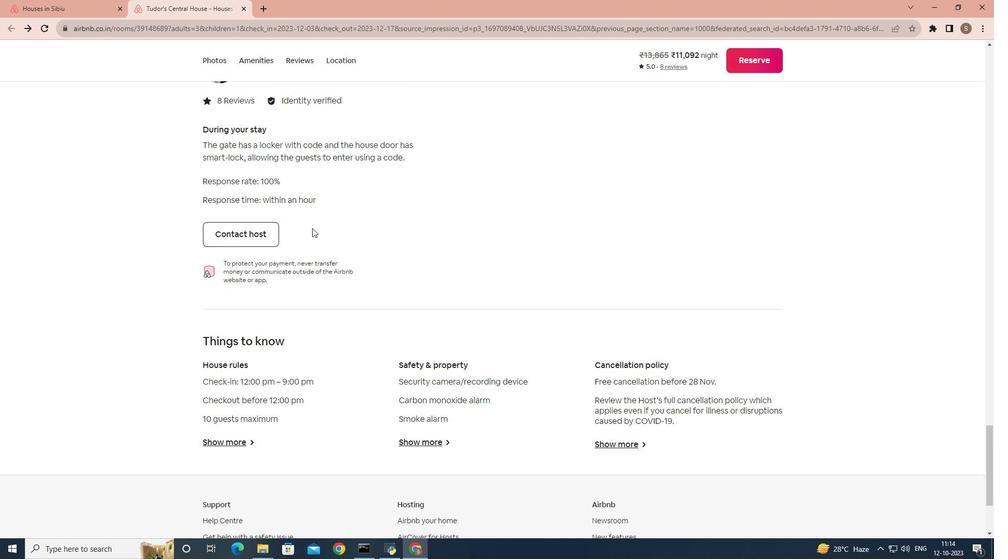 
Action: Mouse scrolled (326, 242) with delta (0, 0)
Screenshot: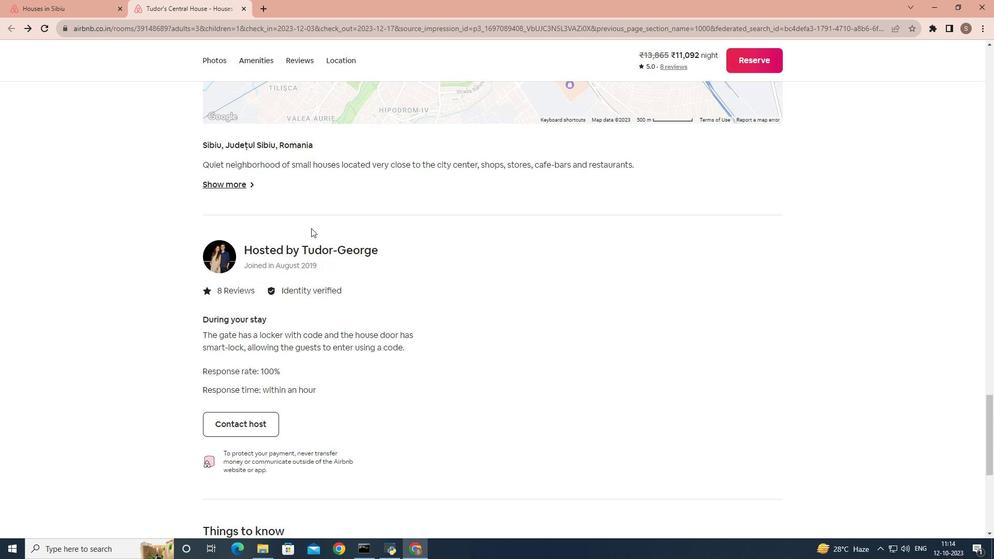 
Action: Mouse scrolled (326, 242) with delta (0, 0)
Screenshot: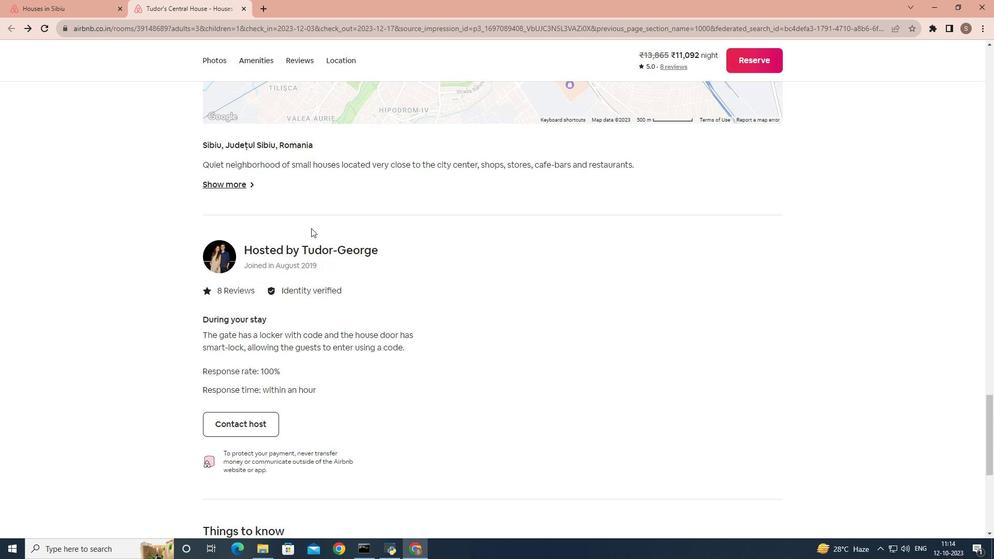 
Action: Mouse scrolled (326, 242) with delta (0, 0)
Screenshot: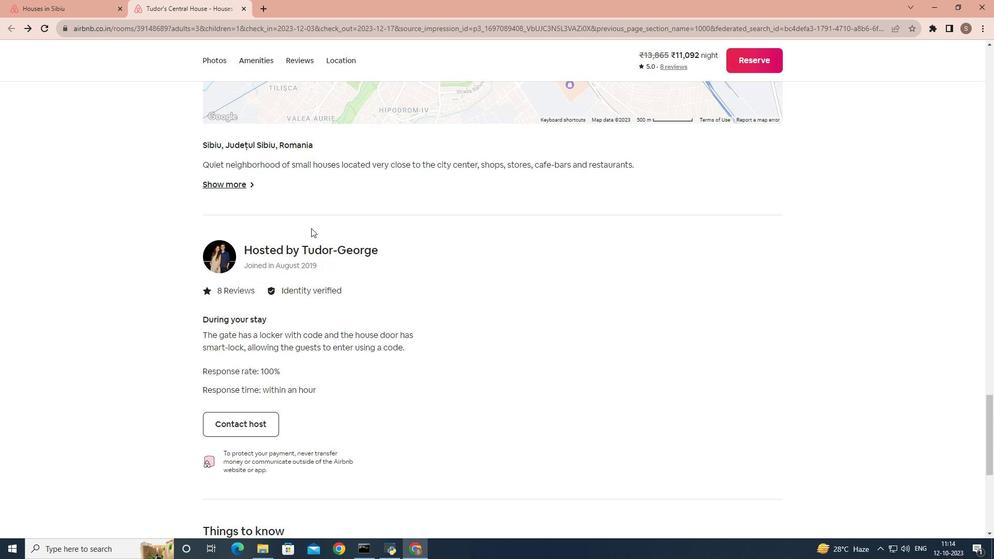 
Action: Mouse moved to (325, 242)
Screenshot: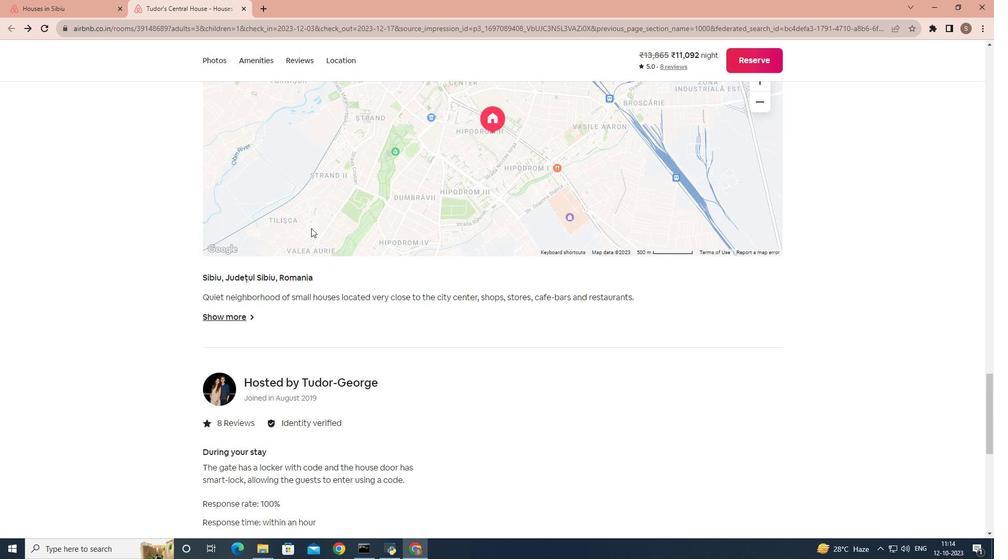
Action: Mouse scrolled (325, 242) with delta (0, 0)
Screenshot: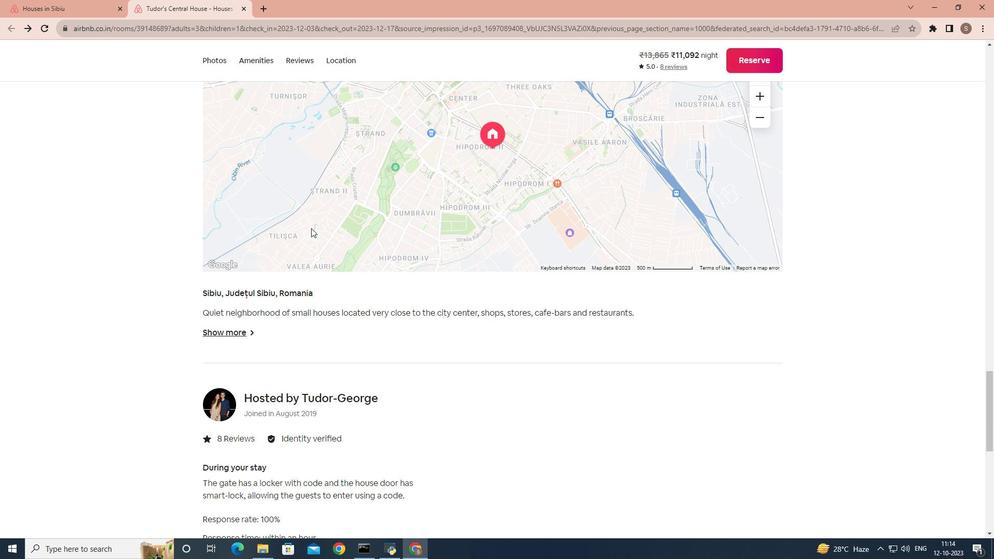 
Action: Mouse scrolled (325, 242) with delta (0, 0)
Screenshot: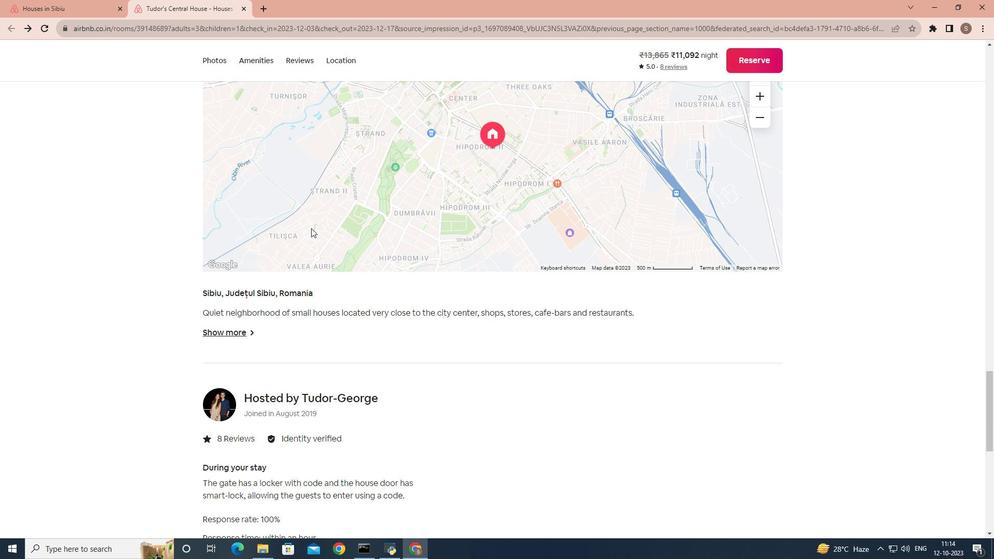 
Action: Mouse scrolled (325, 242) with delta (0, 0)
Screenshot: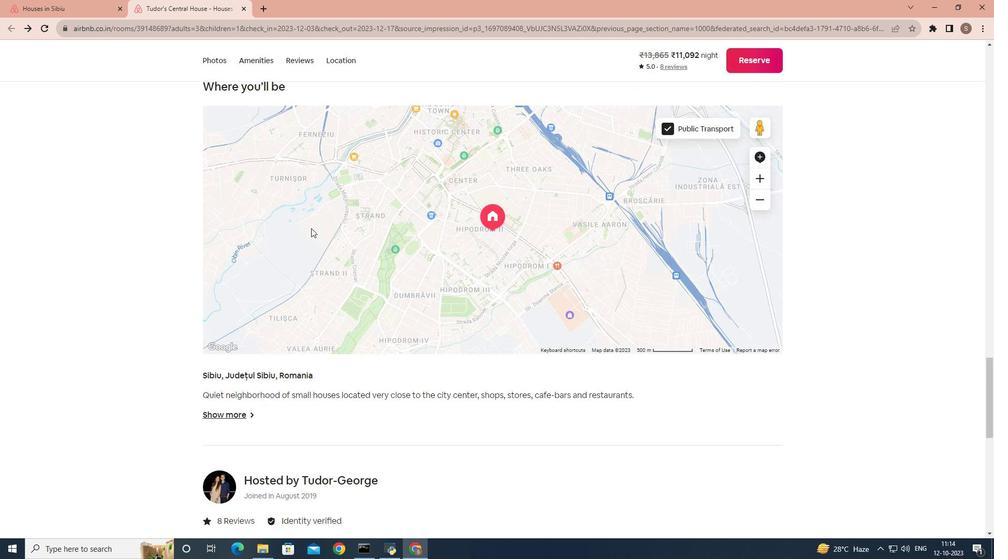 
Action: Mouse scrolled (325, 242) with delta (0, 0)
Screenshot: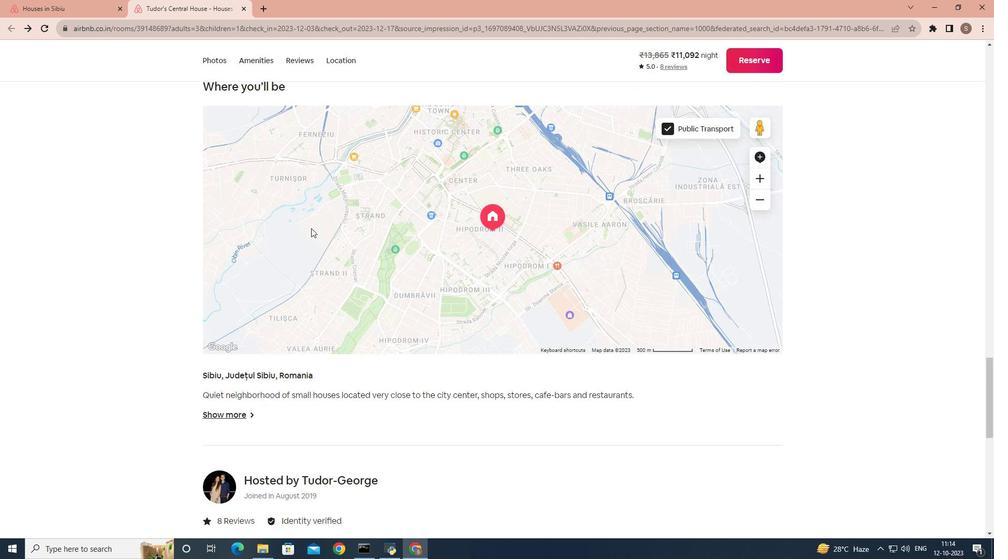 
Action: Mouse scrolled (325, 242) with delta (0, 0)
Screenshot: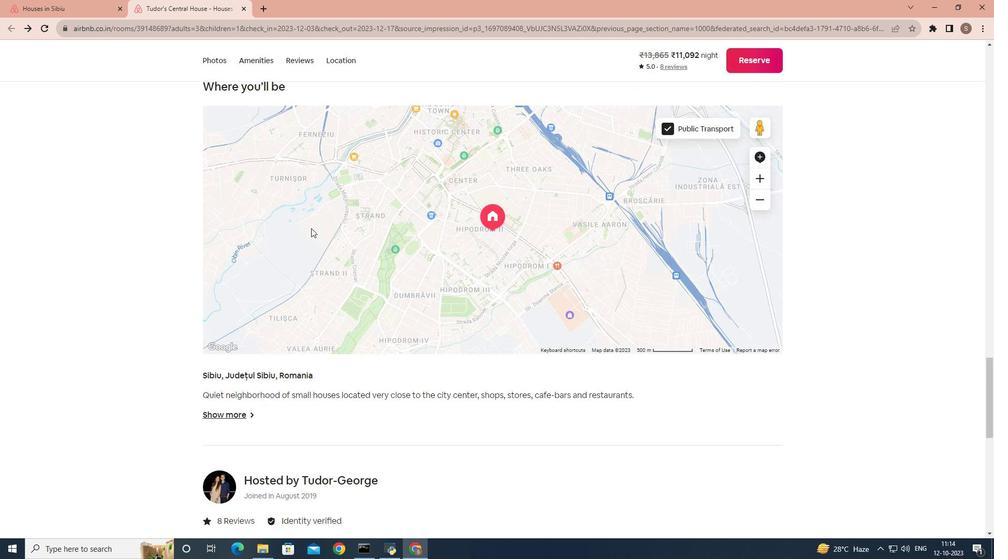 
Action: Mouse scrolled (325, 242) with delta (0, 0)
Screenshot: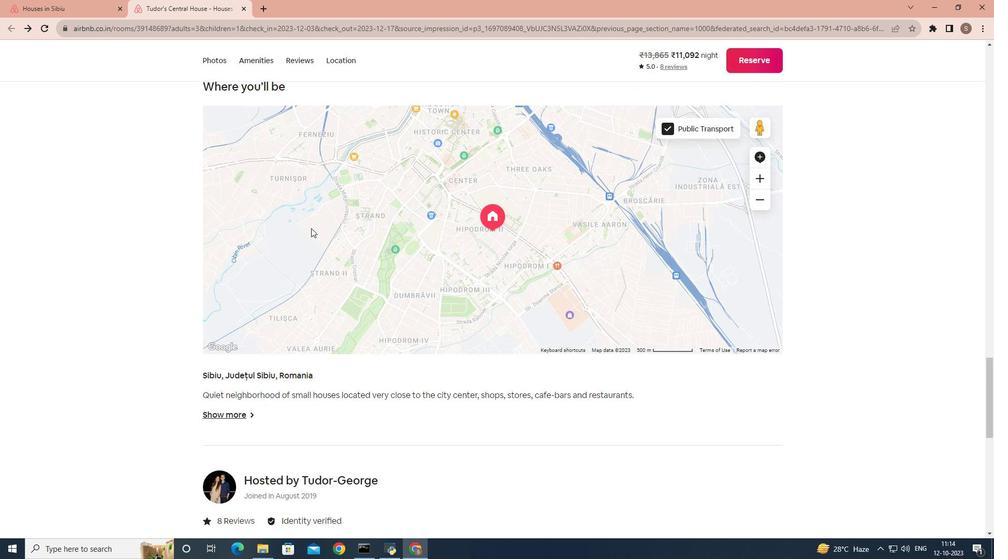 
Action: Mouse scrolled (325, 242) with delta (0, 0)
Screenshot: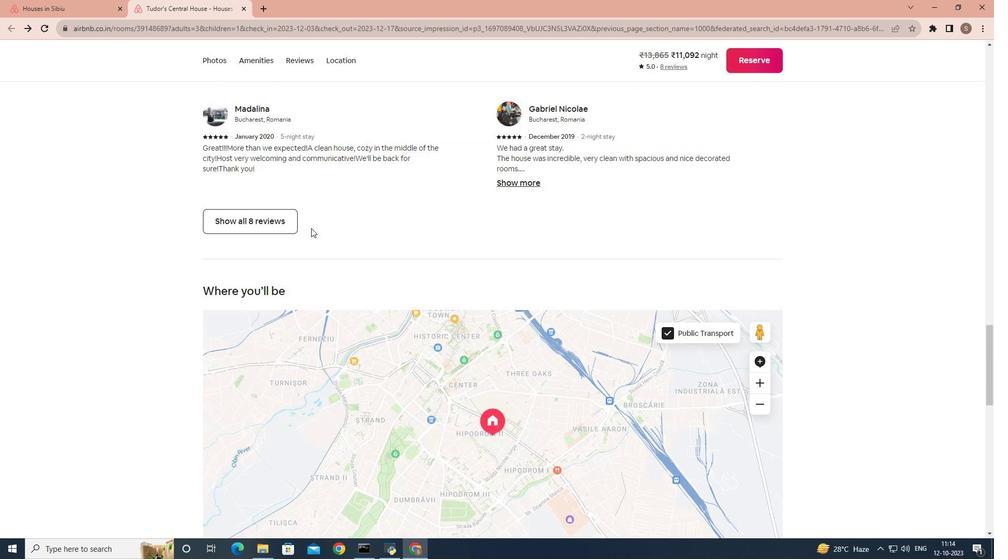 
Action: Mouse scrolled (325, 242) with delta (0, 0)
